 Task: Research Airbnb accommodation in Mungaa, Tanzania from 17th December, 2023 to 21st December, 2023 for 2 adults.1  bedroom having 2 beds and 1 bathroom. Property type can be flat. Booking option can be shelf check-in. Look for 5 properties as per requirement.
Action: Mouse moved to (562, 164)
Screenshot: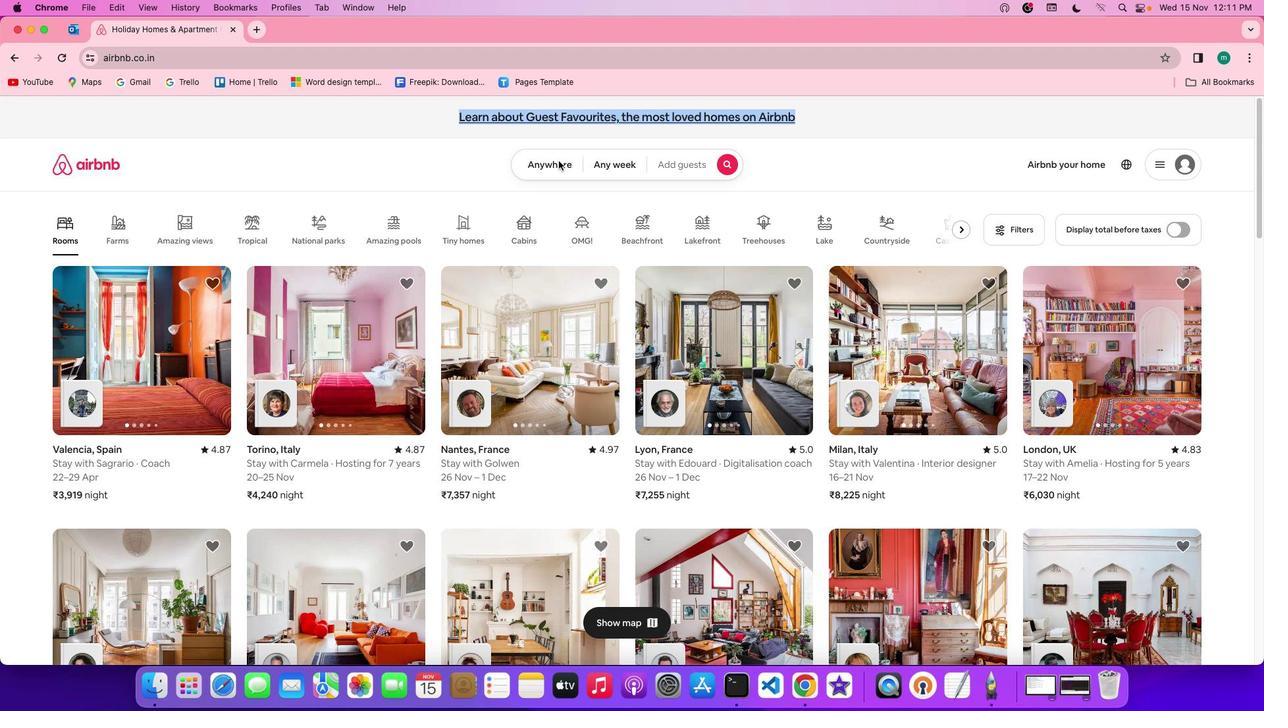 
Action: Mouse pressed left at (562, 164)
Screenshot: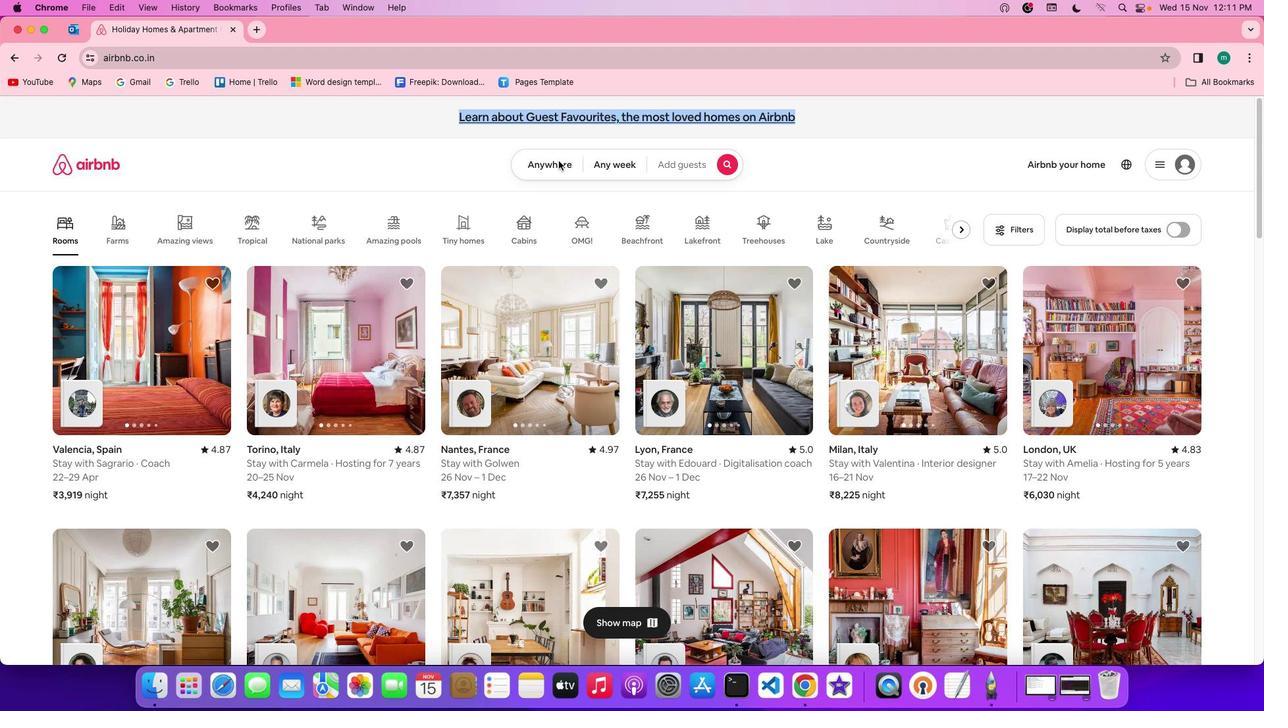 
Action: Mouse pressed left at (562, 164)
Screenshot: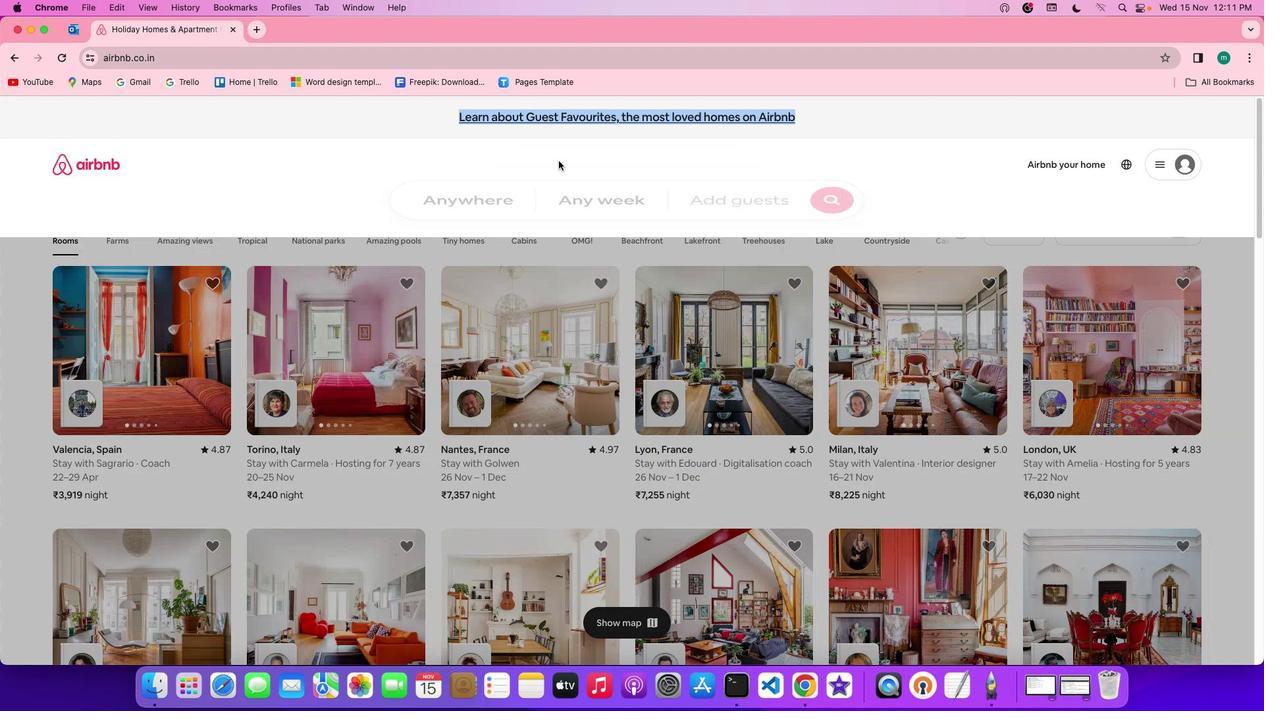 
Action: Mouse moved to (483, 210)
Screenshot: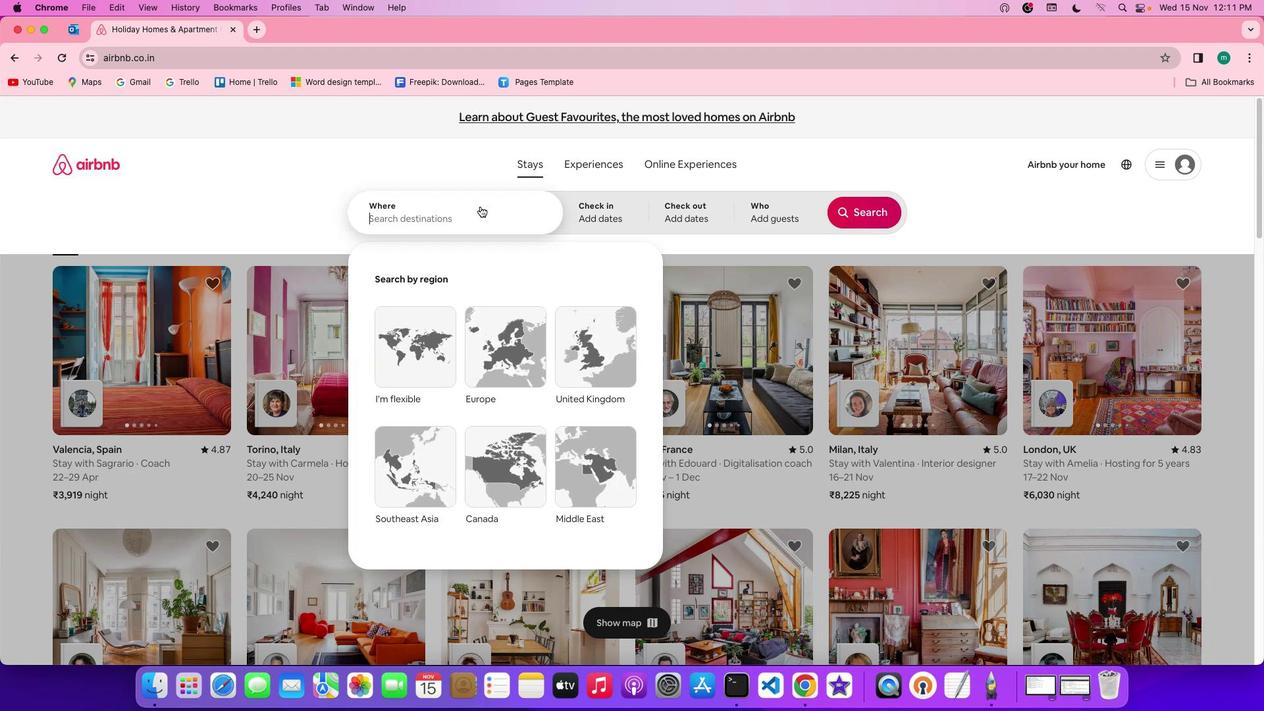 
Action: Mouse pressed left at (483, 210)
Screenshot: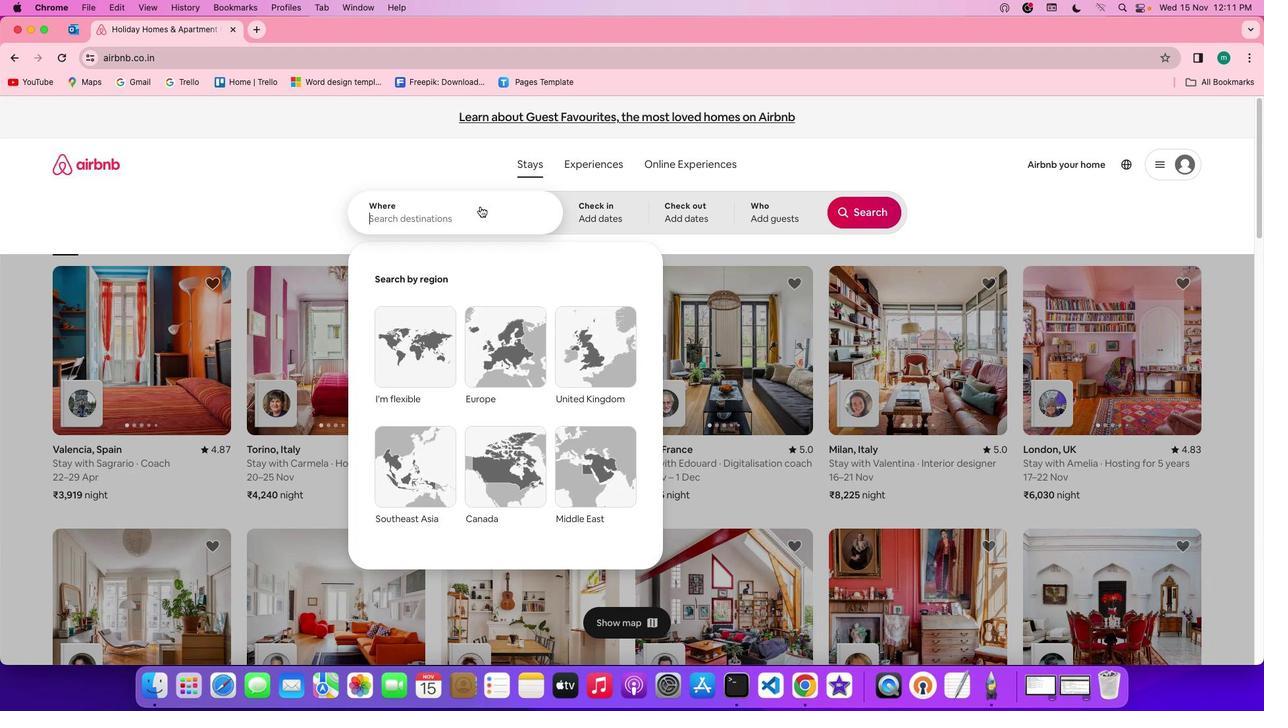 
Action: Key pressed Key.shift'M''u''n''g''a''a'','Key.spaceKey.shift't''a''n''z''a''n''i''a'
Screenshot: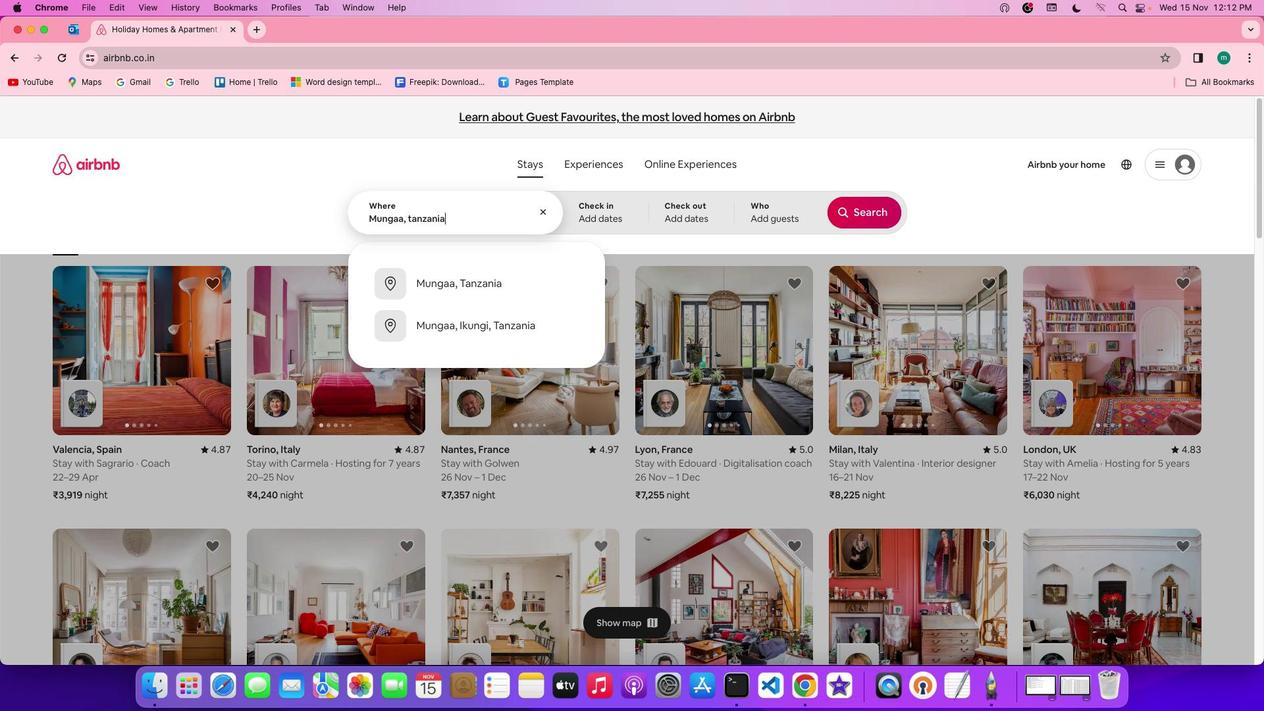 
Action: Mouse moved to (590, 205)
Screenshot: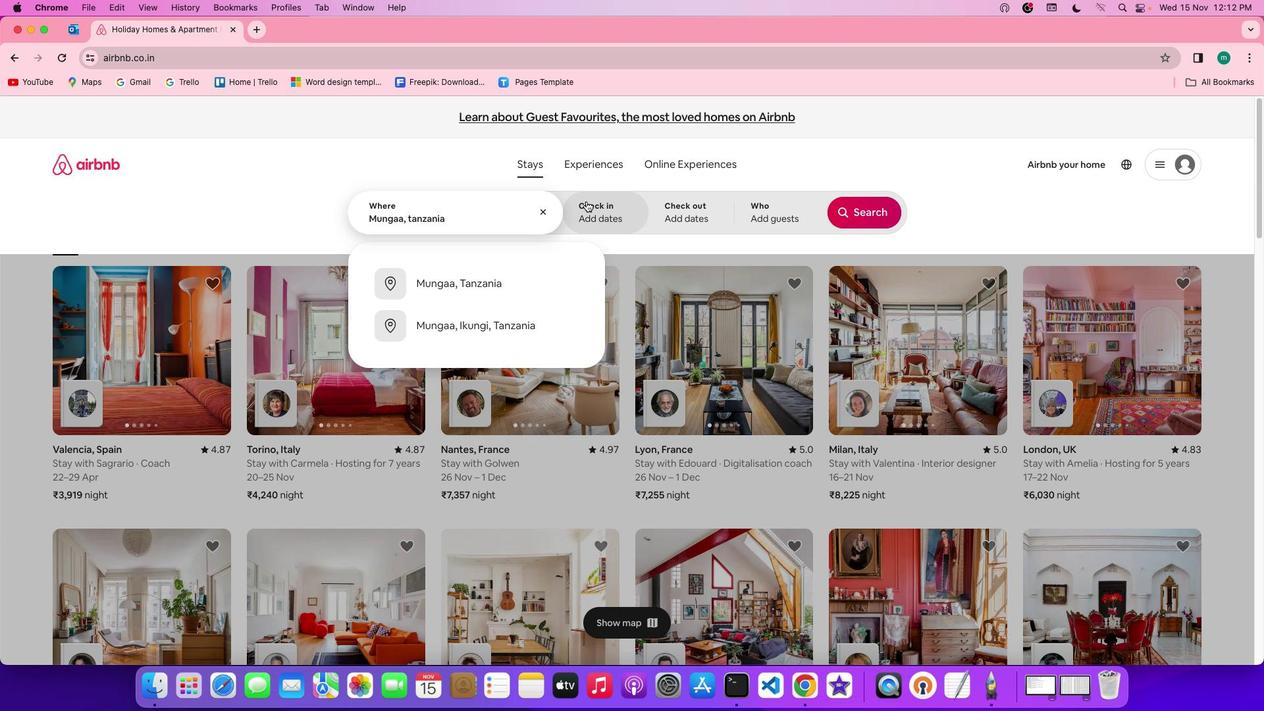 
Action: Mouse pressed left at (590, 205)
Screenshot: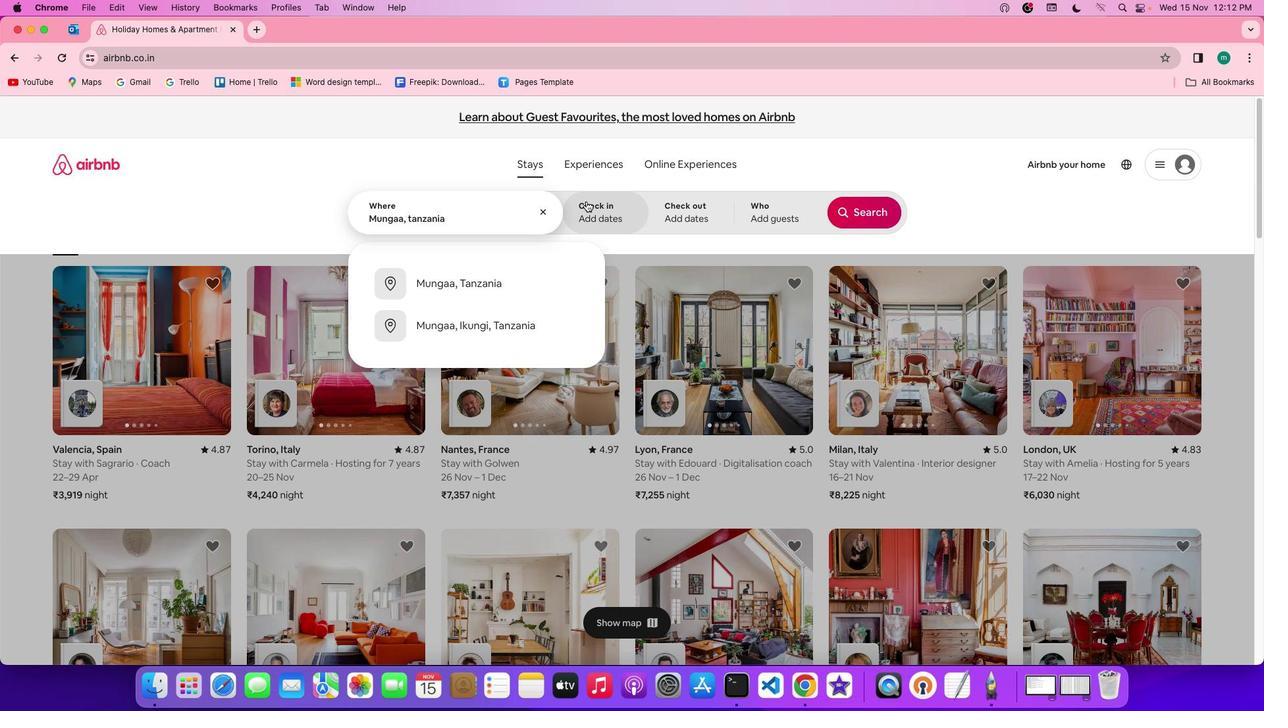 
Action: Mouse moved to (654, 469)
Screenshot: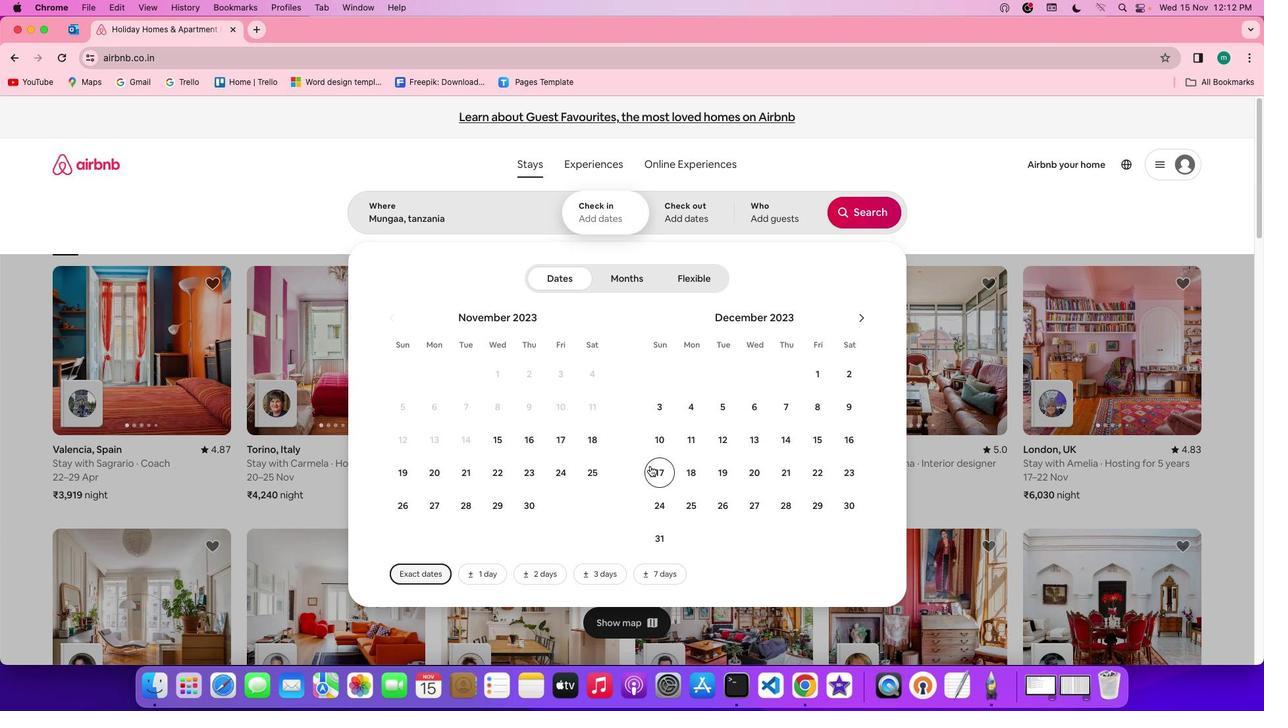 
Action: Mouse pressed left at (654, 469)
Screenshot: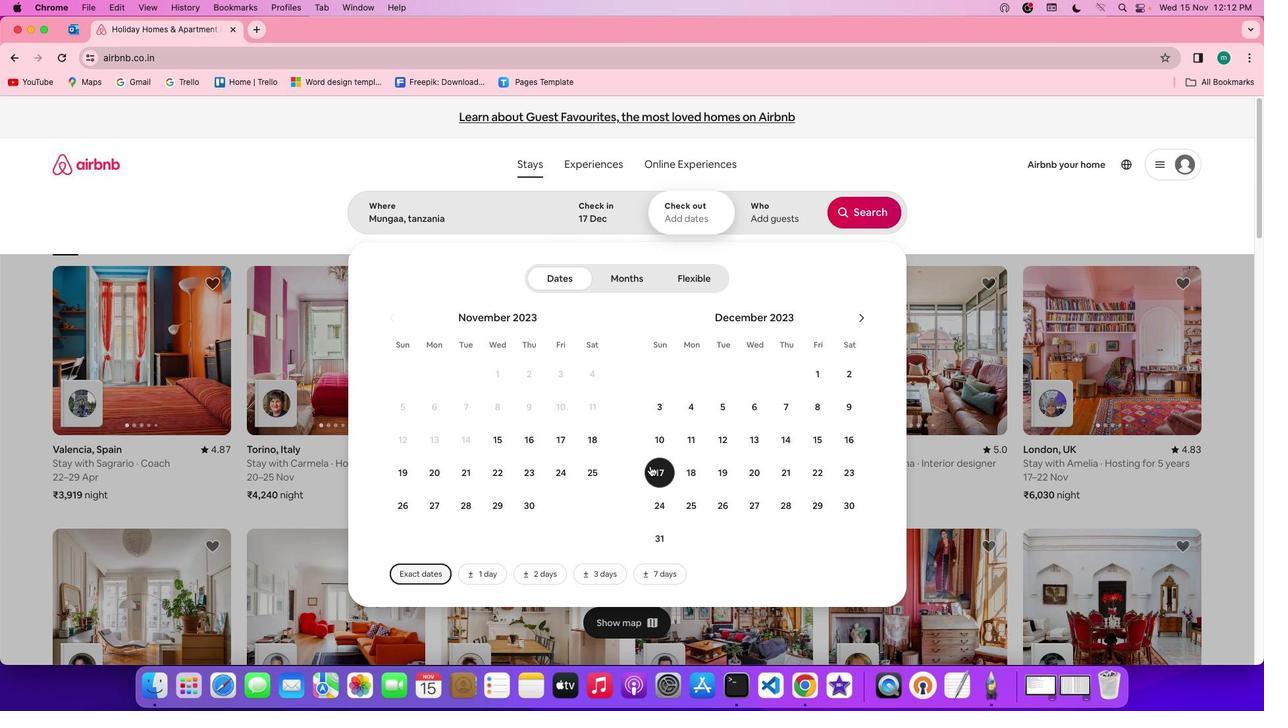 
Action: Mouse moved to (794, 477)
Screenshot: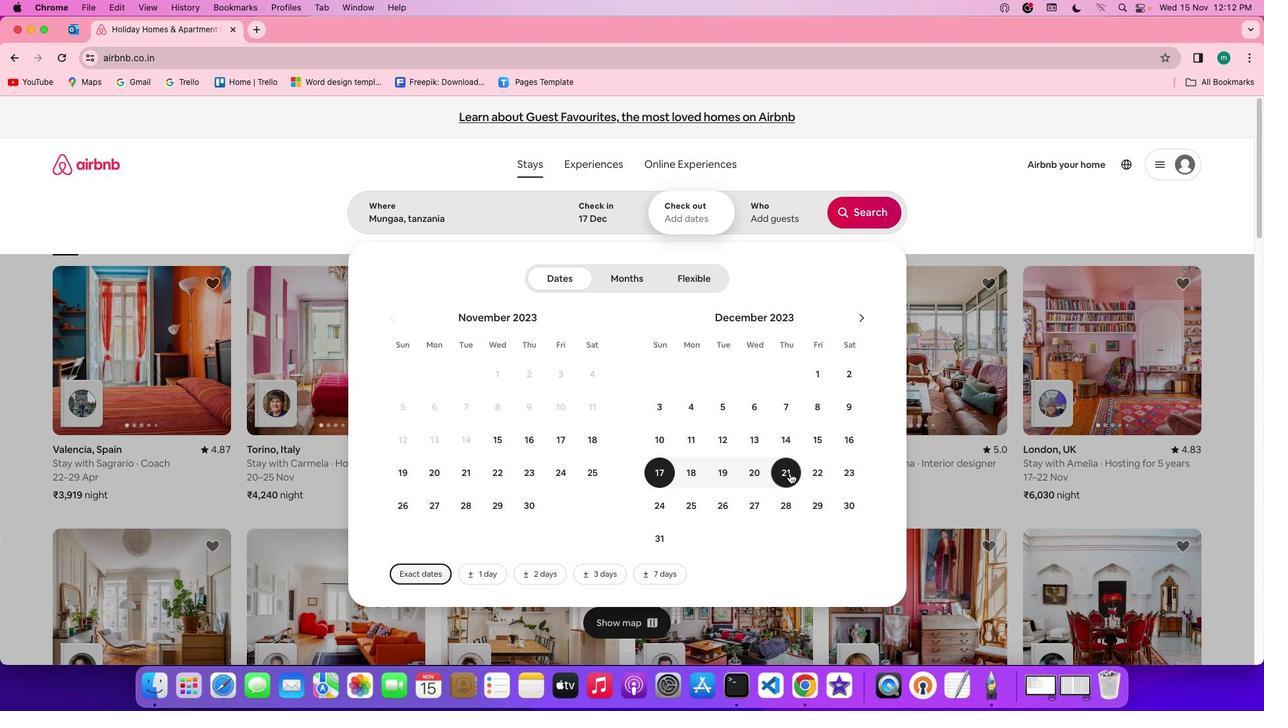 
Action: Mouse pressed left at (794, 477)
Screenshot: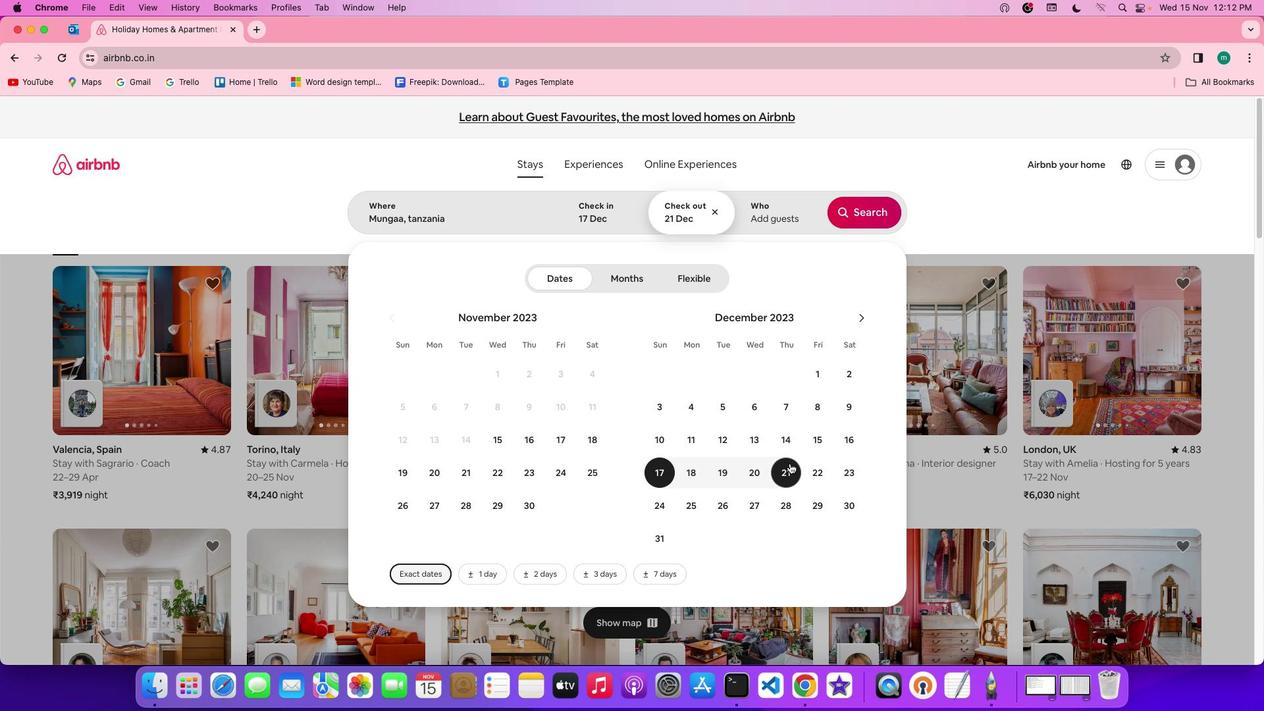 
Action: Mouse moved to (773, 231)
Screenshot: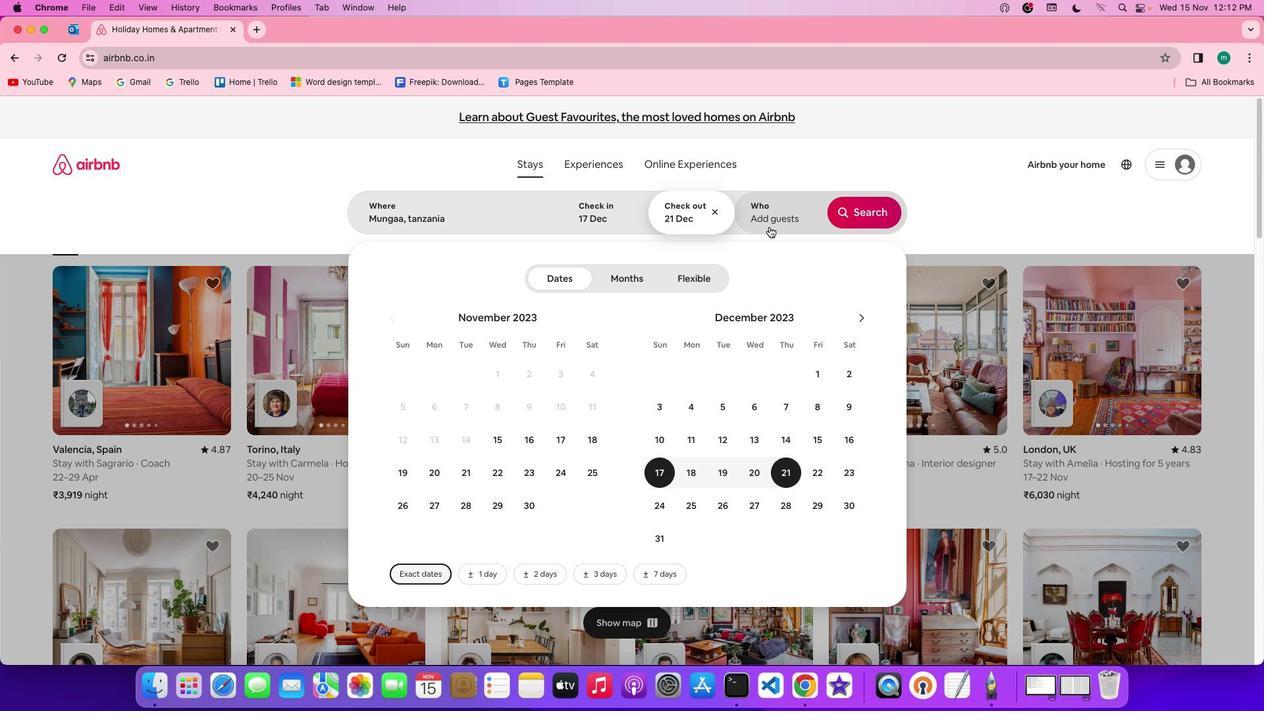 
Action: Mouse pressed left at (773, 231)
Screenshot: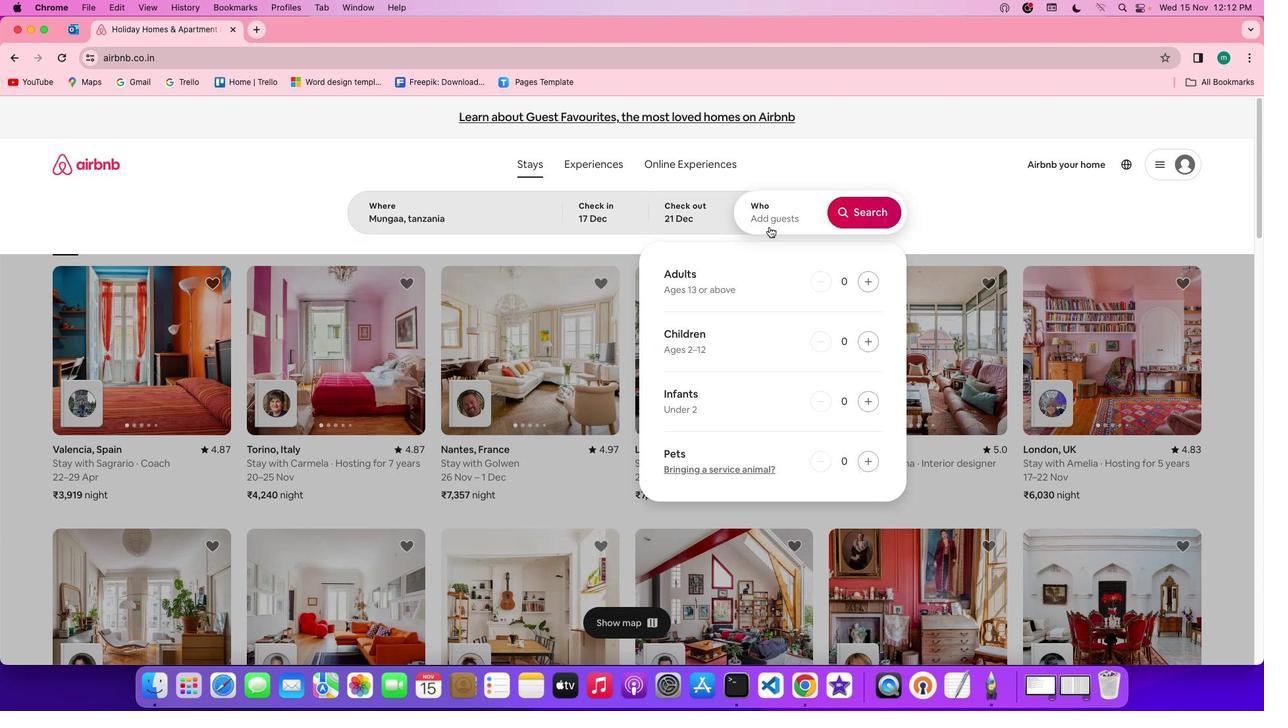 
Action: Mouse moved to (875, 283)
Screenshot: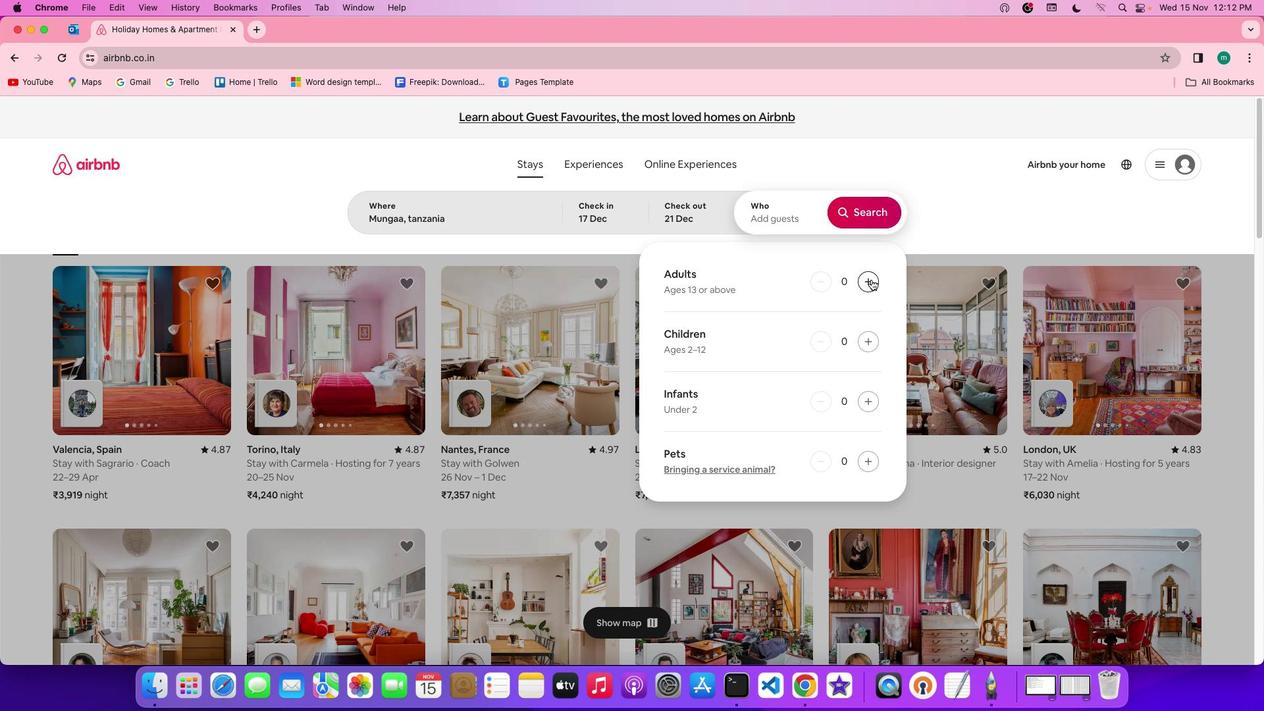 
Action: Mouse pressed left at (875, 283)
Screenshot: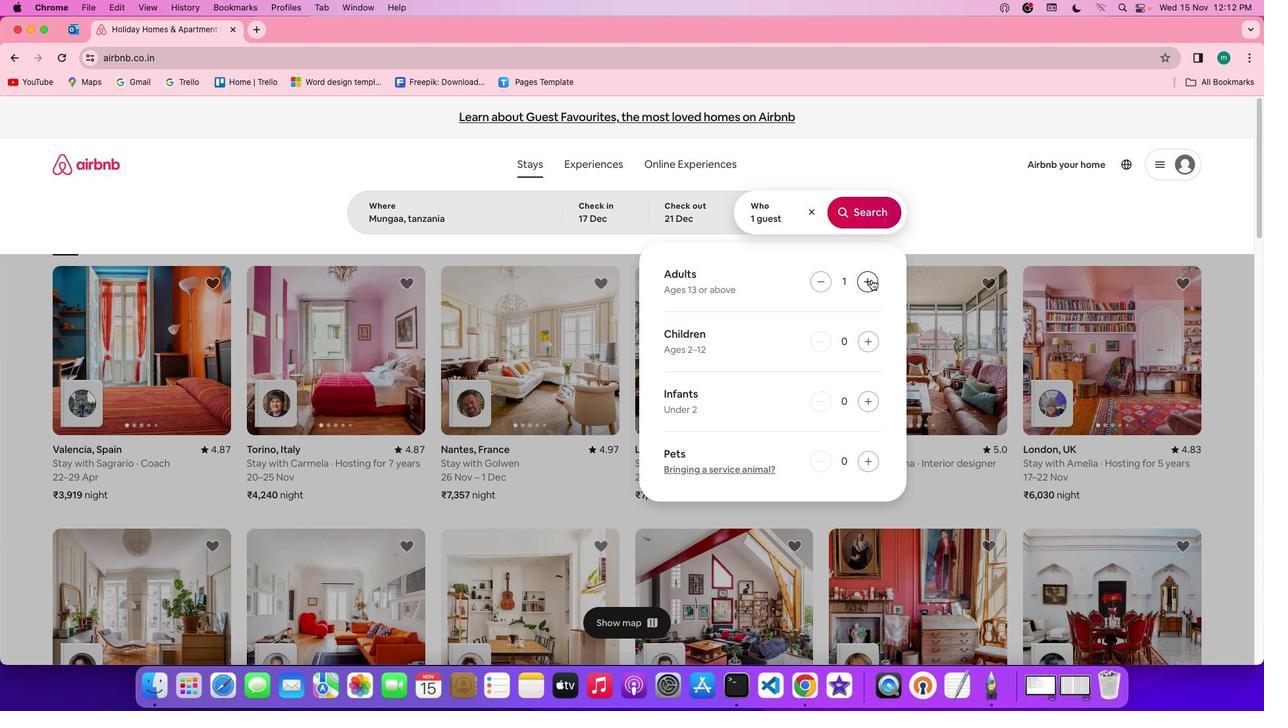 
Action: Mouse pressed left at (875, 283)
Screenshot: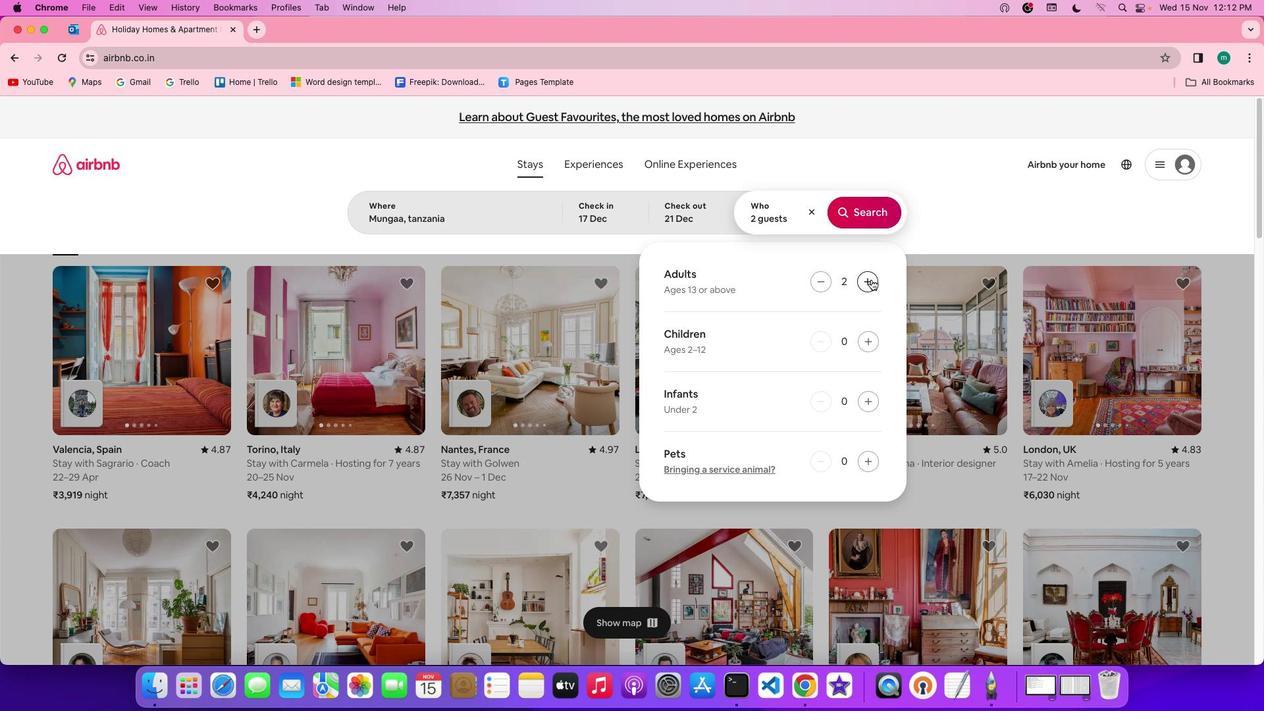 
Action: Mouse moved to (875, 212)
Screenshot: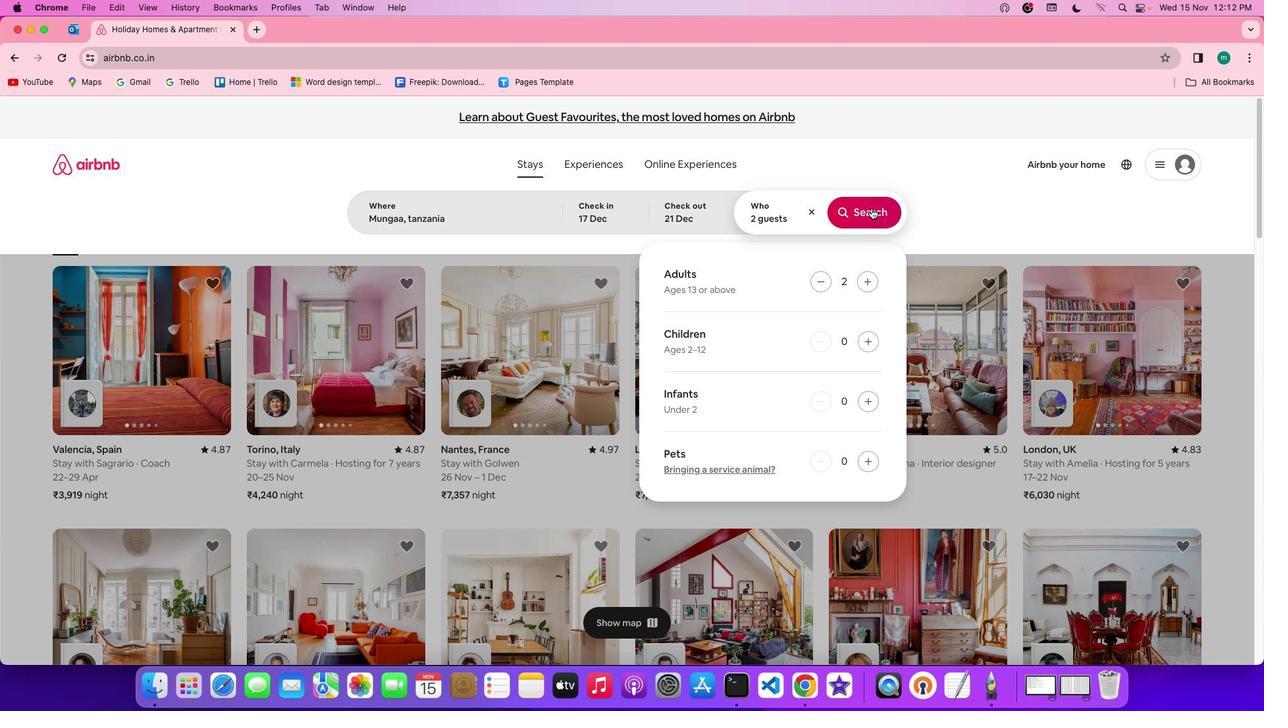 
Action: Mouse pressed left at (875, 212)
Screenshot: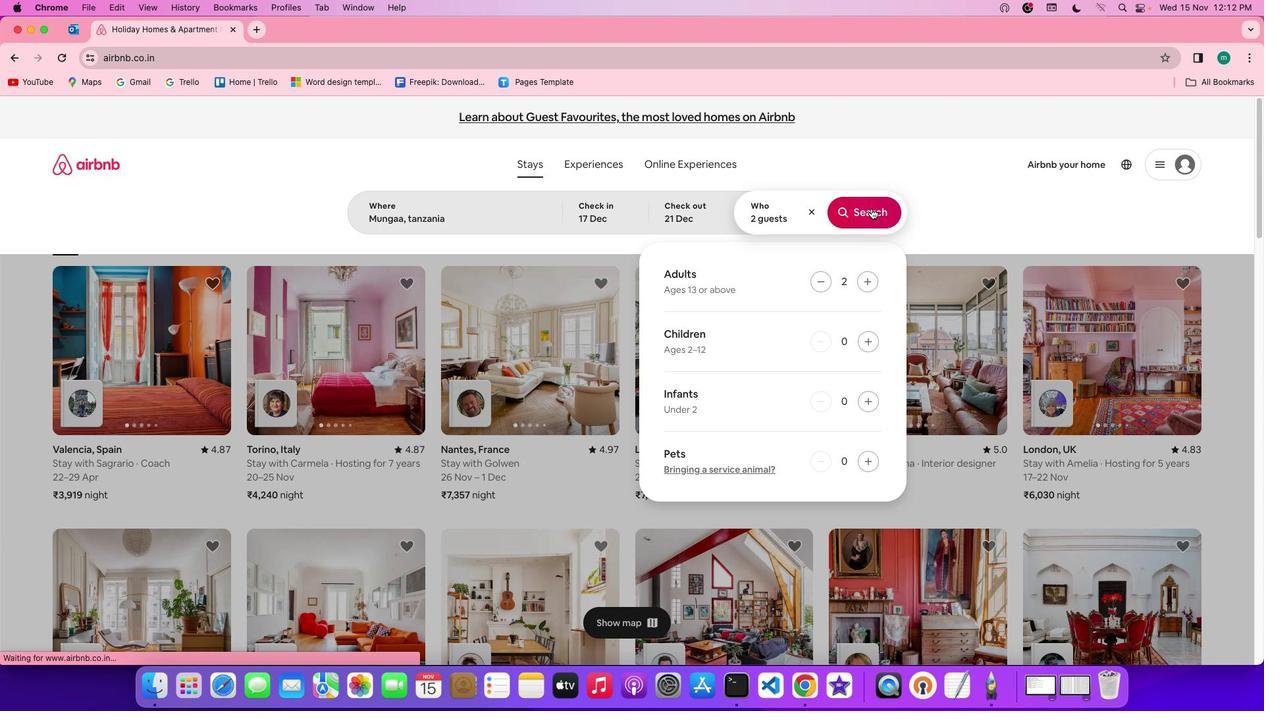 
Action: Mouse moved to (1058, 179)
Screenshot: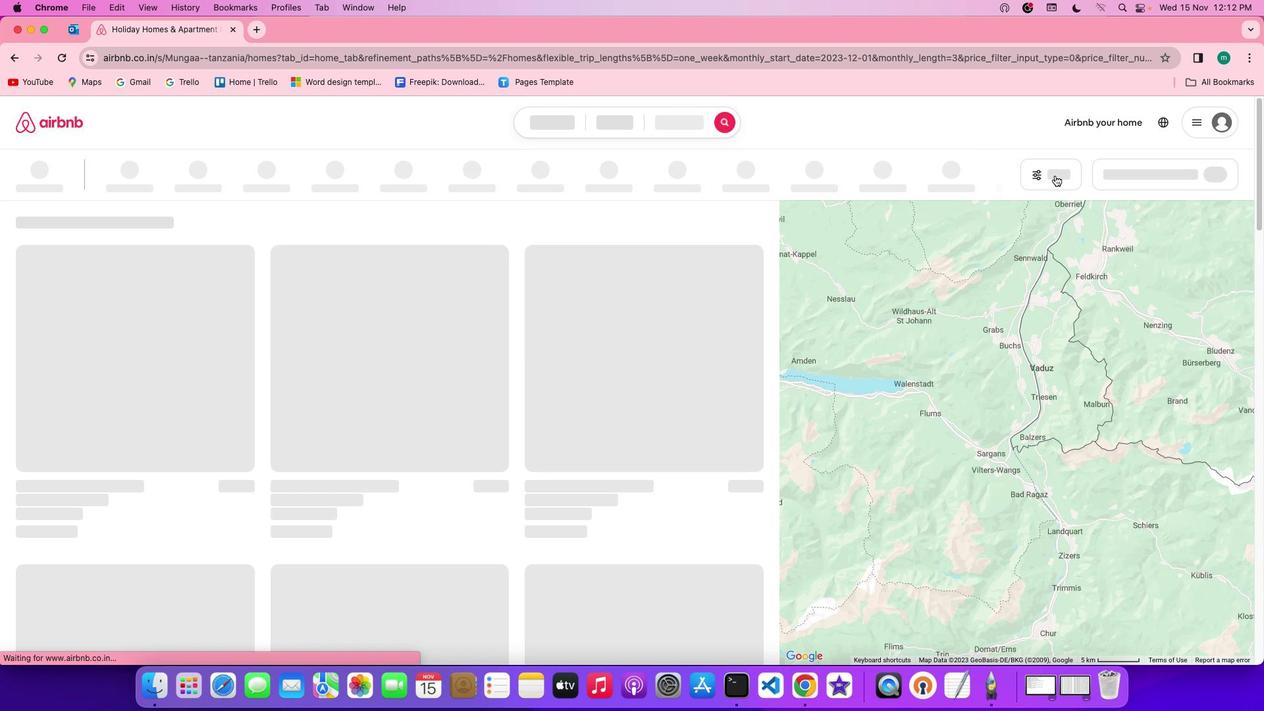 
Action: Mouse pressed left at (1058, 179)
Screenshot: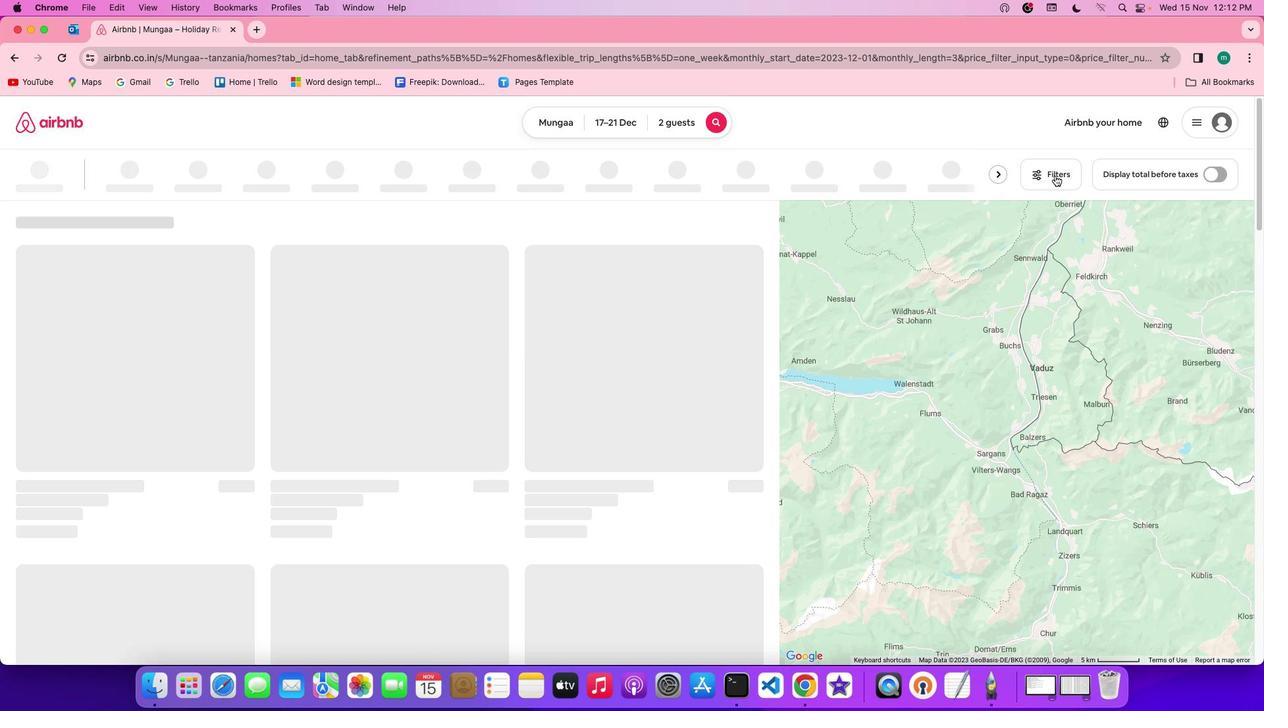 
Action: Mouse moved to (712, 393)
Screenshot: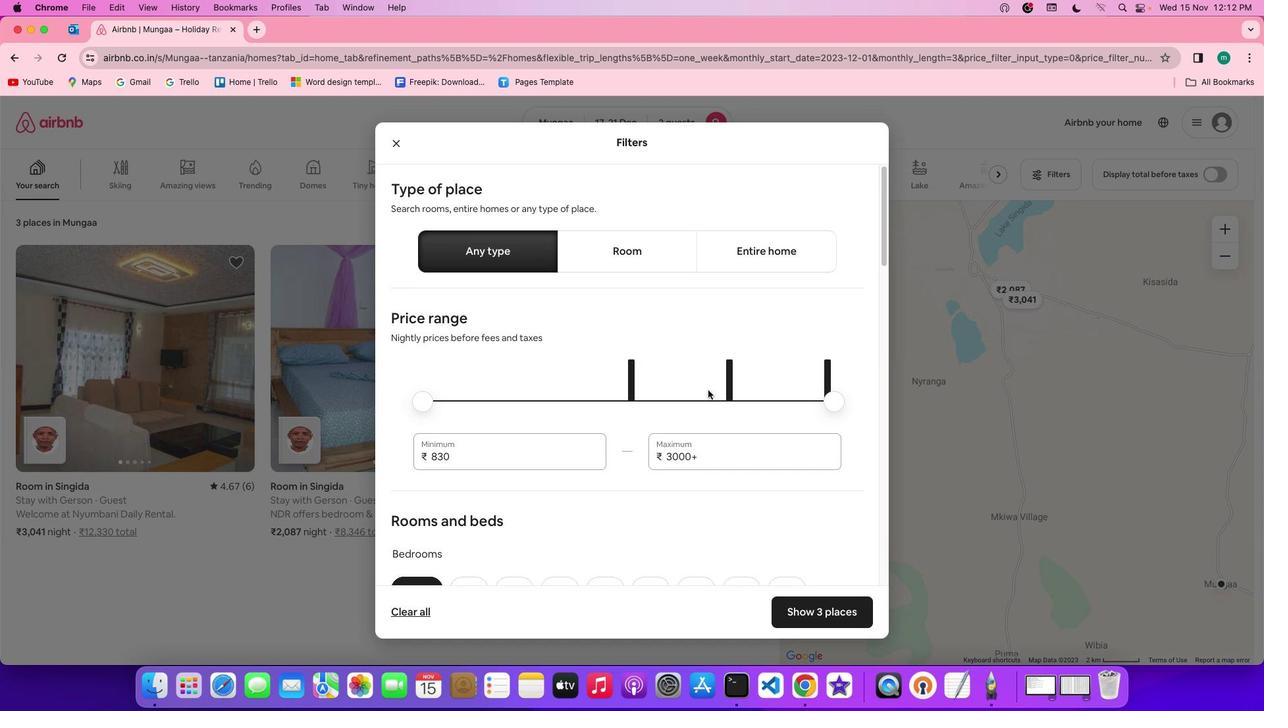 
Action: Mouse scrolled (712, 393) with delta (3, 3)
Screenshot: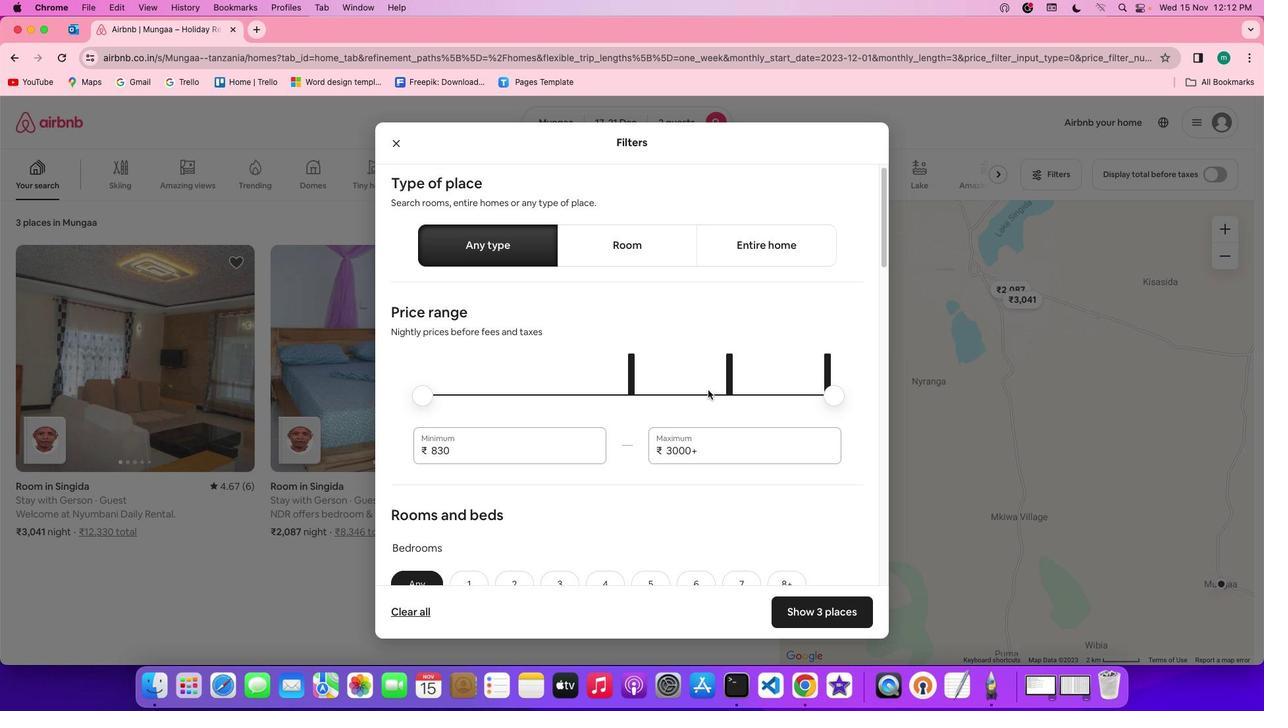 
Action: Mouse scrolled (712, 393) with delta (3, 3)
Screenshot: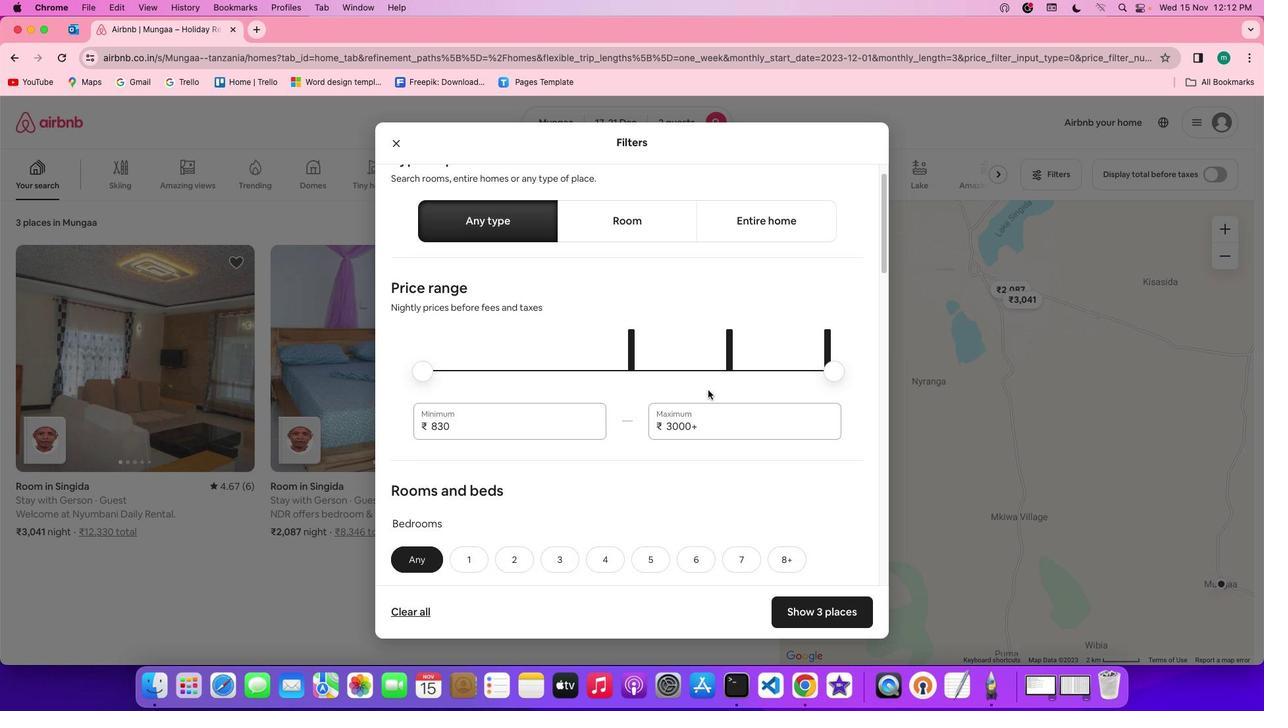 
Action: Mouse scrolled (712, 393) with delta (3, 3)
Screenshot: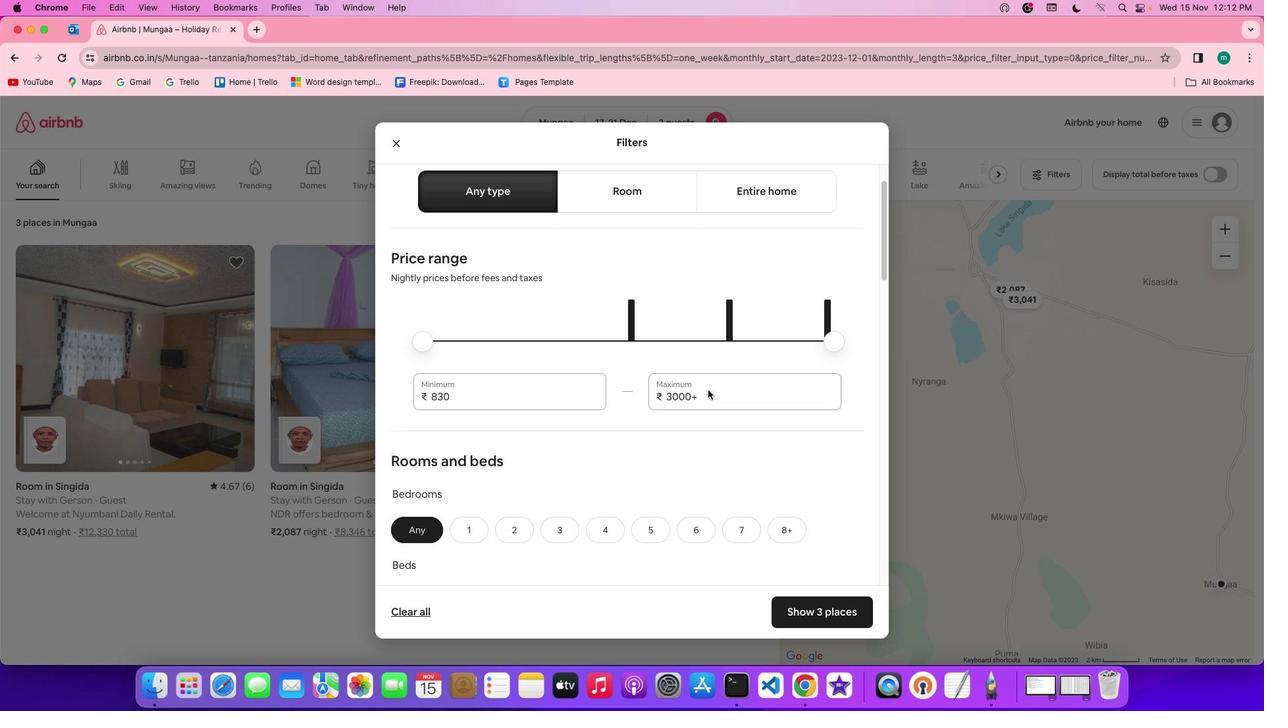 
Action: Mouse scrolled (712, 393) with delta (3, 3)
Screenshot: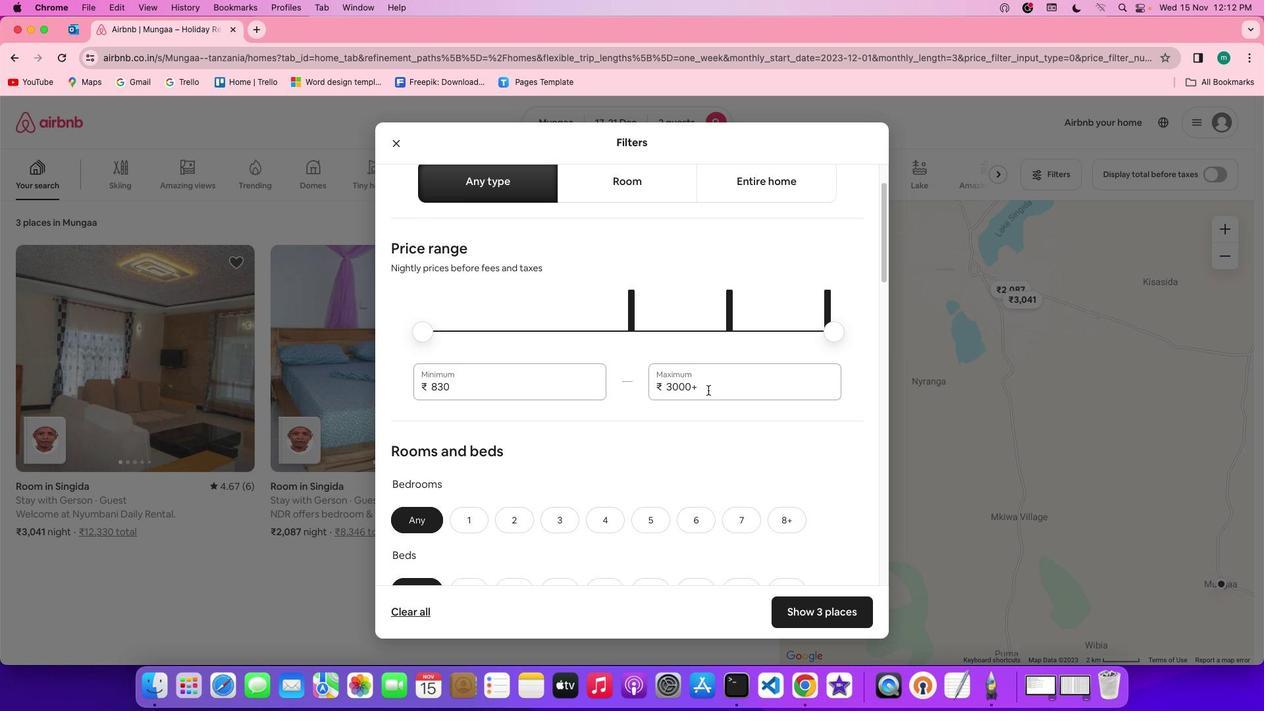 
Action: Mouse scrolled (712, 393) with delta (3, 3)
Screenshot: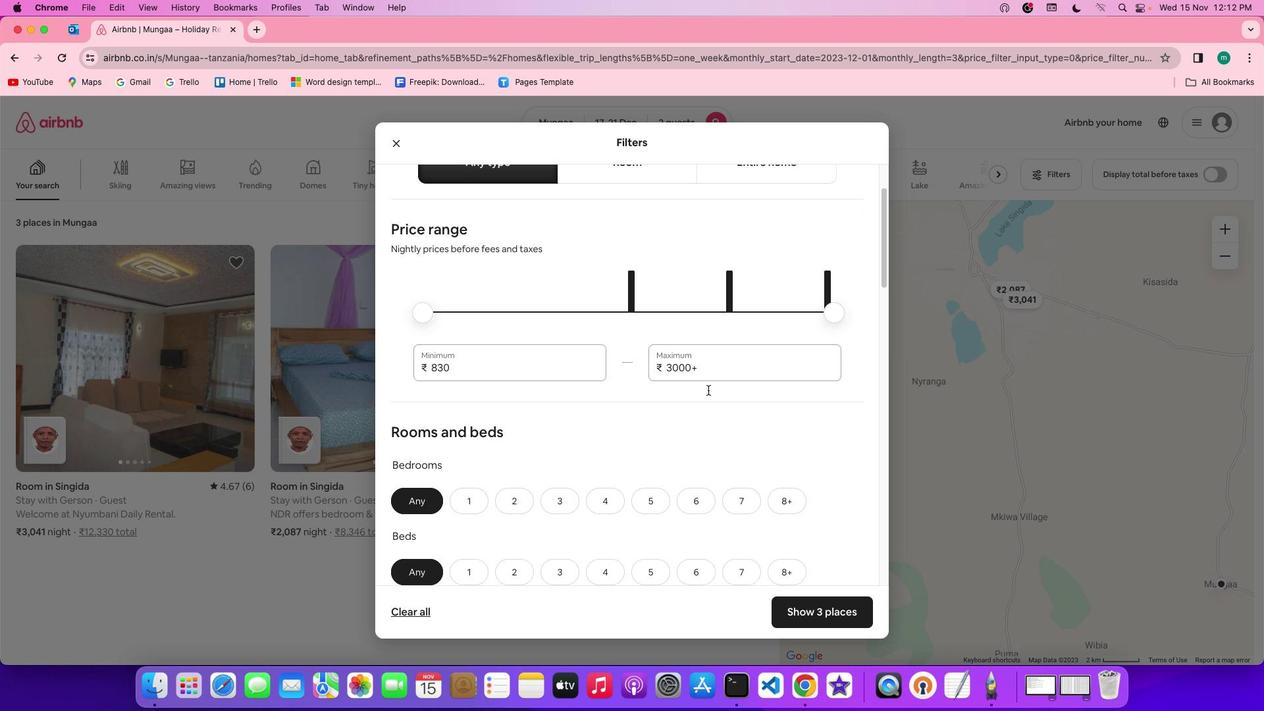
Action: Mouse scrolled (712, 393) with delta (3, 3)
Screenshot: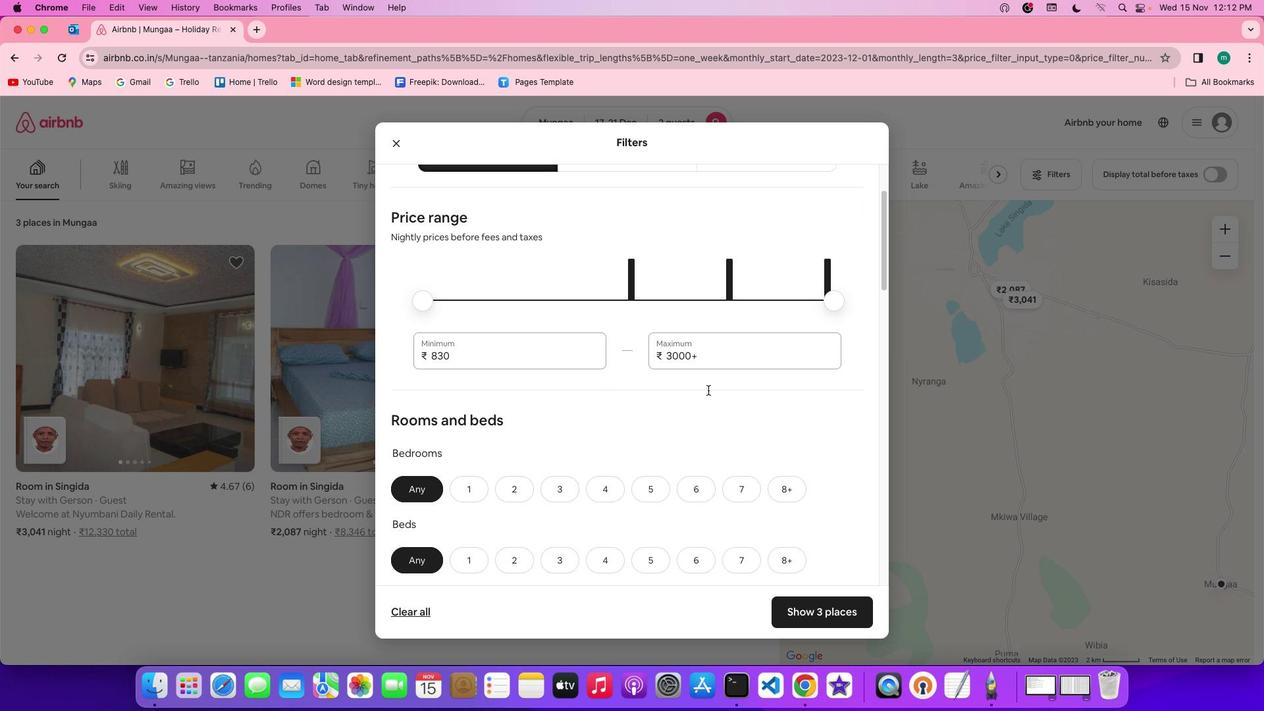 
Action: Mouse scrolled (712, 393) with delta (3, 3)
Screenshot: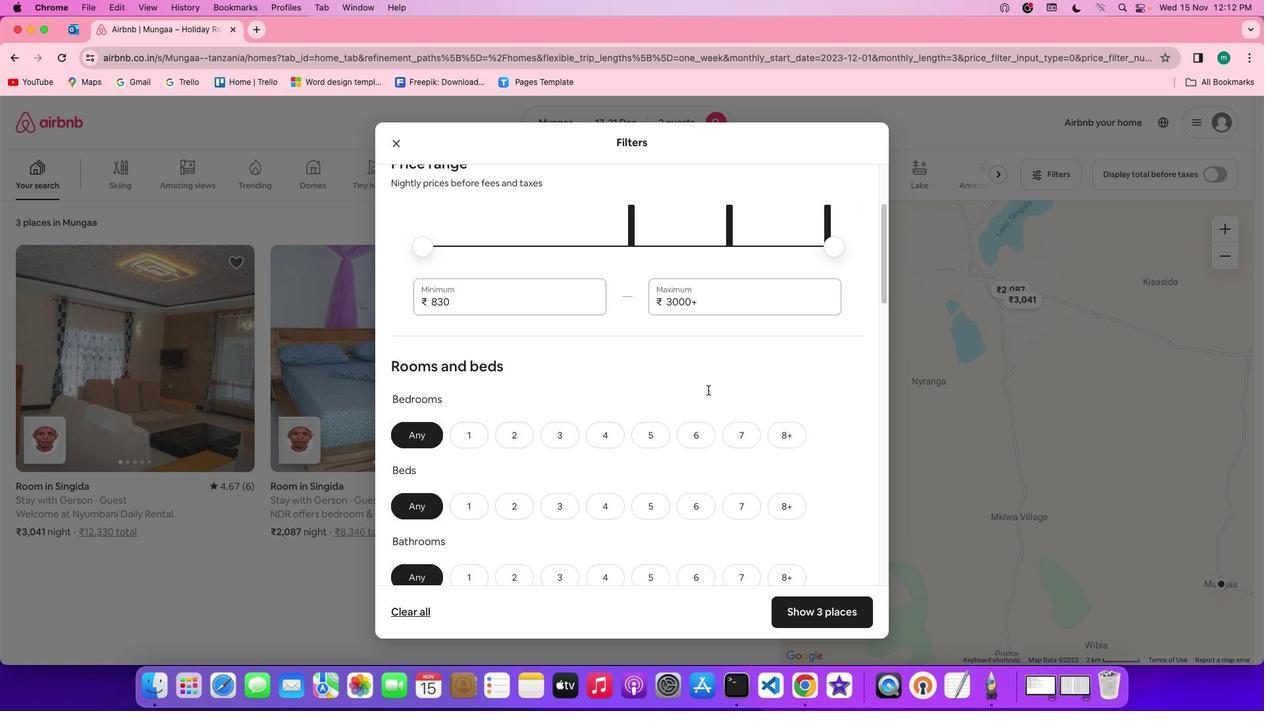 
Action: Mouse scrolled (712, 393) with delta (3, 3)
Screenshot: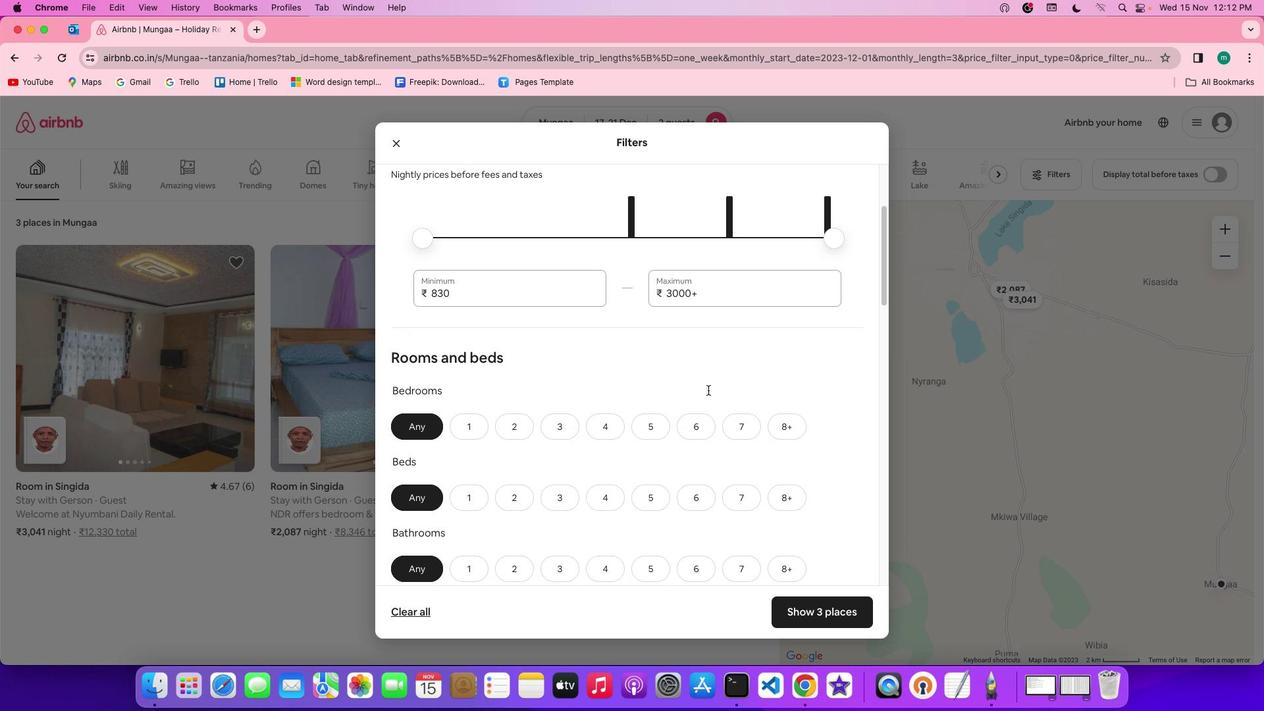 
Action: Mouse scrolled (712, 393) with delta (3, 3)
Screenshot: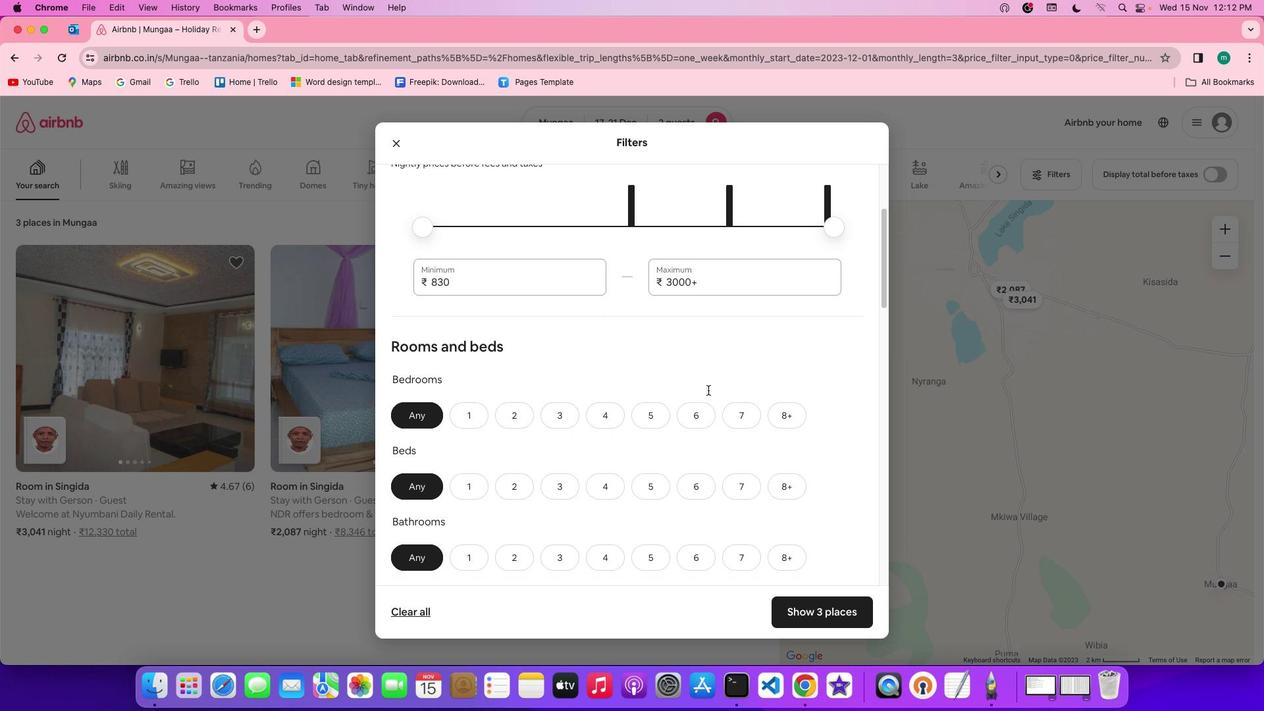 
Action: Mouse scrolled (712, 393) with delta (3, 3)
Screenshot: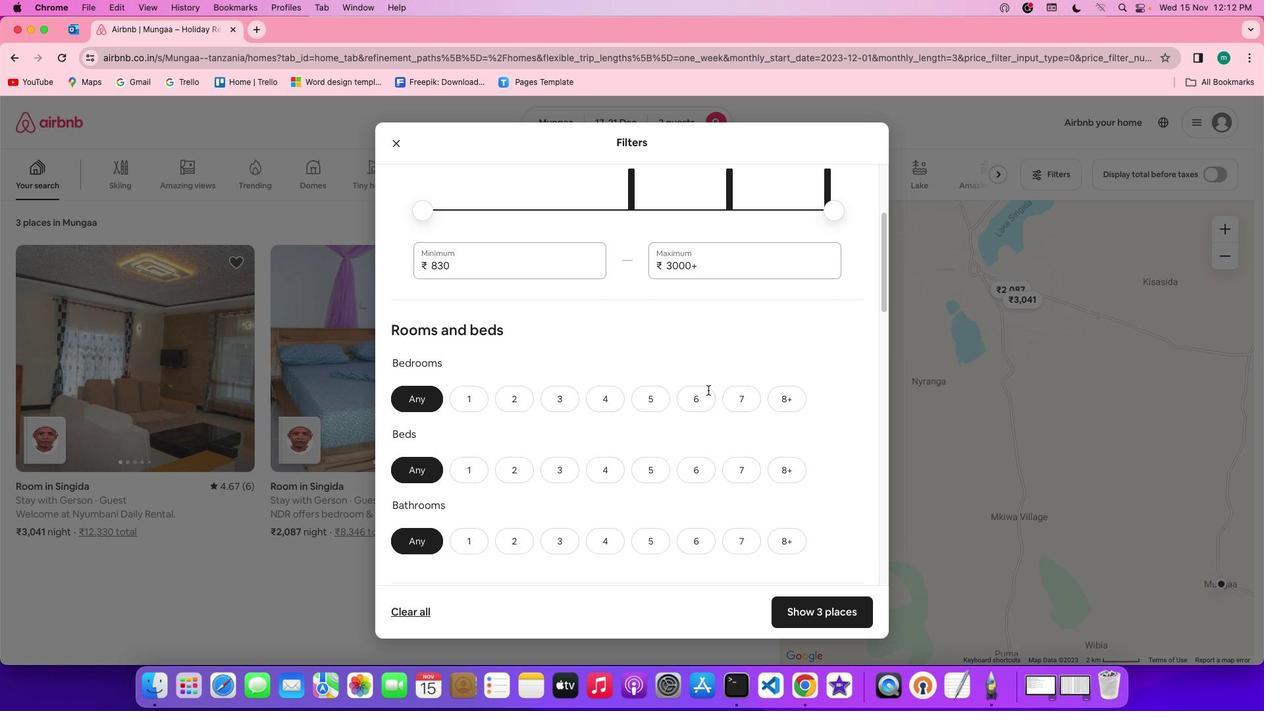 
Action: Mouse moved to (485, 395)
Screenshot: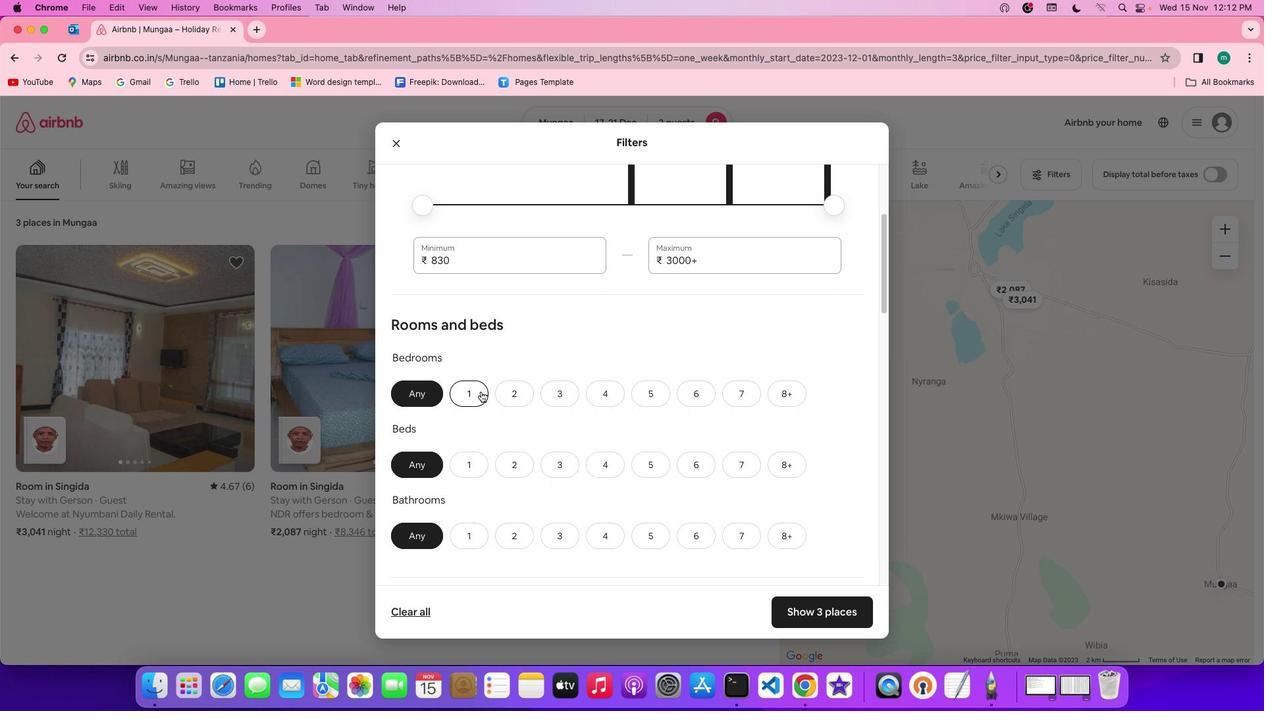 
Action: Mouse pressed left at (485, 395)
Screenshot: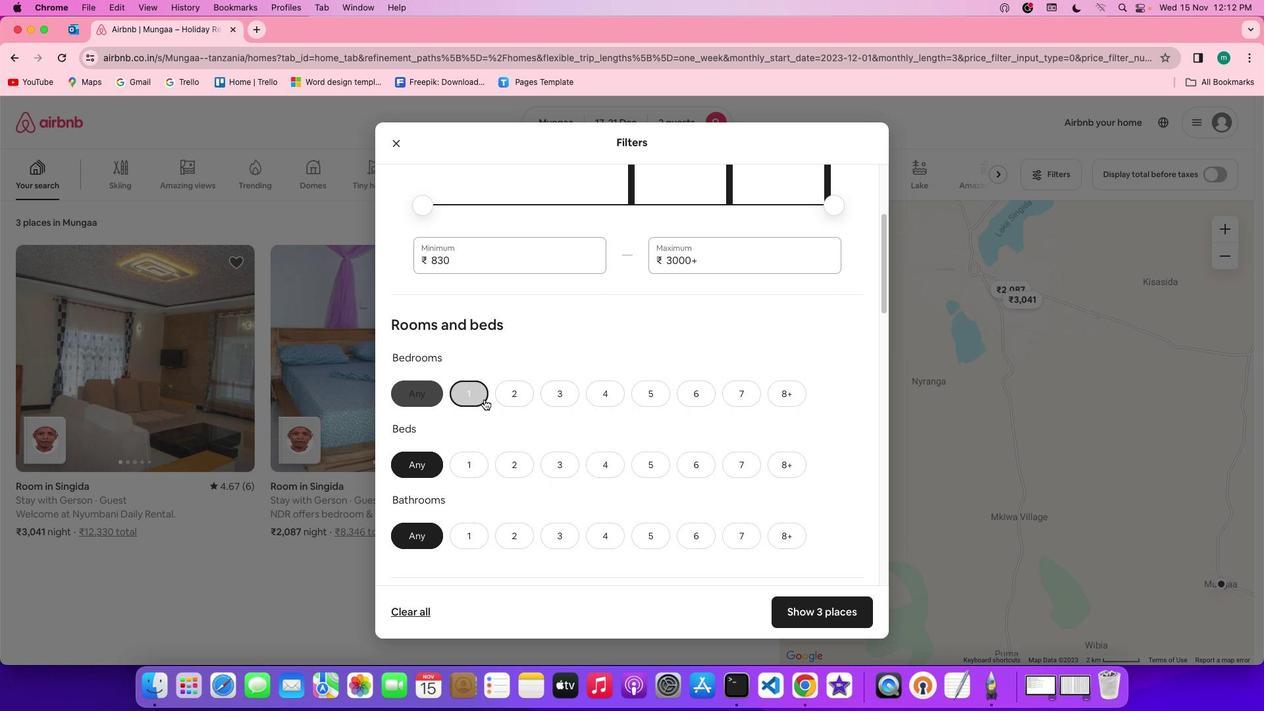 
Action: Mouse moved to (515, 465)
Screenshot: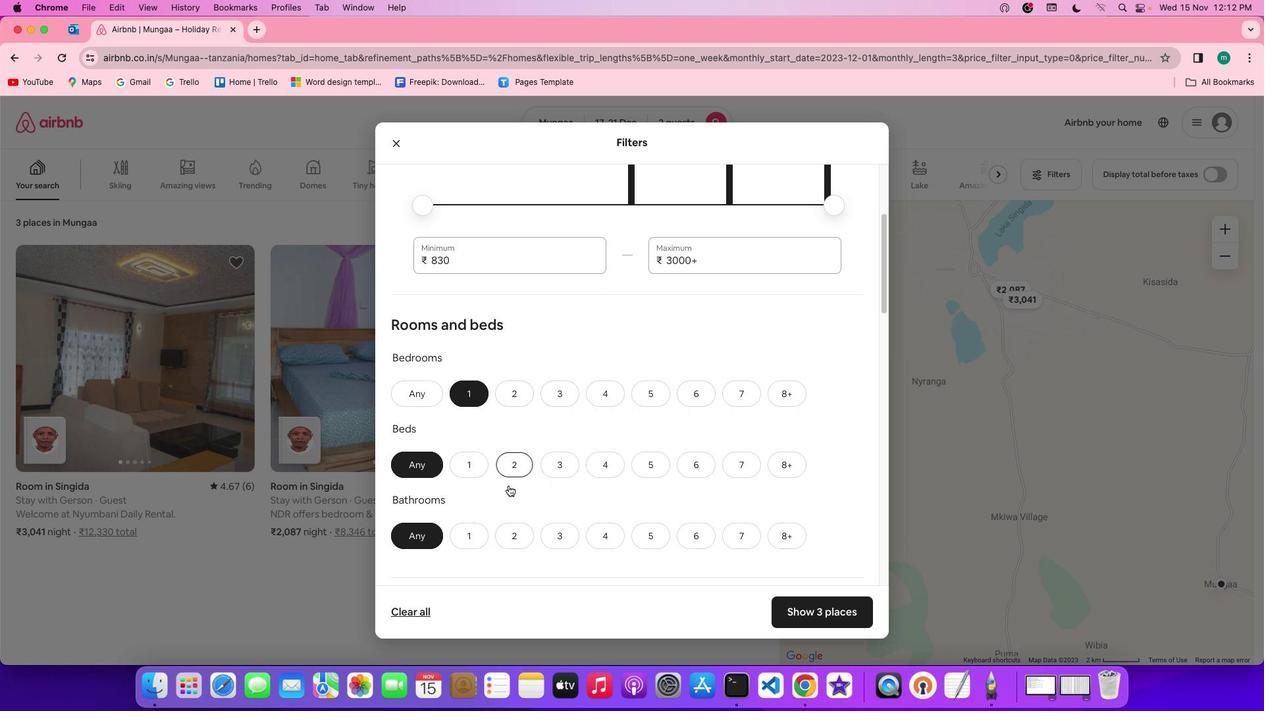 
Action: Mouse pressed left at (515, 465)
Screenshot: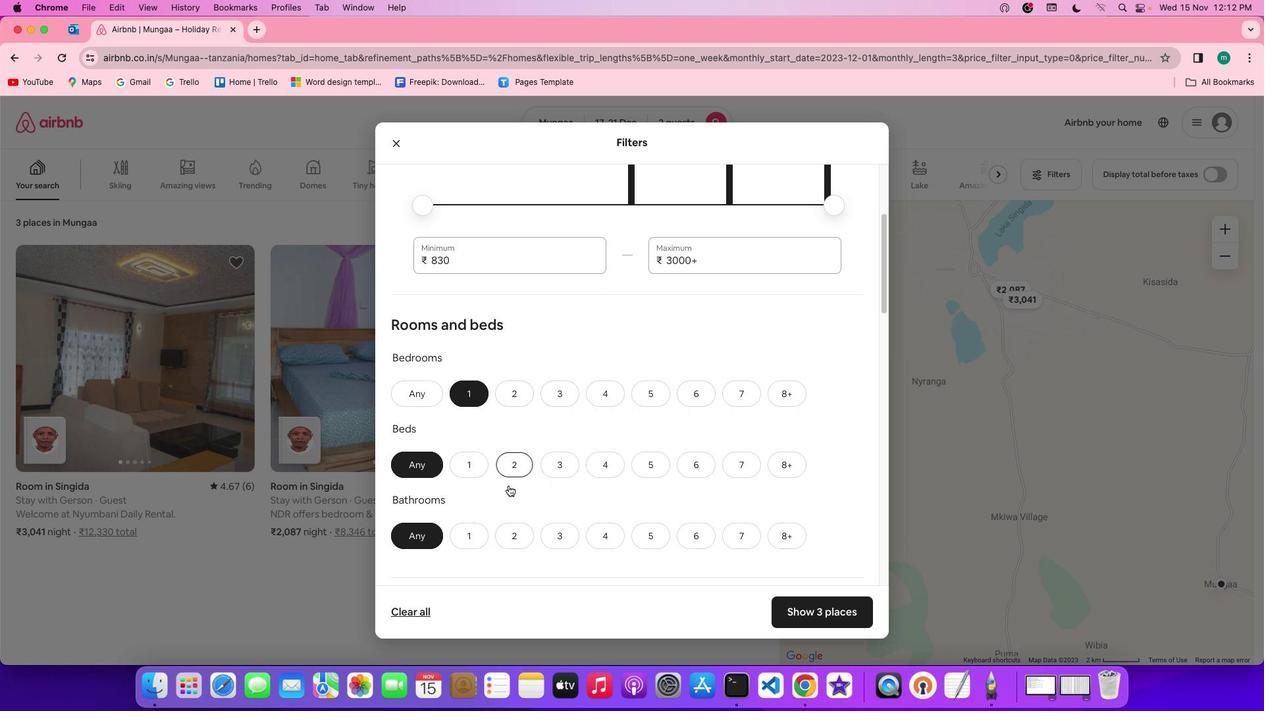 
Action: Mouse moved to (480, 525)
Screenshot: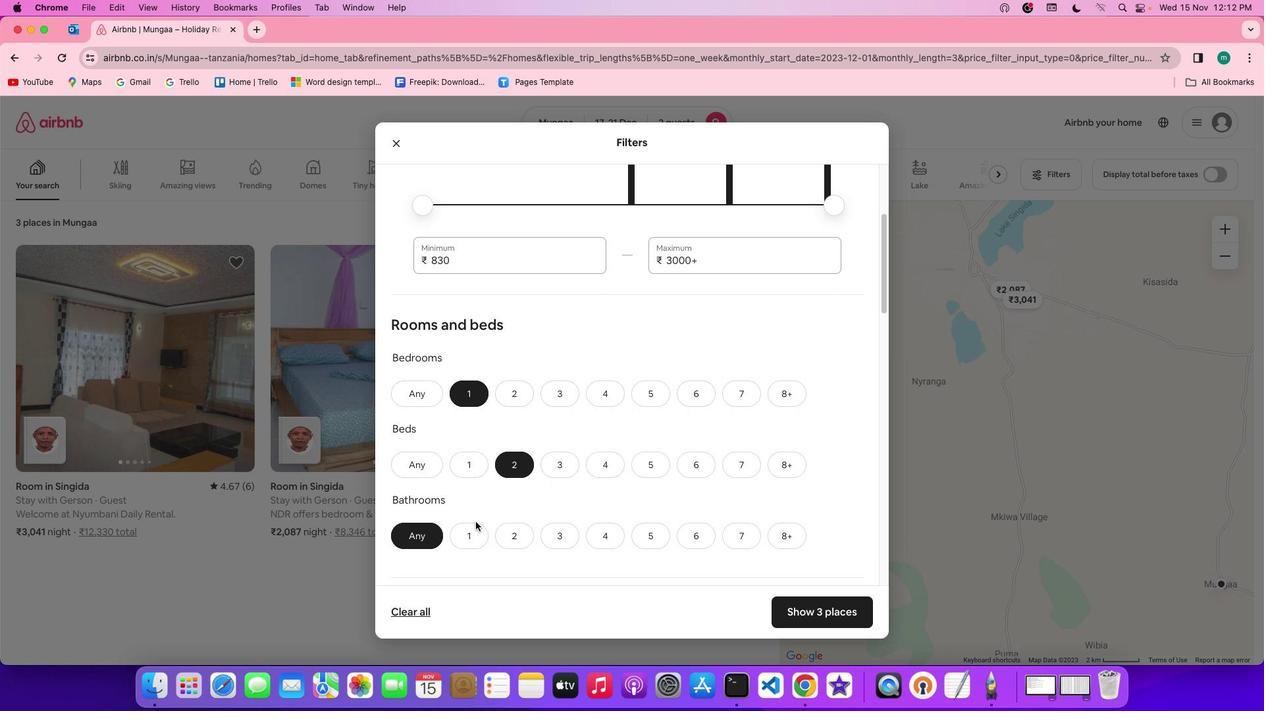 
Action: Mouse pressed left at (480, 525)
Screenshot: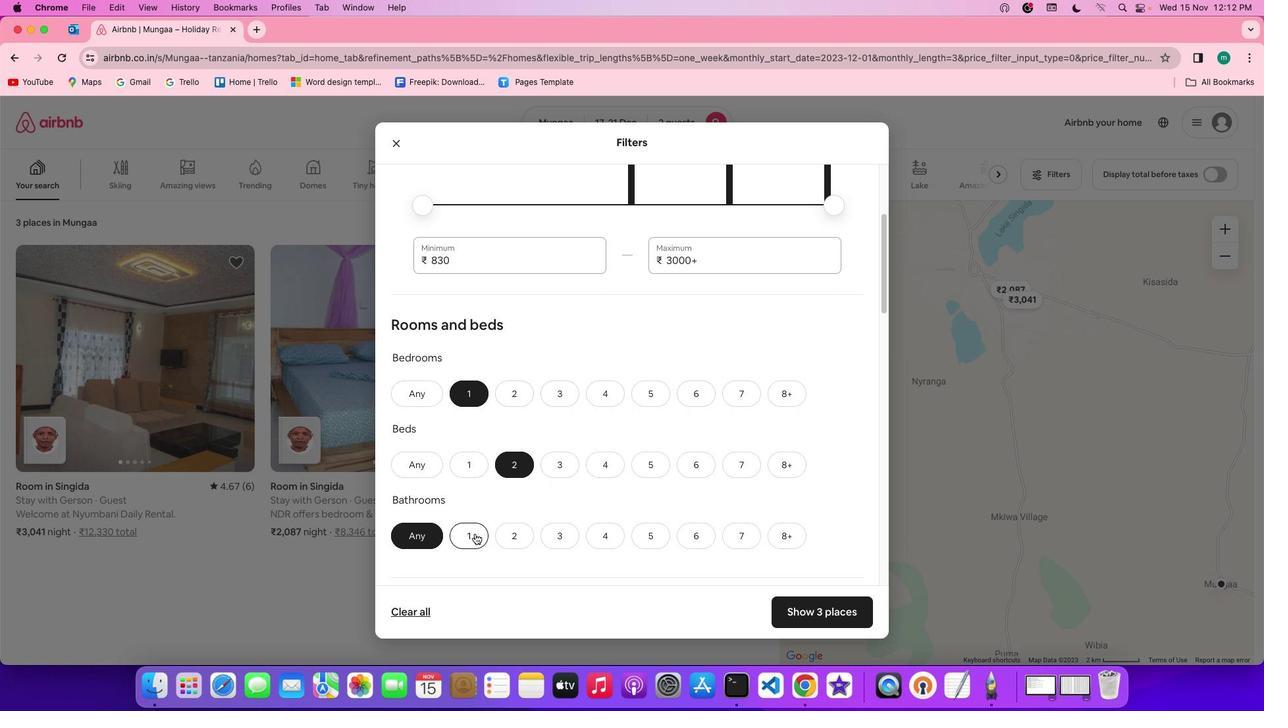 
Action: Mouse moved to (479, 537)
Screenshot: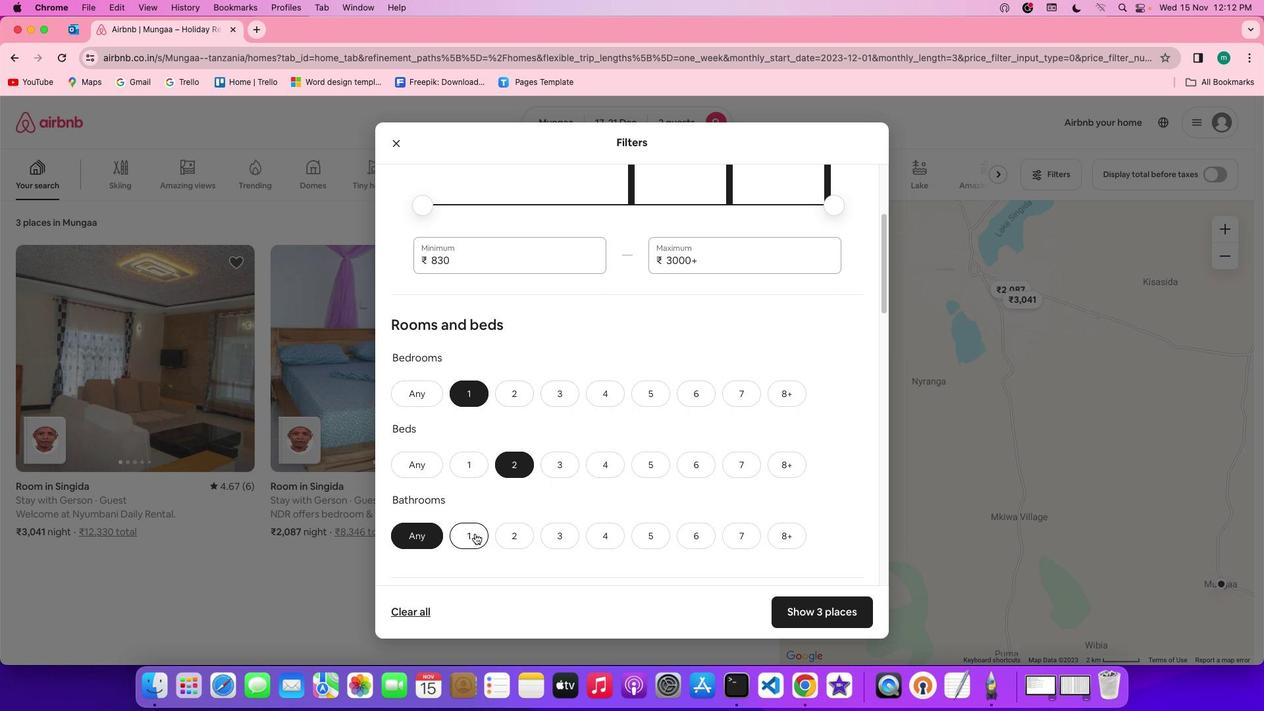 
Action: Mouse pressed left at (479, 537)
Screenshot: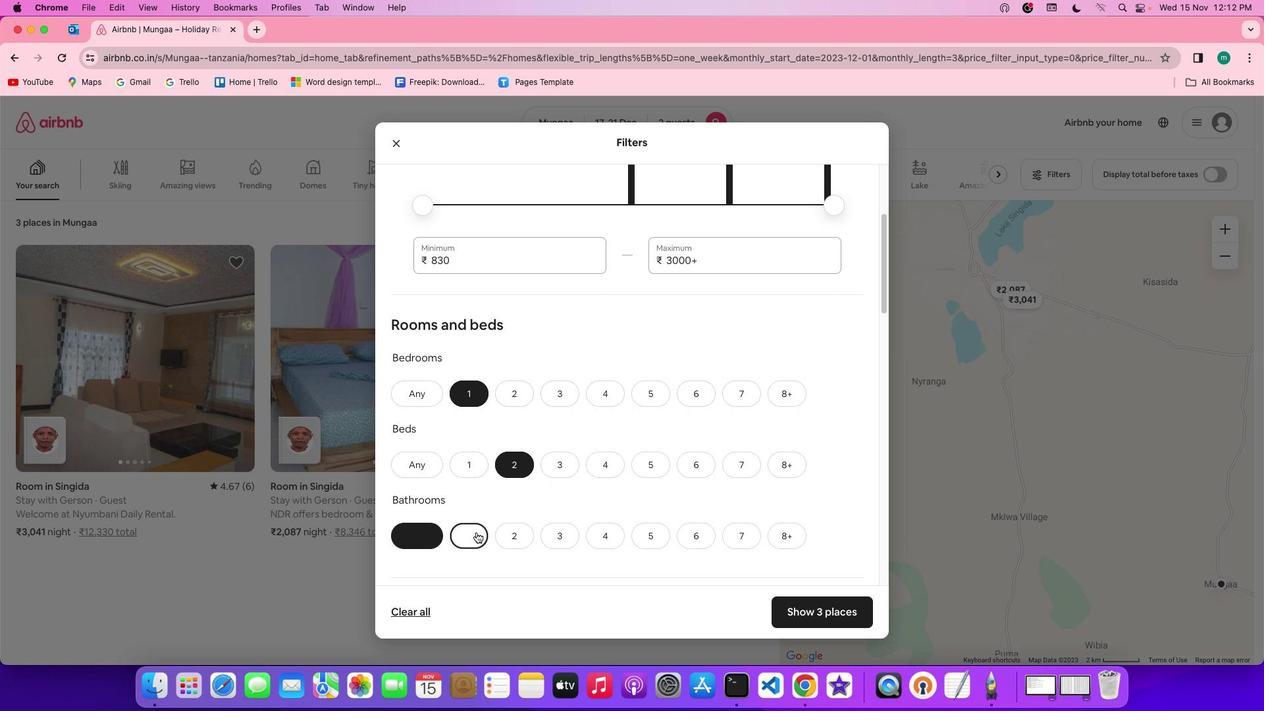 
Action: Mouse moved to (601, 527)
Screenshot: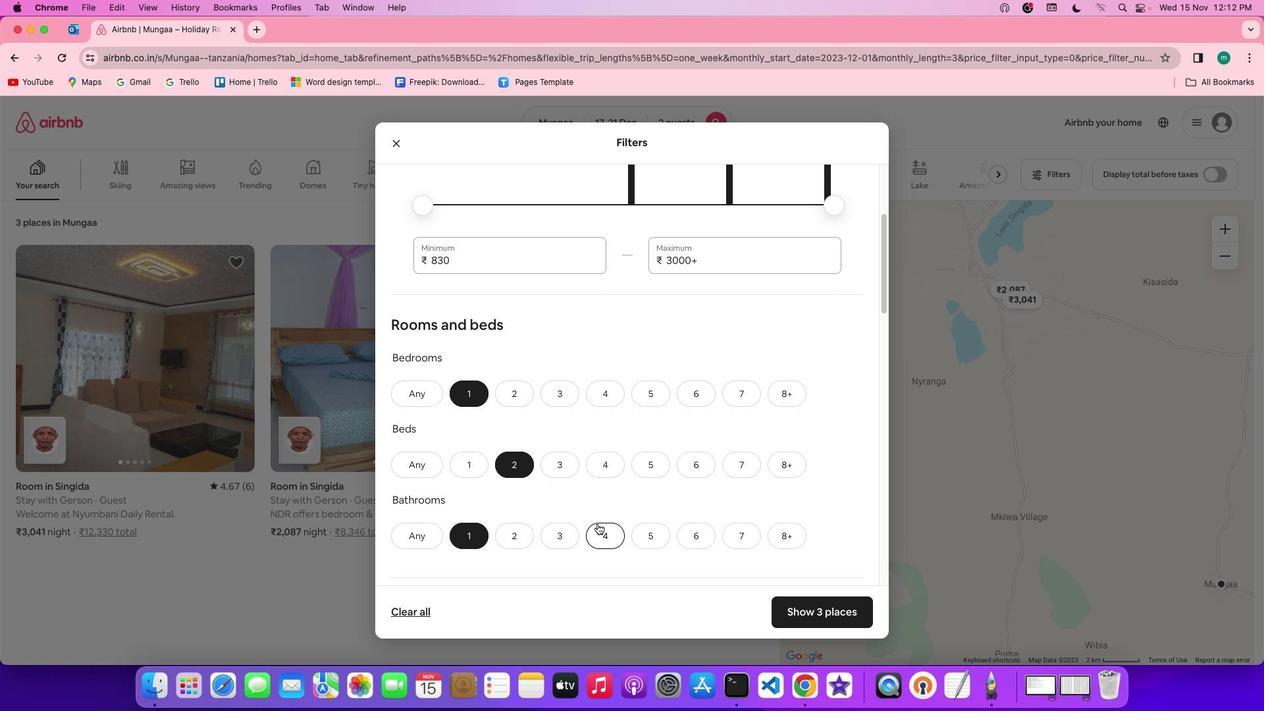 
Action: Mouse scrolled (601, 527) with delta (3, 3)
Screenshot: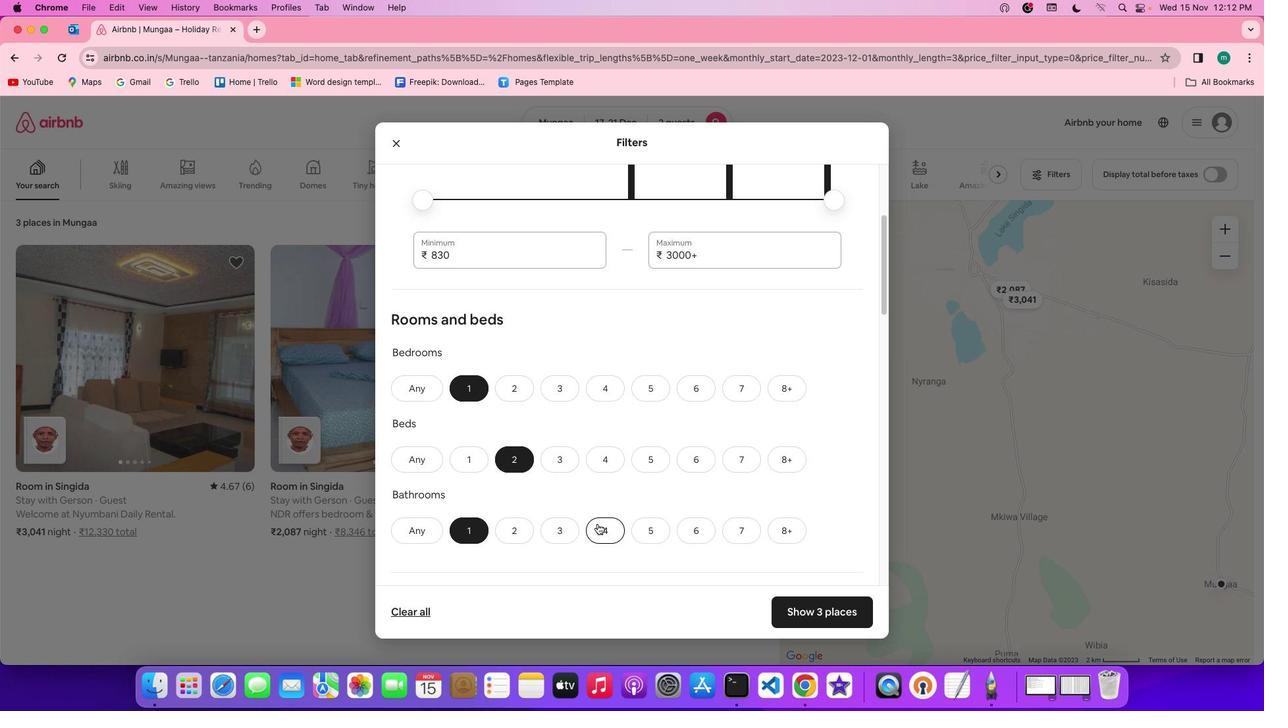 
Action: Mouse scrolled (601, 527) with delta (3, 3)
Screenshot: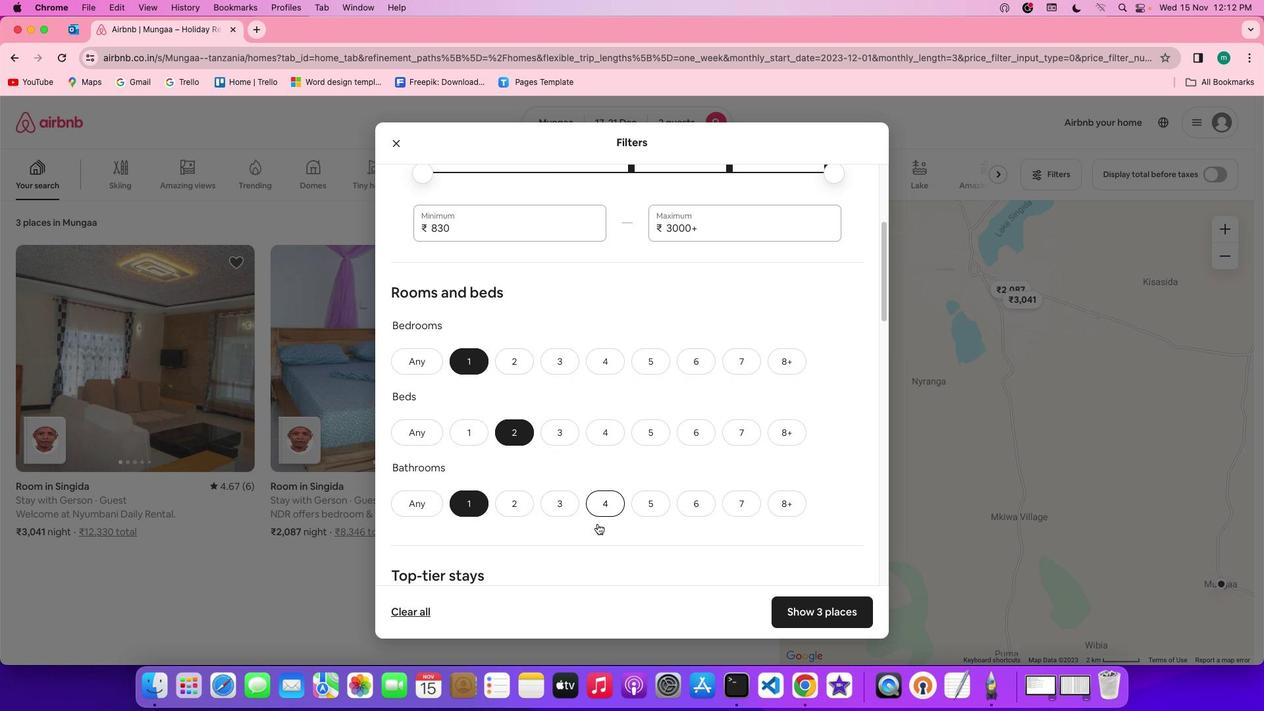 
Action: Mouse scrolled (601, 527) with delta (3, 2)
Screenshot: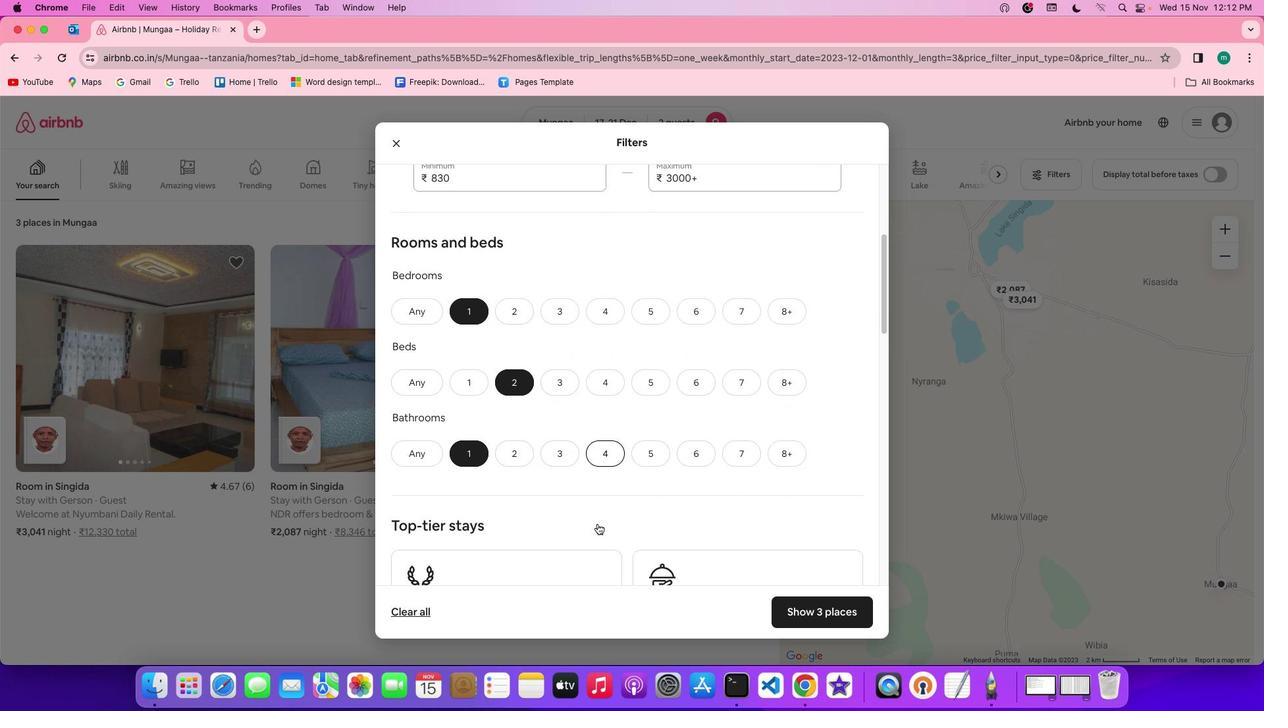 
Action: Mouse scrolled (601, 527) with delta (3, 2)
Screenshot: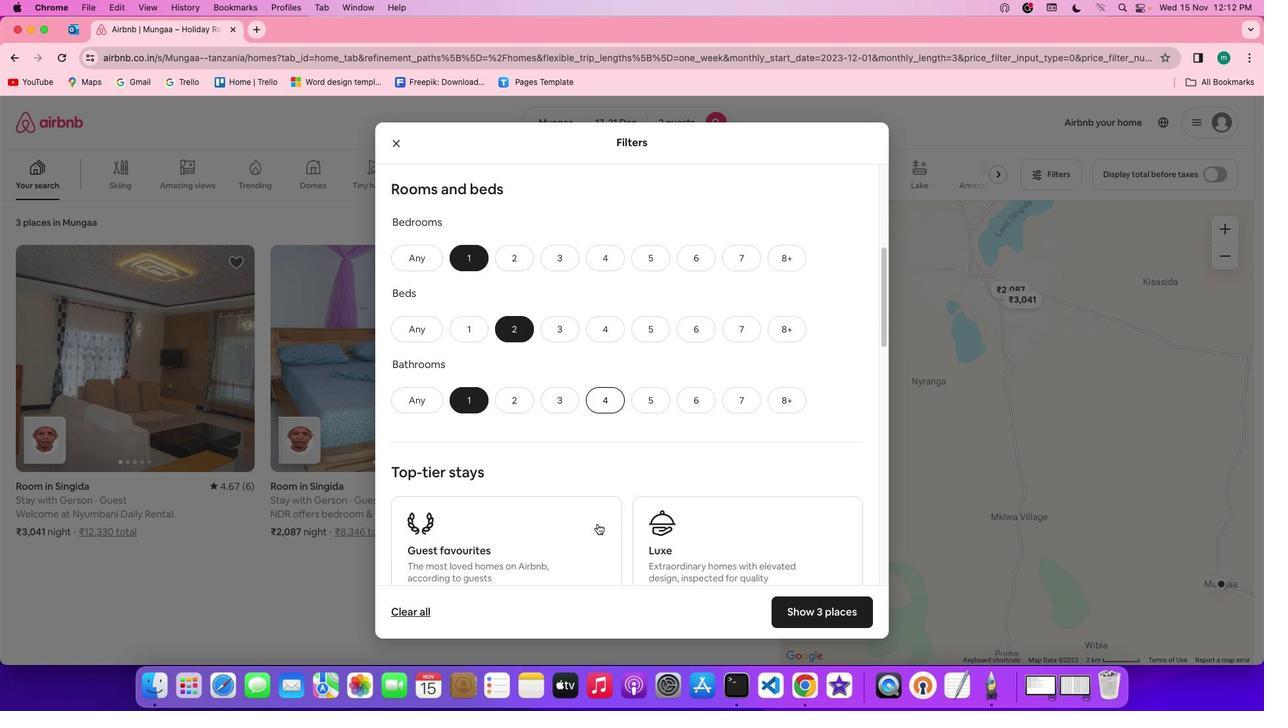 
Action: Mouse scrolled (601, 527) with delta (3, 3)
Screenshot: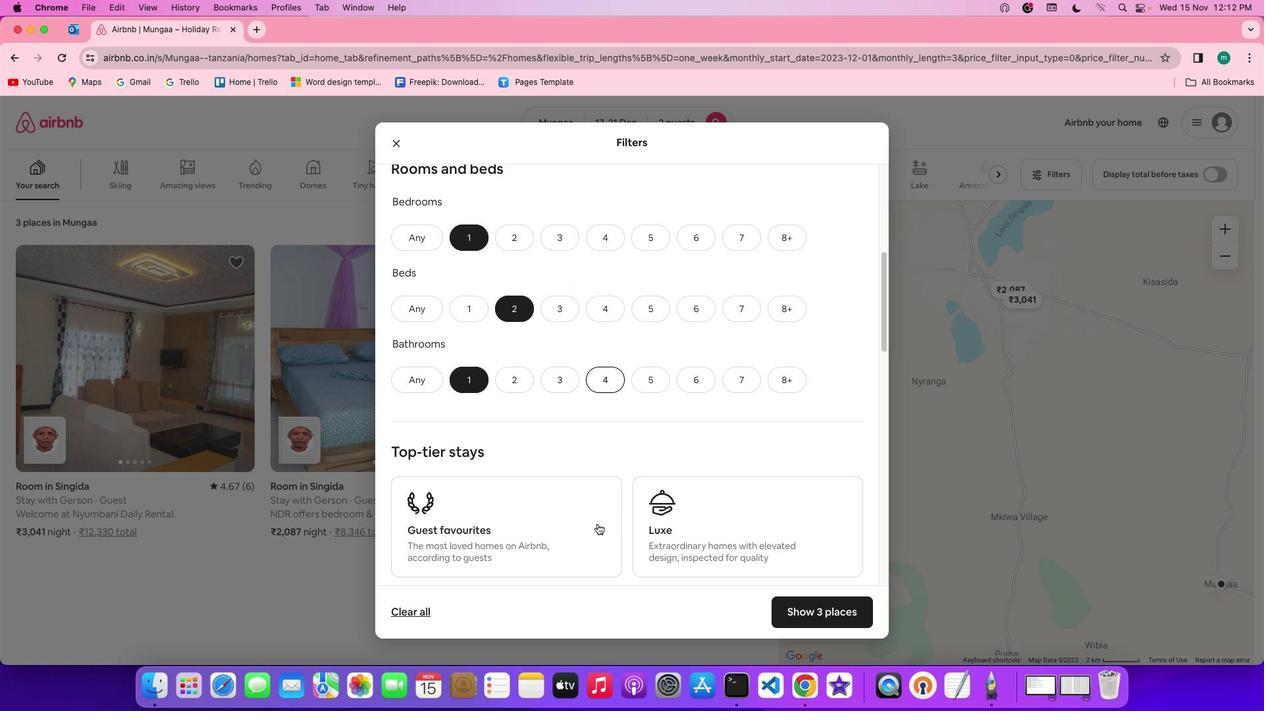 
Action: Mouse scrolled (601, 527) with delta (3, 3)
Screenshot: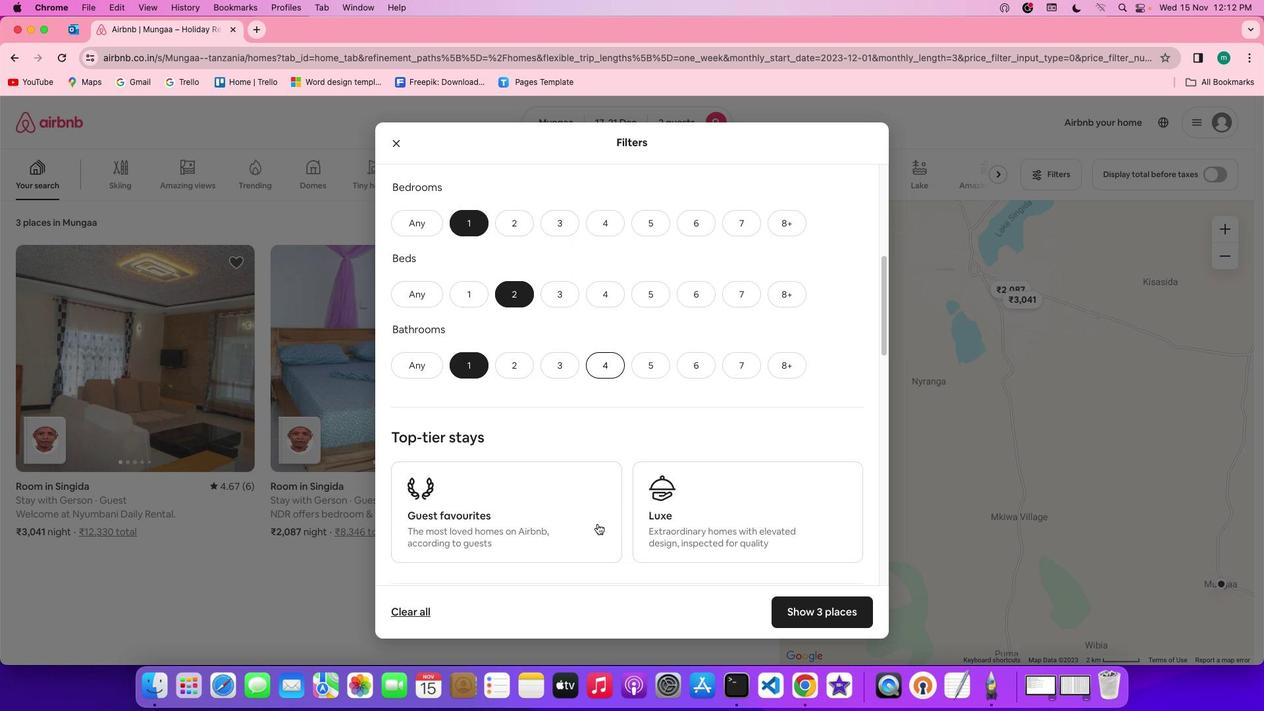 
Action: Mouse scrolled (601, 527) with delta (3, 3)
Screenshot: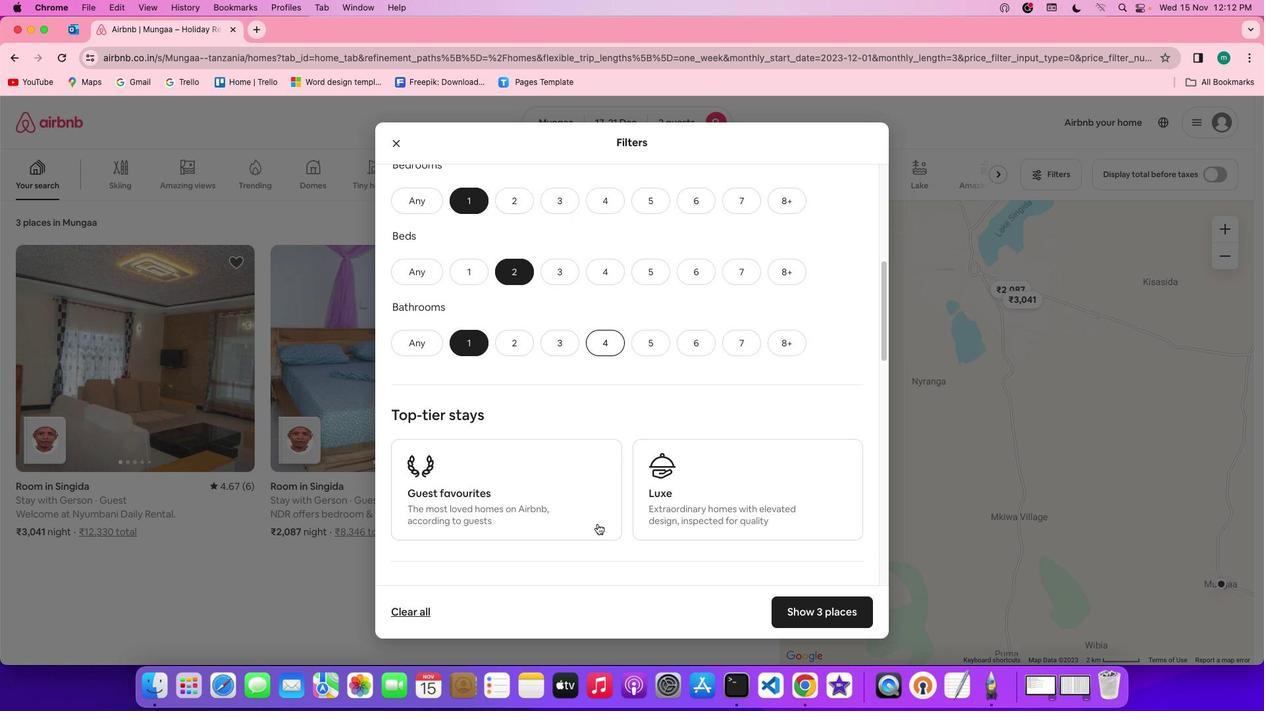 
Action: Mouse scrolled (601, 527) with delta (3, 3)
Screenshot: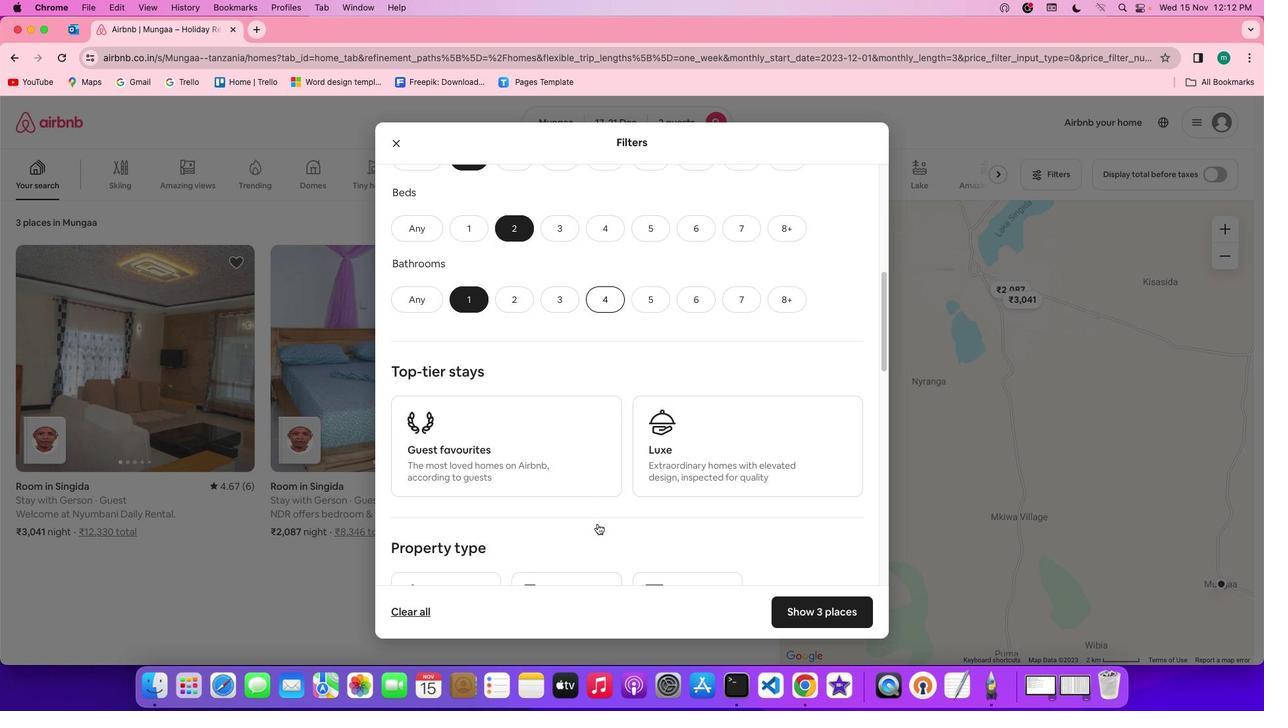 
Action: Mouse scrolled (601, 527) with delta (3, 3)
Screenshot: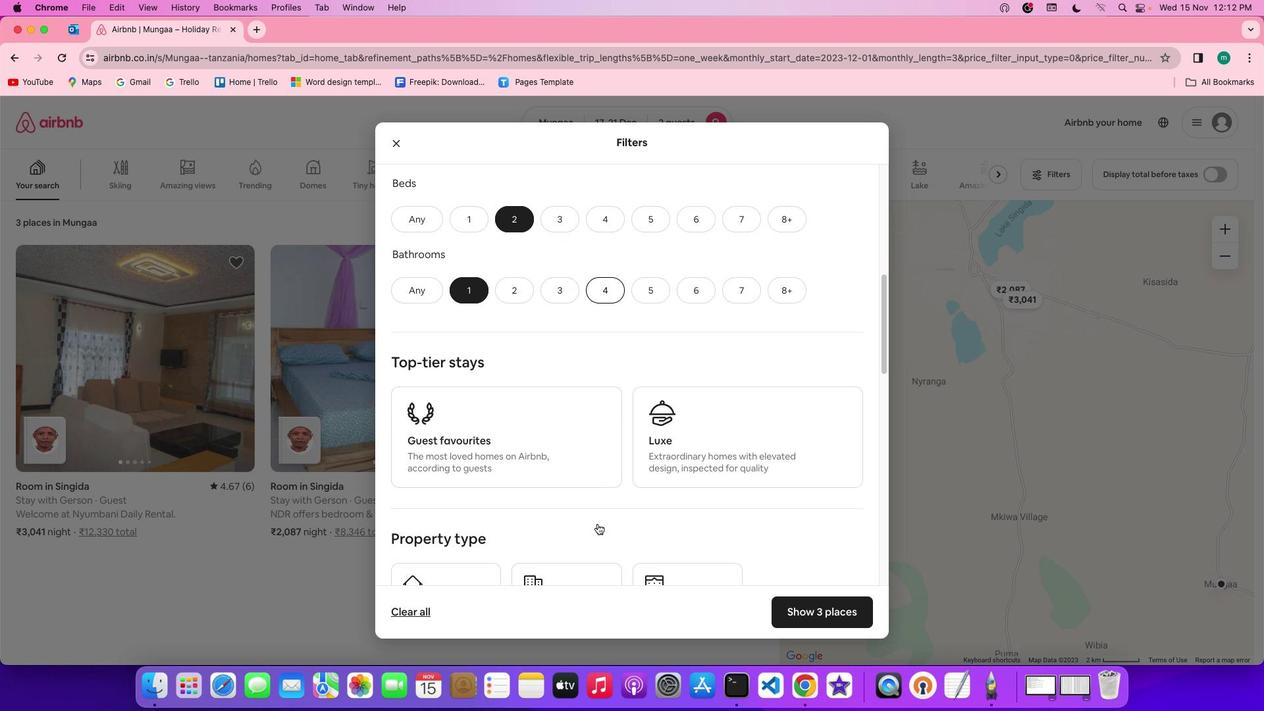 
Action: Mouse scrolled (601, 527) with delta (3, 3)
Screenshot: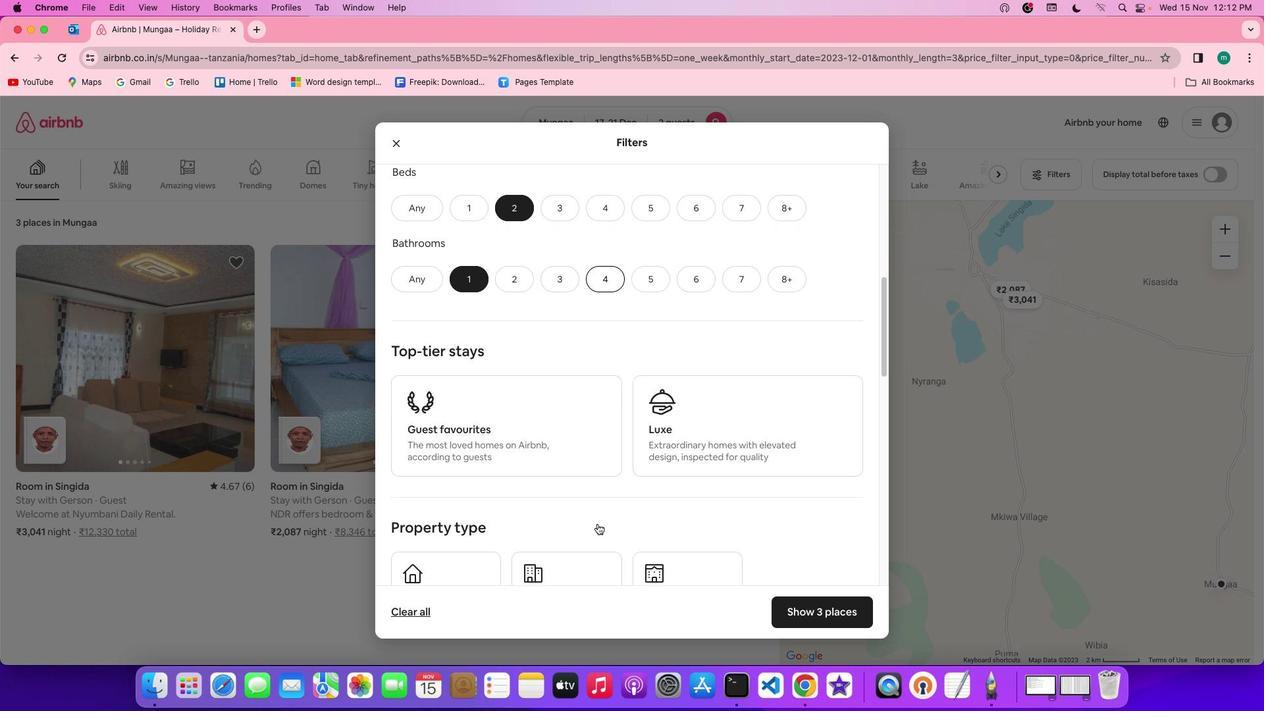 
Action: Mouse scrolled (601, 527) with delta (3, 3)
Screenshot: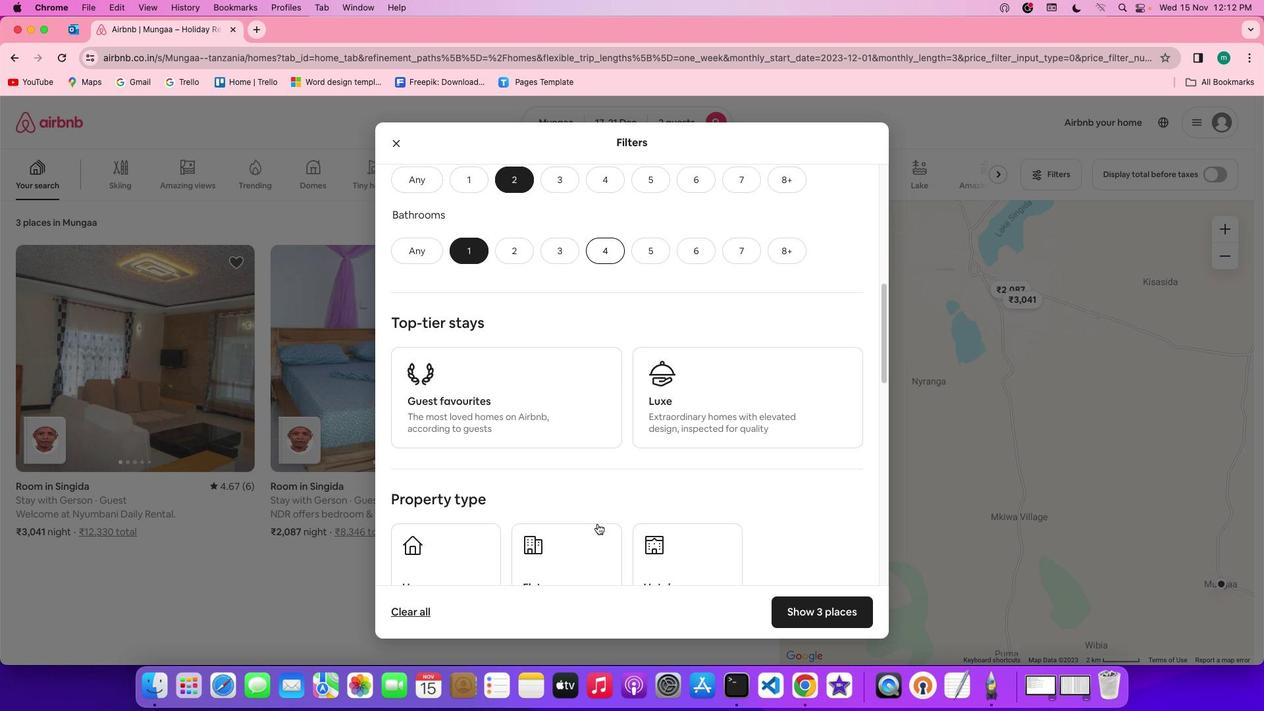
Action: Mouse scrolled (601, 527) with delta (3, 3)
Screenshot: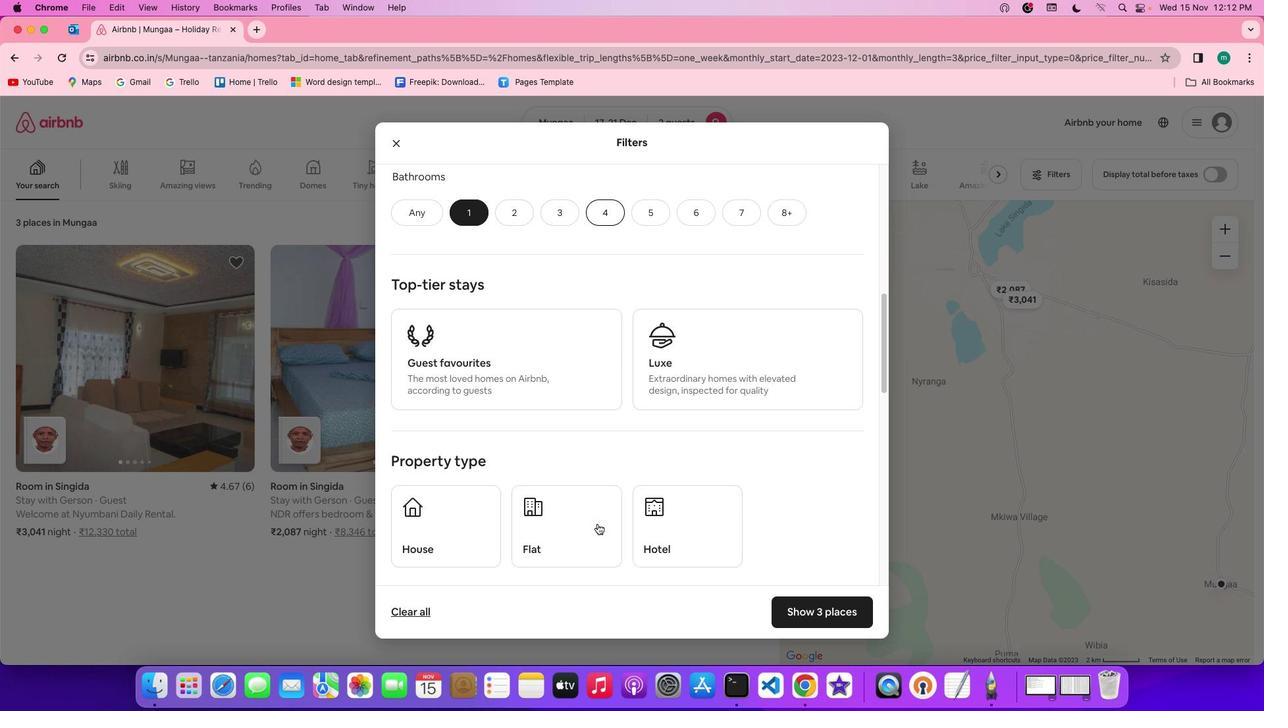 
Action: Mouse scrolled (601, 527) with delta (3, 3)
Screenshot: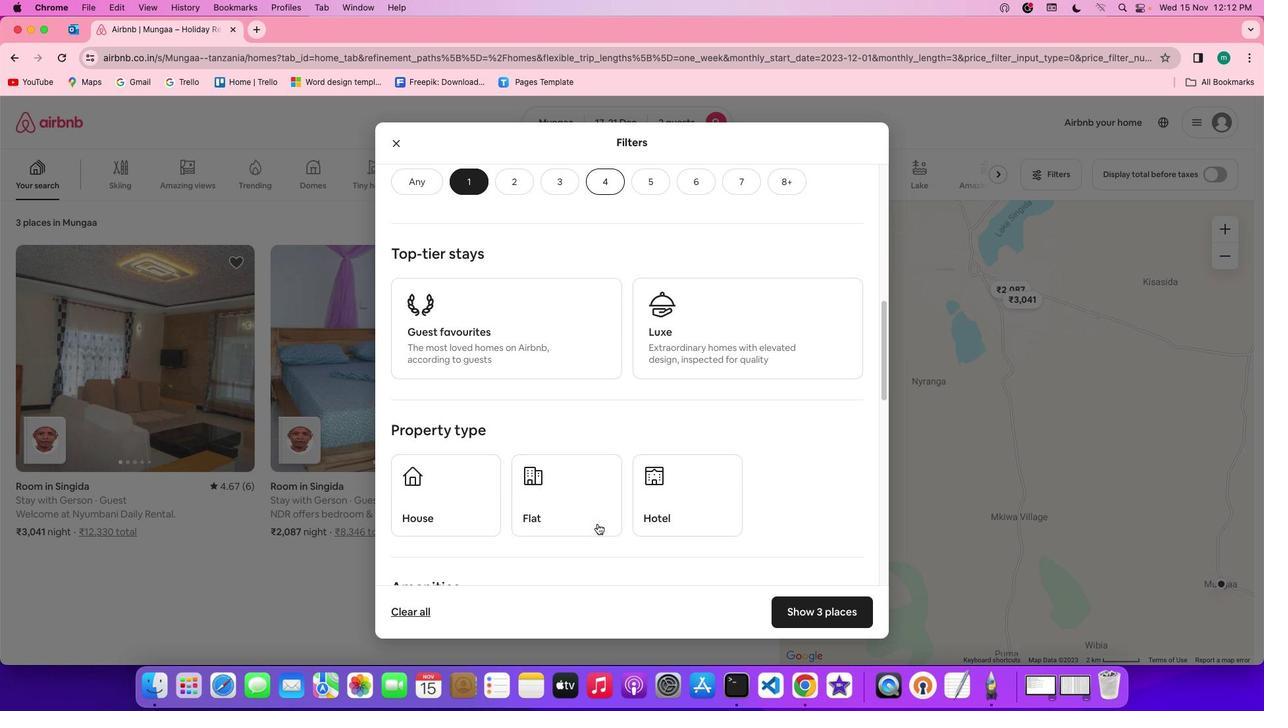 
Action: Mouse scrolled (601, 527) with delta (3, 1)
Screenshot: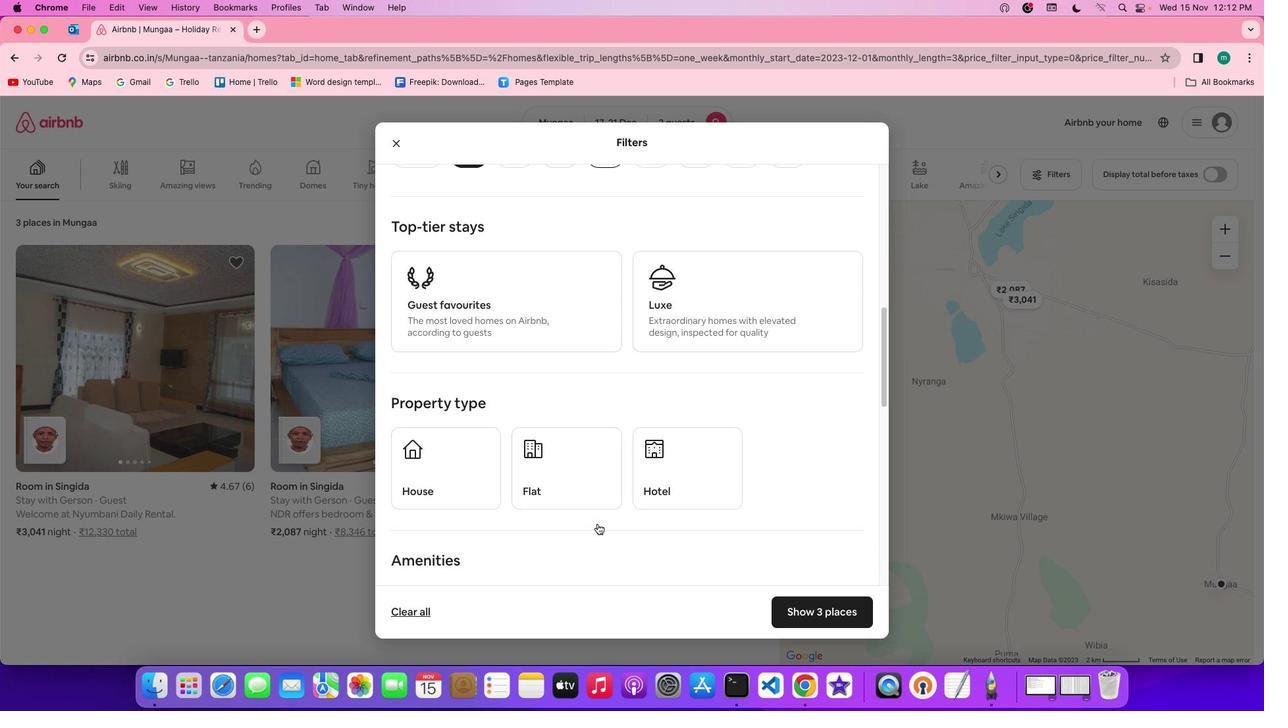 
Action: Mouse moved to (536, 447)
Screenshot: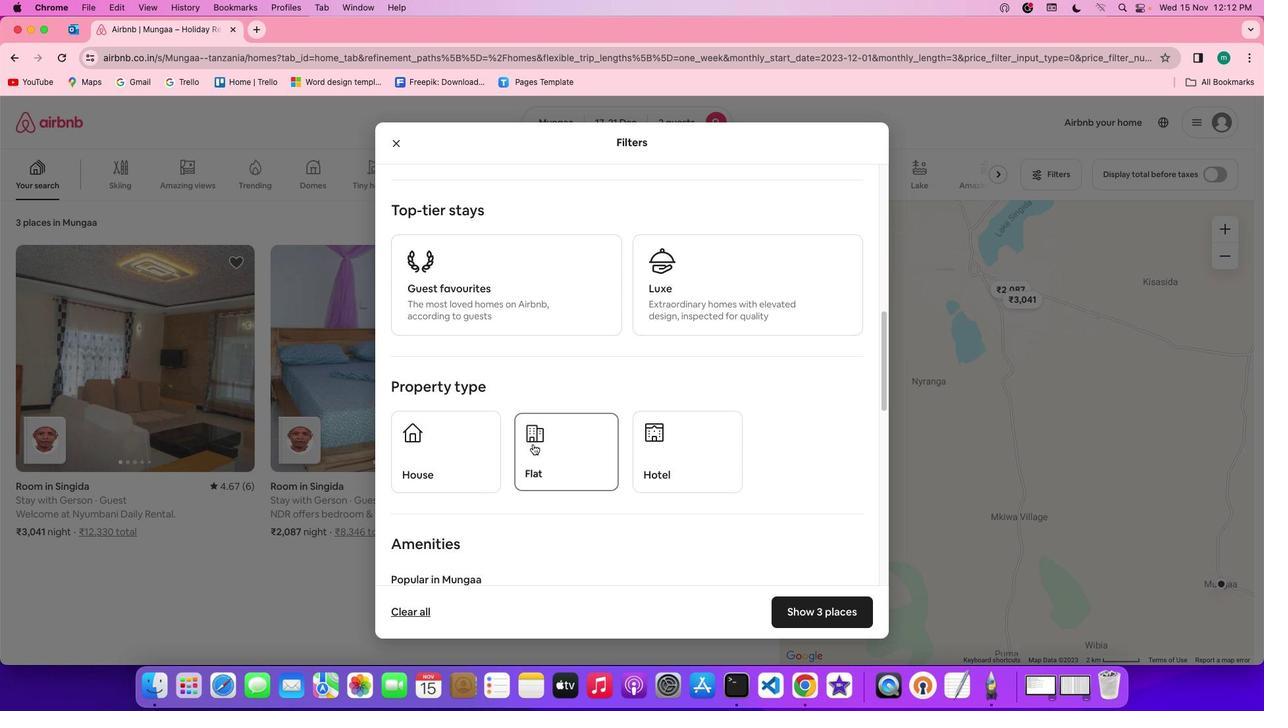 
Action: Mouse pressed left at (536, 447)
Screenshot: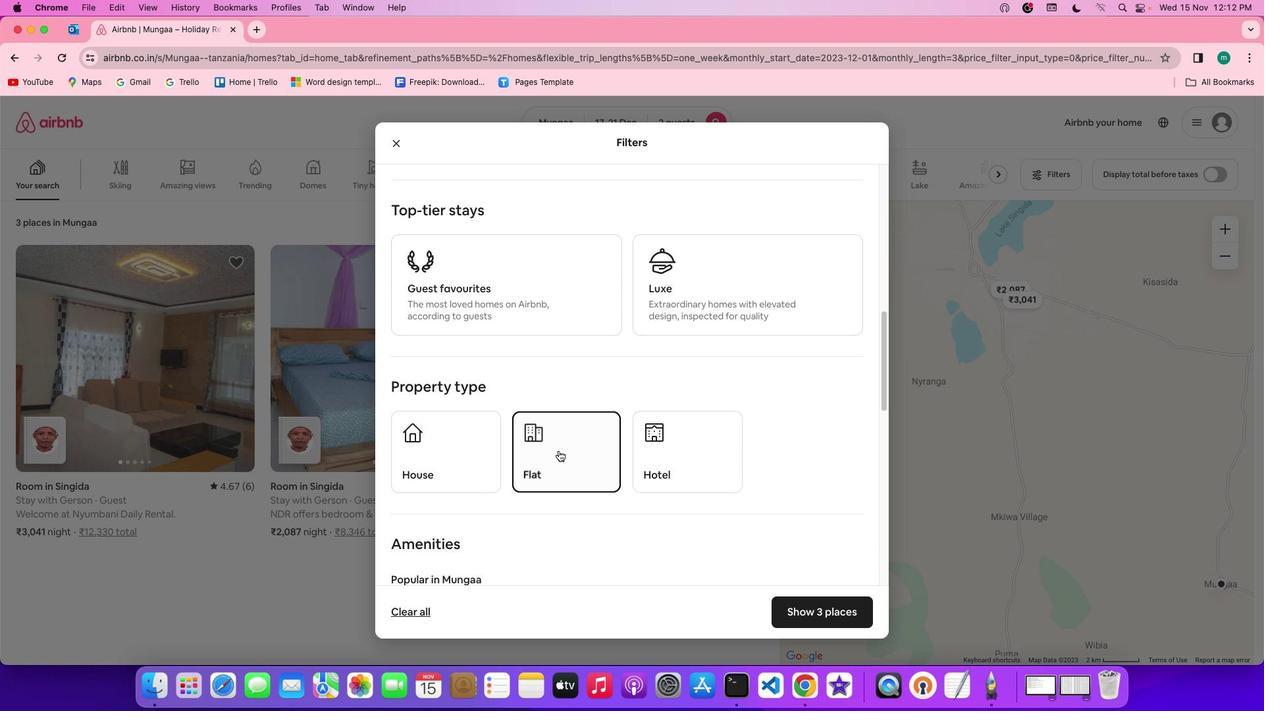 
Action: Mouse moved to (787, 495)
Screenshot: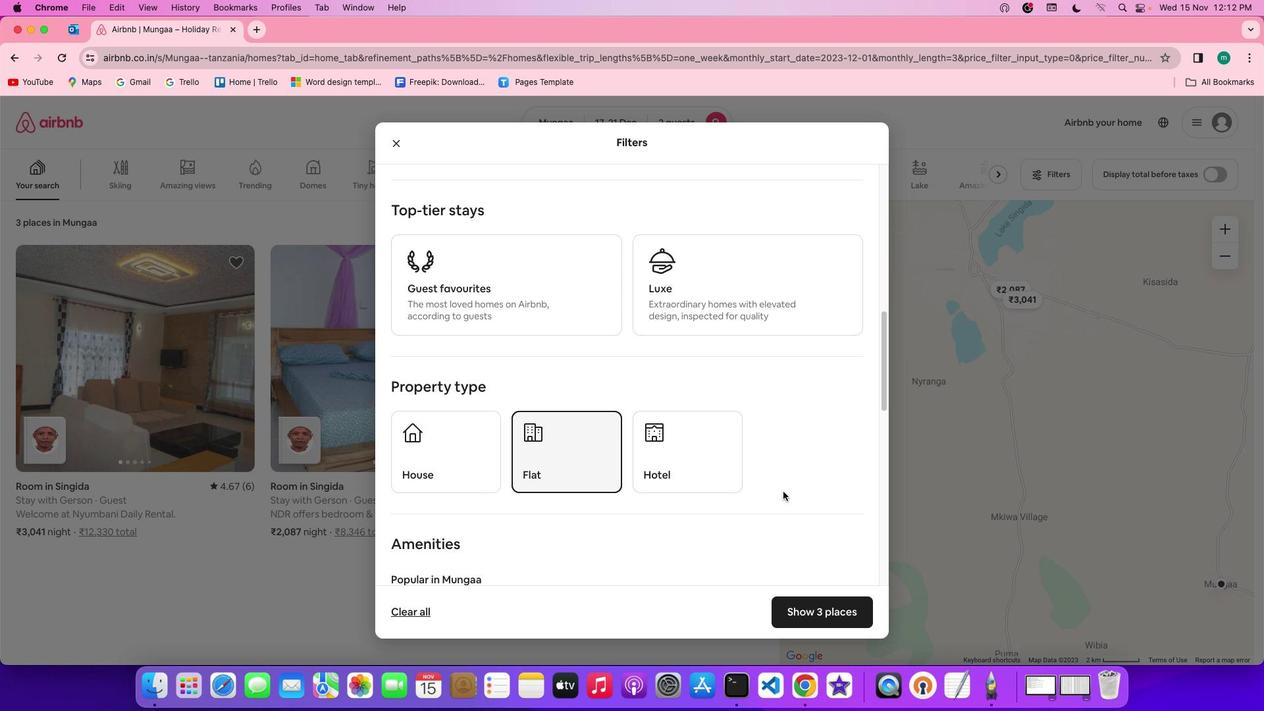 
Action: Mouse scrolled (787, 495) with delta (3, 3)
Screenshot: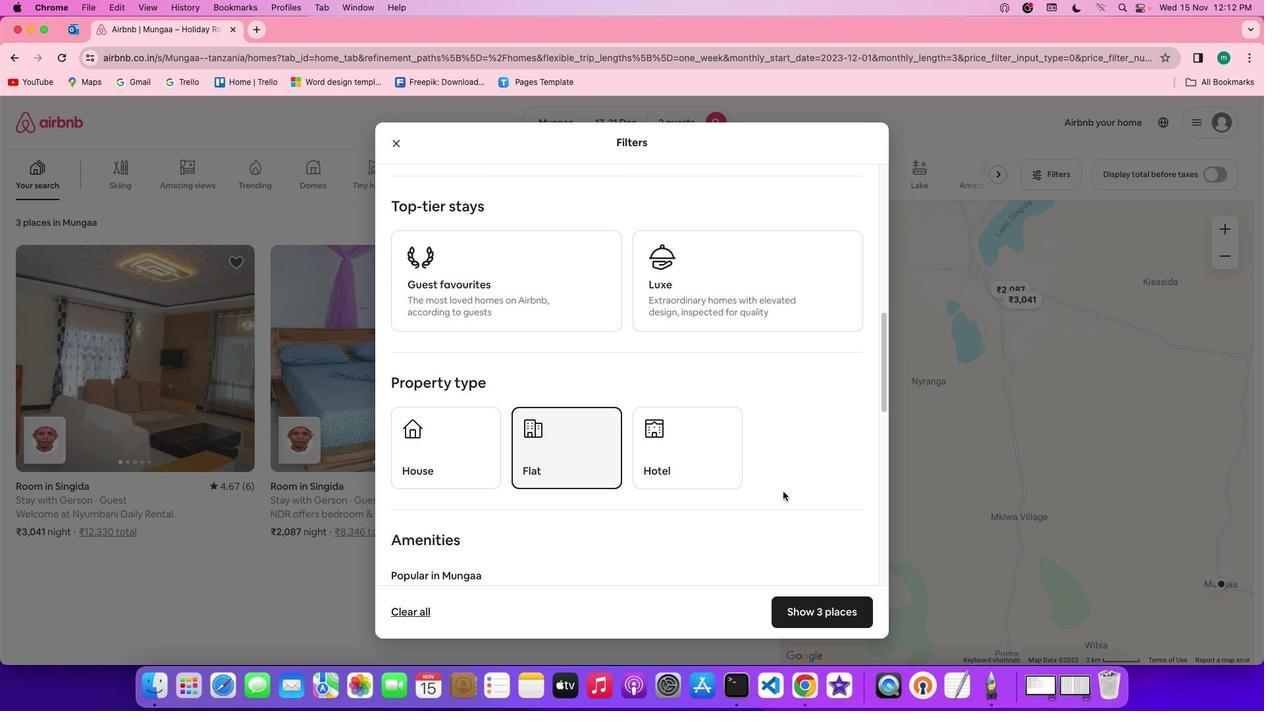 
Action: Mouse scrolled (787, 495) with delta (3, 3)
Screenshot: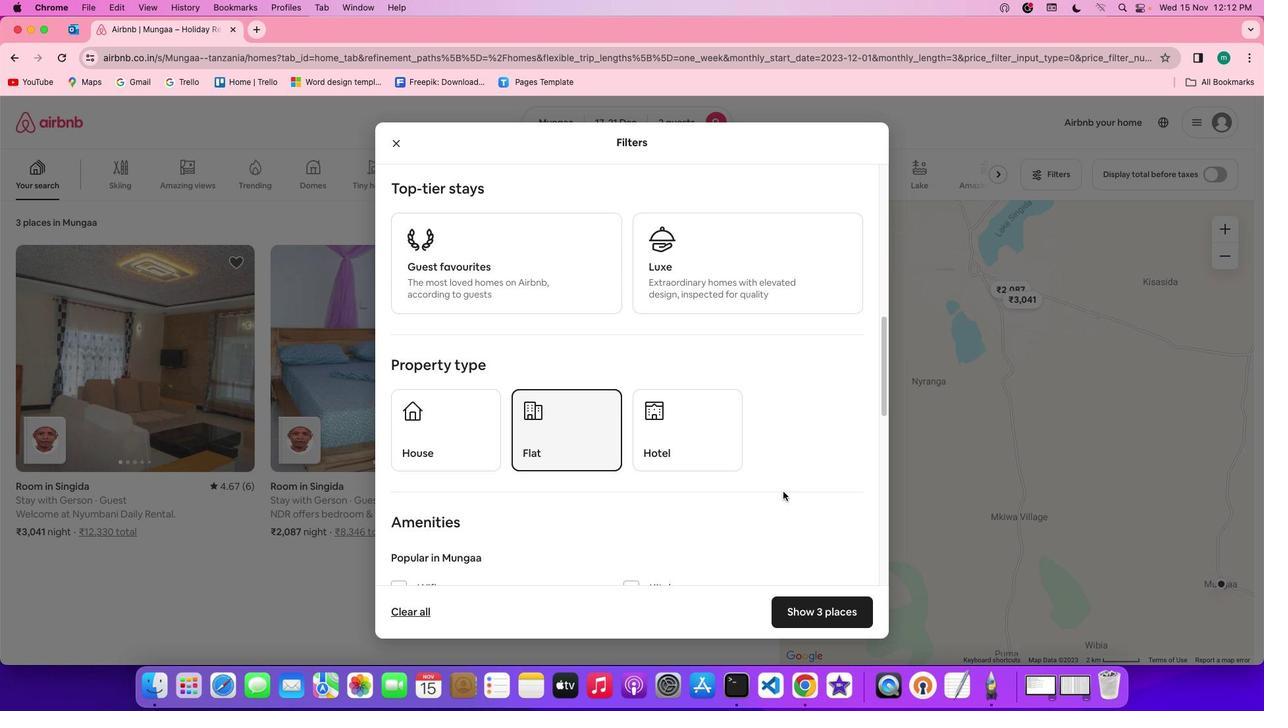 
Action: Mouse scrolled (787, 495) with delta (3, 3)
Screenshot: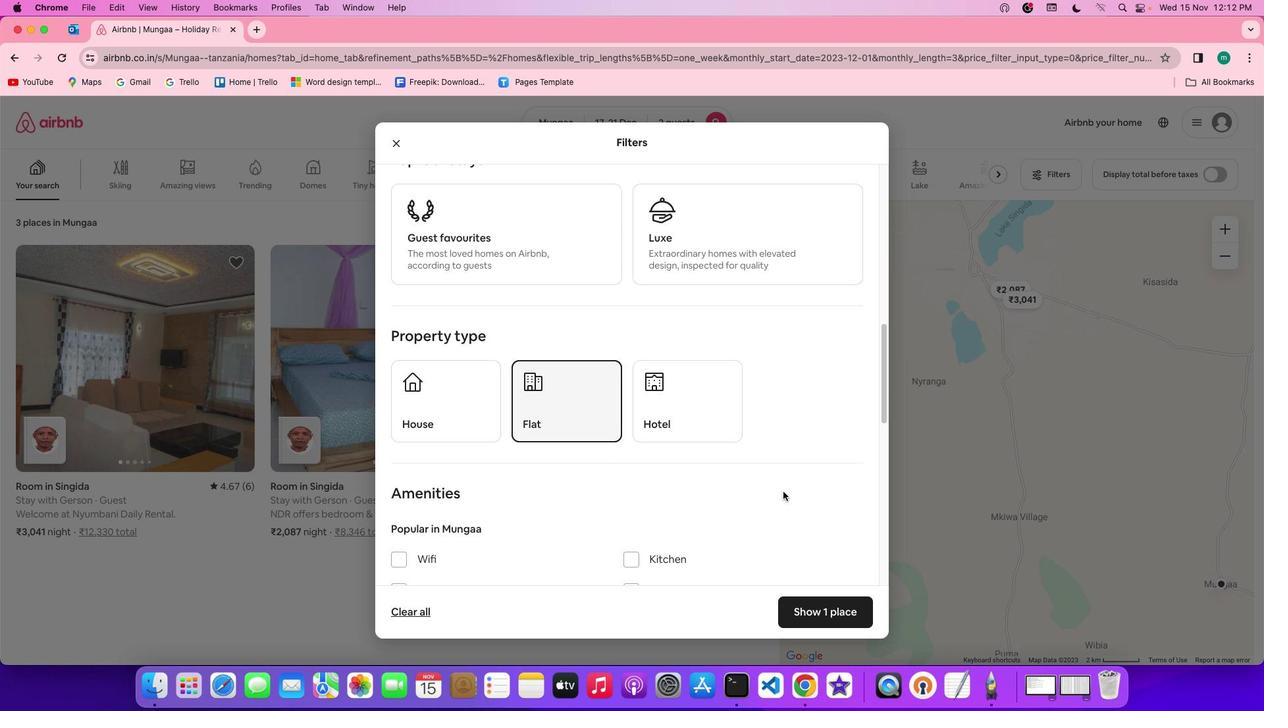 
Action: Mouse scrolled (787, 495) with delta (3, 3)
Screenshot: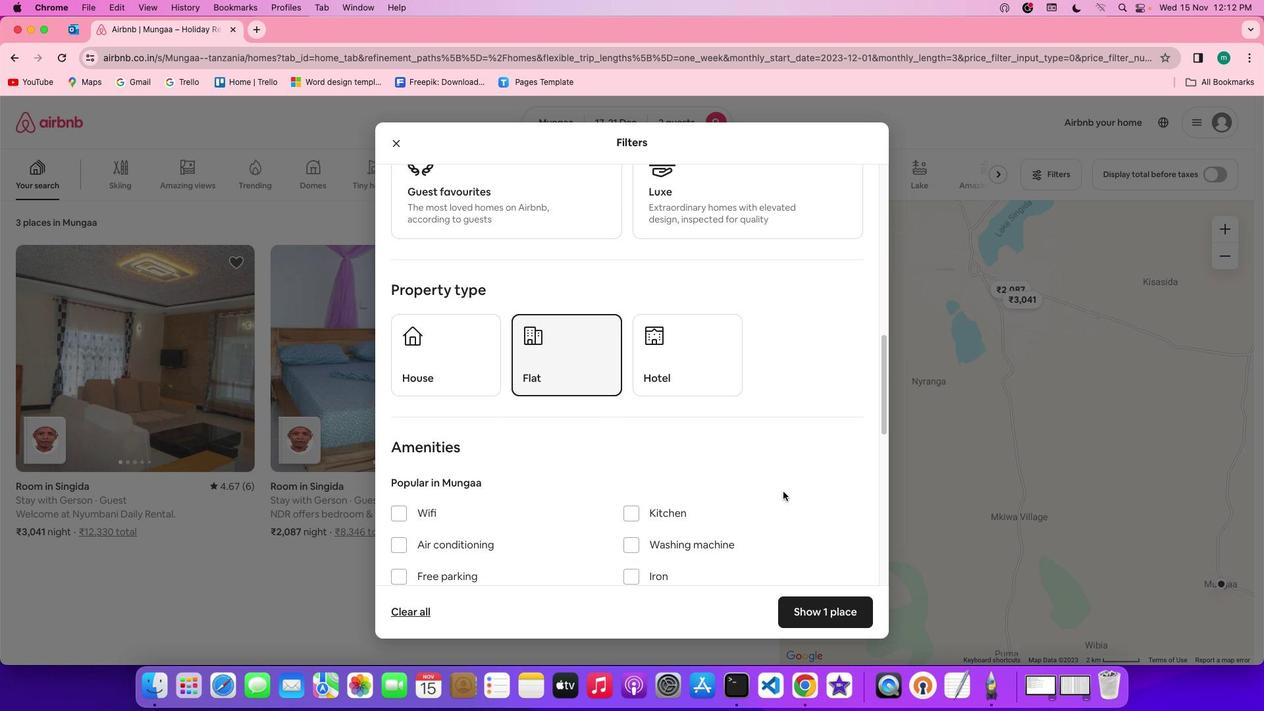 
Action: Mouse scrolled (787, 495) with delta (3, 3)
Screenshot: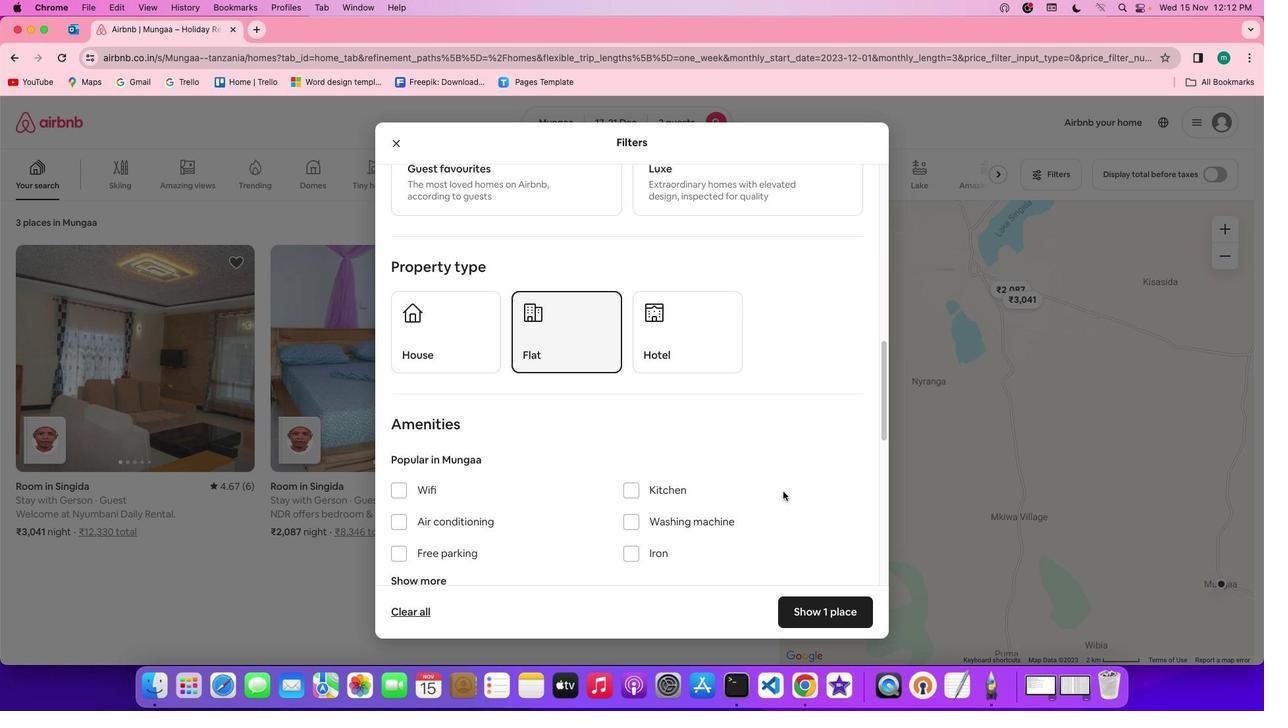
Action: Mouse scrolled (787, 495) with delta (3, 3)
Screenshot: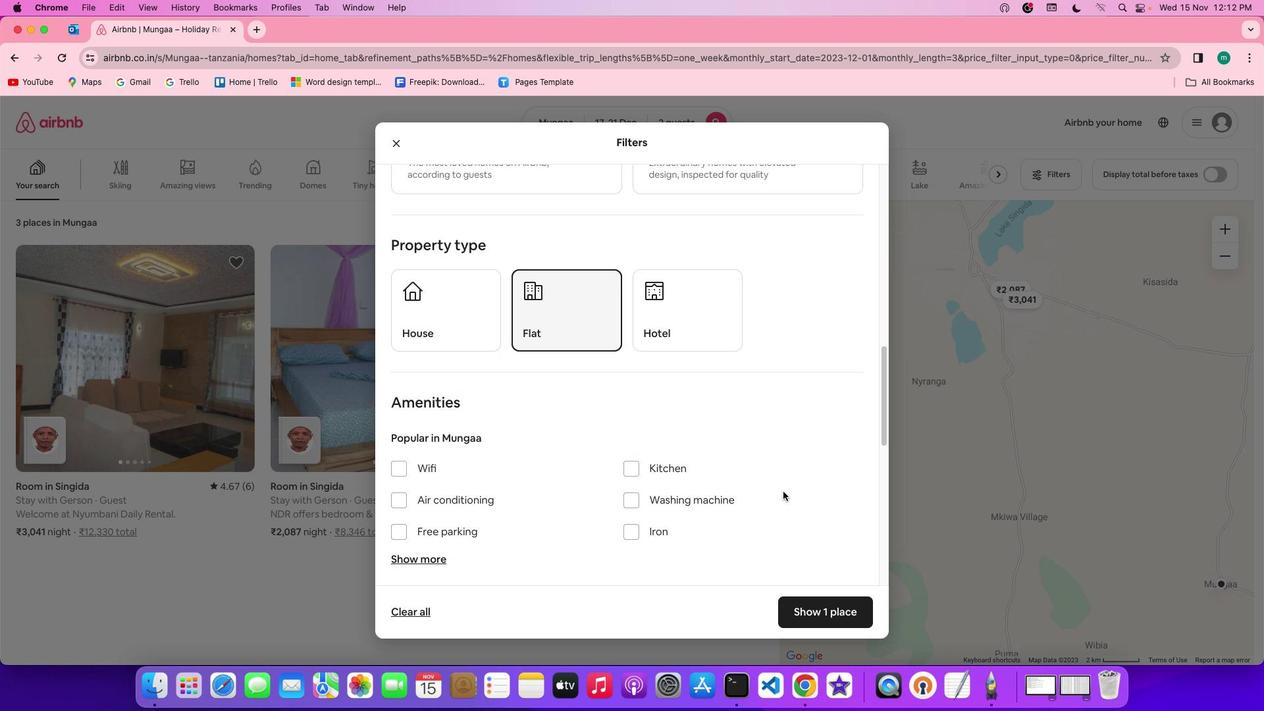 
Action: Mouse scrolled (787, 495) with delta (3, 2)
Screenshot: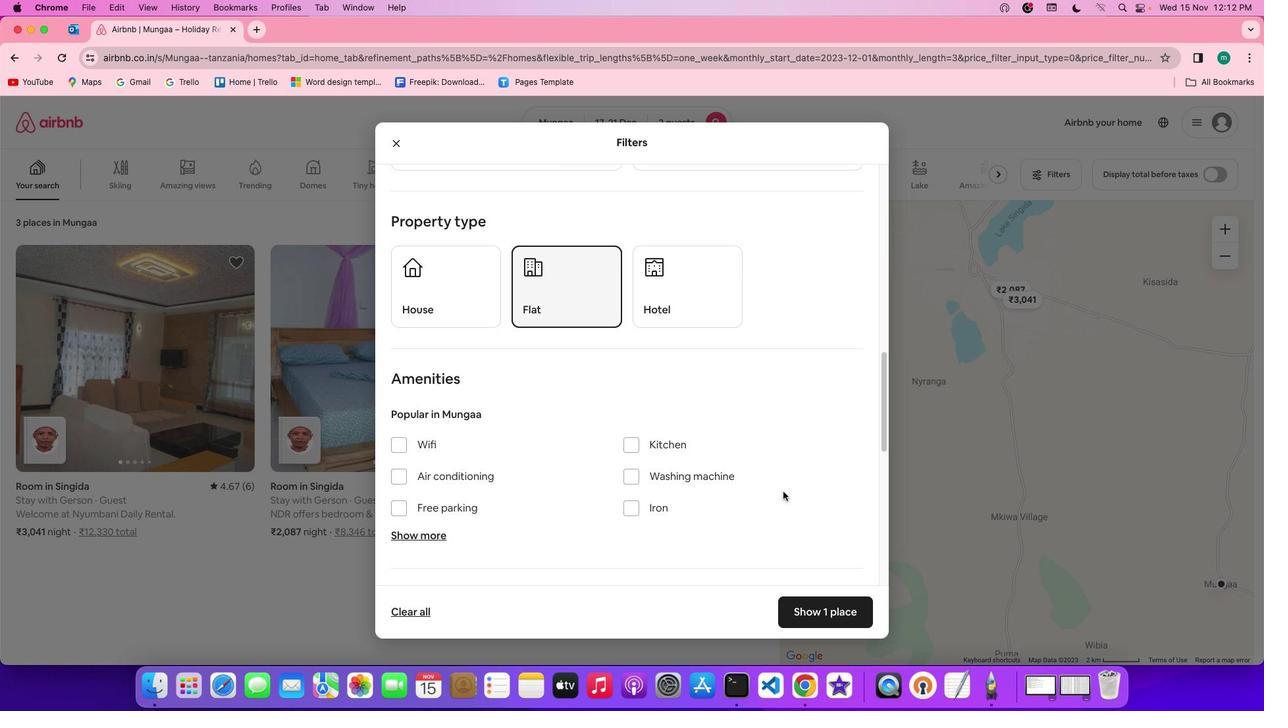 
Action: Mouse scrolled (787, 495) with delta (3, 3)
Screenshot: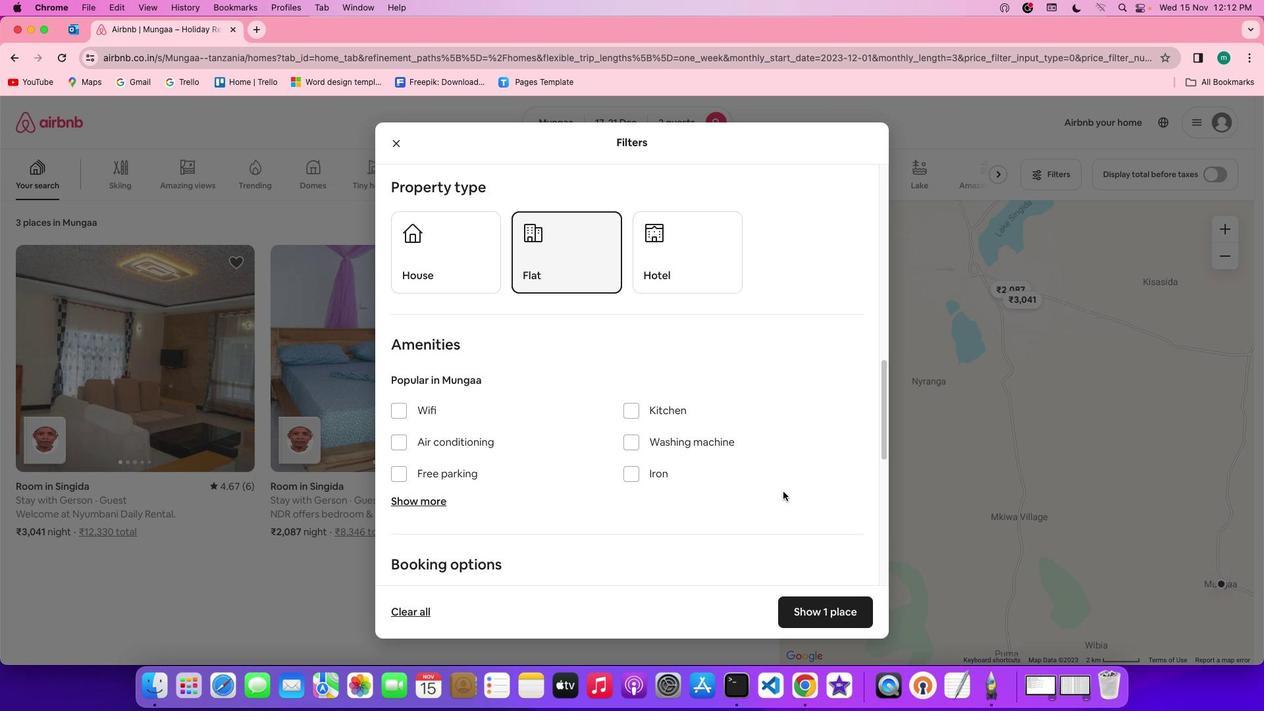 
Action: Mouse scrolled (787, 495) with delta (3, 3)
Screenshot: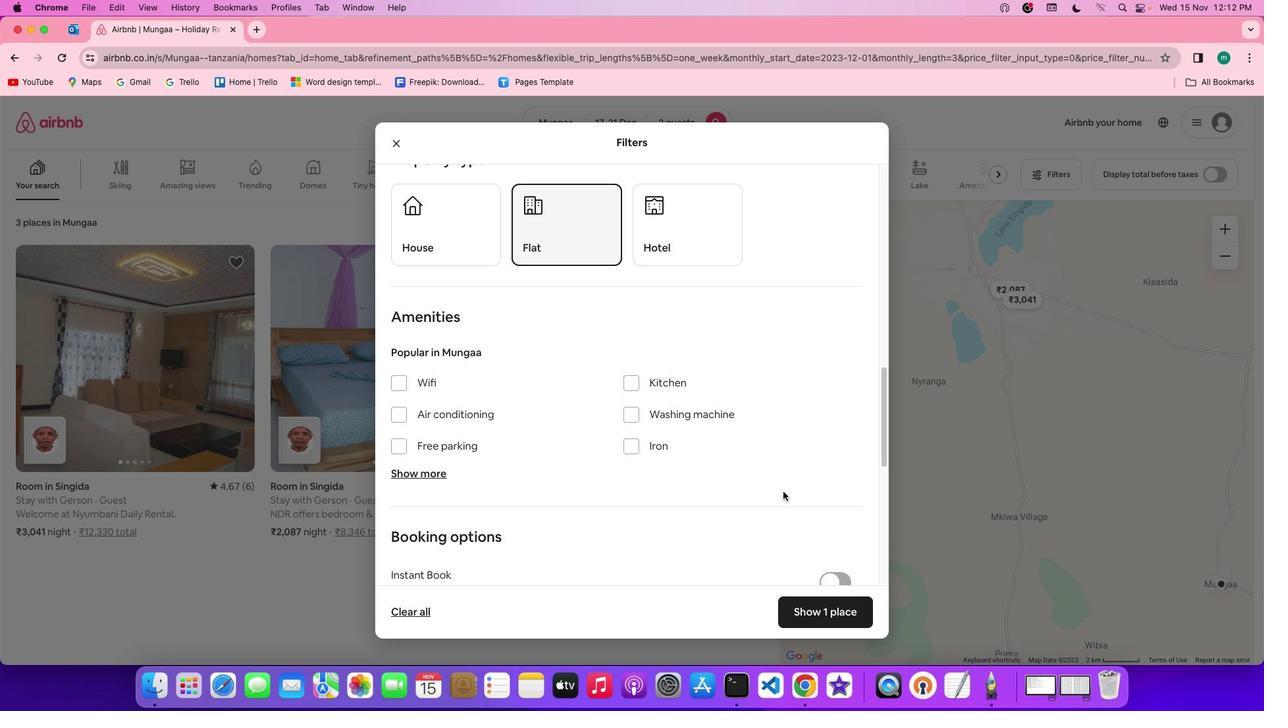 
Action: Mouse scrolled (787, 495) with delta (3, 2)
Screenshot: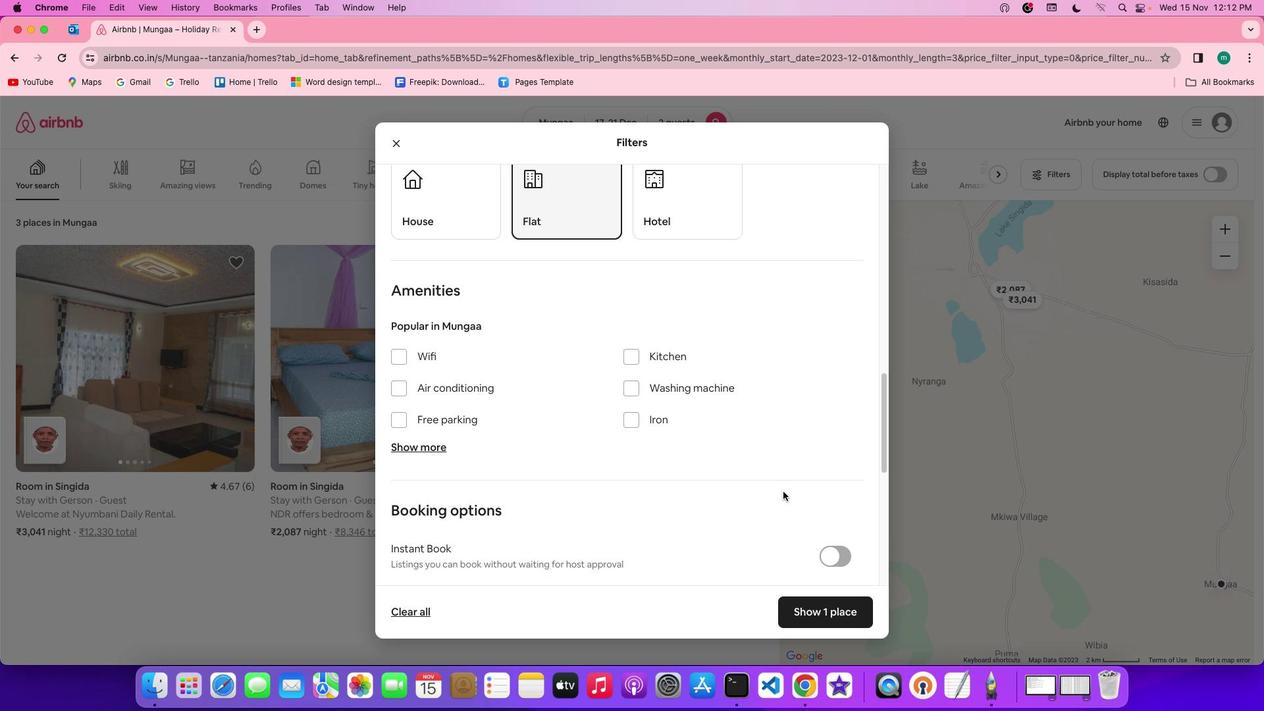 
Action: Mouse moved to (816, 492)
Screenshot: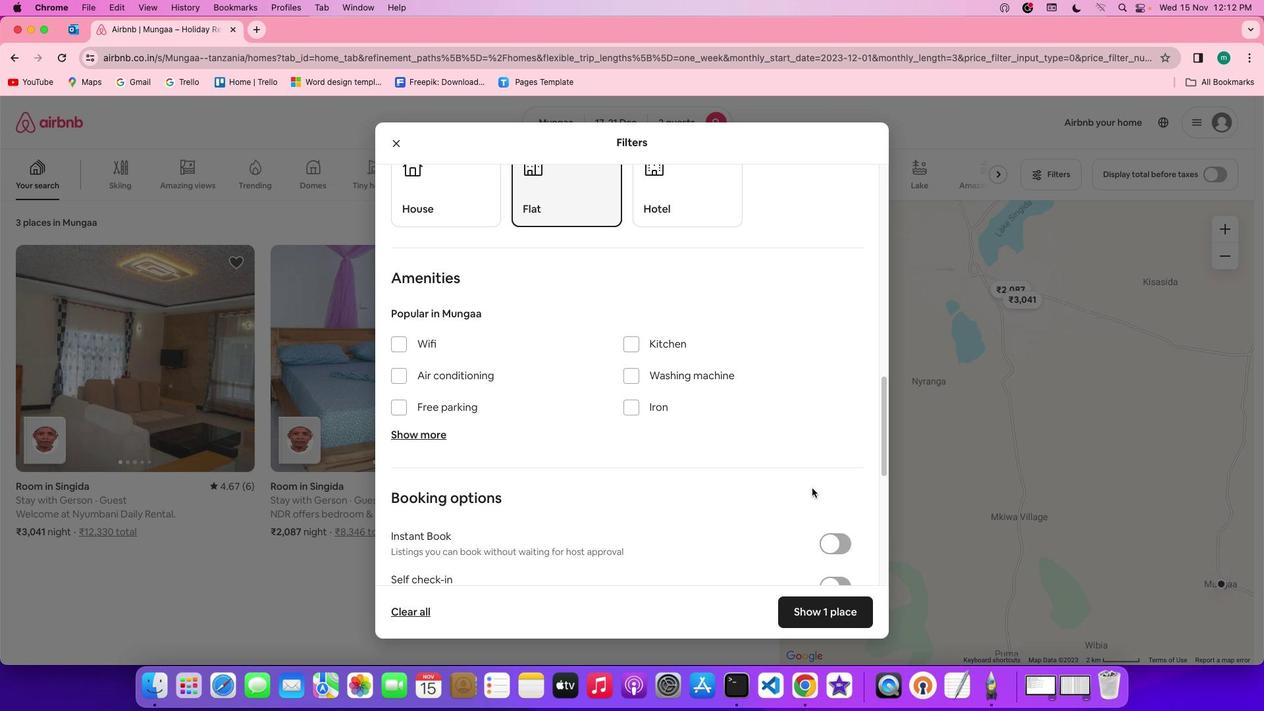 
Action: Mouse scrolled (816, 492) with delta (3, 3)
Screenshot: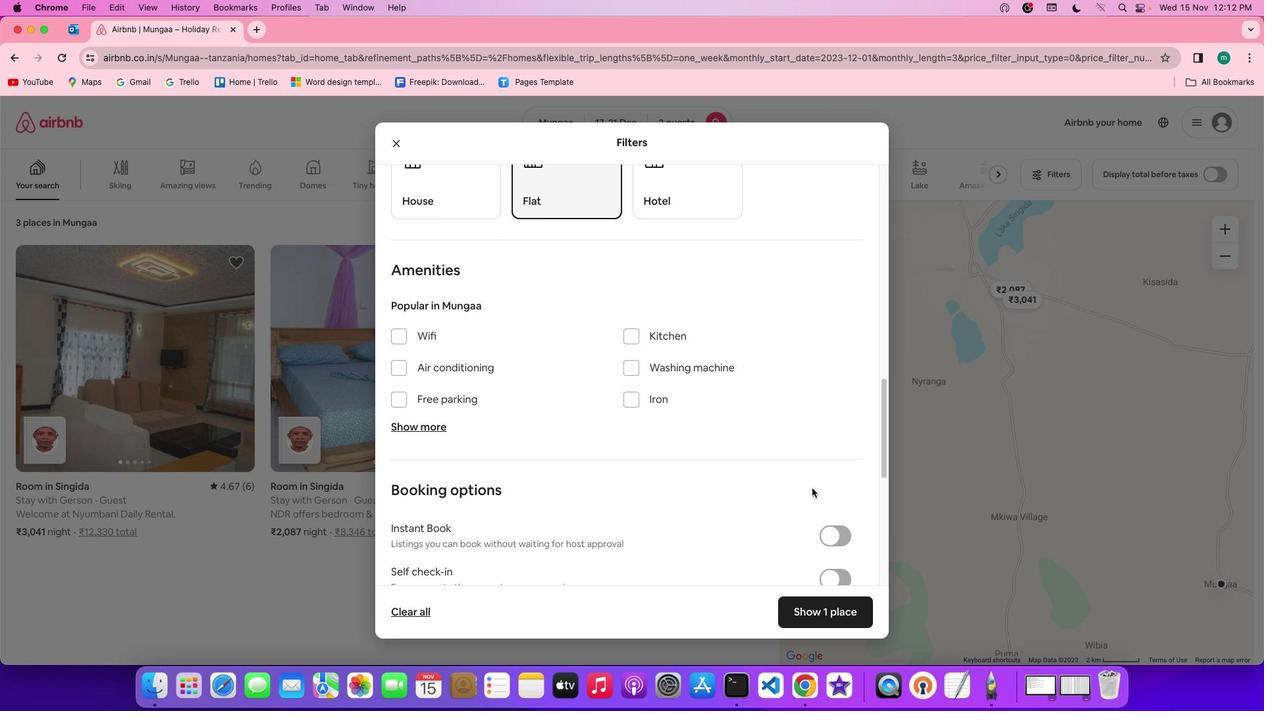 
Action: Mouse scrolled (816, 492) with delta (3, 3)
Screenshot: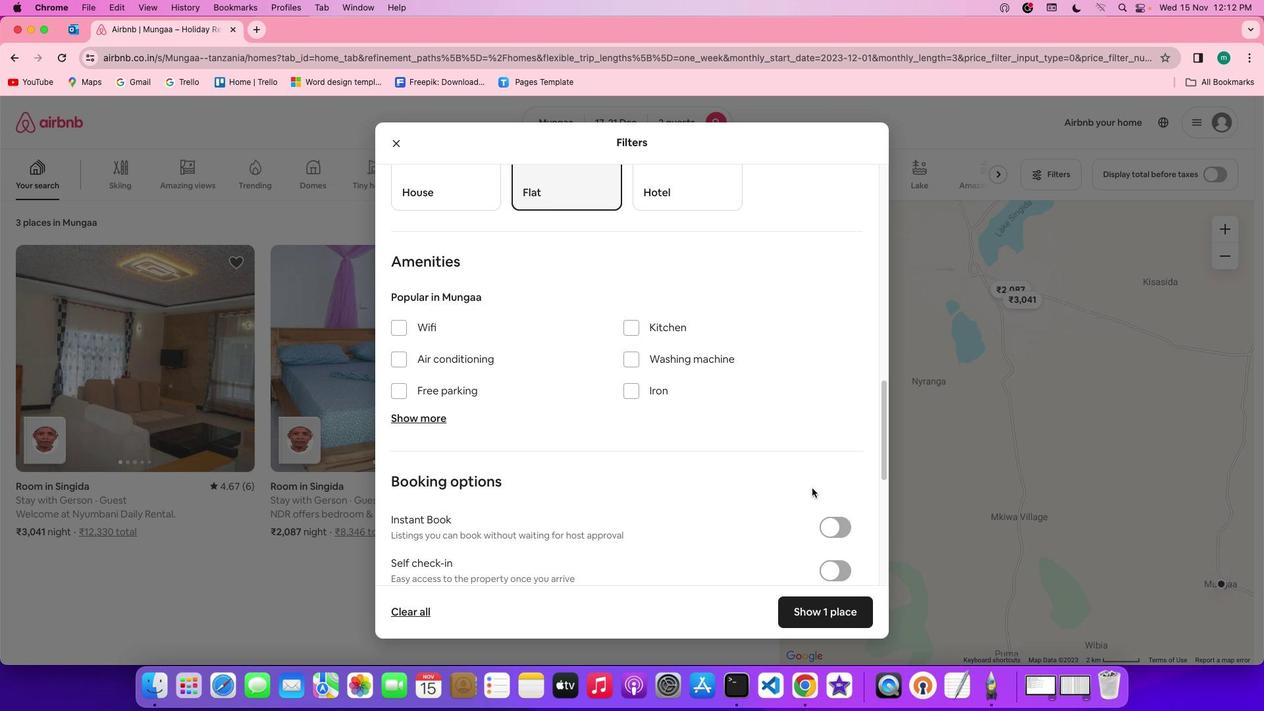 
Action: Mouse scrolled (816, 492) with delta (3, 3)
Screenshot: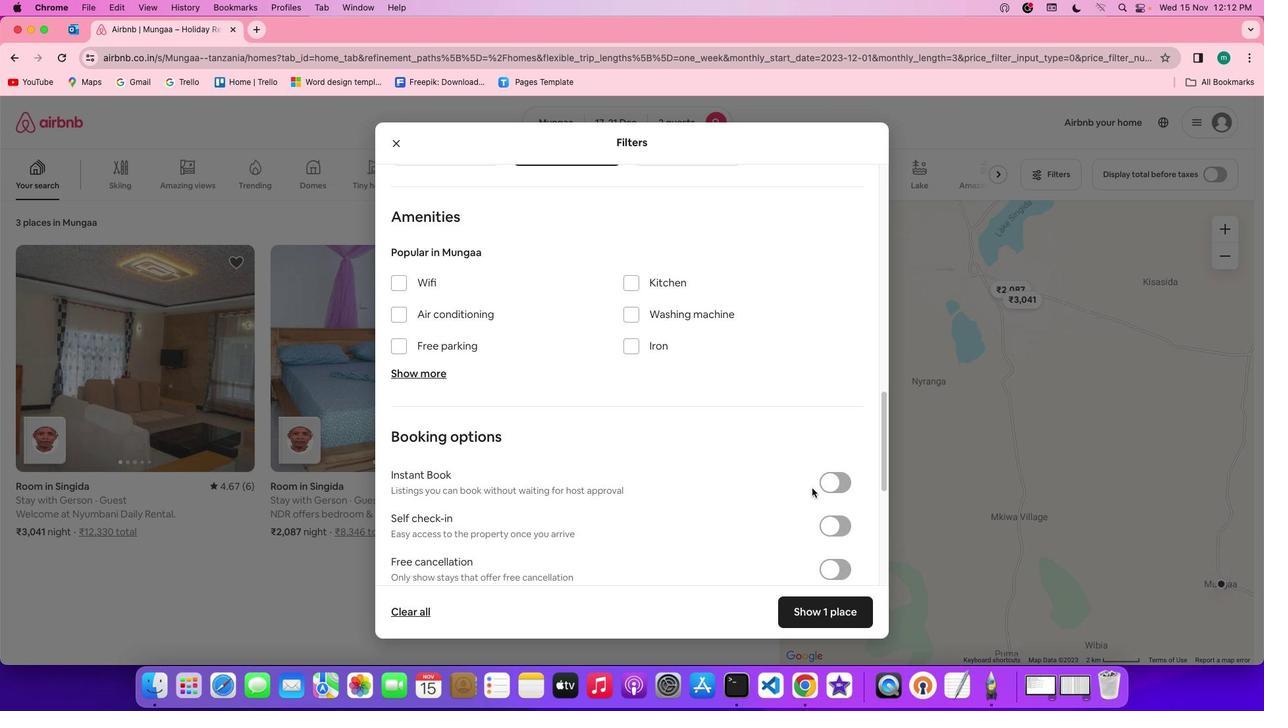 
Action: Mouse scrolled (816, 492) with delta (3, 3)
Screenshot: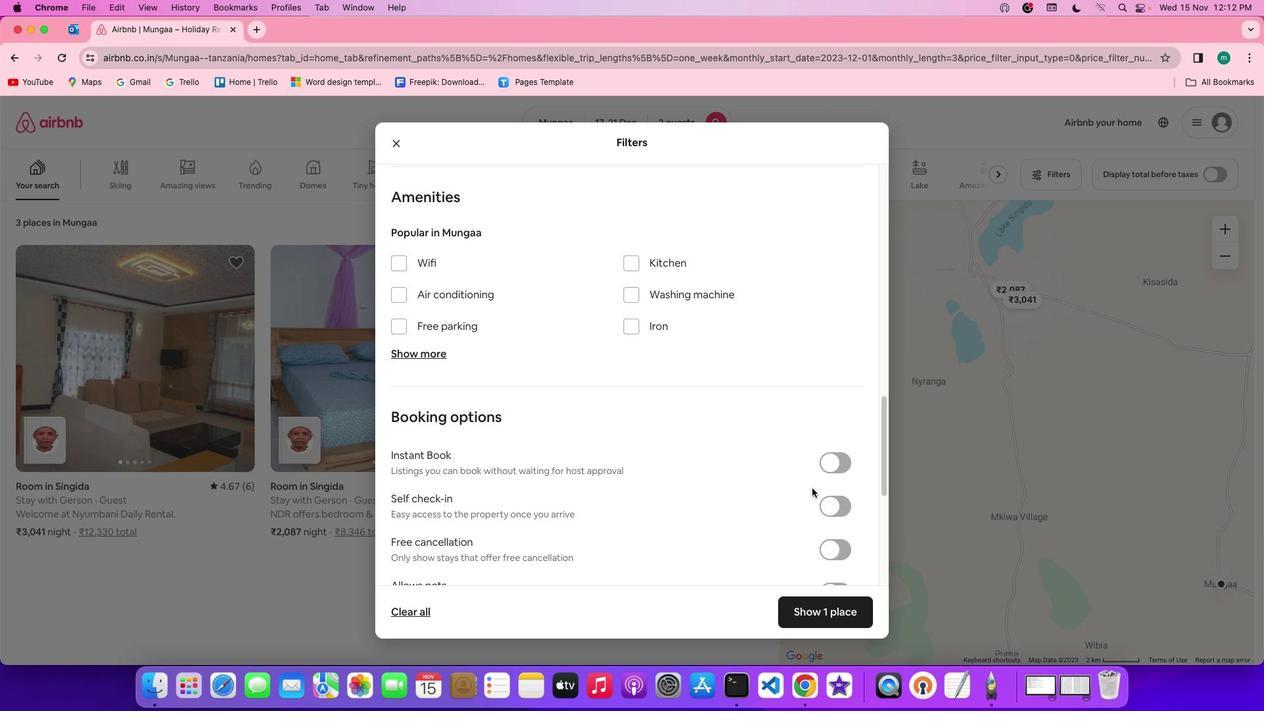 
Action: Mouse scrolled (816, 492) with delta (3, 3)
Screenshot: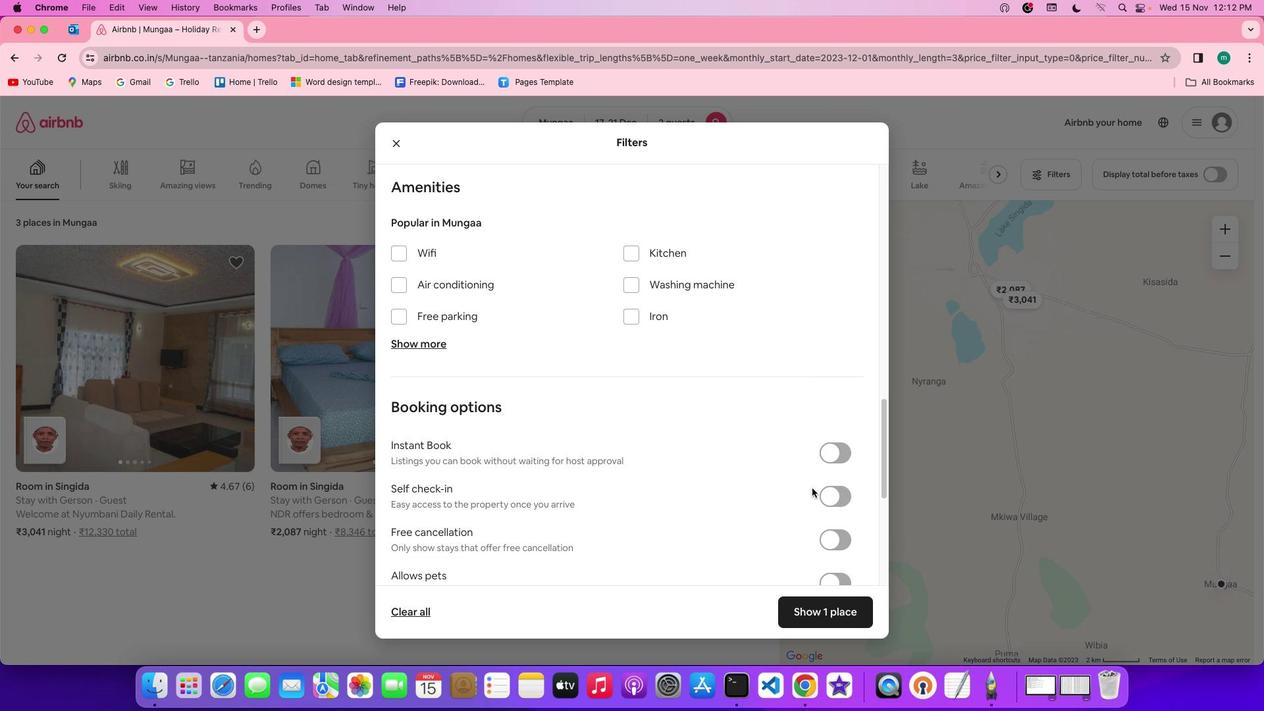 
Action: Mouse scrolled (816, 492) with delta (3, 3)
Screenshot: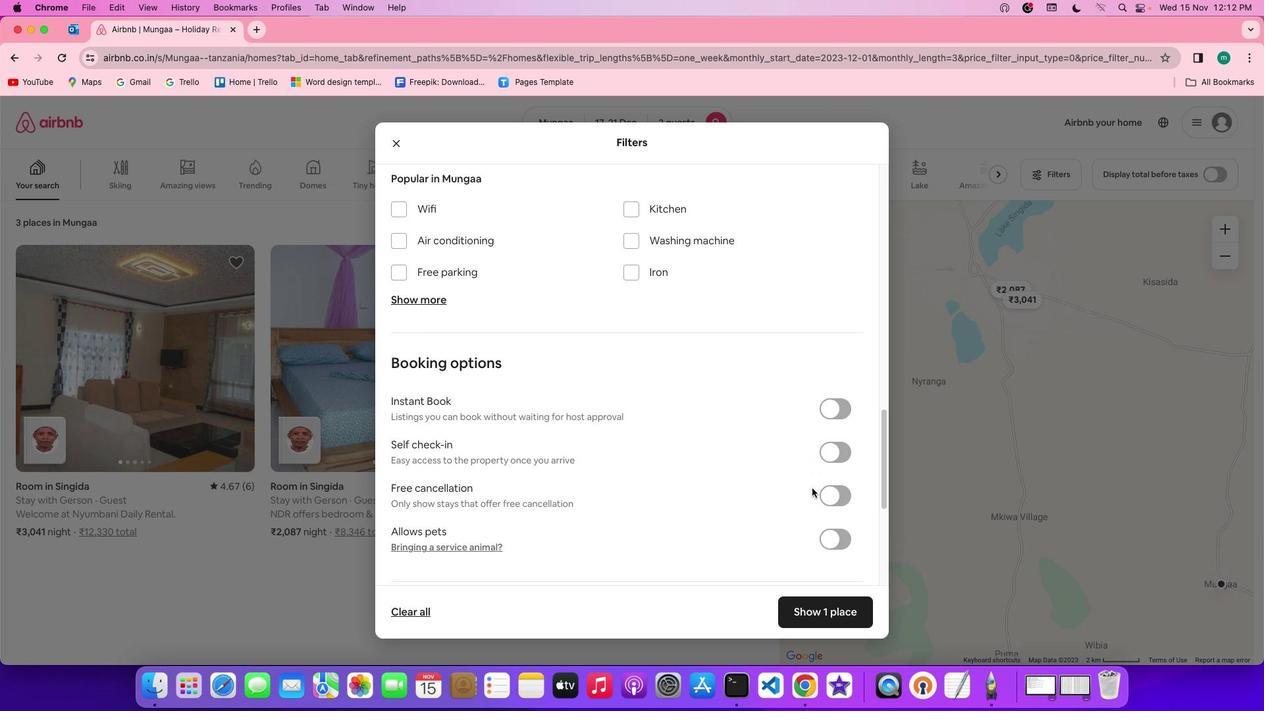 
Action: Mouse moved to (844, 451)
Screenshot: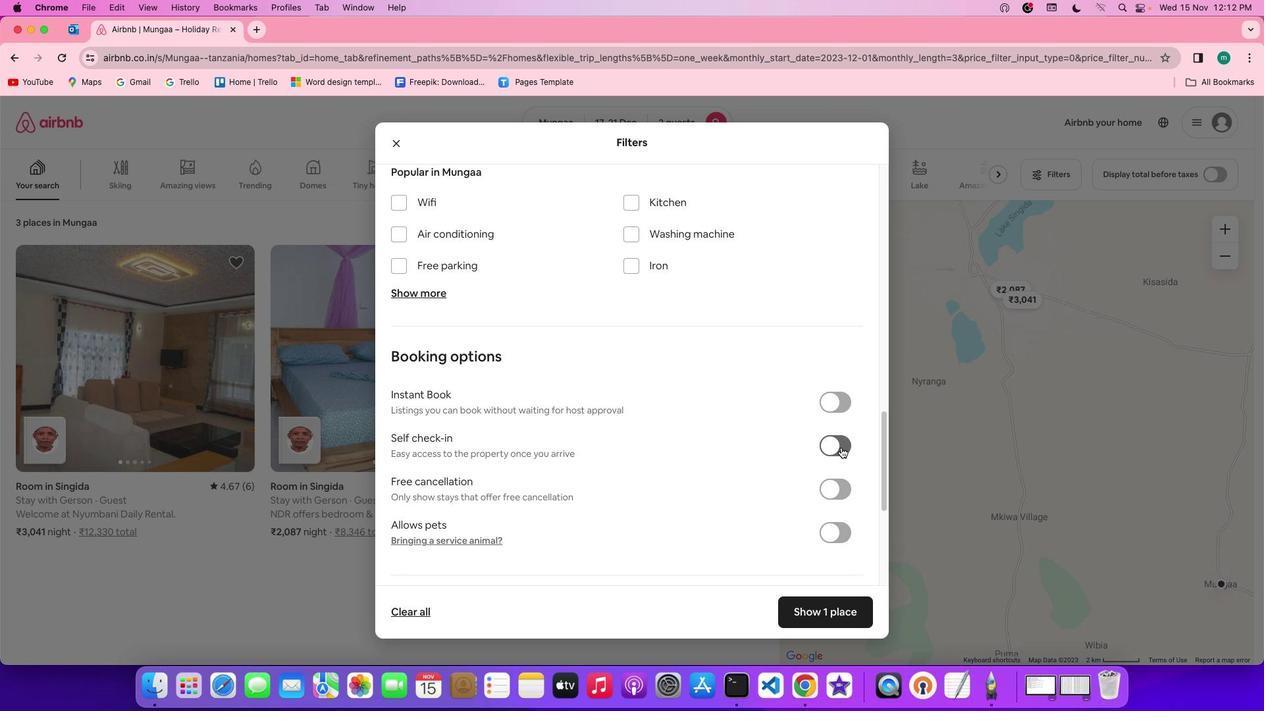 
Action: Mouse pressed left at (844, 451)
Screenshot: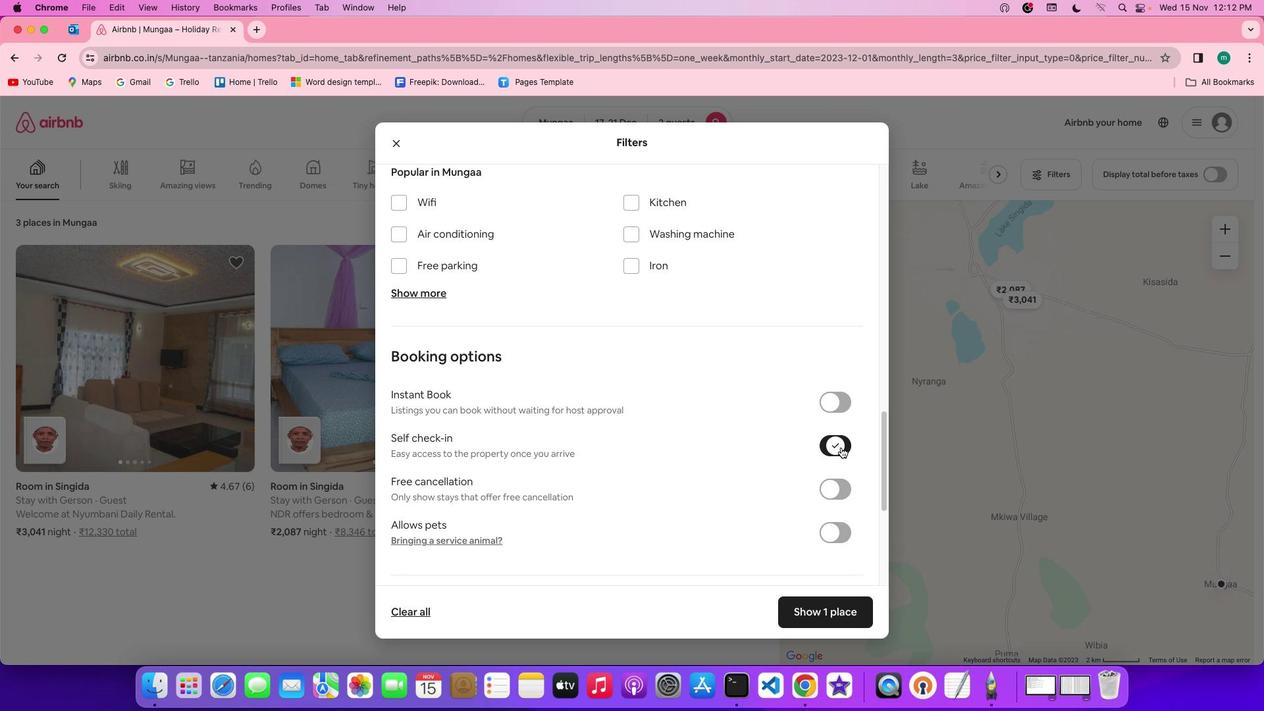 
Action: Mouse moved to (760, 512)
Screenshot: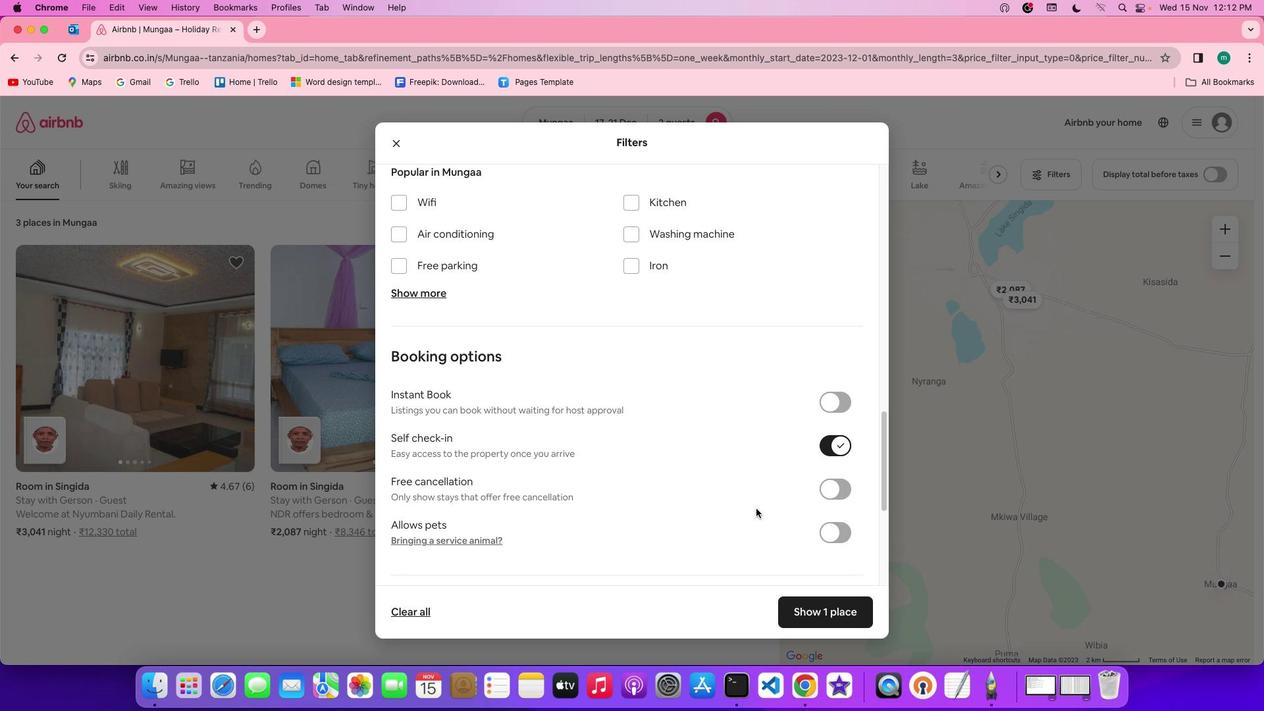 
Action: Mouse scrolled (760, 512) with delta (3, 3)
Screenshot: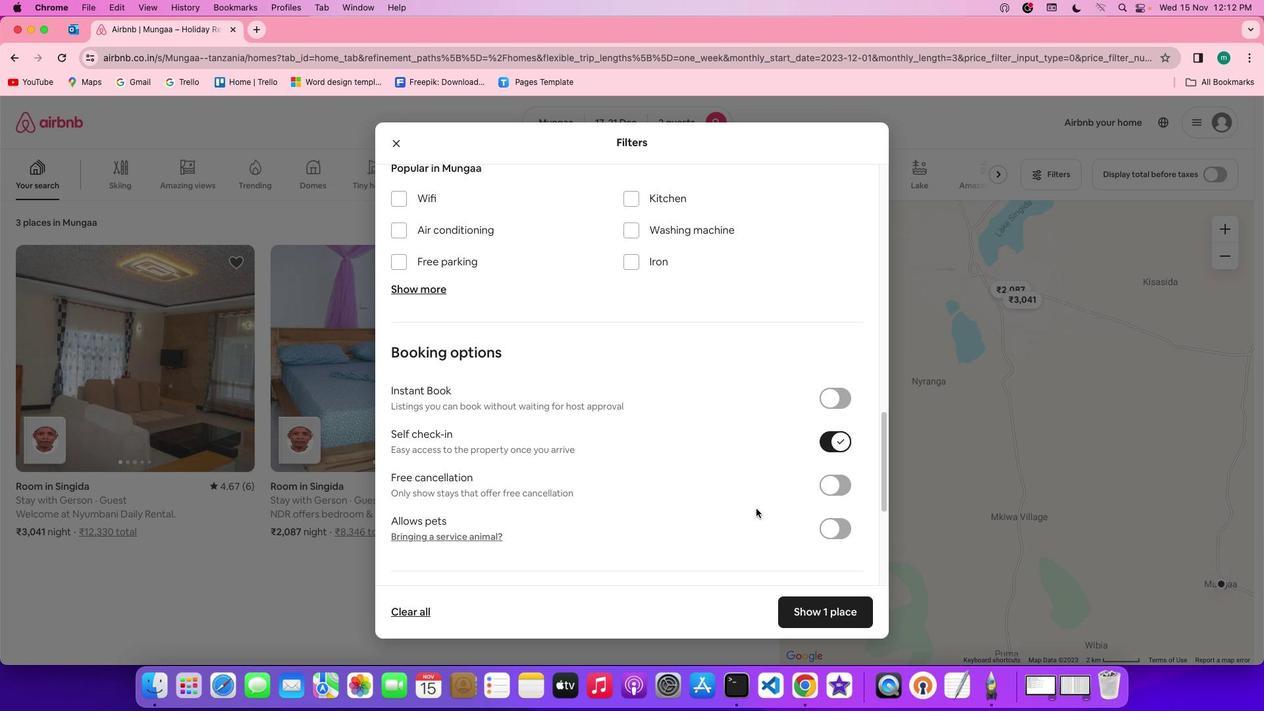 
Action: Mouse scrolled (760, 512) with delta (3, 3)
Screenshot: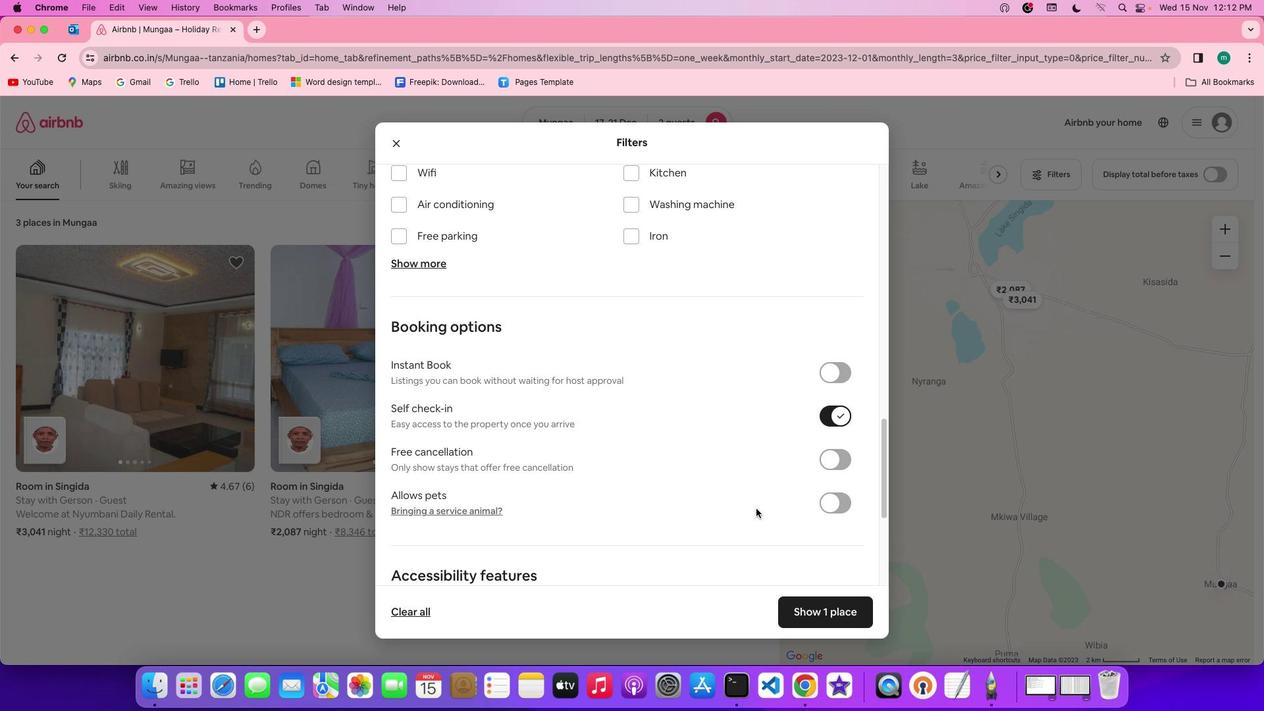 
Action: Mouse scrolled (760, 512) with delta (3, 3)
Screenshot: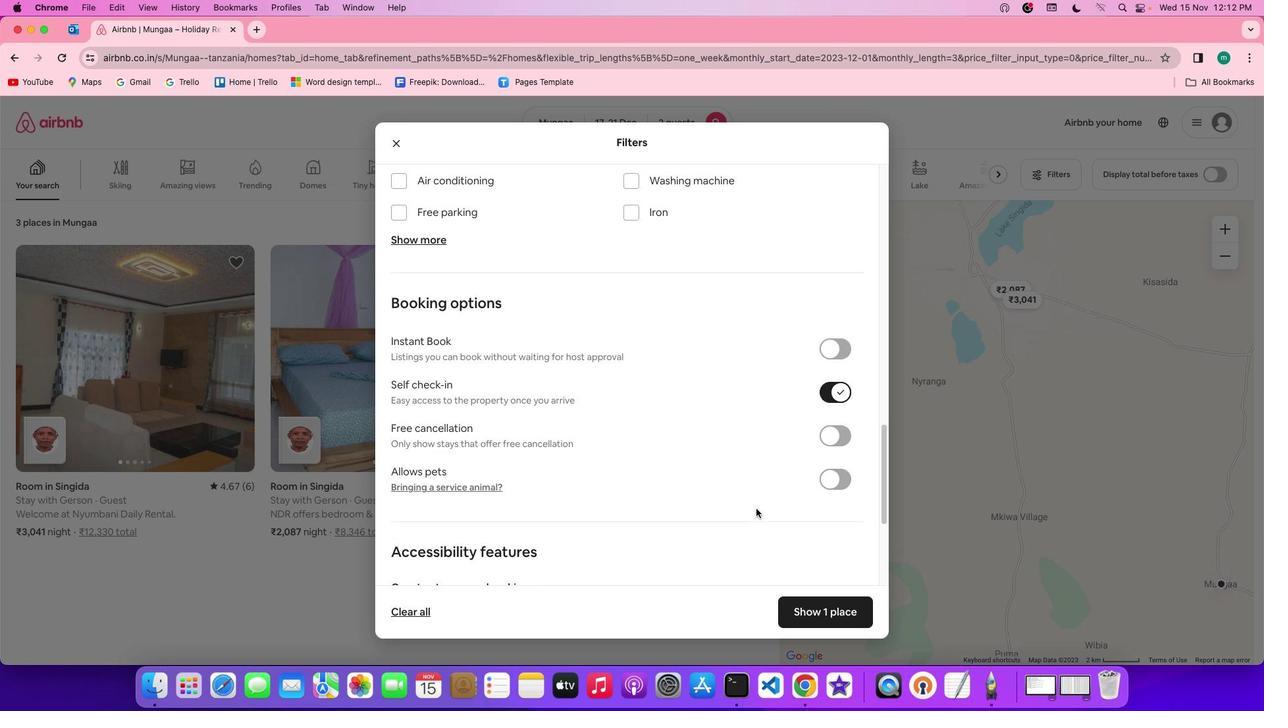 
Action: Mouse scrolled (760, 512) with delta (3, 2)
Screenshot: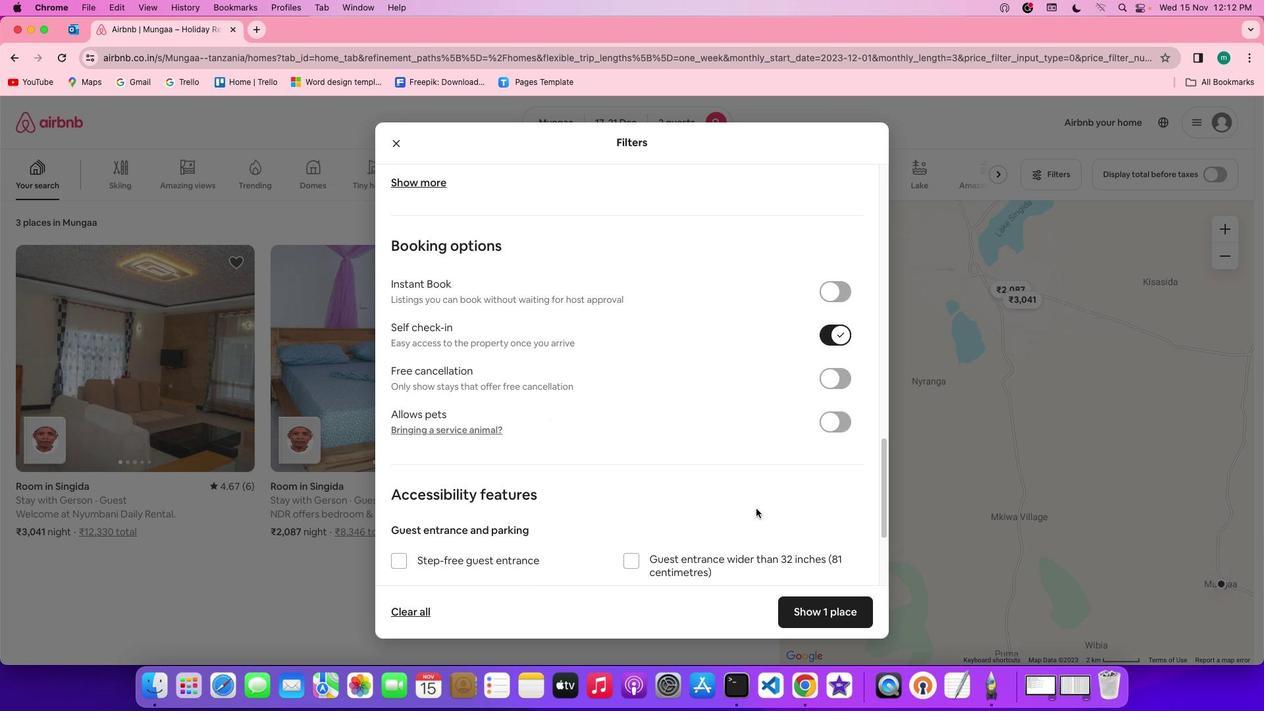
Action: Mouse scrolled (760, 512) with delta (3, 3)
Screenshot: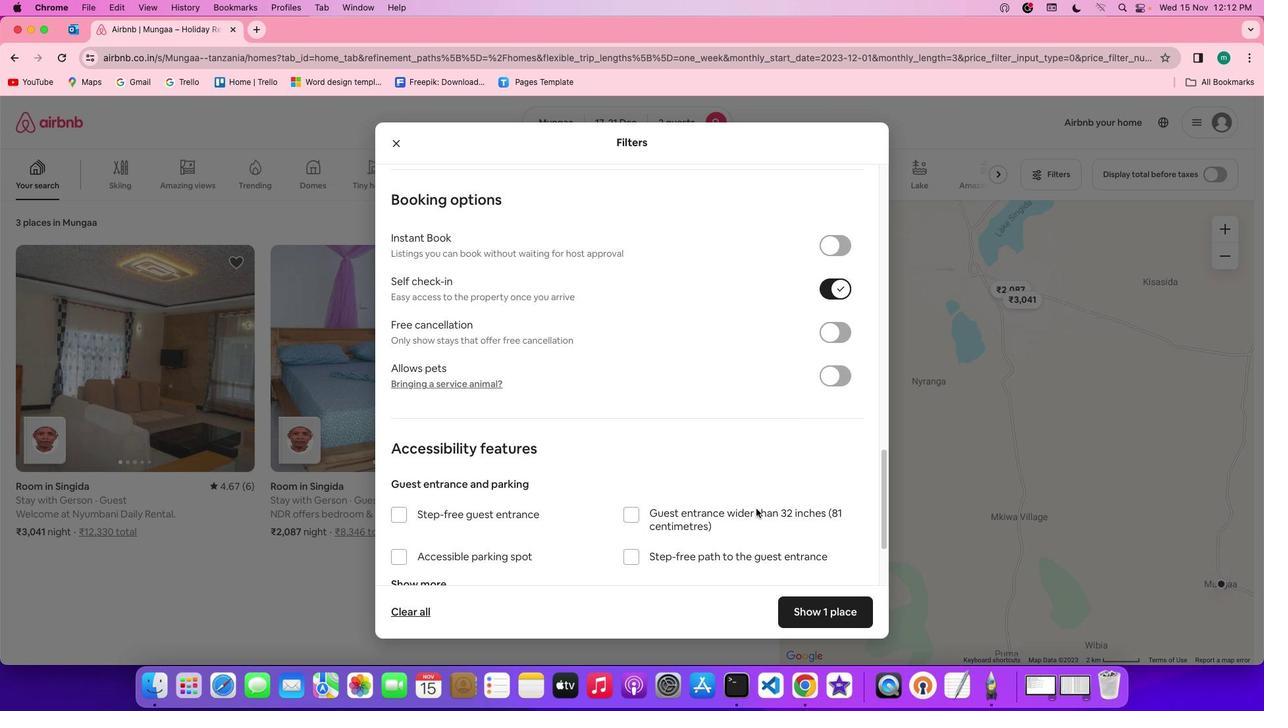 
Action: Mouse scrolled (760, 512) with delta (3, 3)
Screenshot: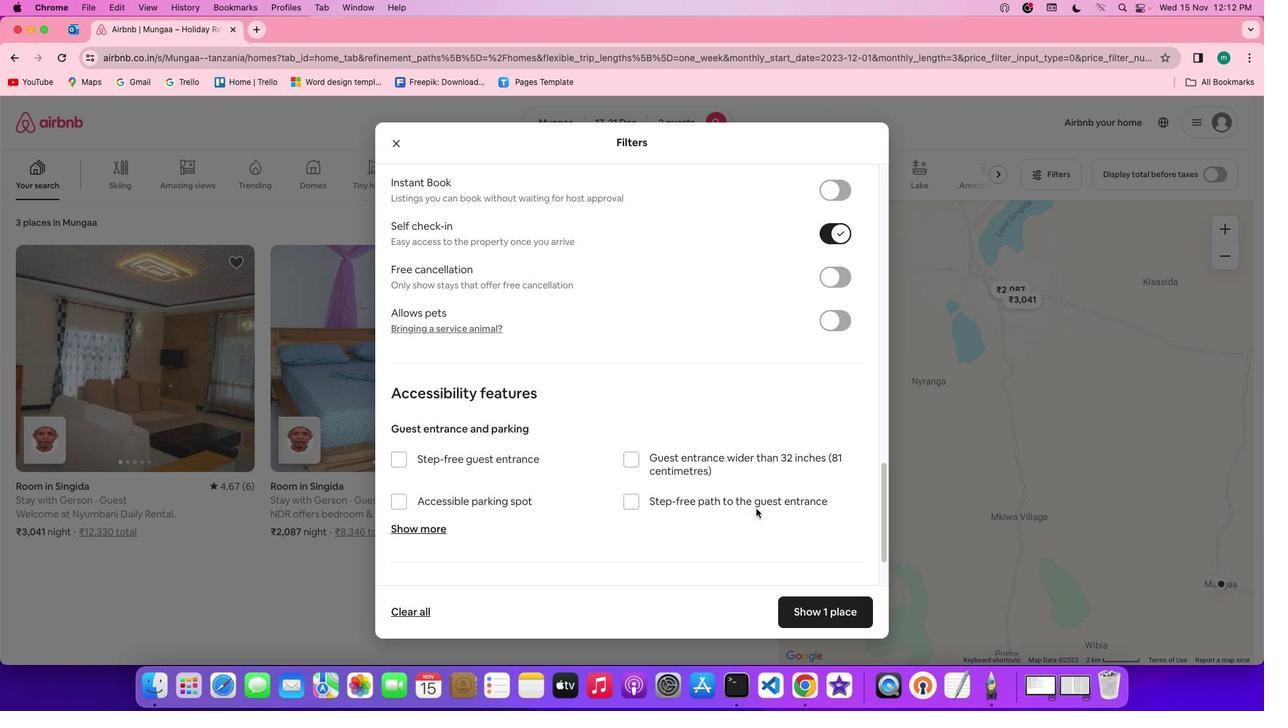
Action: Mouse scrolled (760, 512) with delta (3, 2)
Screenshot: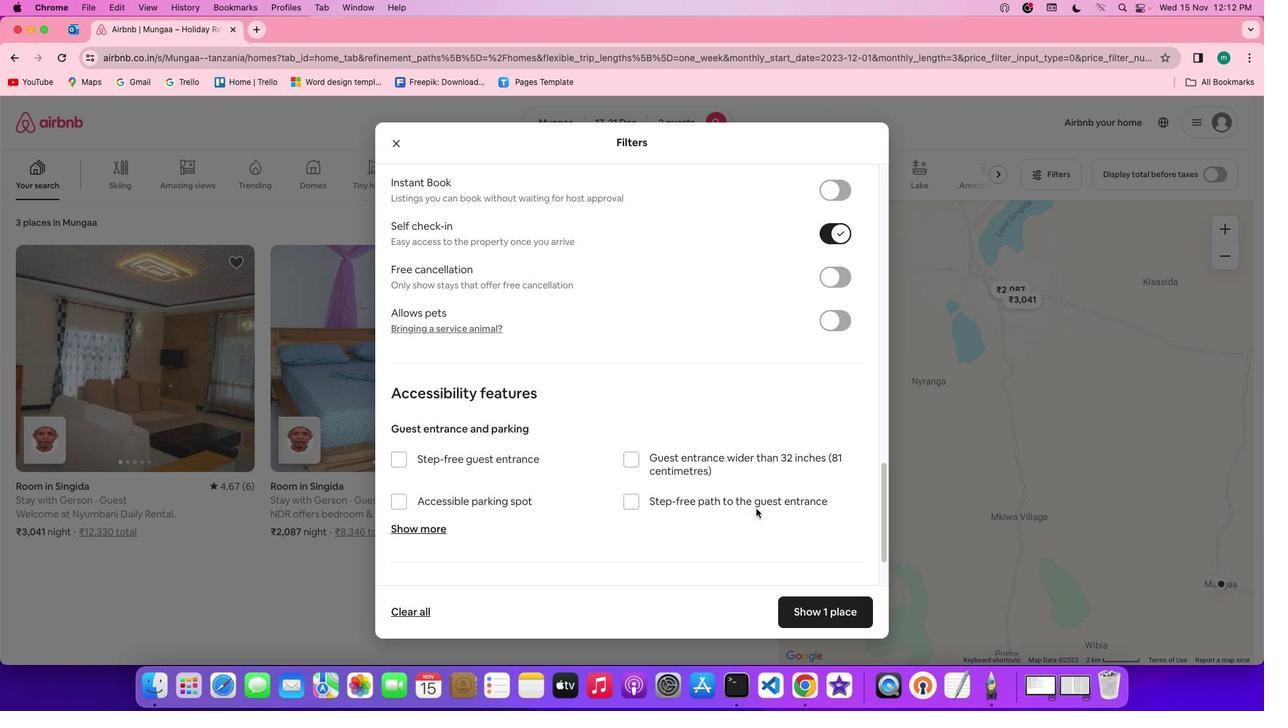 
Action: Mouse scrolled (760, 512) with delta (3, 1)
Screenshot: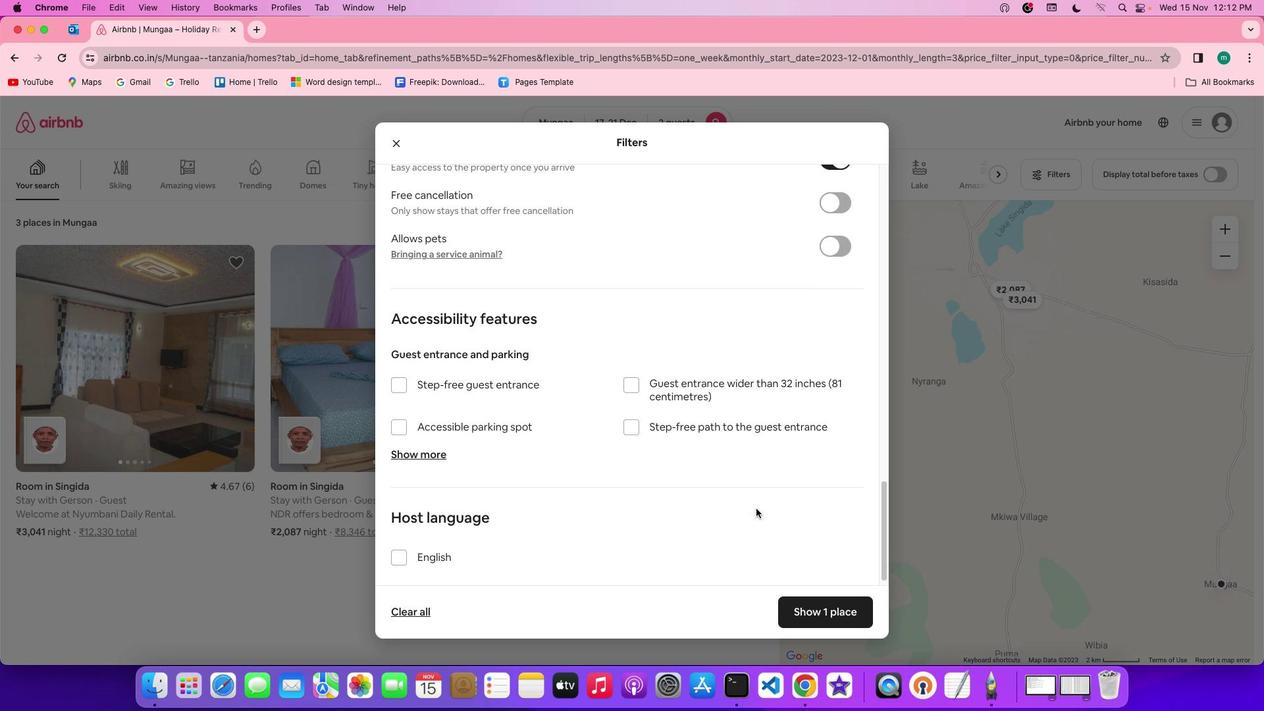 
Action: Mouse scrolled (760, 512) with delta (3, 3)
Screenshot: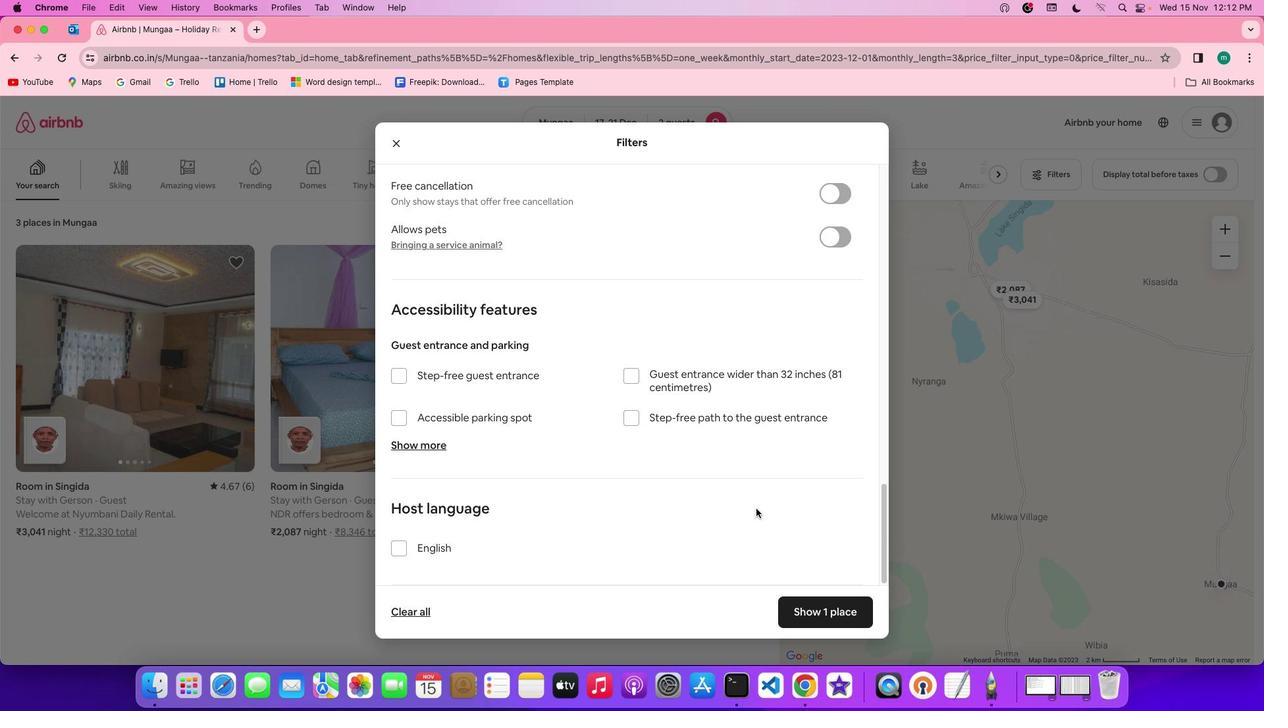 
Action: Mouse scrolled (760, 512) with delta (3, 3)
Screenshot: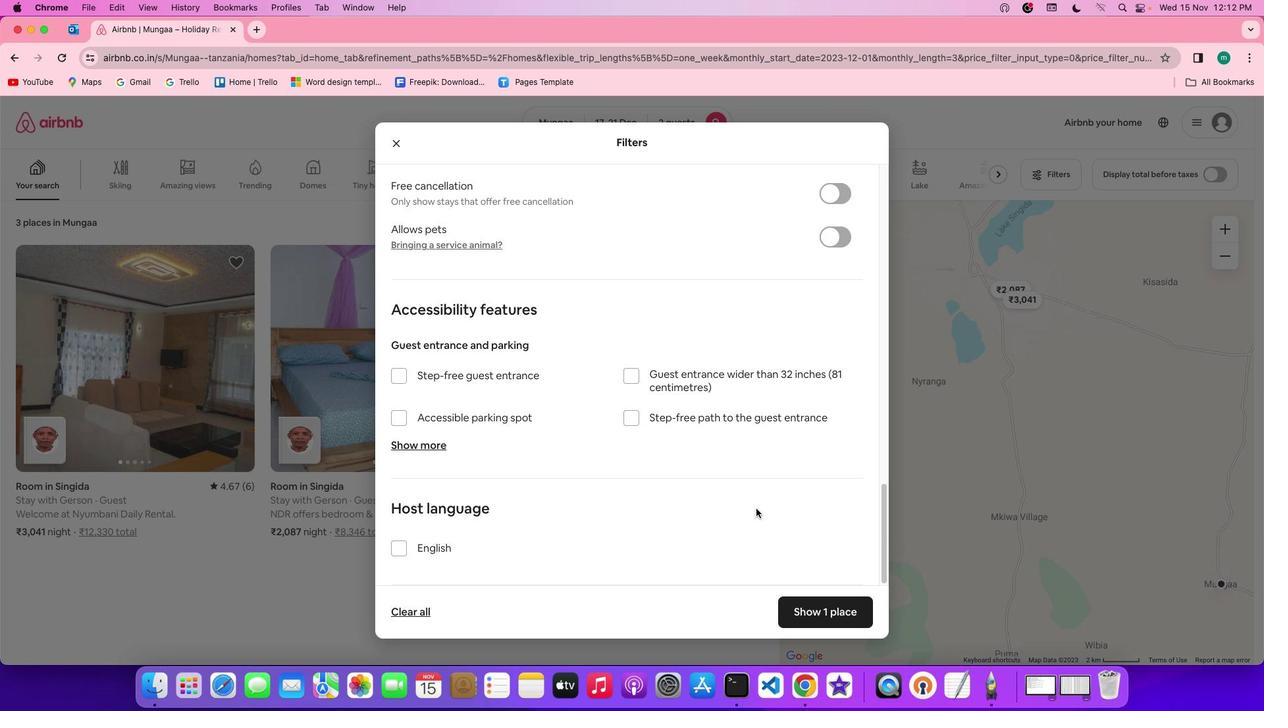 
Action: Mouse scrolled (760, 512) with delta (3, 1)
Screenshot: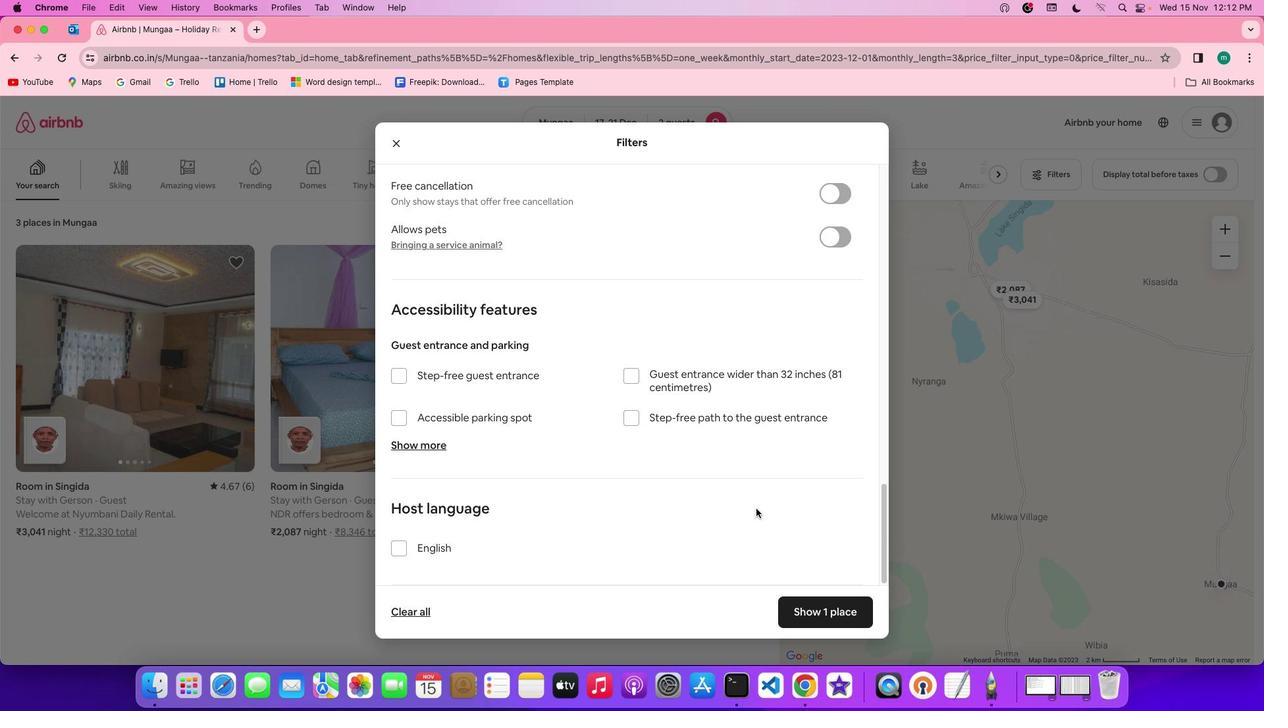 
Action: Mouse scrolled (760, 512) with delta (3, 0)
Screenshot: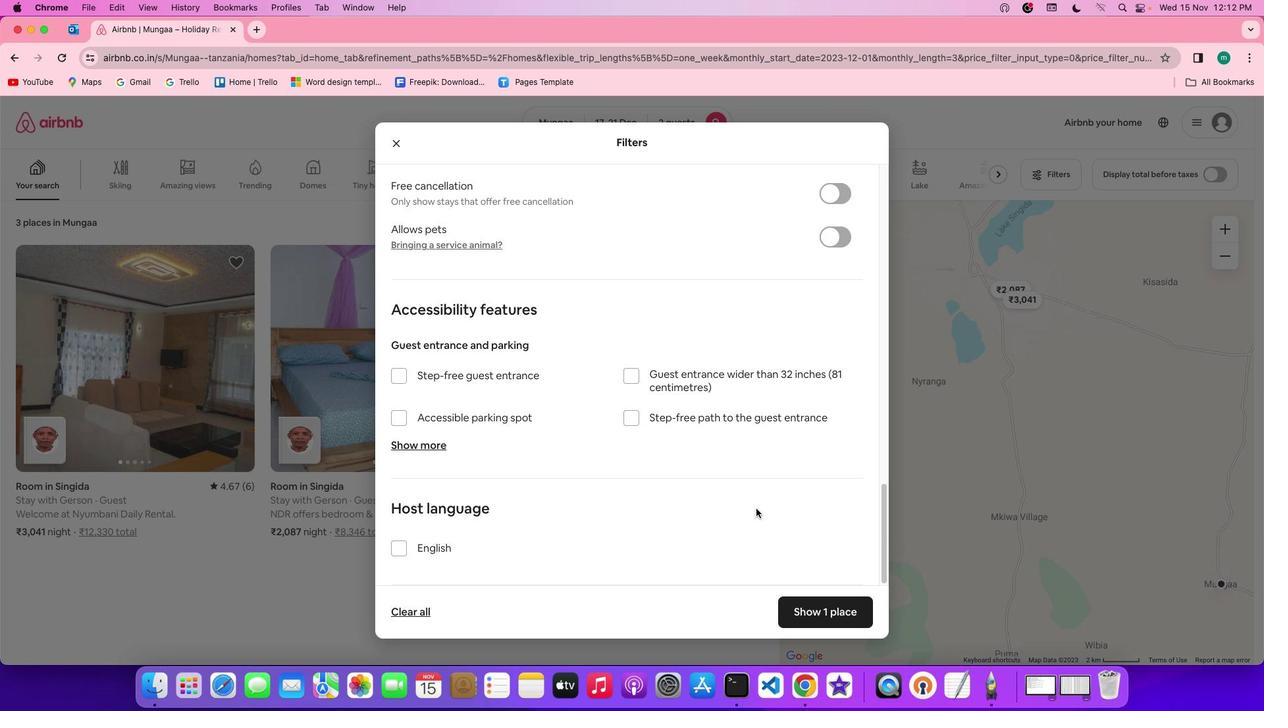 
Action: Mouse scrolled (760, 512) with delta (3, 0)
Screenshot: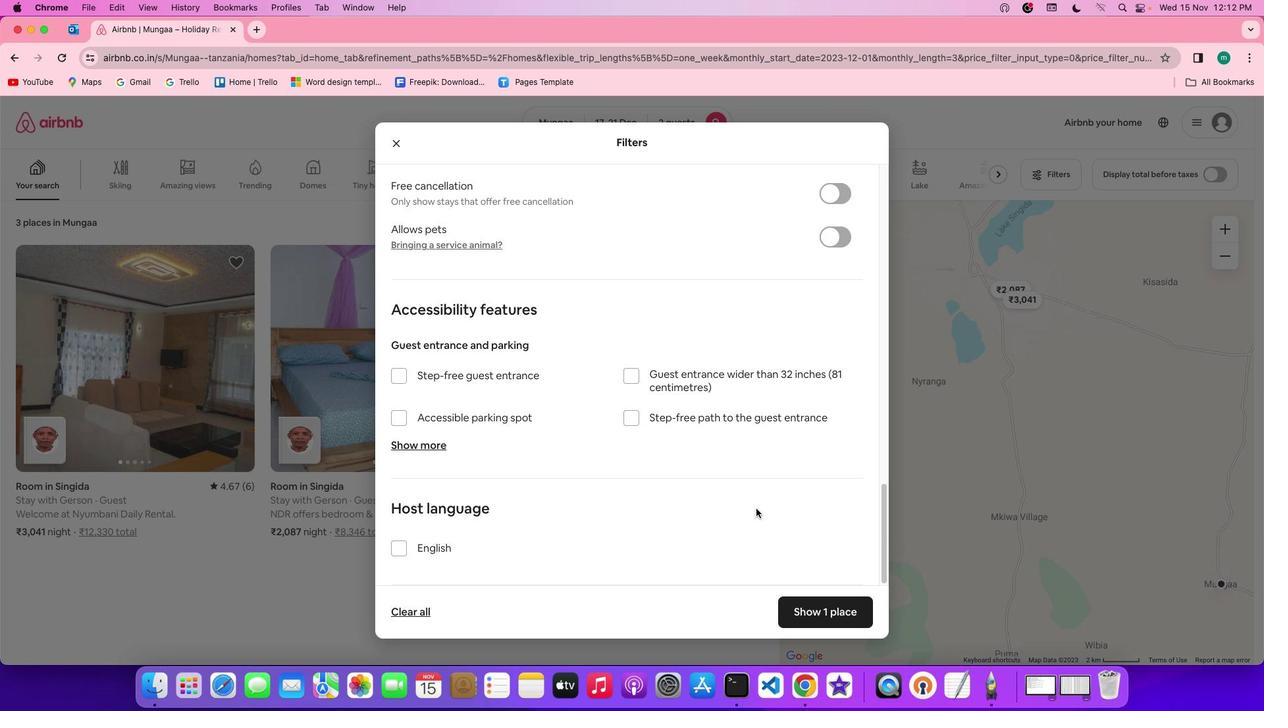 
Action: Mouse scrolled (760, 512) with delta (3, 0)
Screenshot: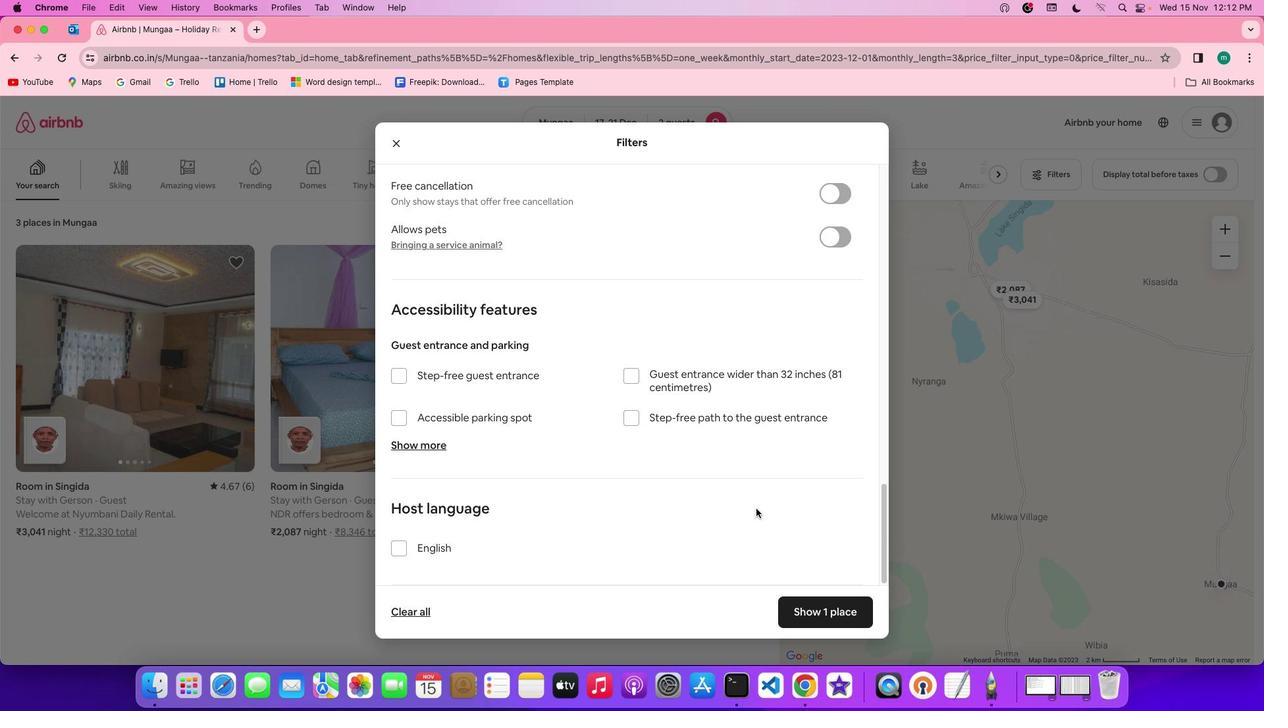
Action: Mouse scrolled (760, 512) with delta (3, 3)
Screenshot: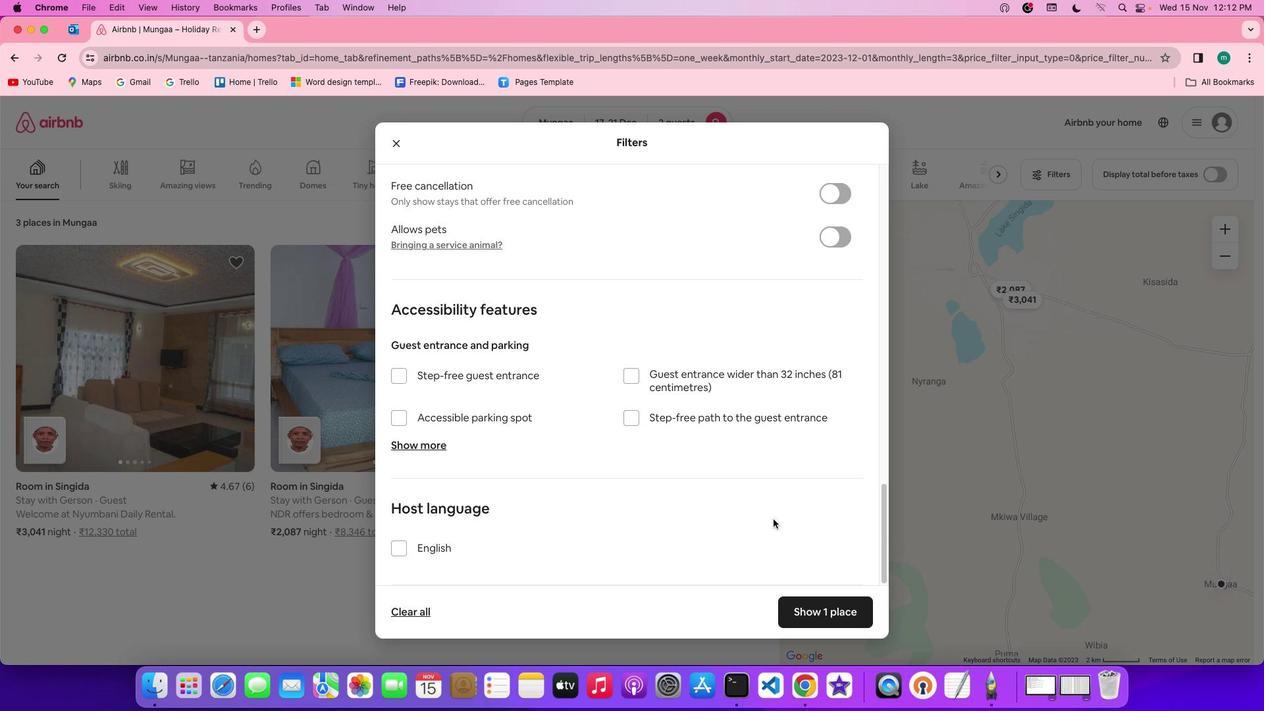 
Action: Mouse scrolled (760, 512) with delta (3, 3)
Screenshot: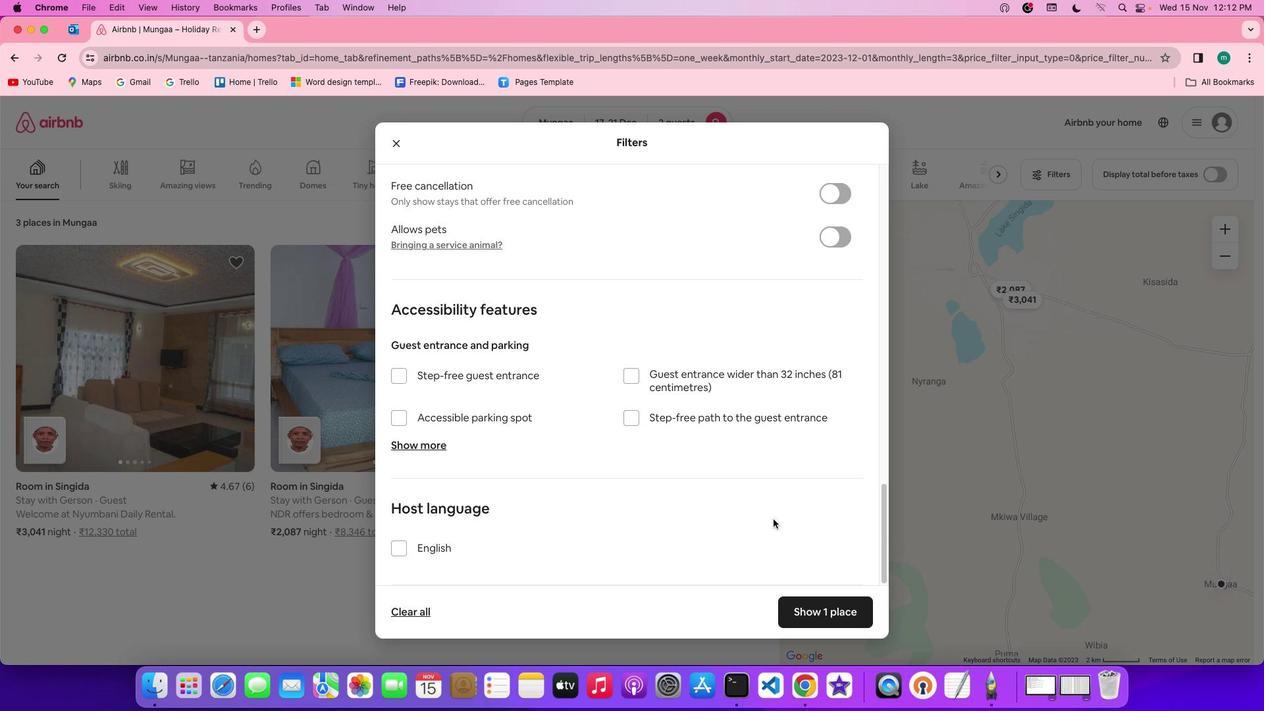 
Action: Mouse scrolled (760, 512) with delta (3, 1)
Screenshot: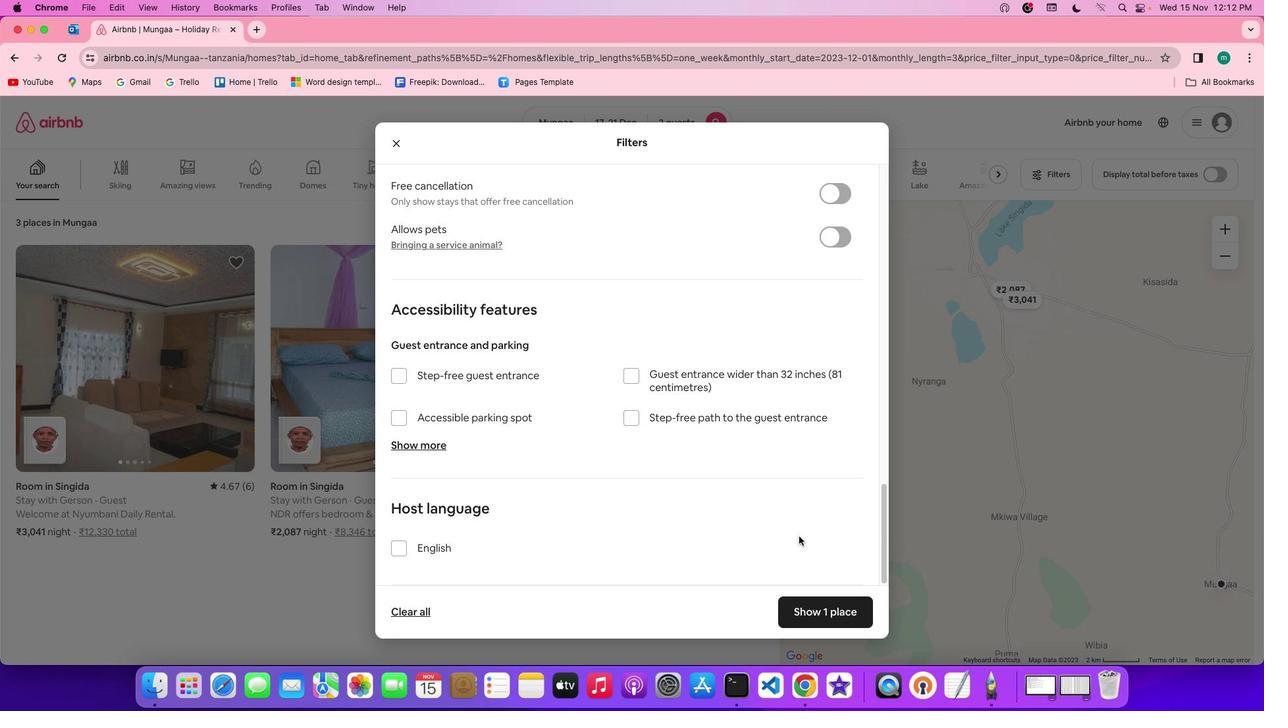 
Action: Mouse scrolled (760, 512) with delta (3, 0)
Screenshot: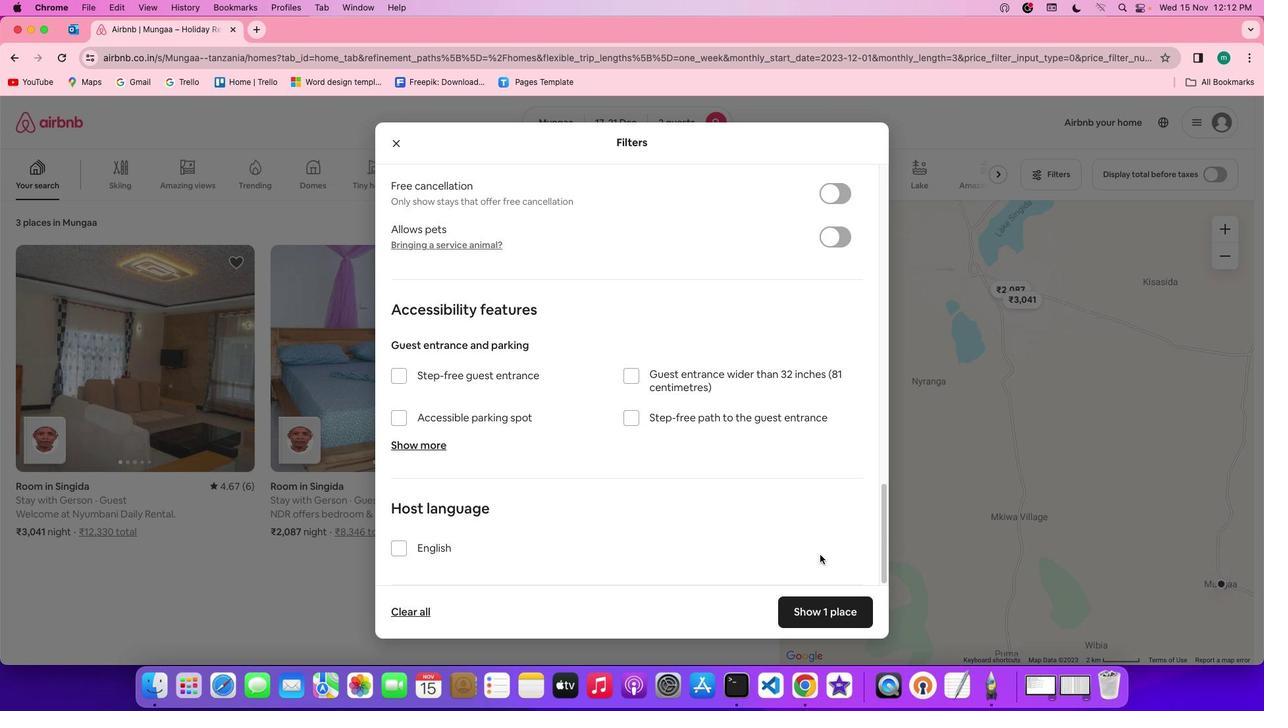 
Action: Mouse moved to (842, 617)
Screenshot: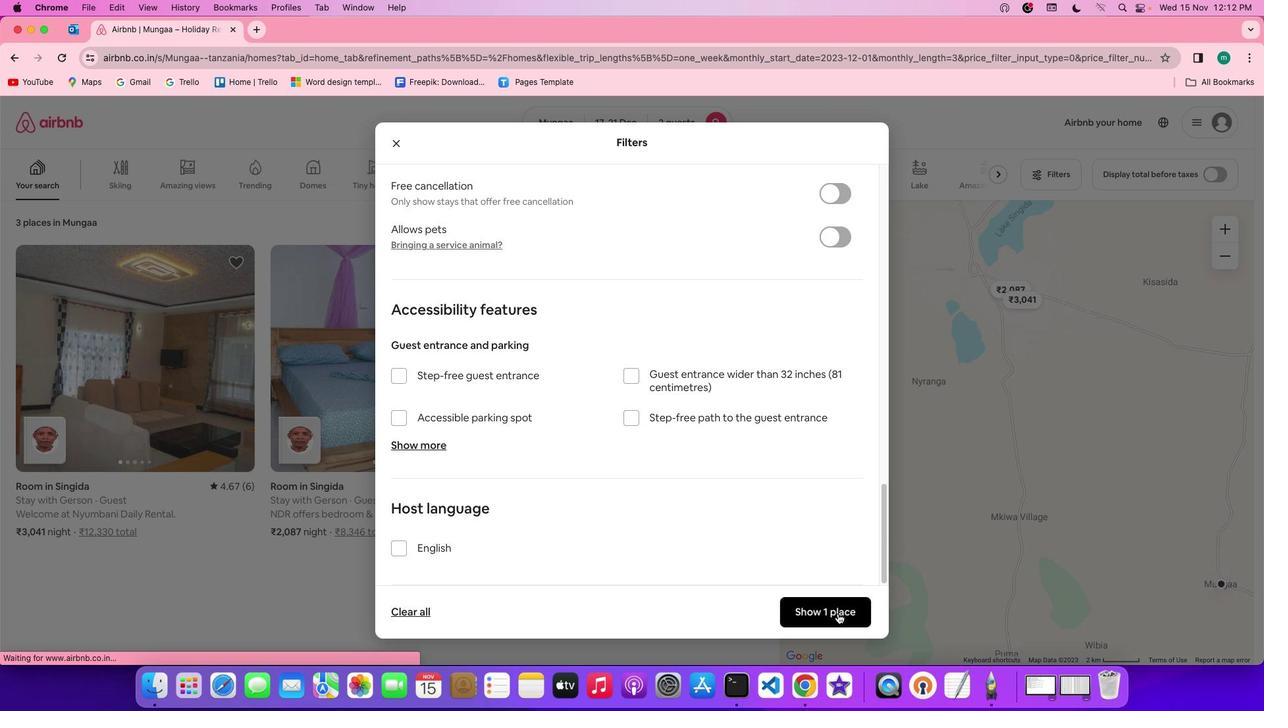 
Action: Mouse pressed left at (842, 617)
Screenshot: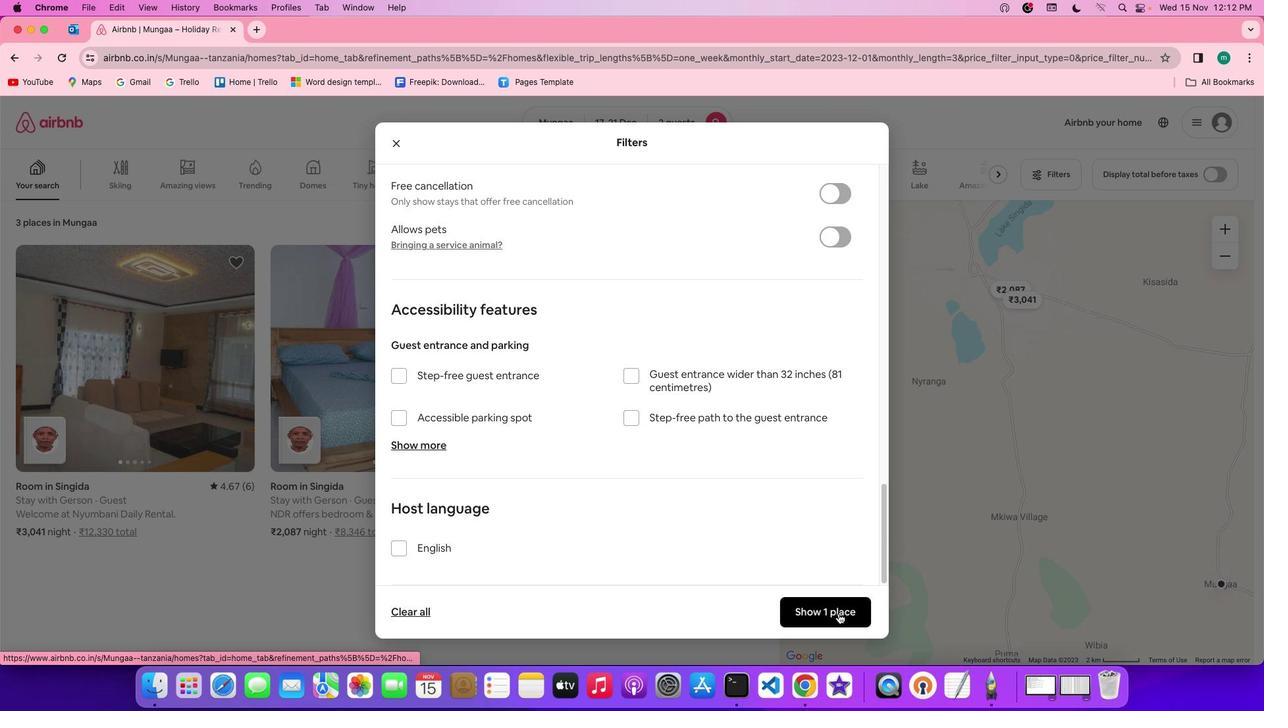 
Action: Mouse moved to (166, 413)
Screenshot: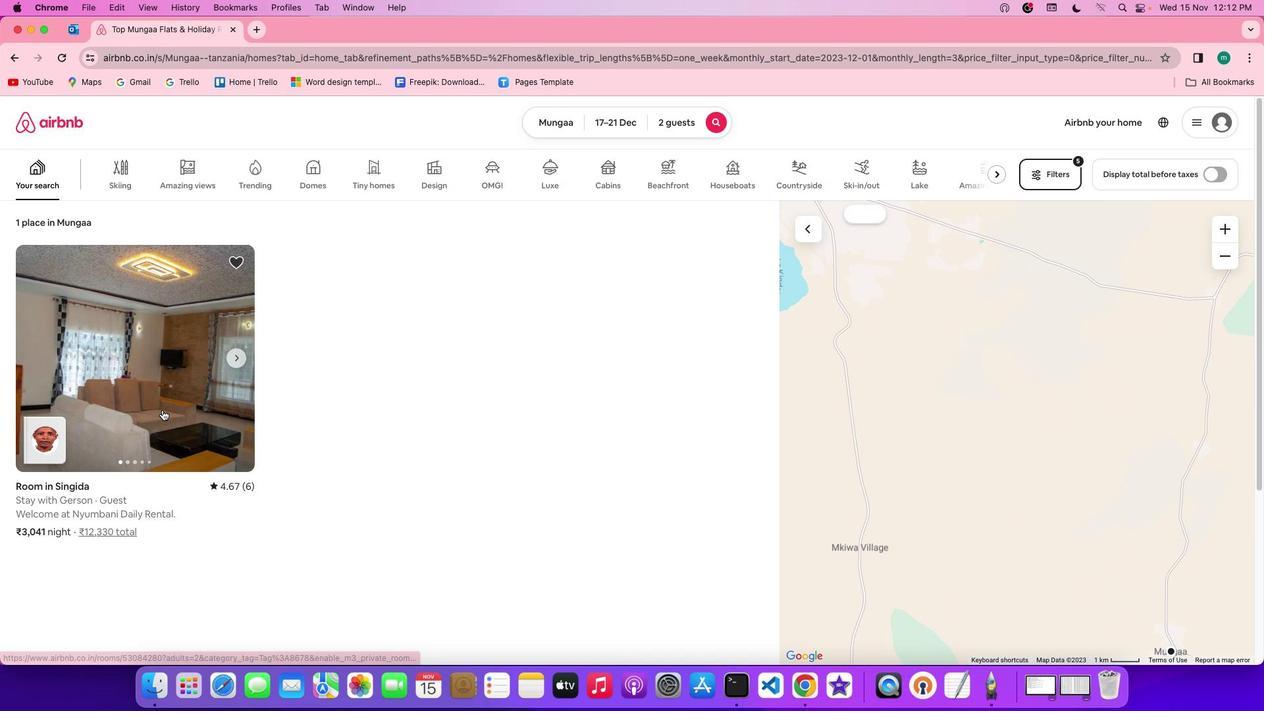 
Action: Mouse pressed left at (166, 413)
Screenshot: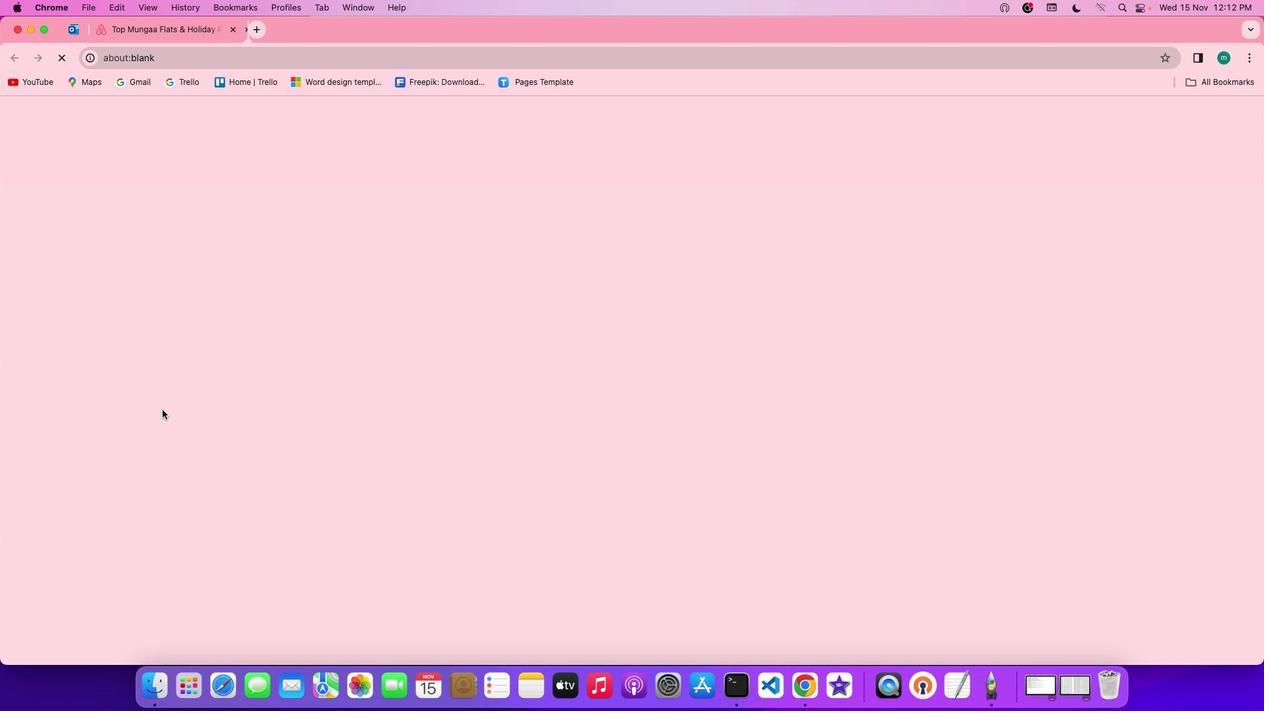 
Action: Mouse moved to (948, 489)
Screenshot: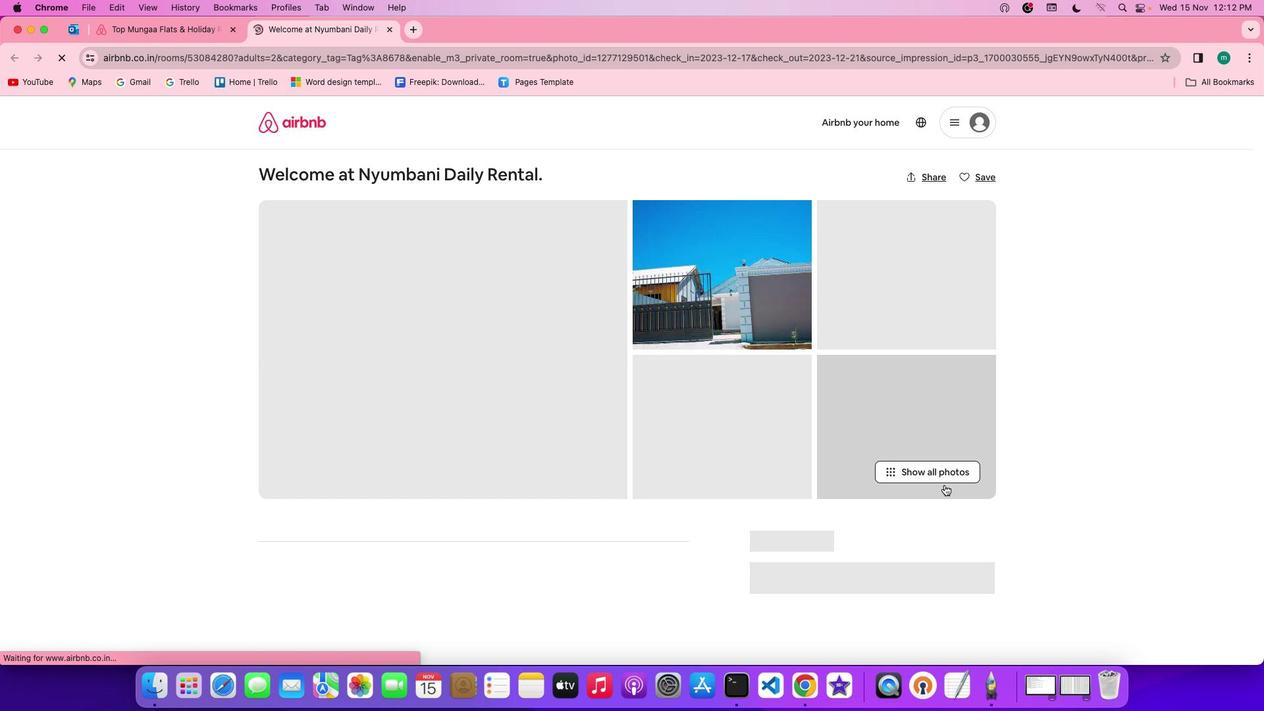 
Action: Mouse pressed left at (948, 489)
Screenshot: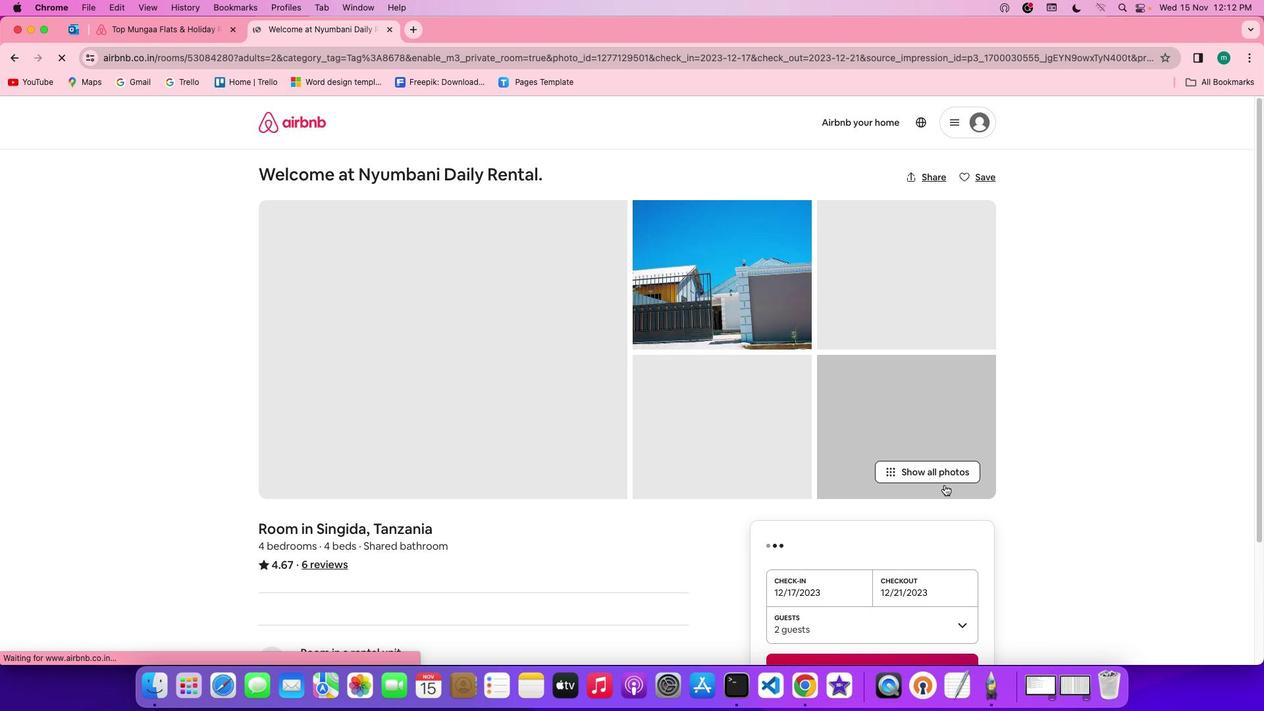 
Action: Mouse moved to (793, 595)
Screenshot: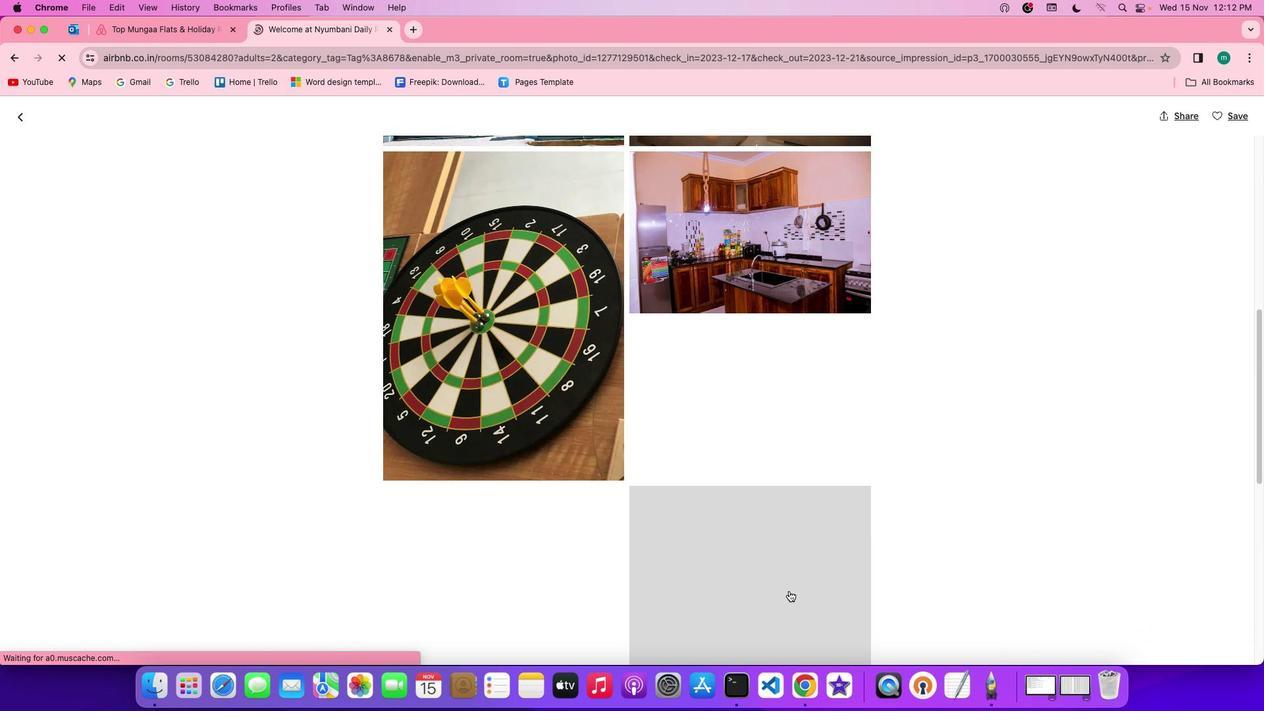 
Action: Mouse scrolled (793, 595) with delta (3, 4)
Screenshot: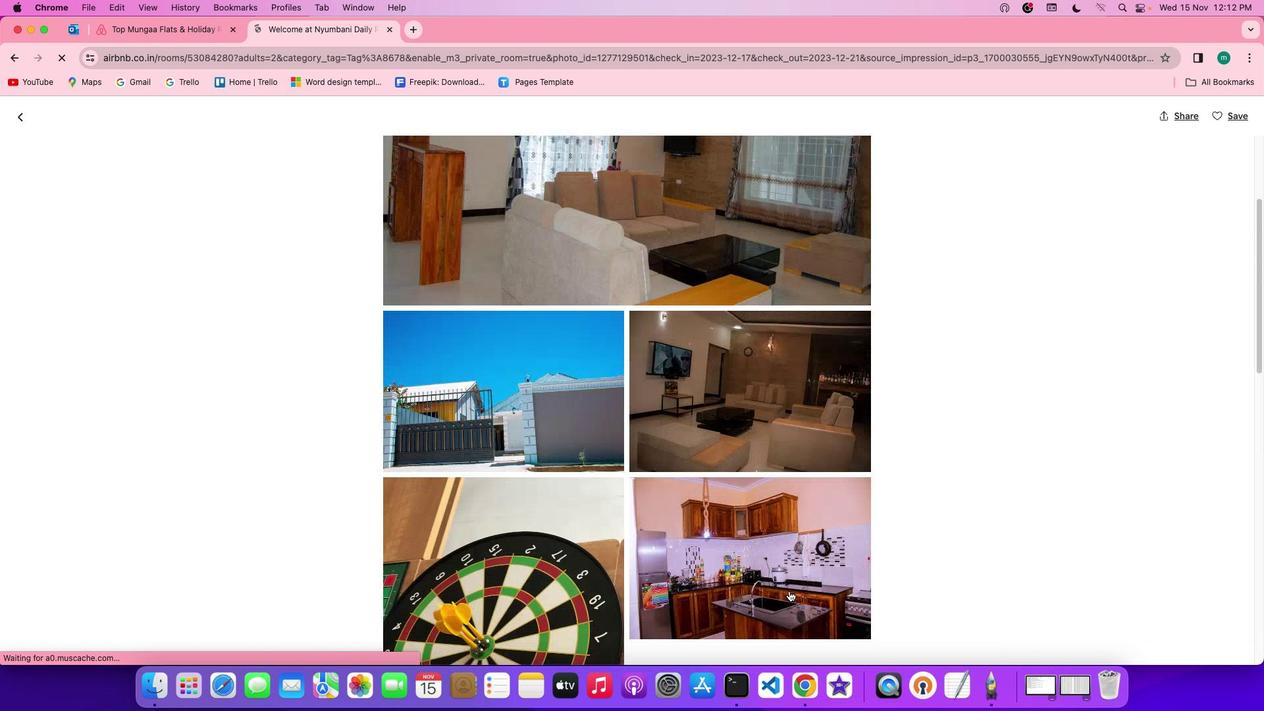 
Action: Mouse scrolled (793, 595) with delta (3, 4)
Screenshot: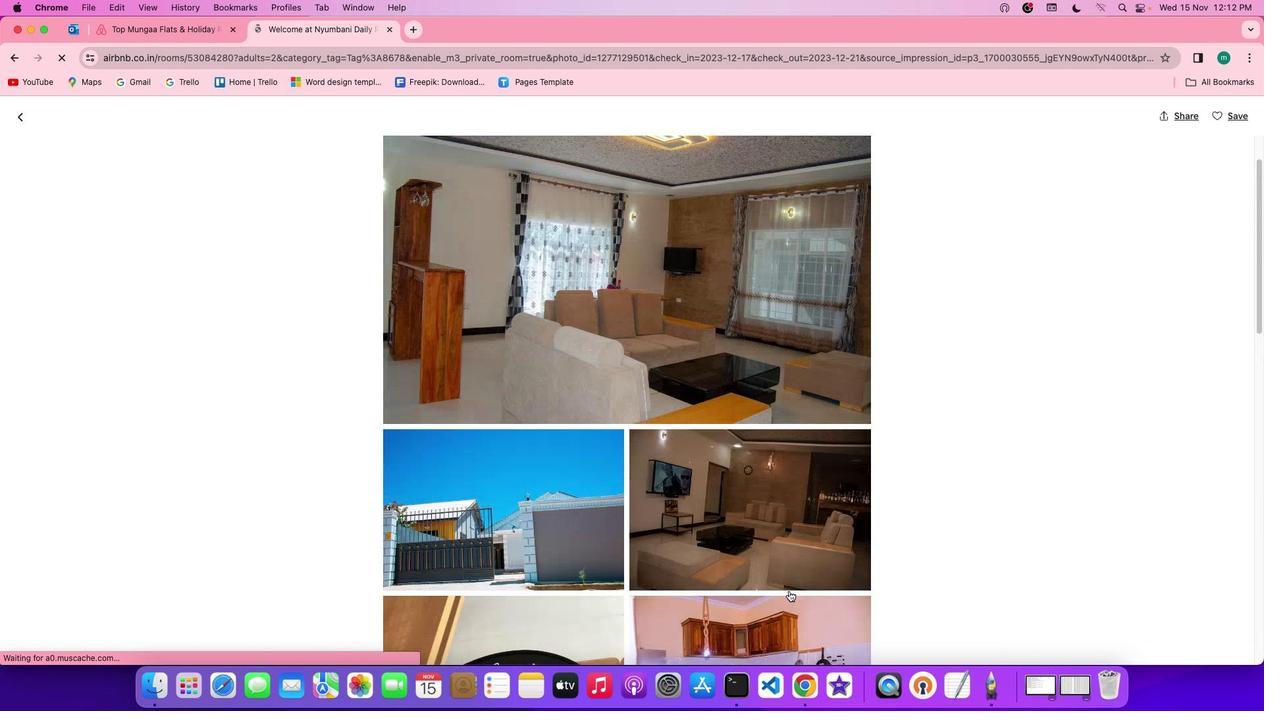 
Action: Mouse scrolled (793, 595) with delta (3, 5)
Screenshot: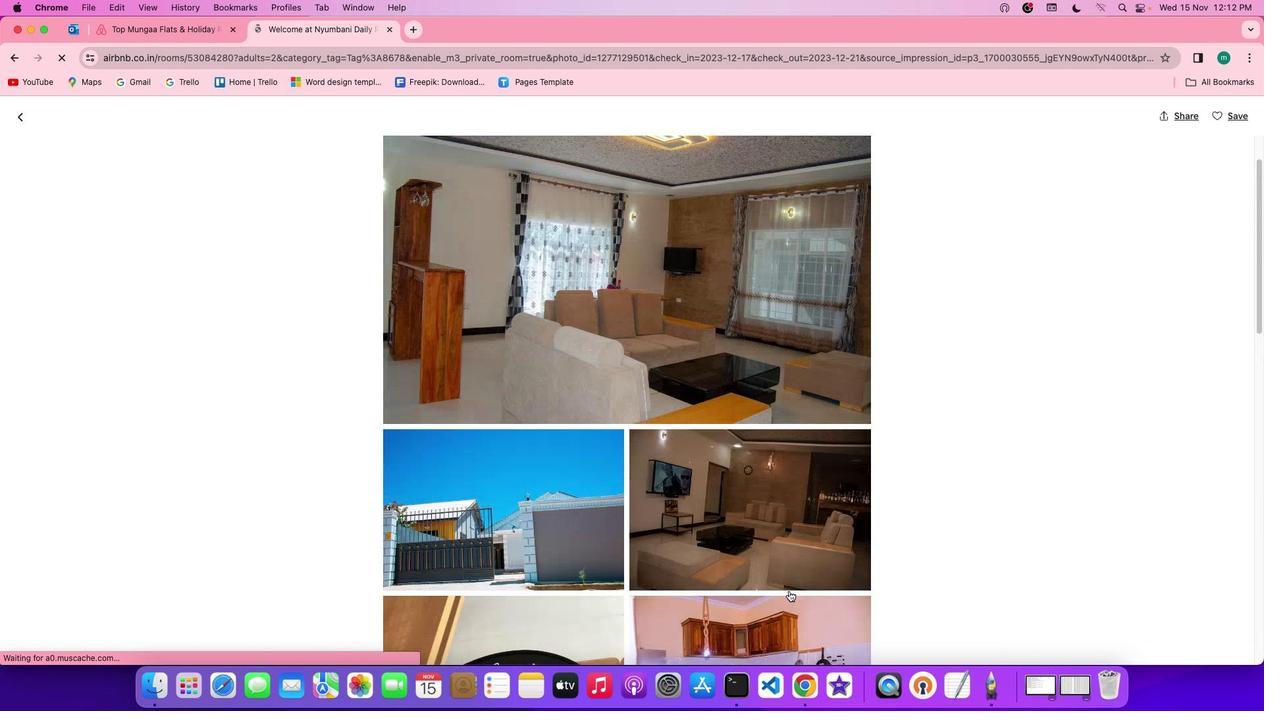 
Action: Mouse scrolled (793, 595) with delta (3, 7)
Screenshot: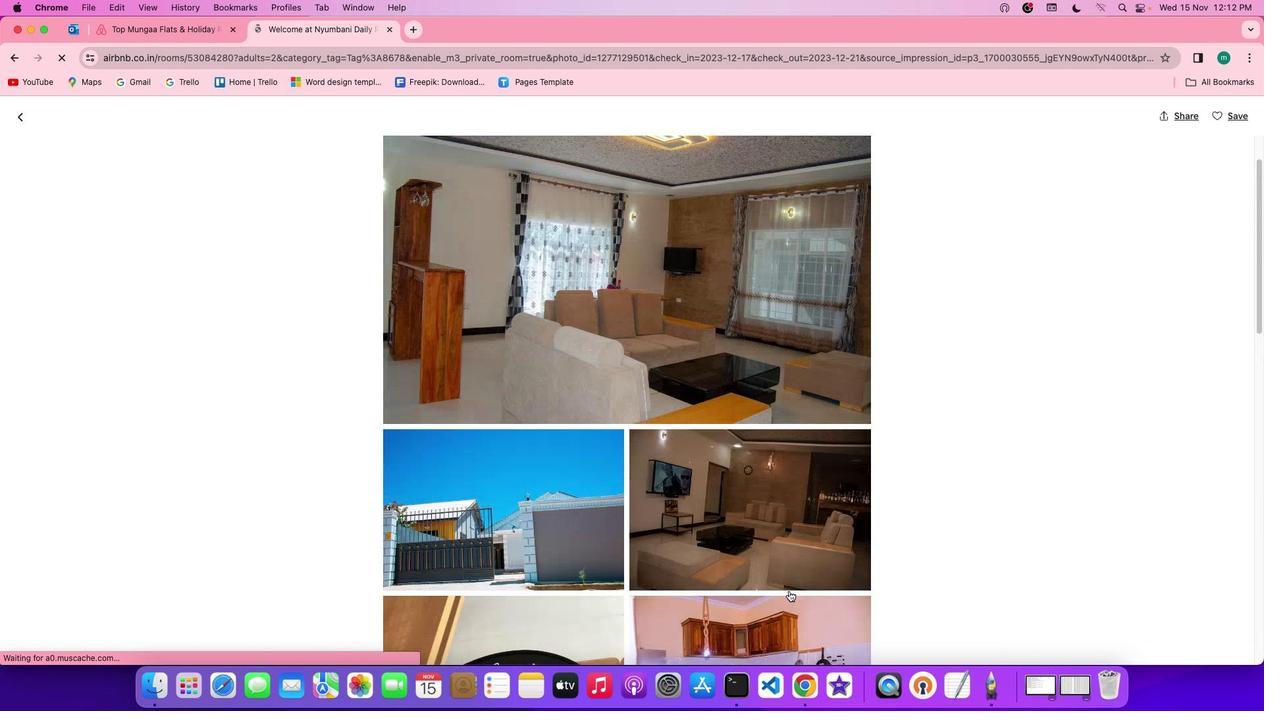 
Action: Mouse scrolled (793, 595) with delta (3, 7)
Screenshot: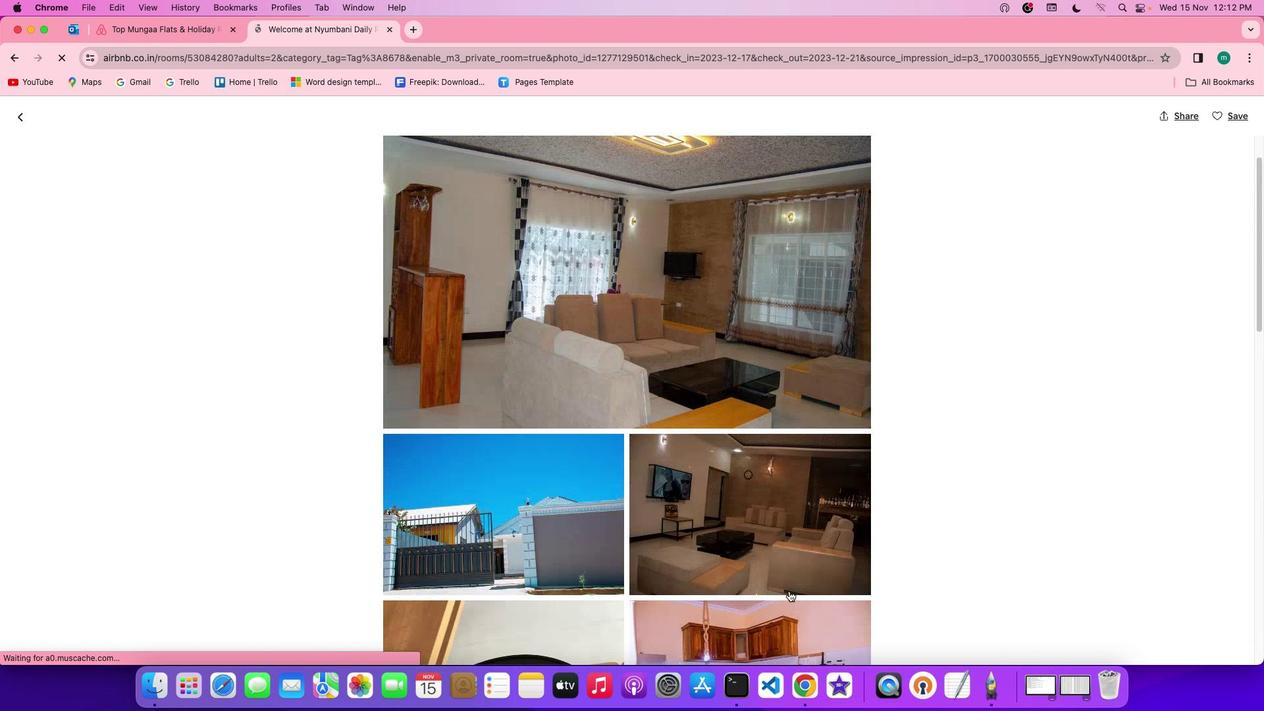 
Action: Mouse scrolled (793, 595) with delta (3, 4)
Screenshot: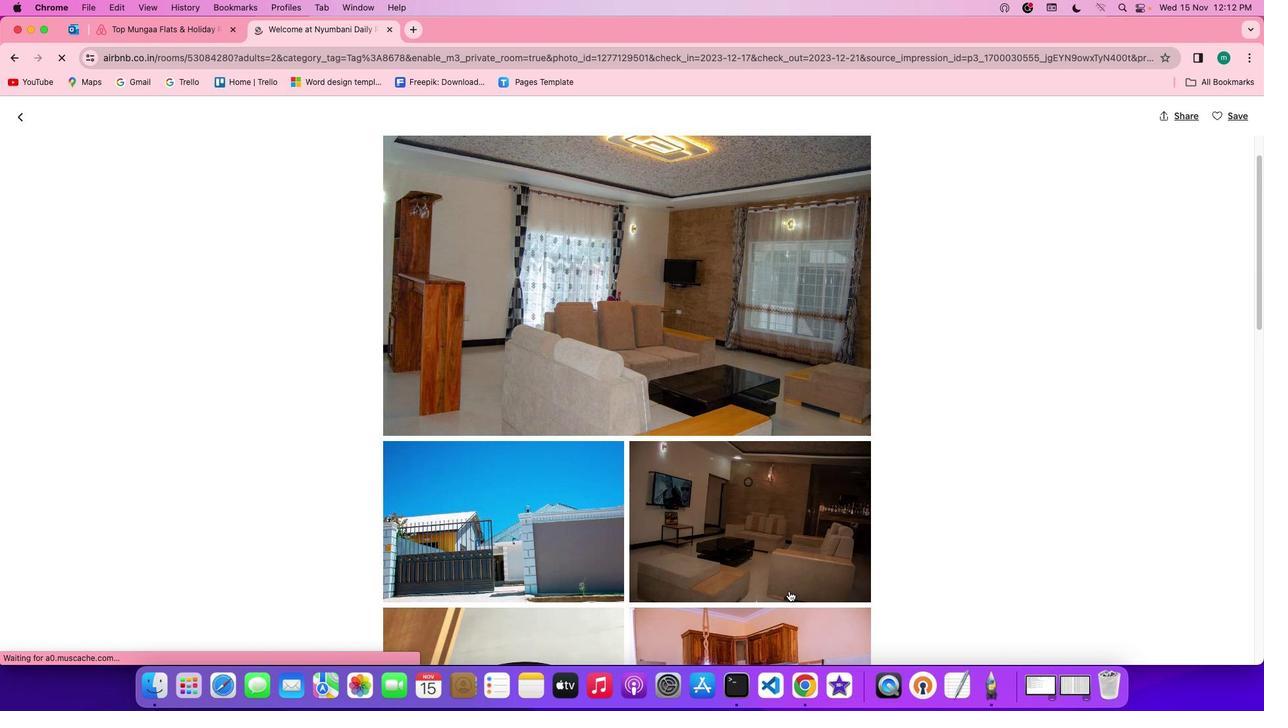 
Action: Mouse scrolled (793, 595) with delta (3, 4)
Screenshot: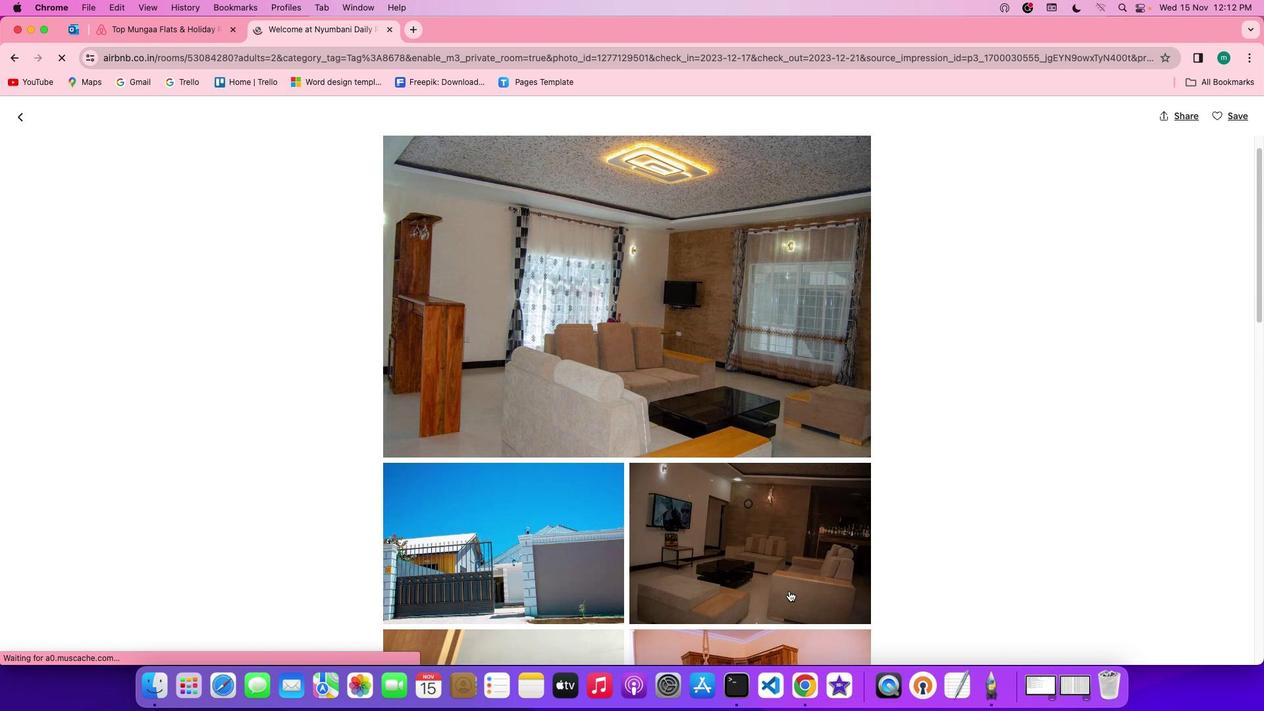 
Action: Mouse scrolled (793, 595) with delta (3, 5)
Screenshot: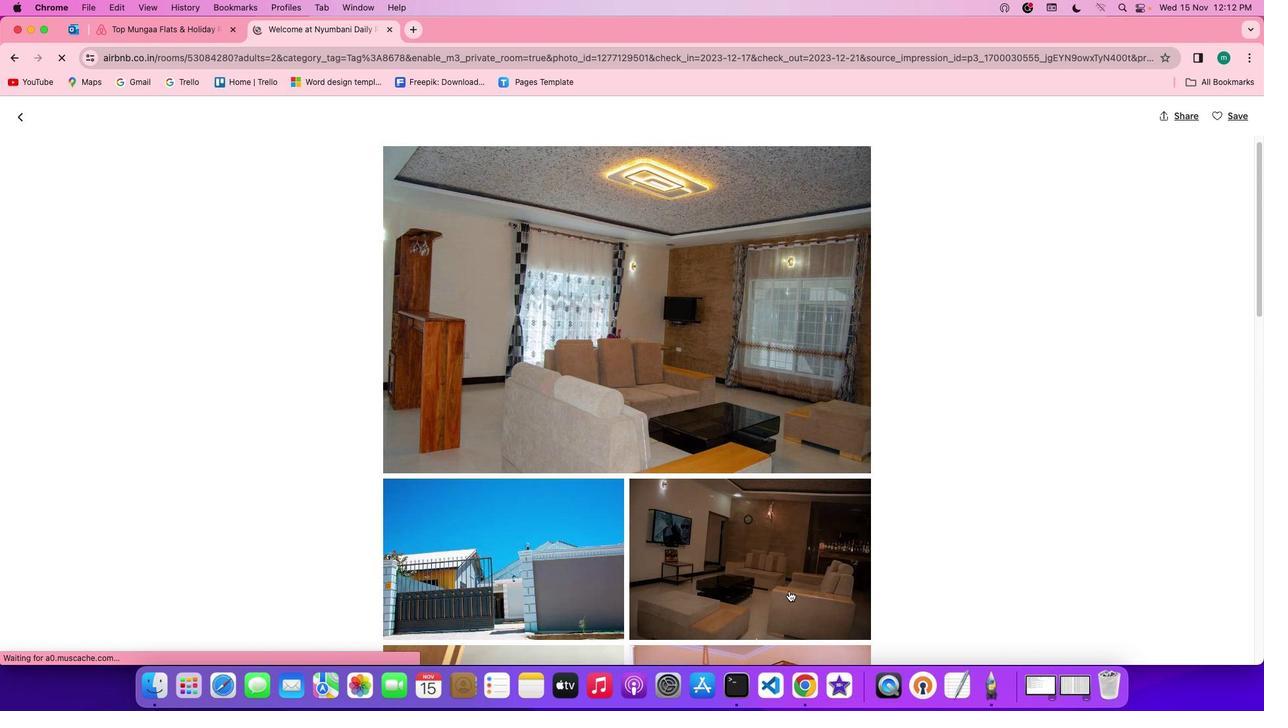 
Action: Mouse scrolled (793, 595) with delta (3, 7)
Screenshot: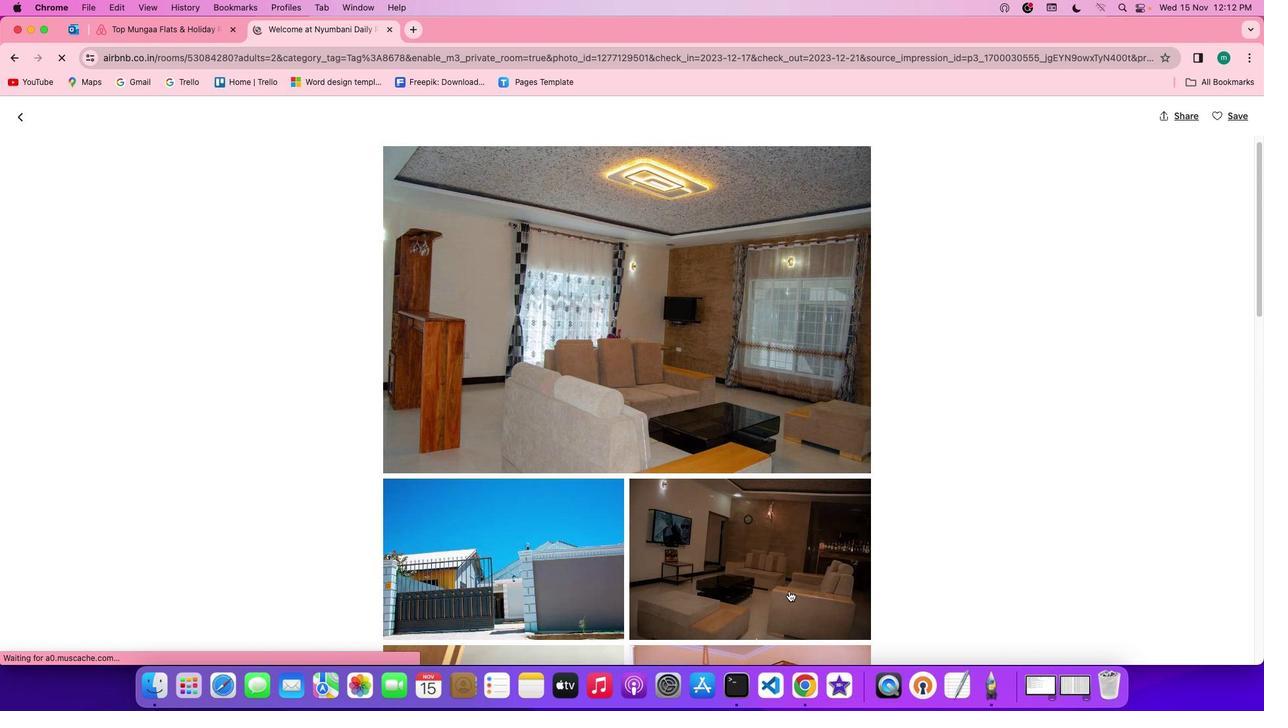 
Action: Mouse scrolled (793, 595) with delta (3, 7)
Screenshot: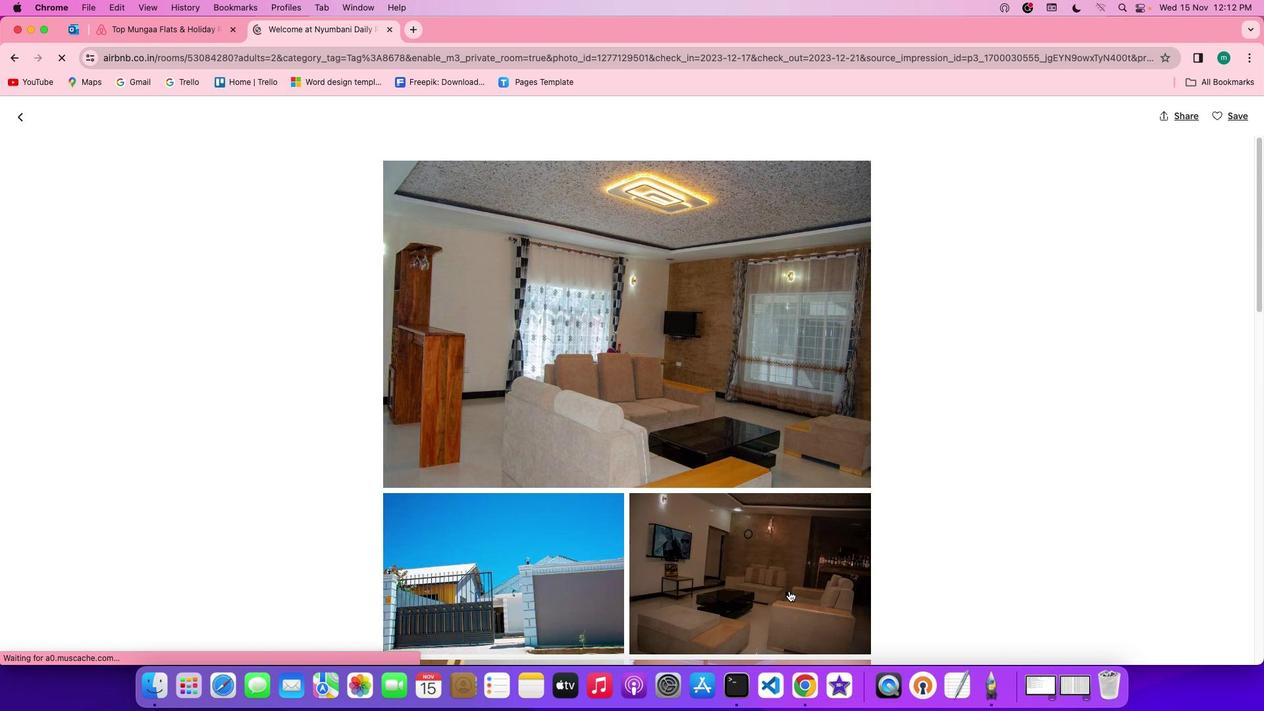 
Action: Mouse scrolled (793, 595) with delta (3, 7)
Screenshot: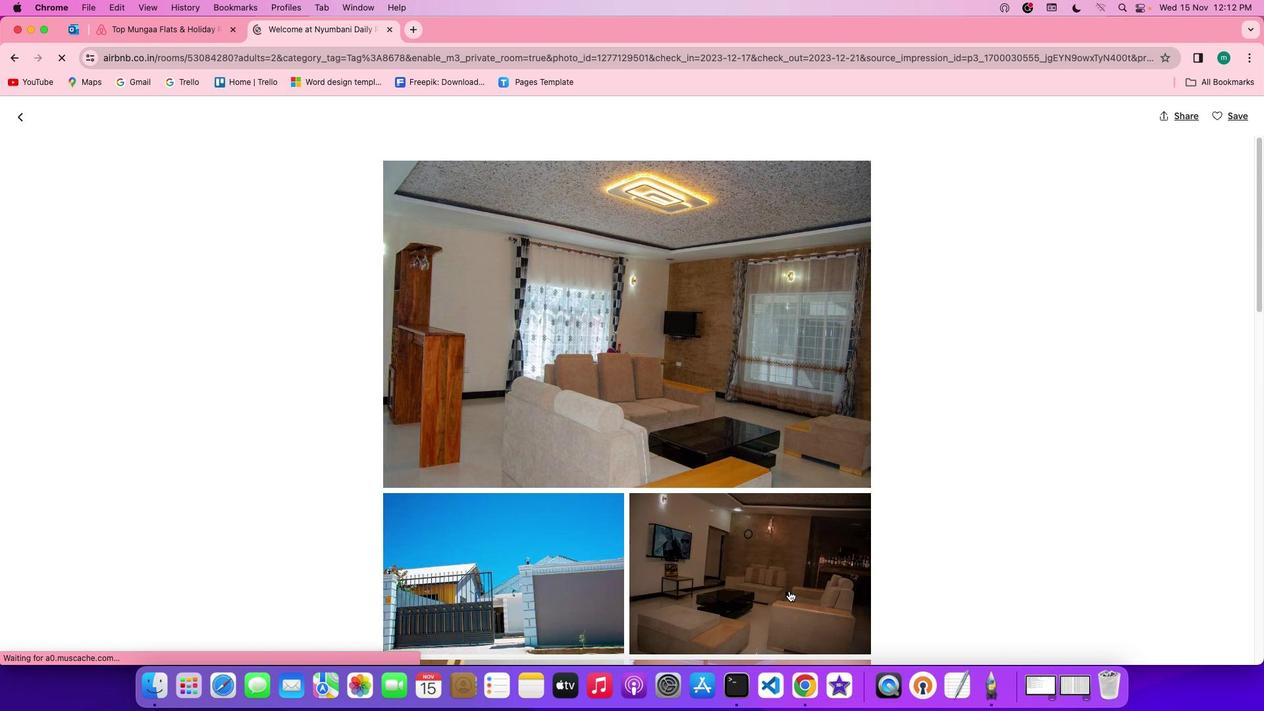 
Action: Mouse scrolled (793, 595) with delta (3, 3)
Screenshot: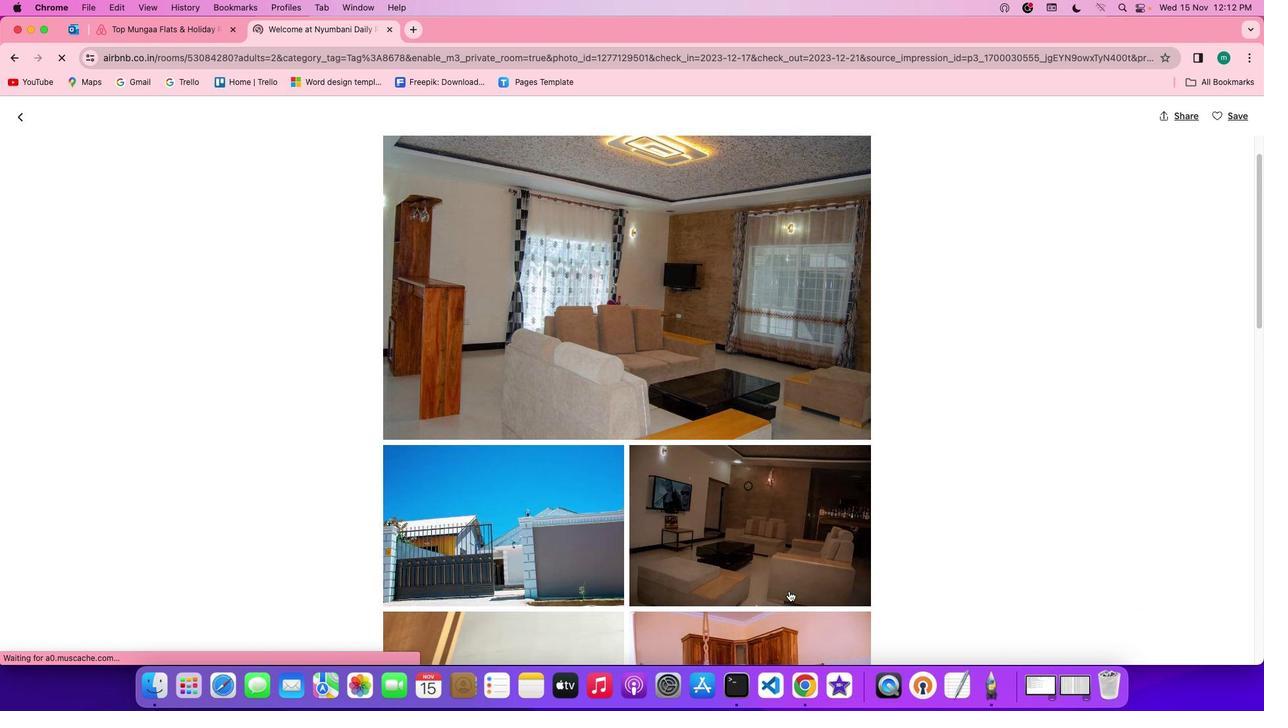 
Action: Mouse scrolled (793, 595) with delta (3, 3)
Screenshot: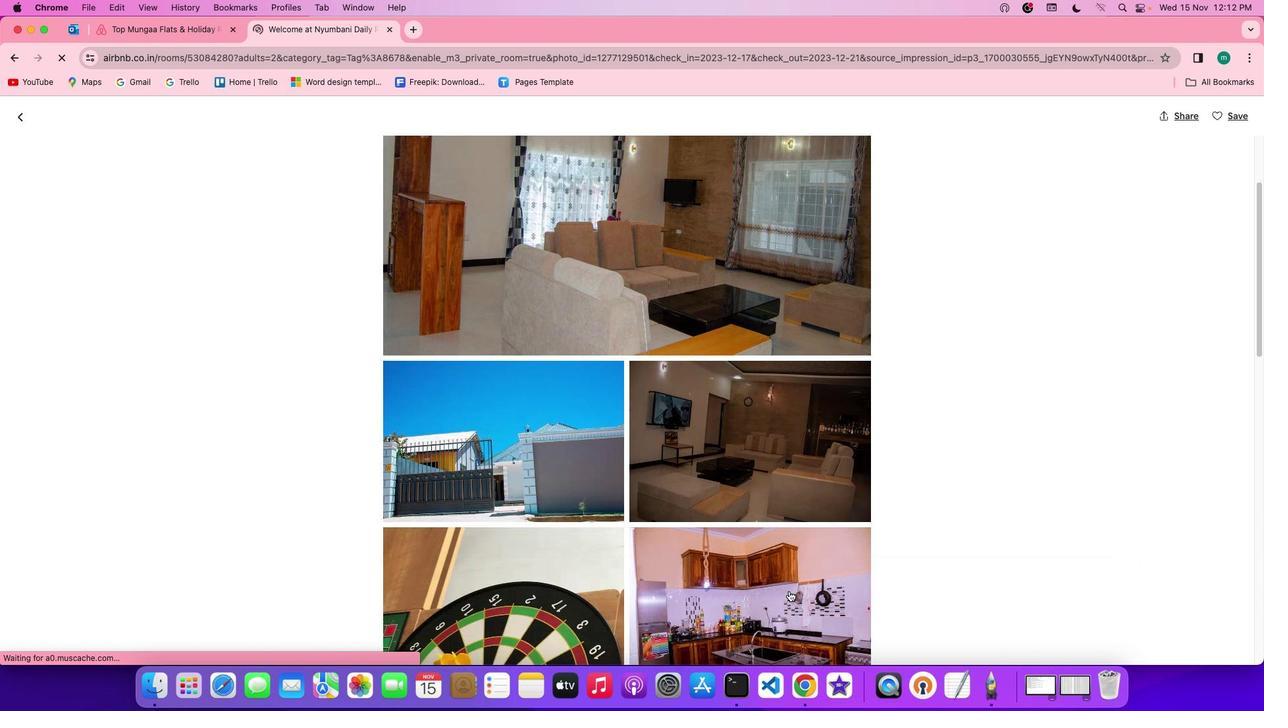 
Action: Mouse scrolled (793, 595) with delta (3, 1)
Screenshot: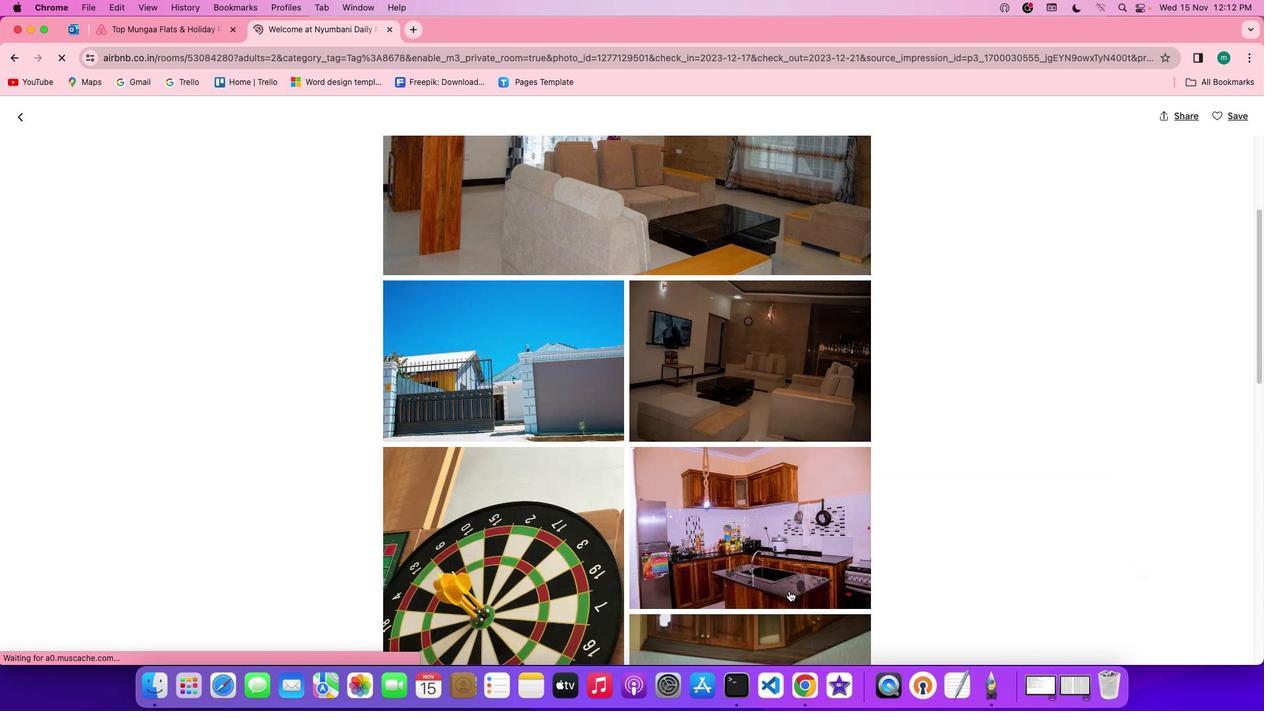 
Action: Mouse scrolled (793, 595) with delta (3, 1)
Screenshot: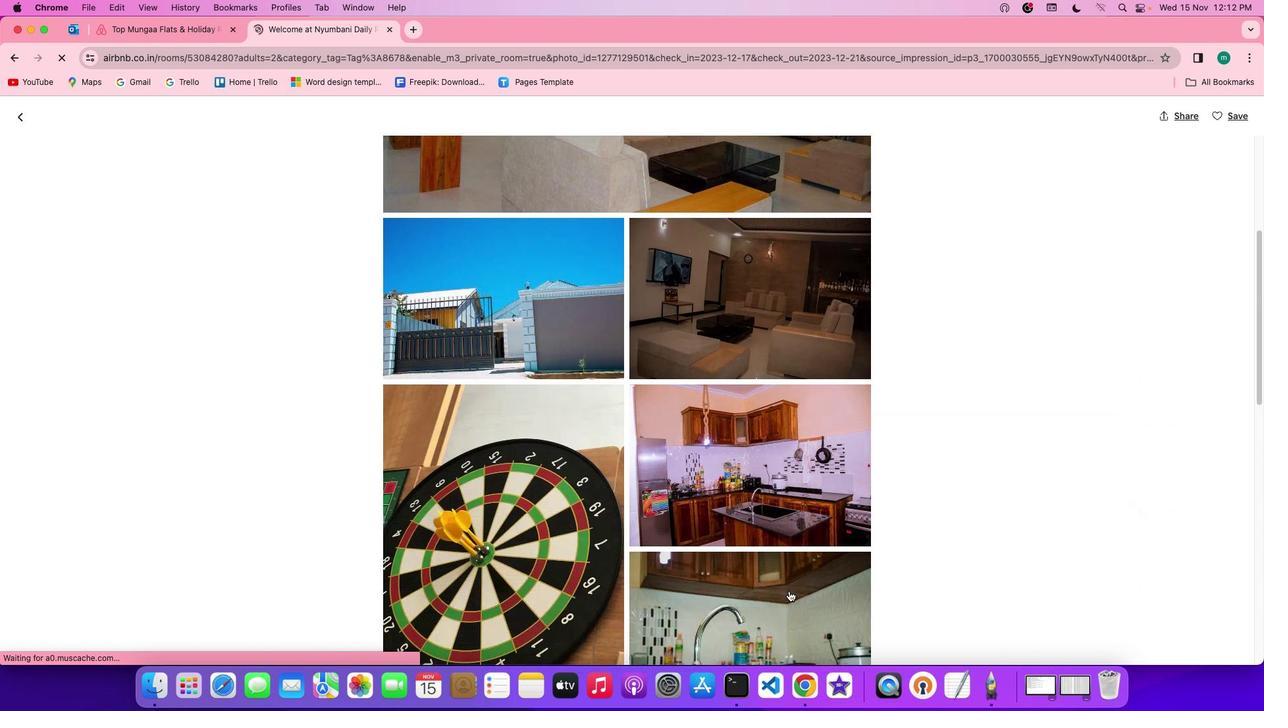 
Action: Mouse scrolled (793, 595) with delta (3, 1)
Screenshot: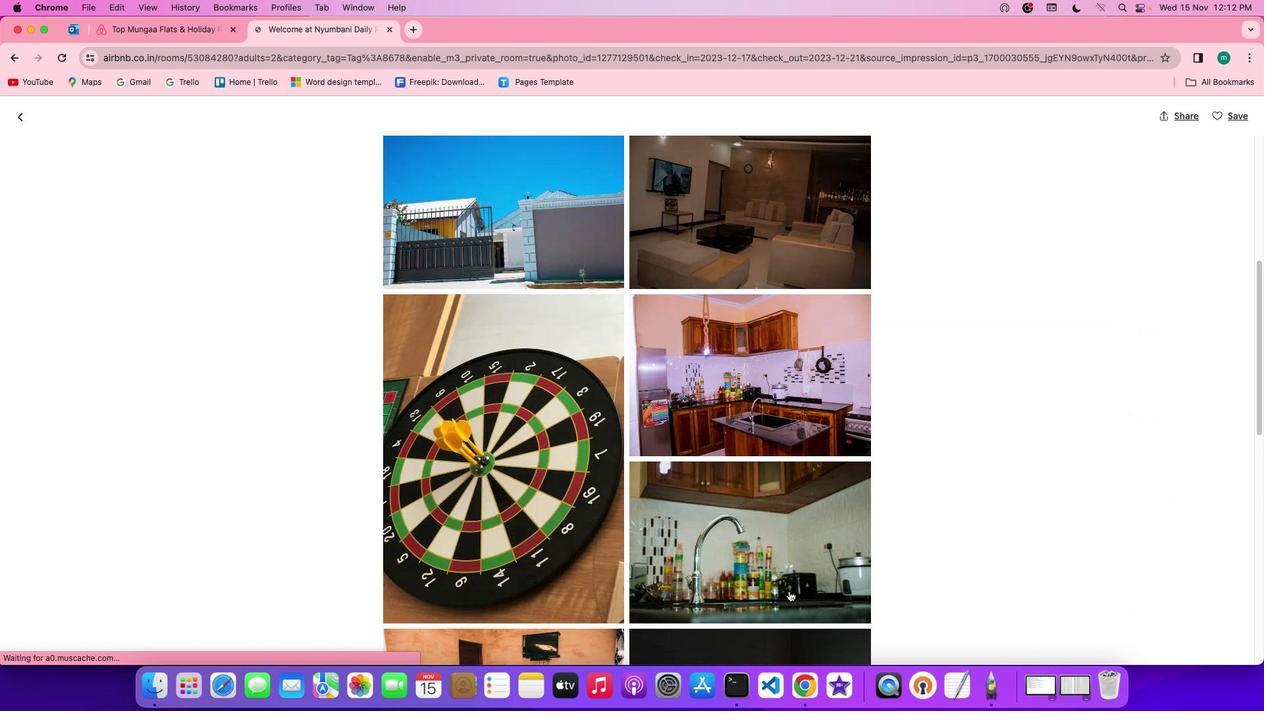 
Action: Mouse scrolled (793, 595) with delta (3, 3)
Screenshot: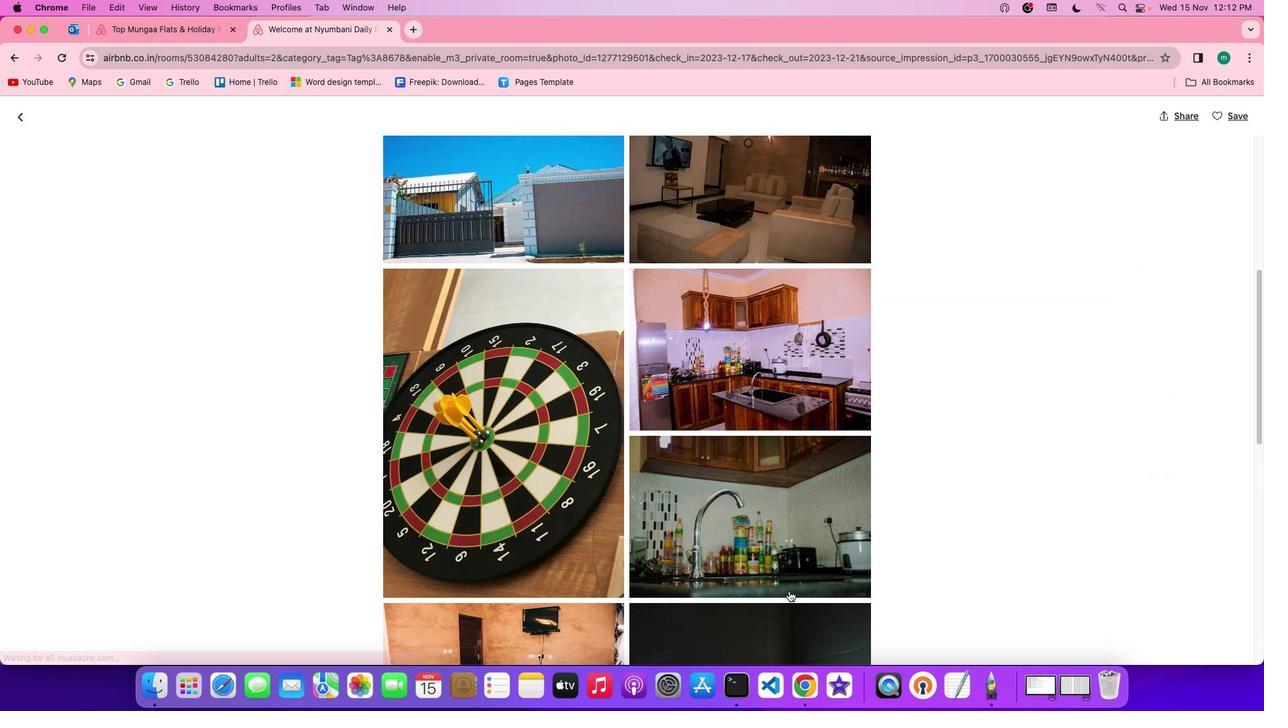
Action: Mouse scrolled (793, 595) with delta (3, 3)
Screenshot: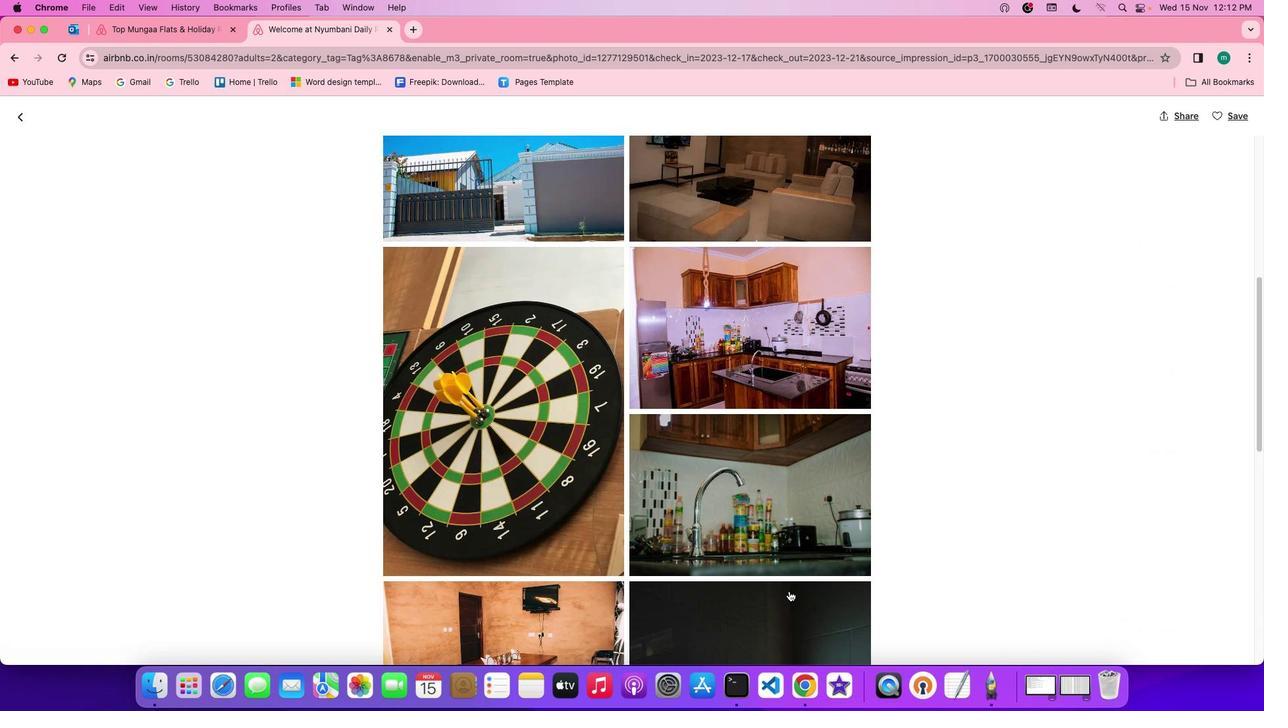
Action: Mouse scrolled (793, 595) with delta (3, 1)
Screenshot: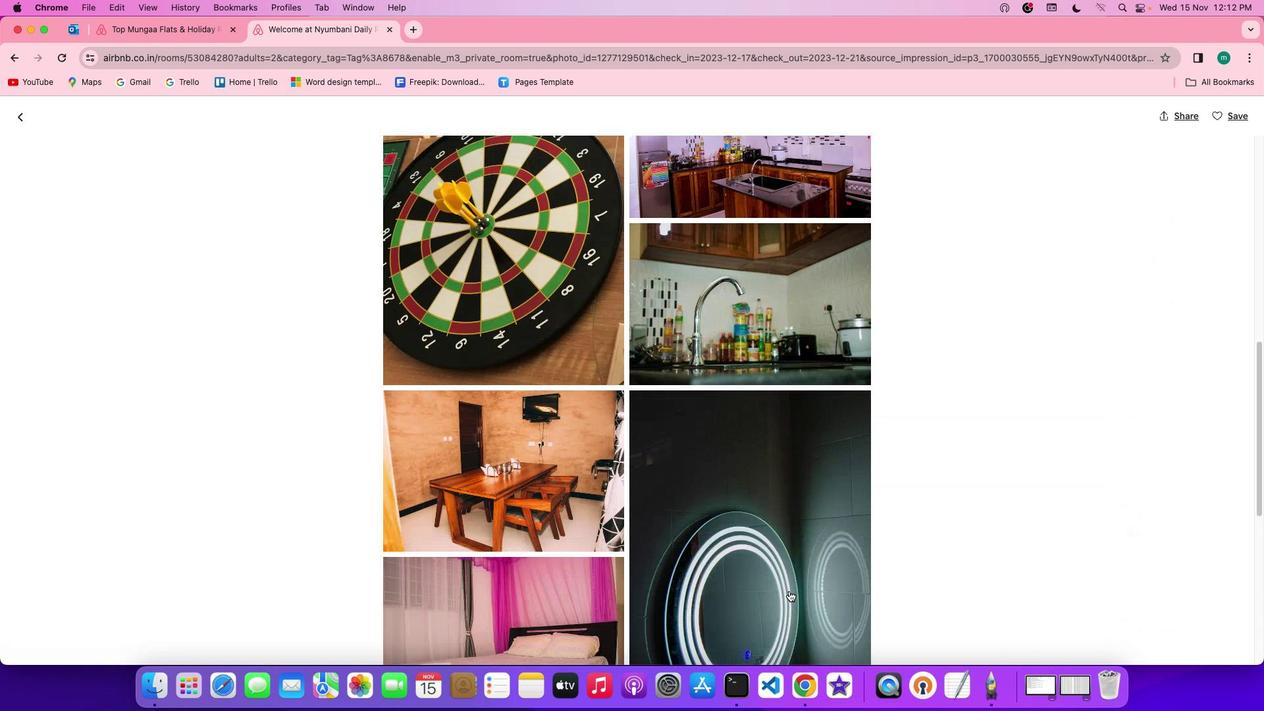 
Action: Mouse scrolled (793, 595) with delta (3, 1)
Screenshot: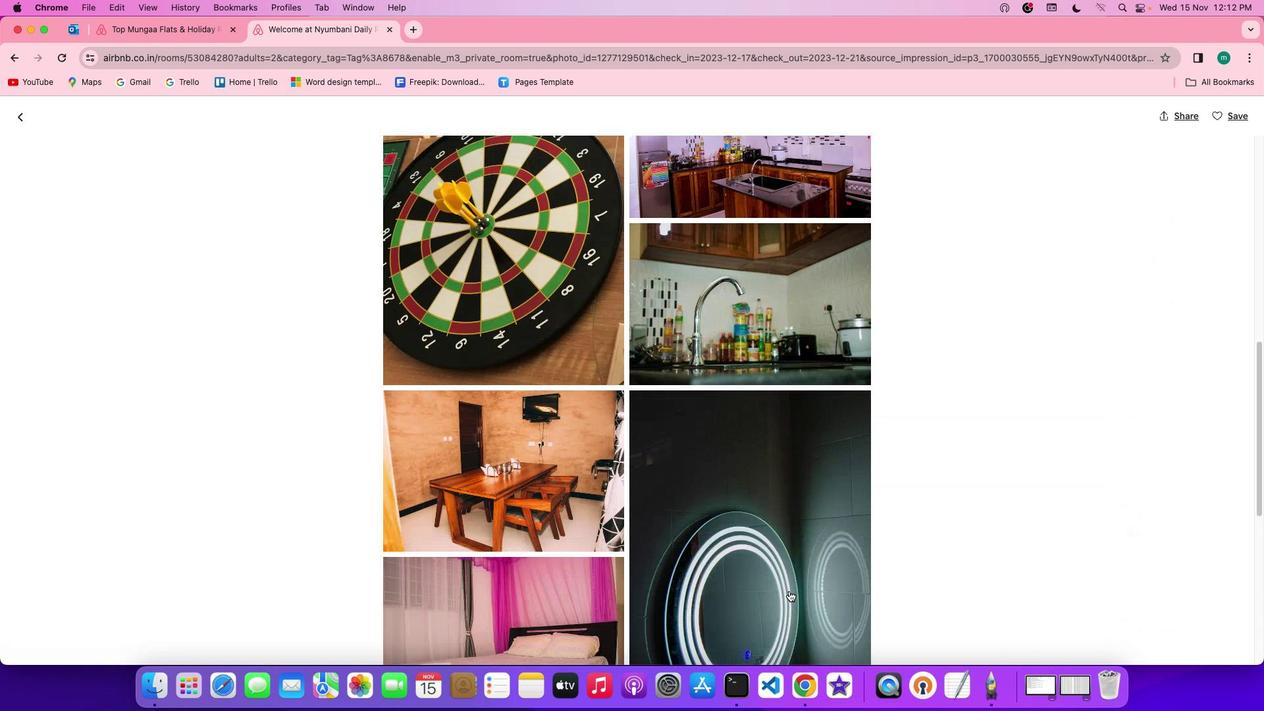 
Action: Mouse scrolled (793, 595) with delta (3, 0)
Screenshot: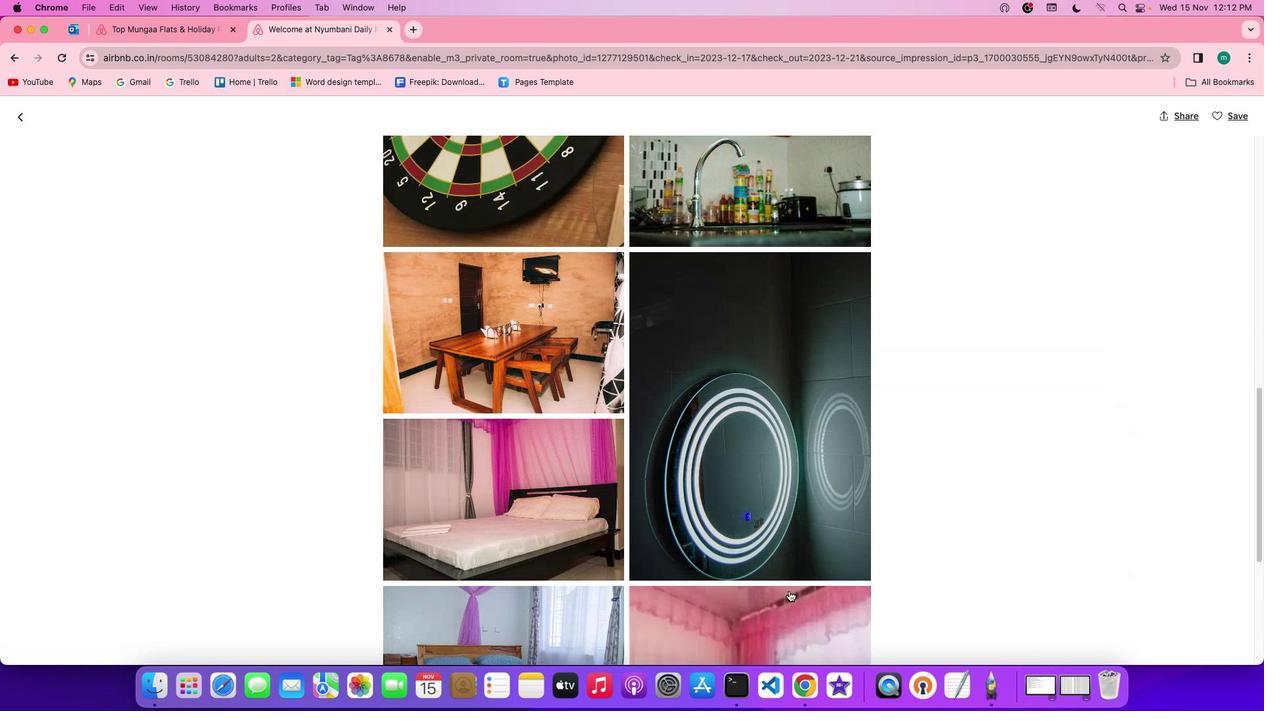 
Action: Mouse scrolled (793, 595) with delta (3, 3)
Screenshot: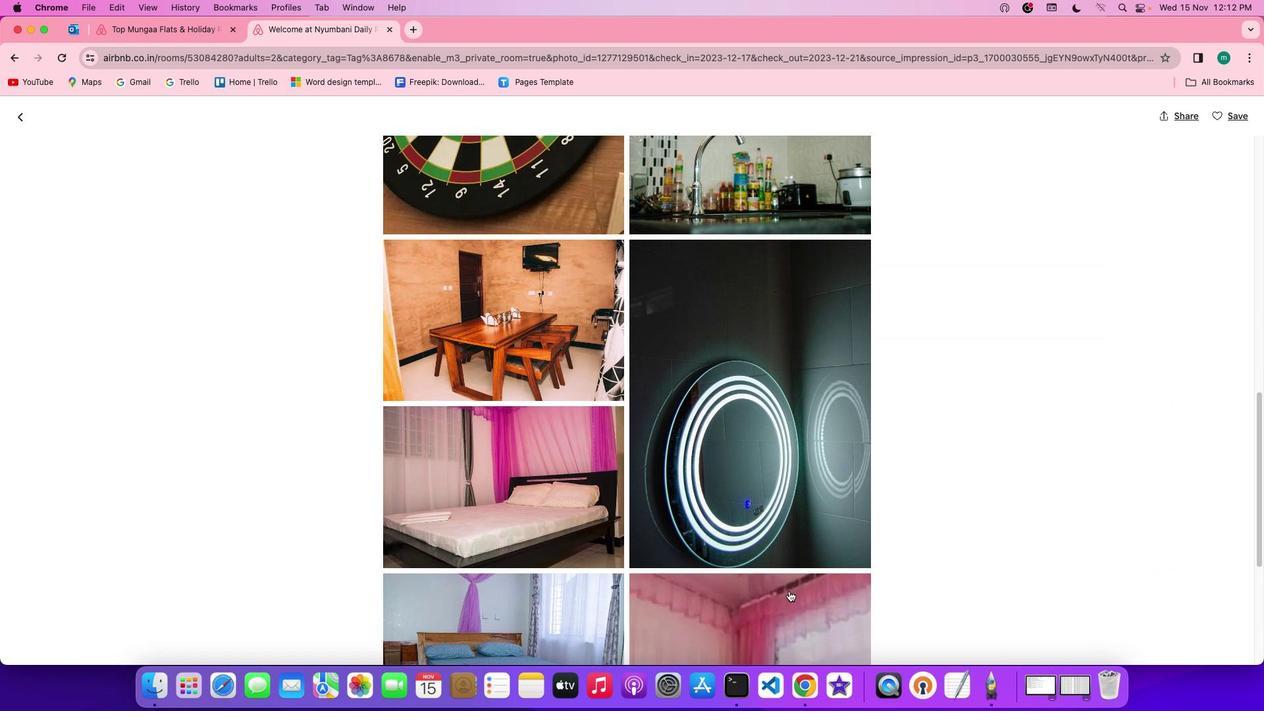 
Action: Mouse scrolled (793, 595) with delta (3, 3)
Screenshot: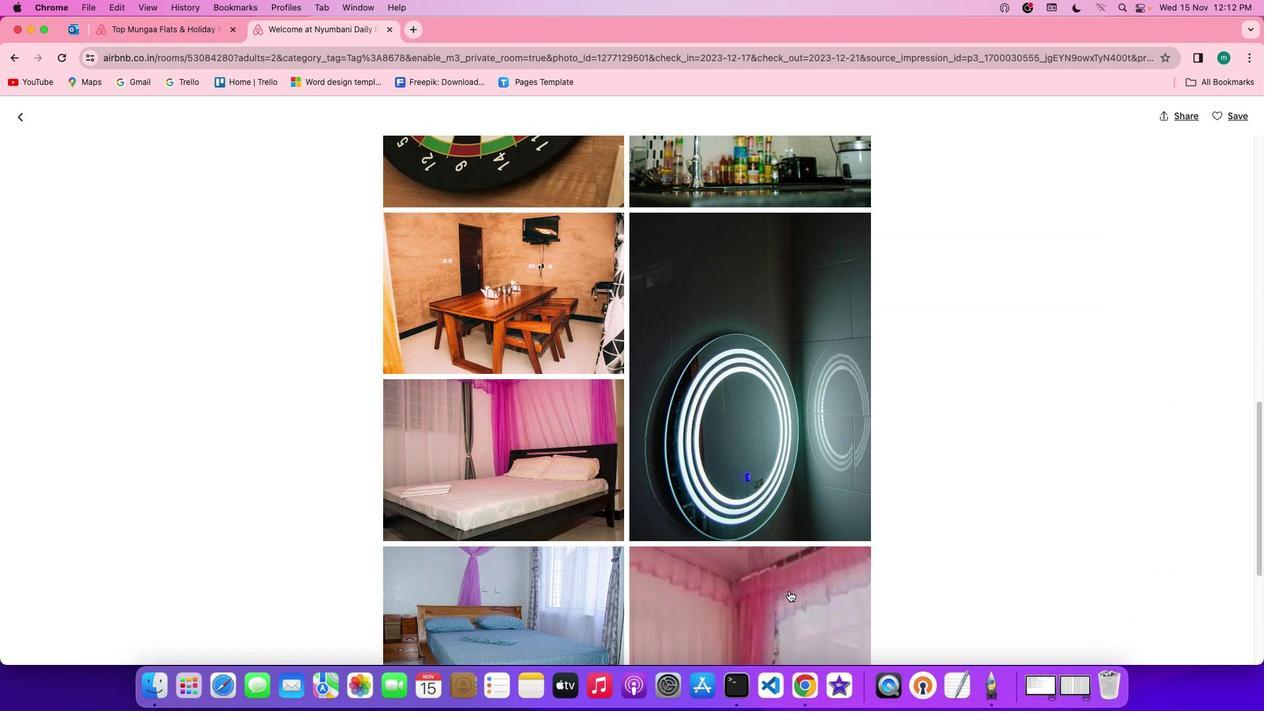 
Action: Mouse scrolled (793, 595) with delta (3, 2)
Screenshot: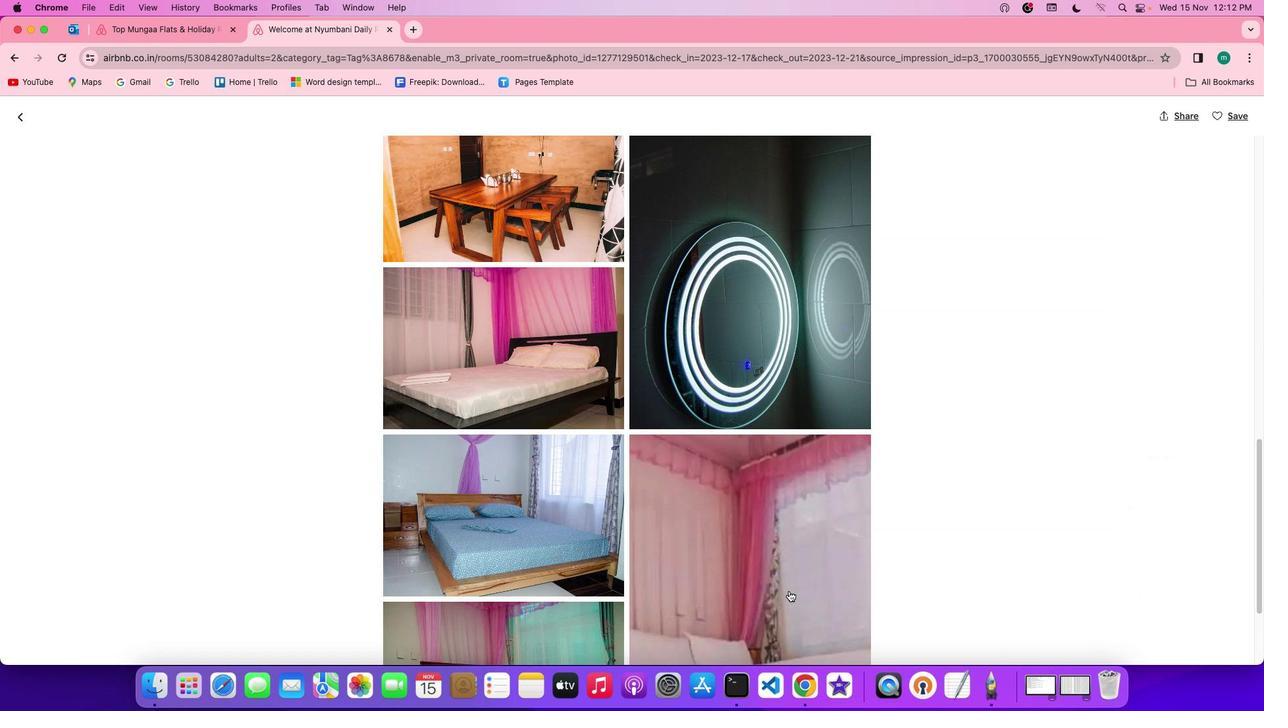 
Action: Mouse scrolled (793, 595) with delta (3, 1)
Screenshot: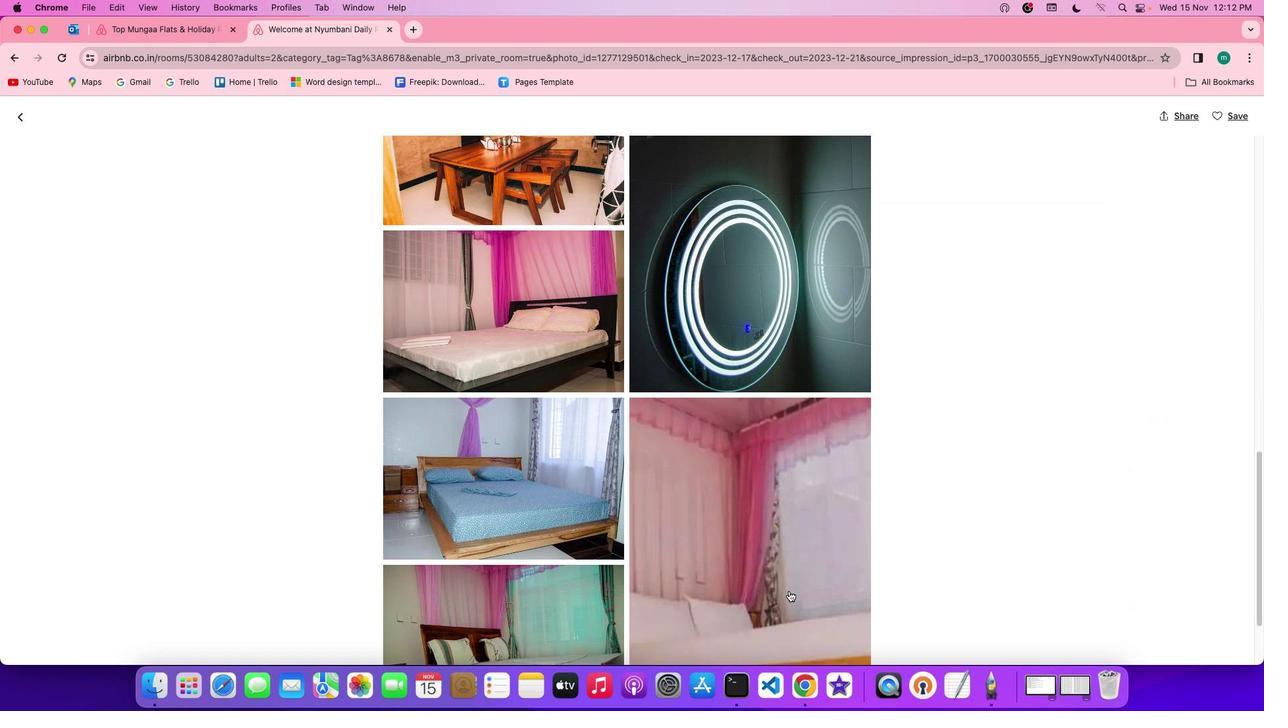 
Action: Mouse scrolled (793, 595) with delta (3, 3)
Screenshot: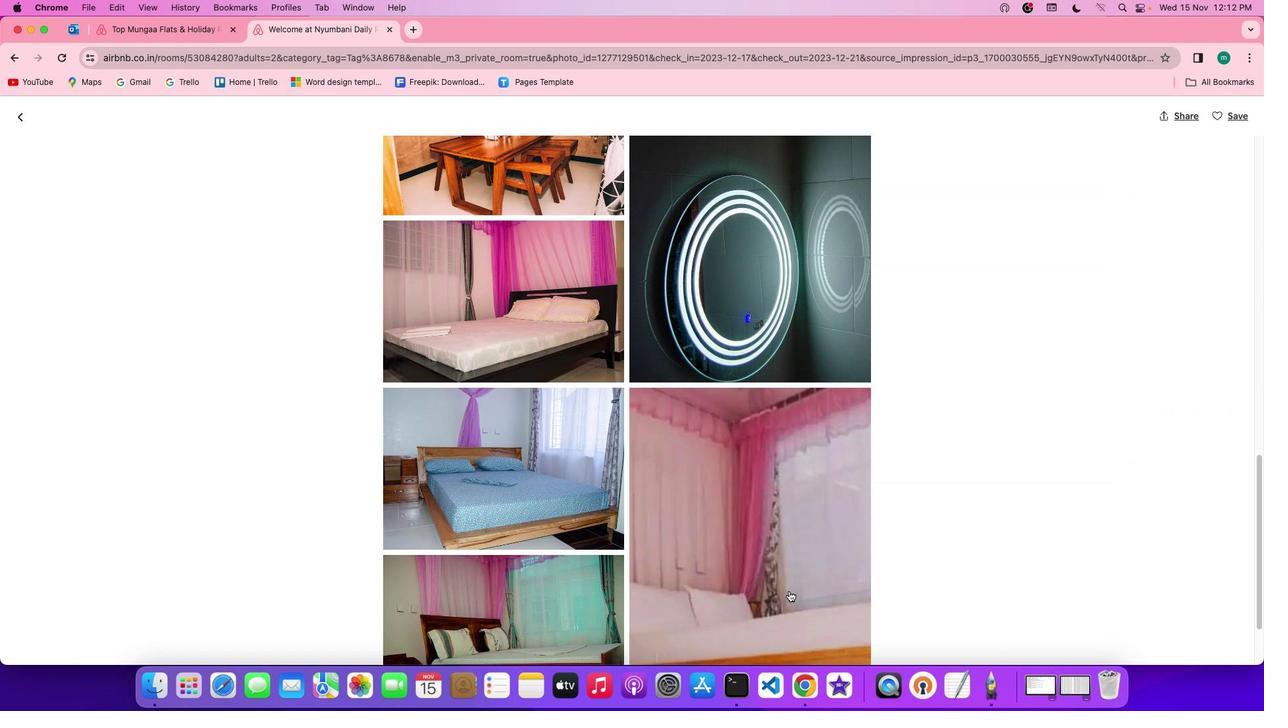
Action: Mouse scrolled (793, 595) with delta (3, 3)
Screenshot: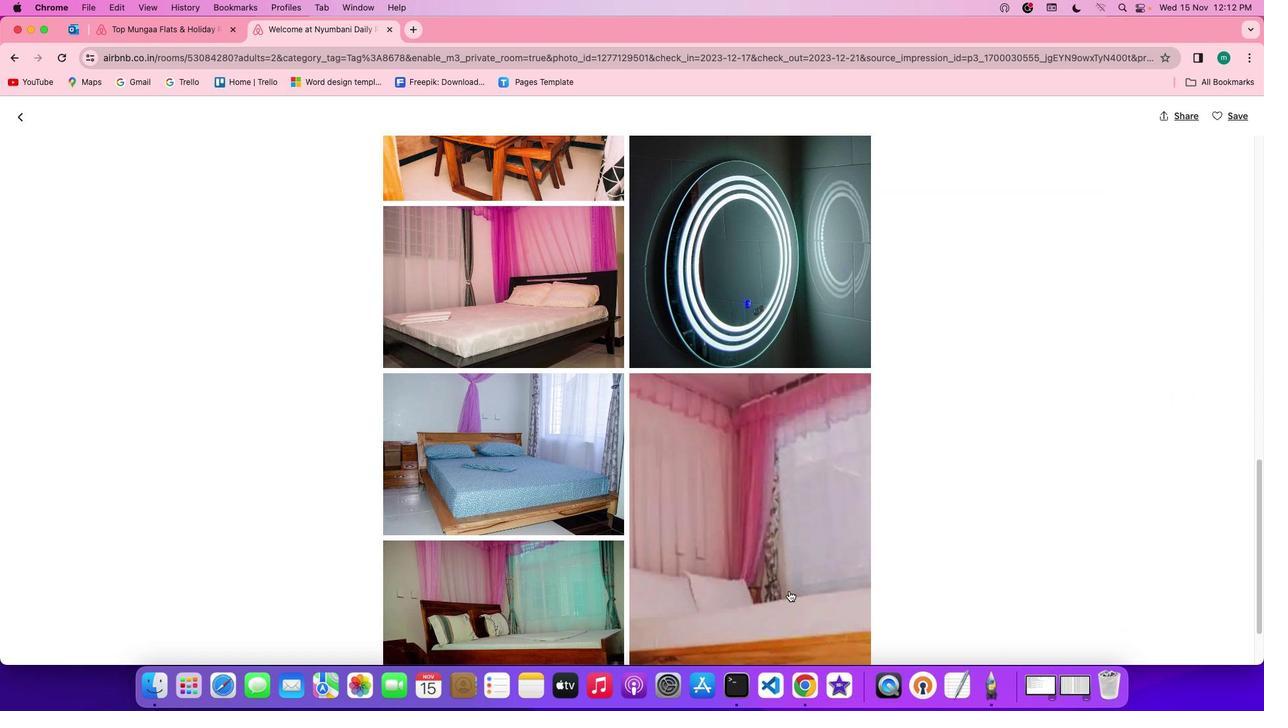 
Action: Mouse scrolled (793, 595) with delta (3, 3)
Screenshot: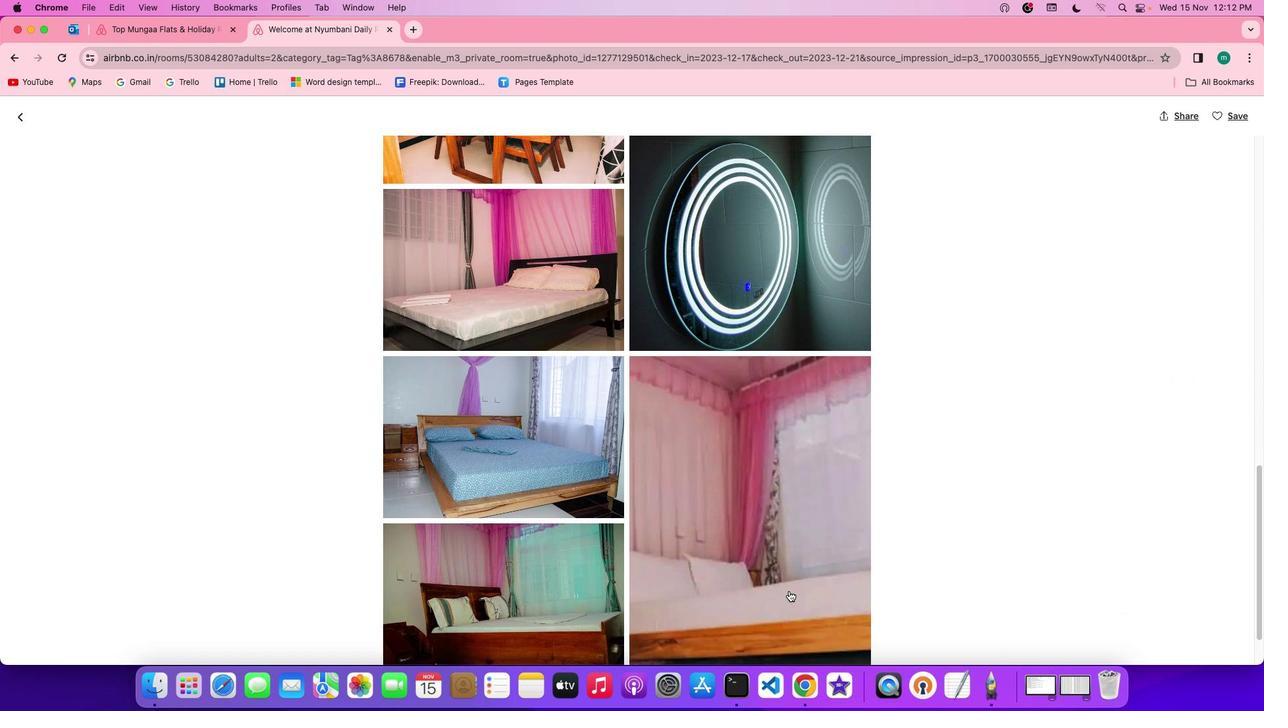 
Action: Mouse scrolled (793, 595) with delta (3, 2)
Screenshot: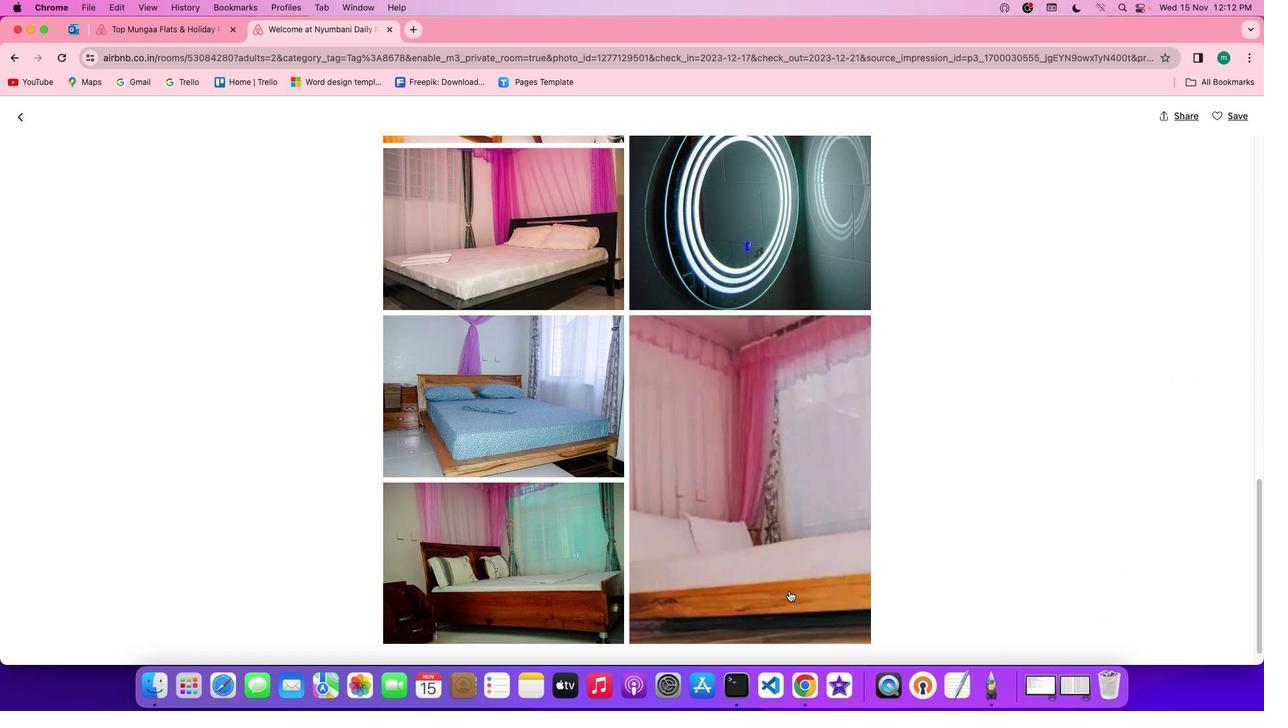 
Action: Mouse scrolled (793, 595) with delta (3, 1)
Screenshot: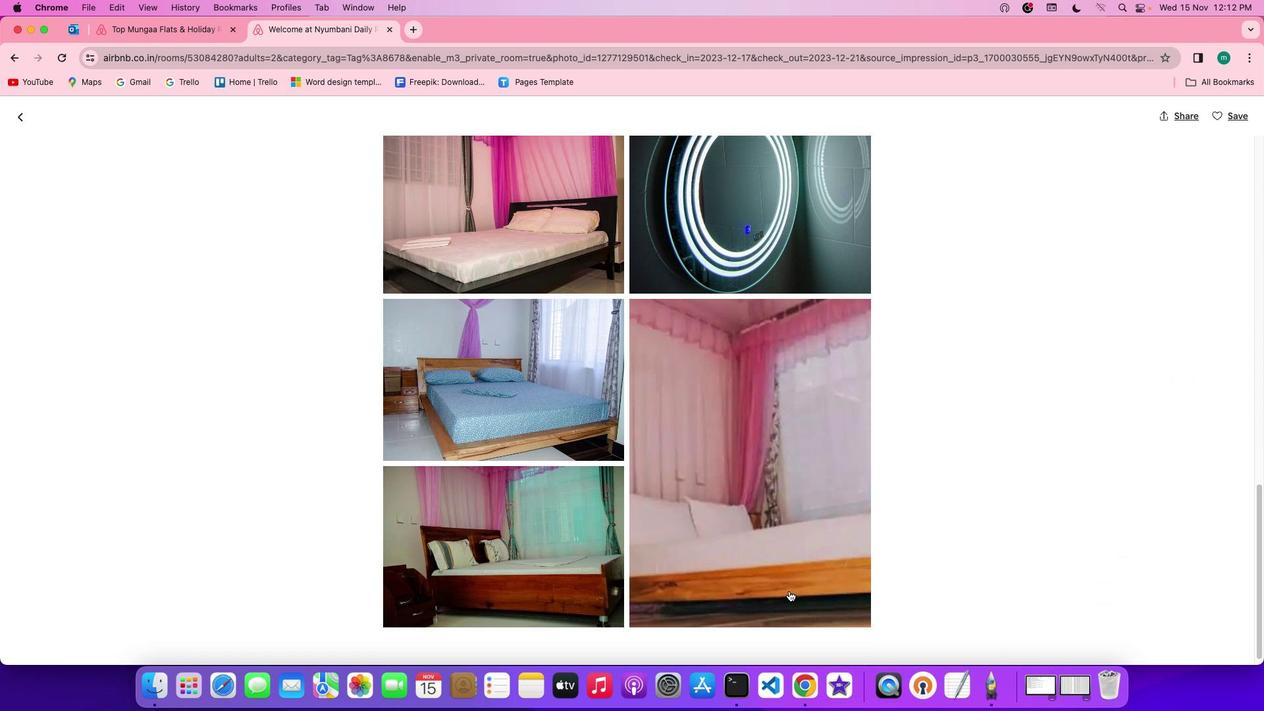 
Action: Mouse scrolled (793, 595) with delta (3, 3)
Screenshot: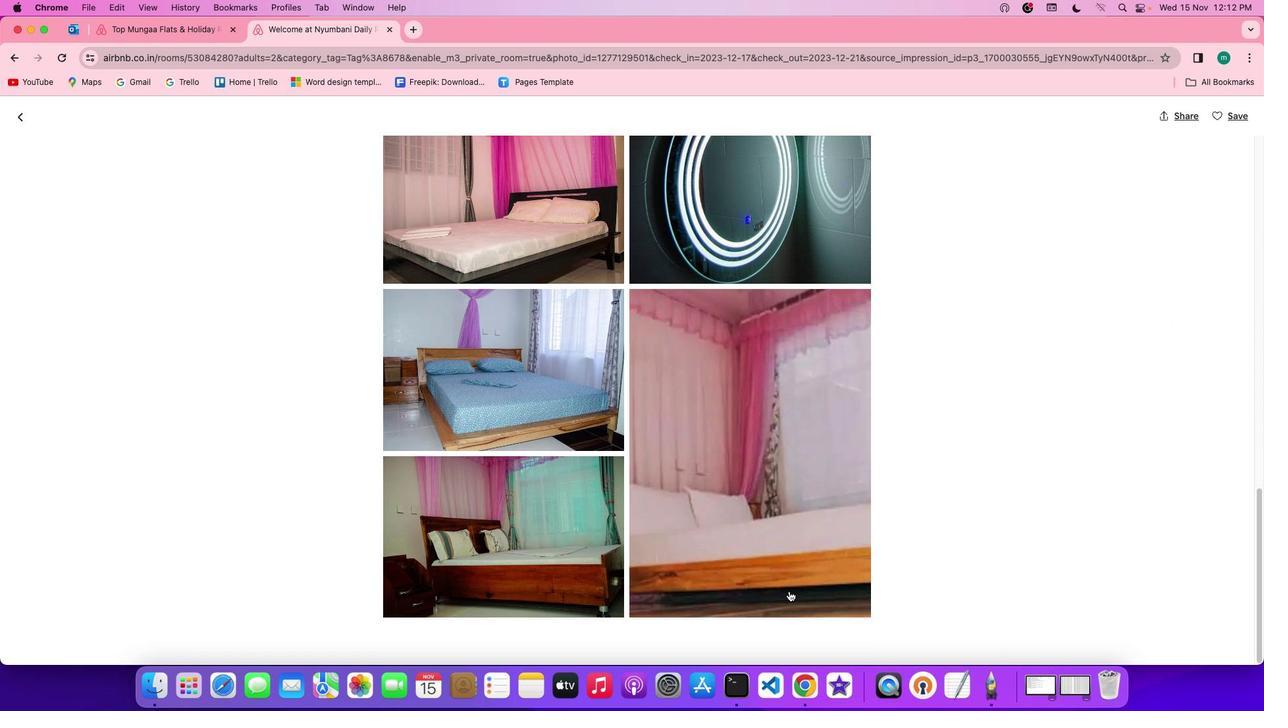 
Action: Mouse scrolled (793, 595) with delta (3, 3)
Screenshot: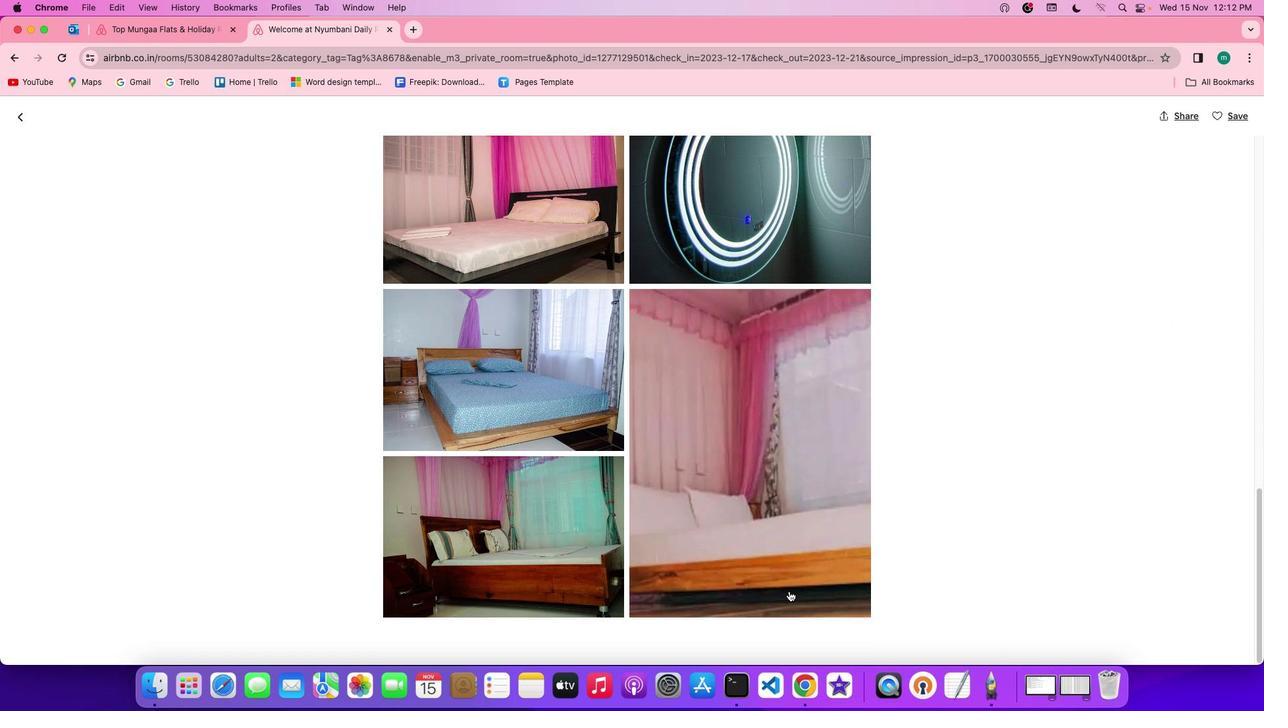 
Action: Mouse scrolled (793, 595) with delta (3, 3)
Screenshot: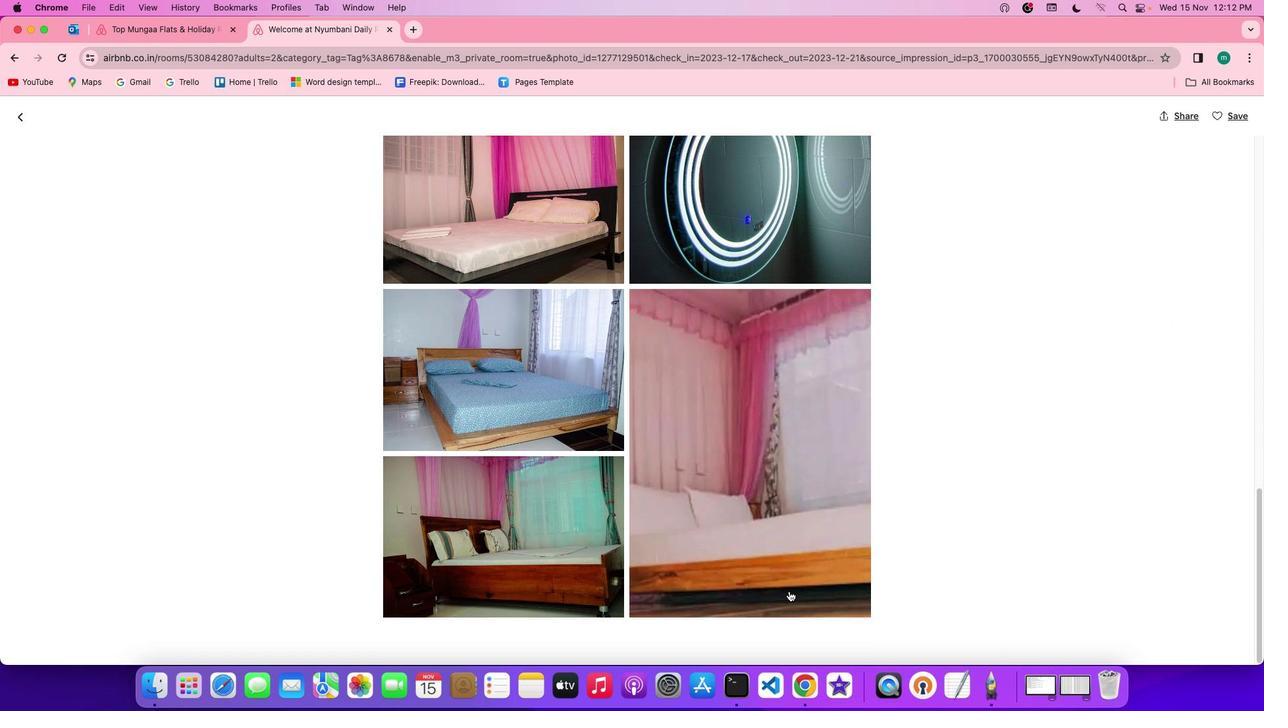 
Action: Mouse scrolled (793, 595) with delta (3, 2)
Screenshot: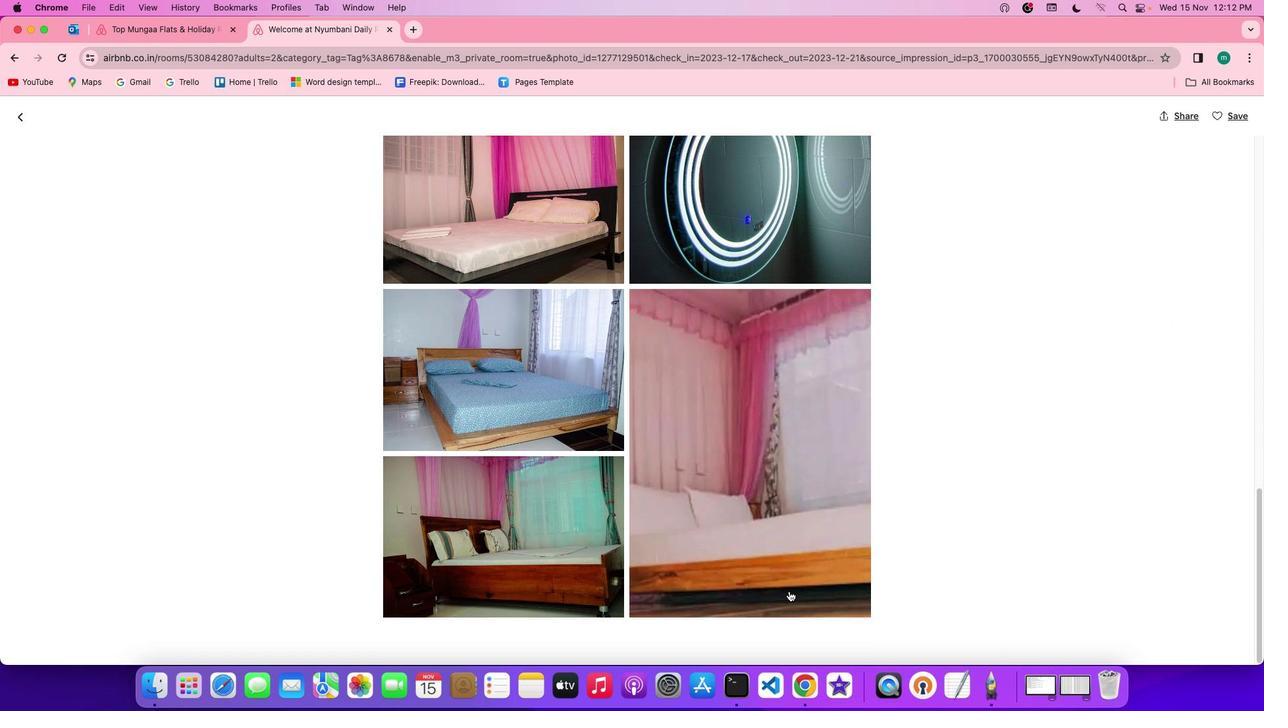 
Action: Mouse scrolled (793, 595) with delta (3, 1)
Screenshot: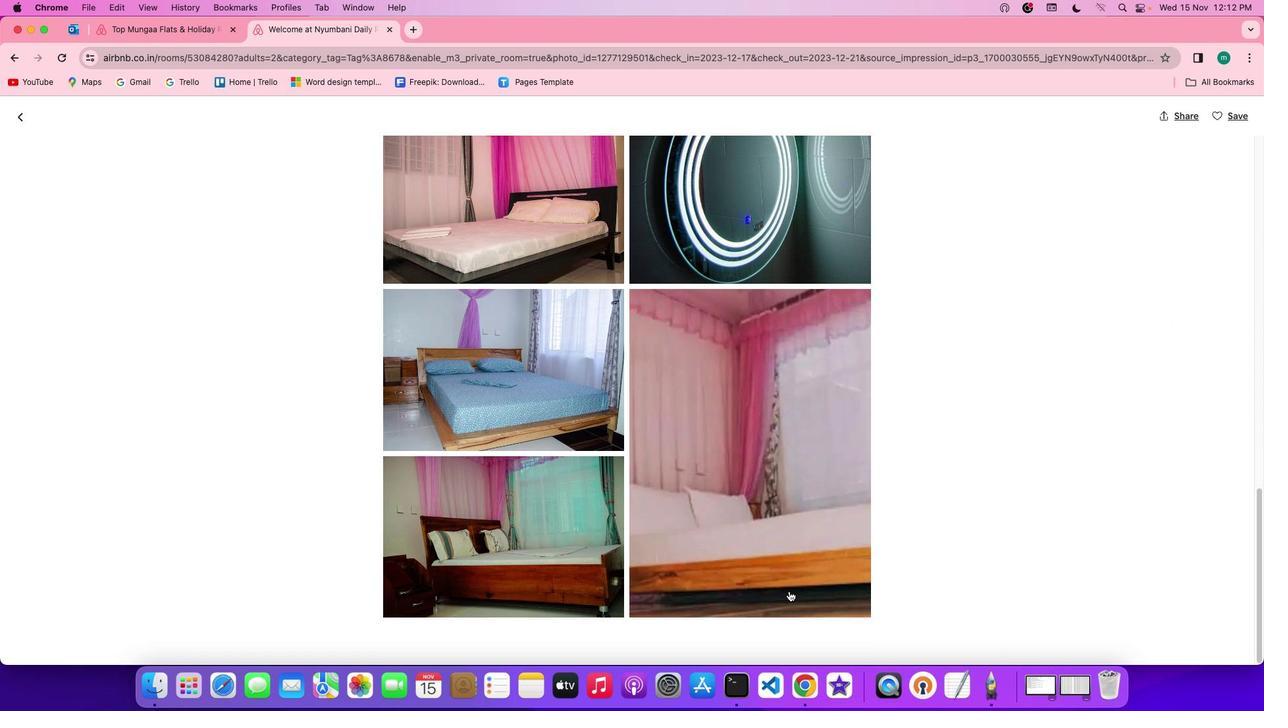 
Action: Mouse scrolled (793, 595) with delta (3, 0)
Screenshot: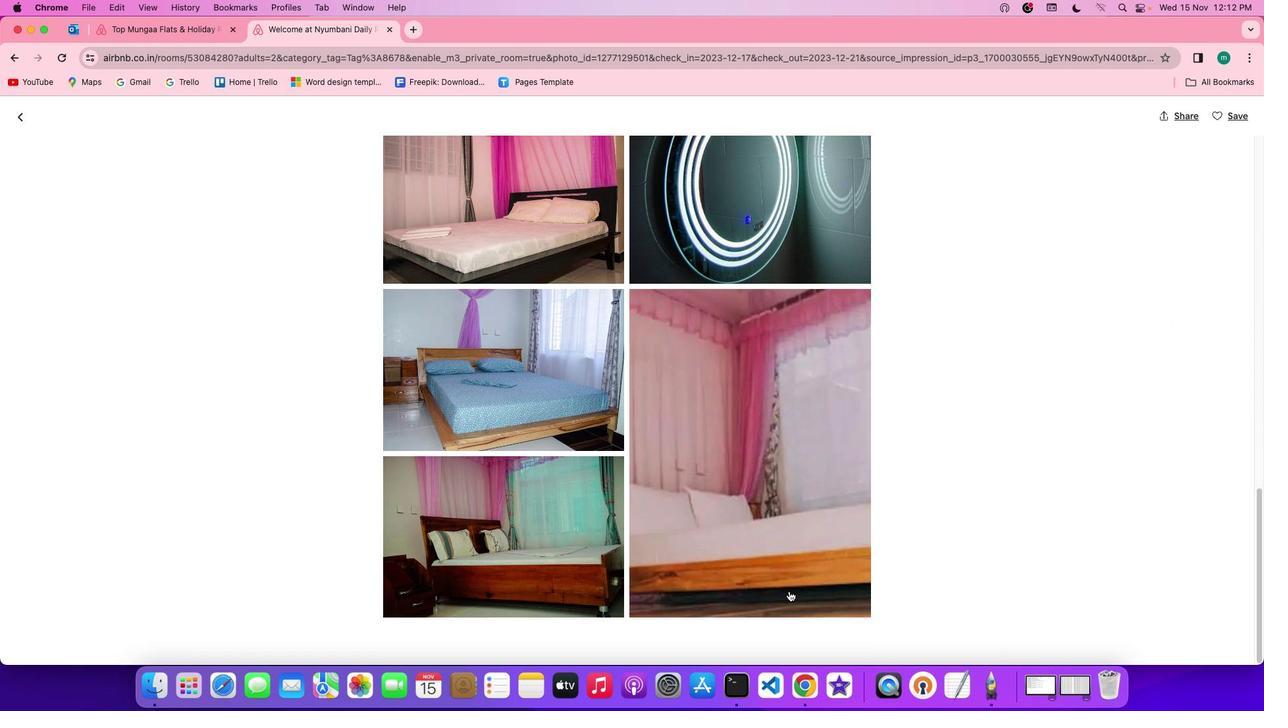 
Action: Mouse scrolled (793, 595) with delta (3, 3)
Screenshot: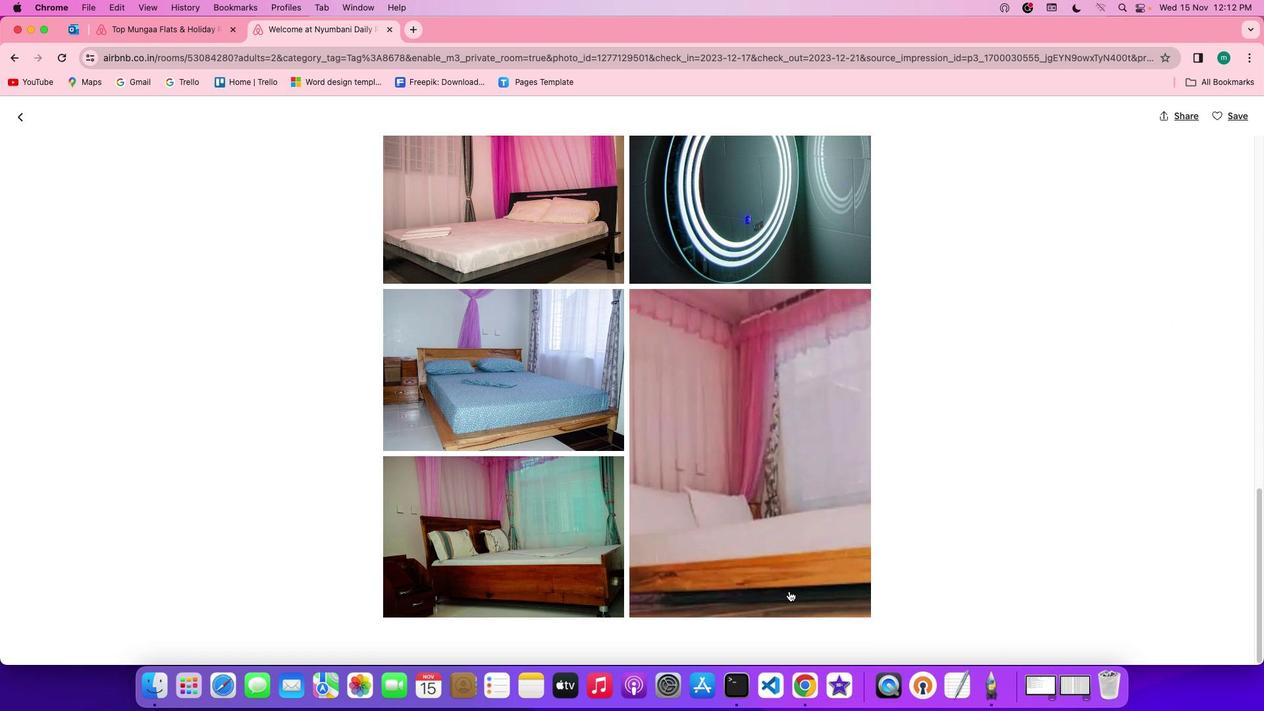 
Action: Mouse scrolled (793, 595) with delta (3, 3)
Screenshot: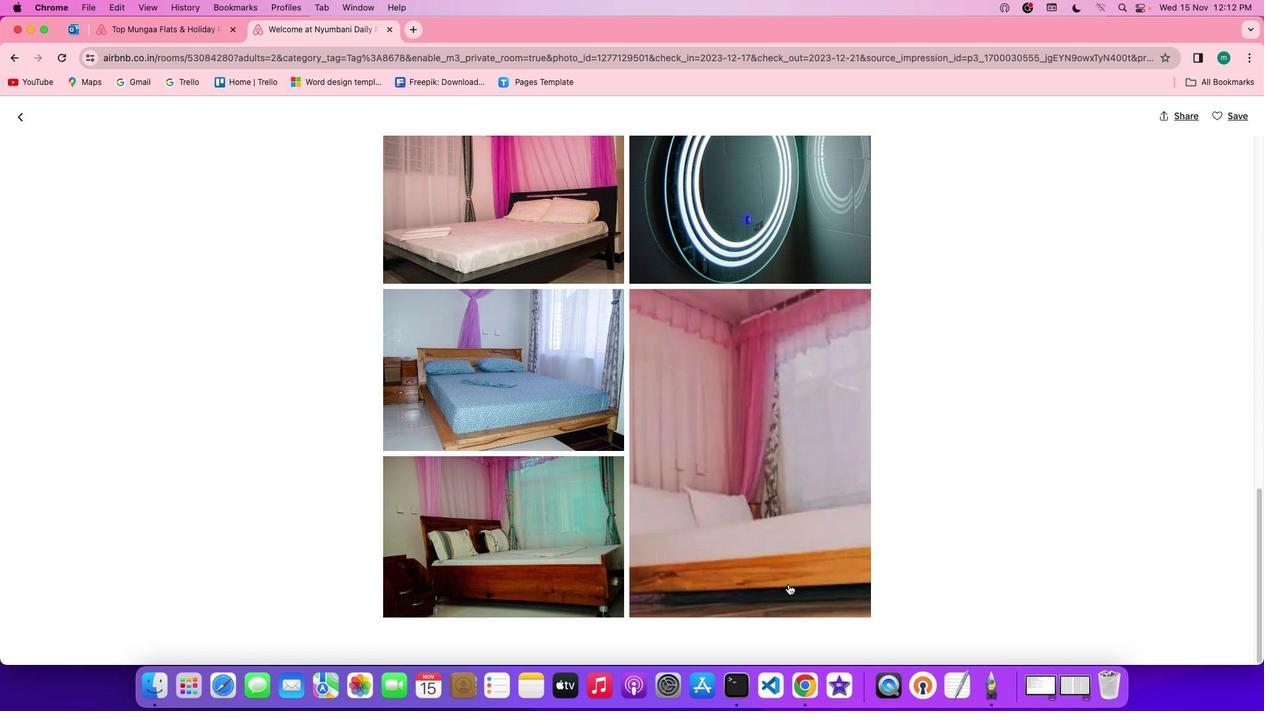 
Action: Mouse scrolled (793, 595) with delta (3, 1)
Screenshot: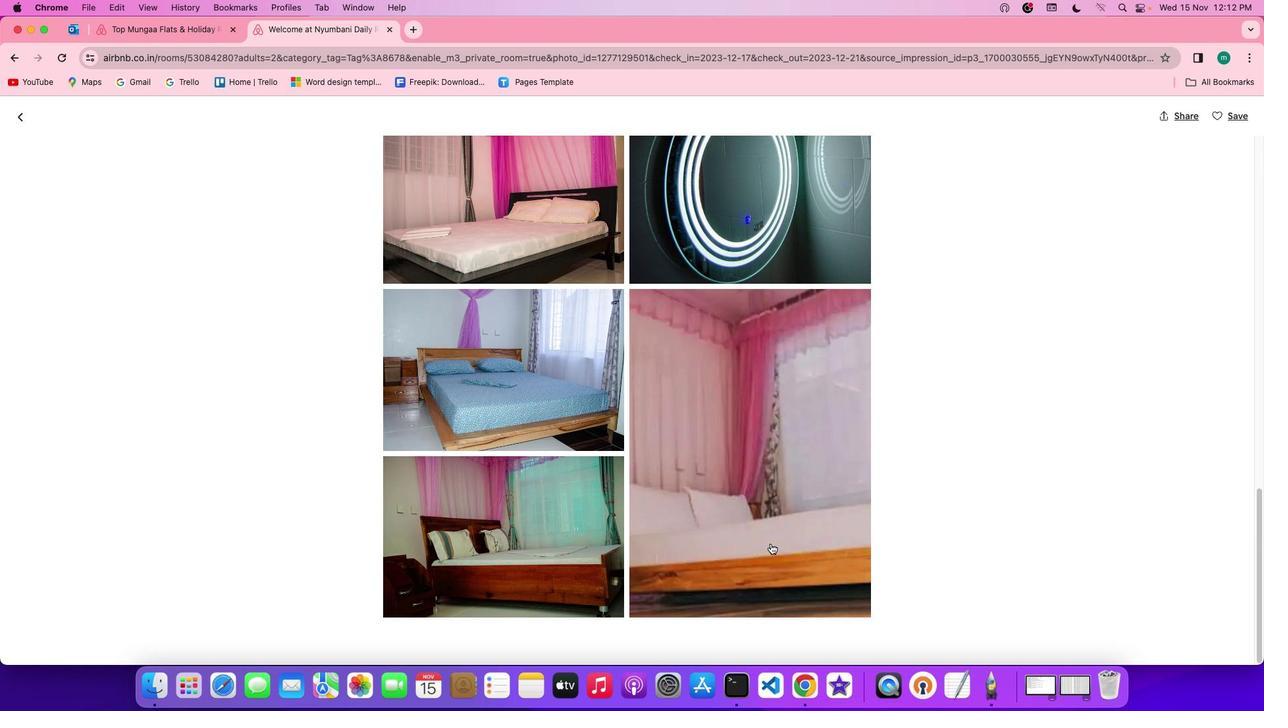 
Action: Mouse scrolled (793, 595) with delta (3, 0)
Screenshot: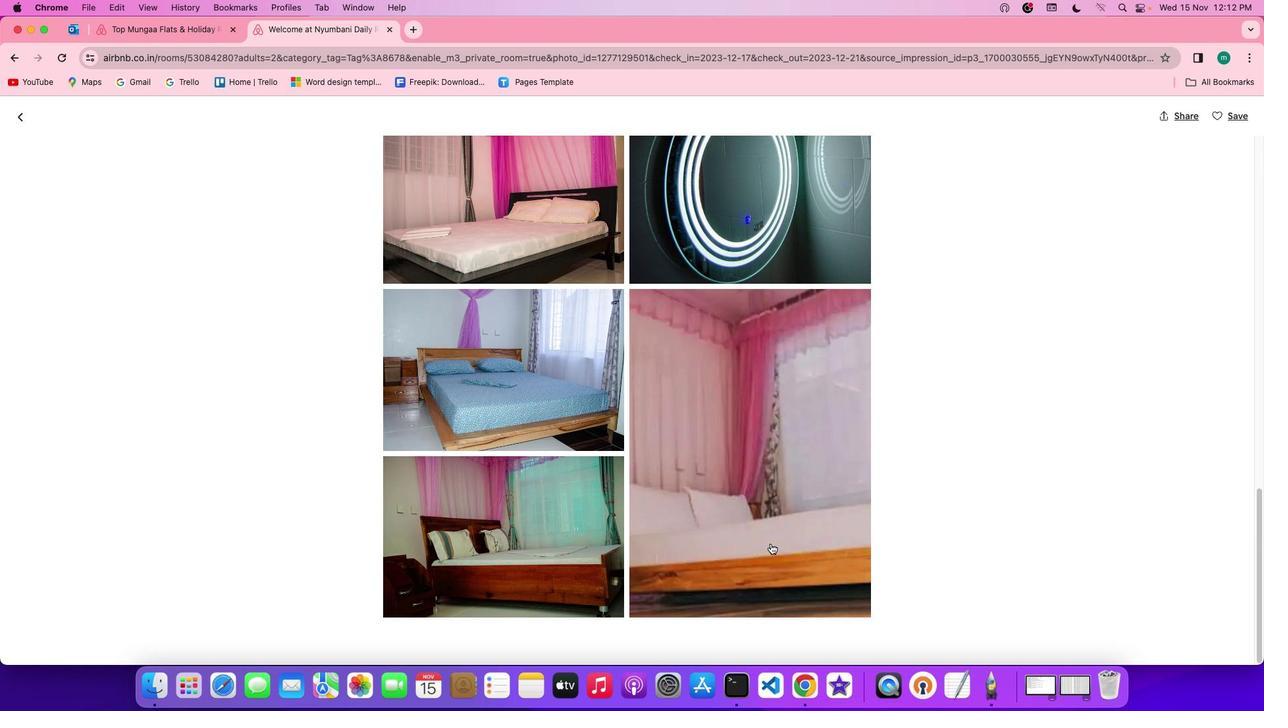 
Action: Mouse scrolled (793, 595) with delta (3, 0)
Screenshot: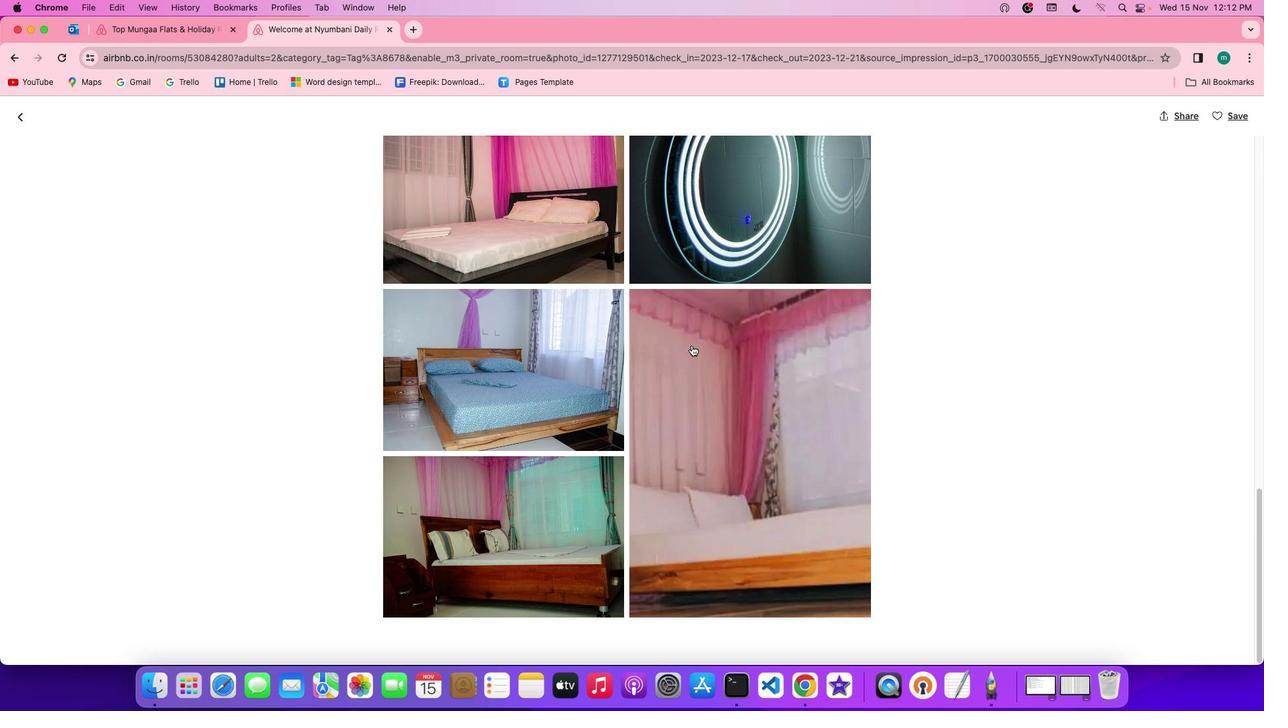 
Action: Mouse moved to (15, 117)
Screenshot: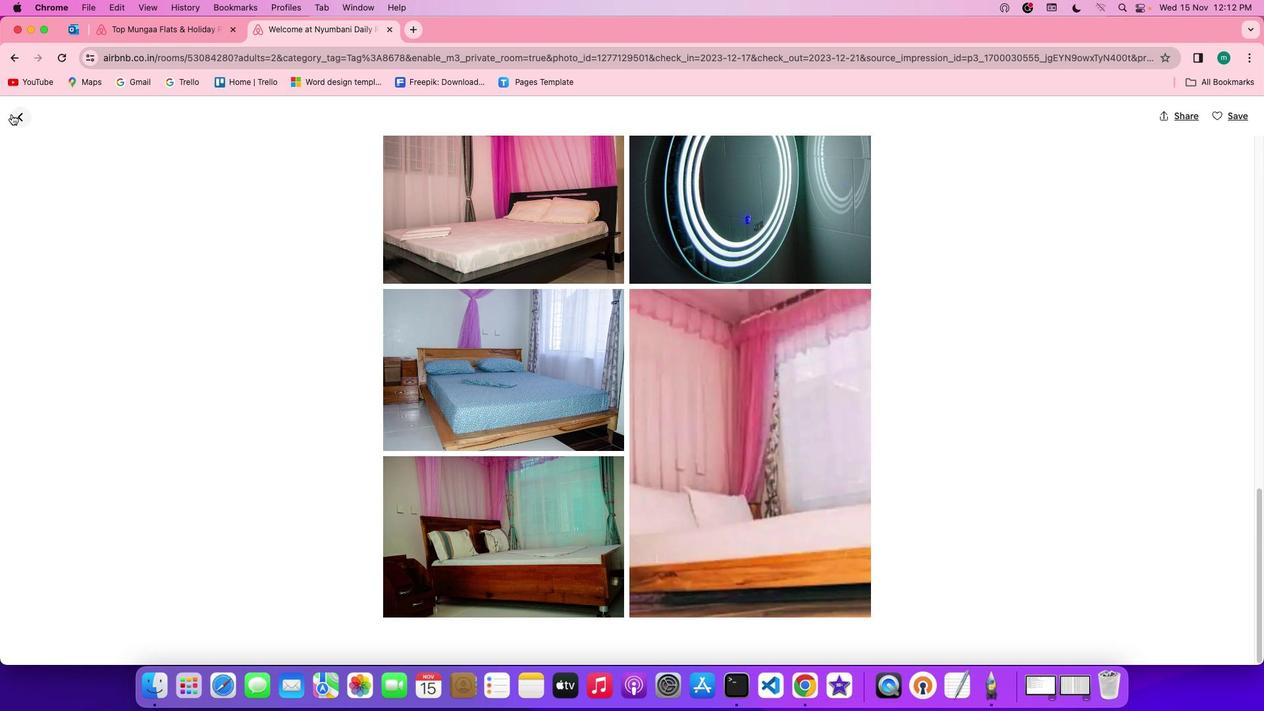 
Action: Mouse pressed left at (15, 117)
Screenshot: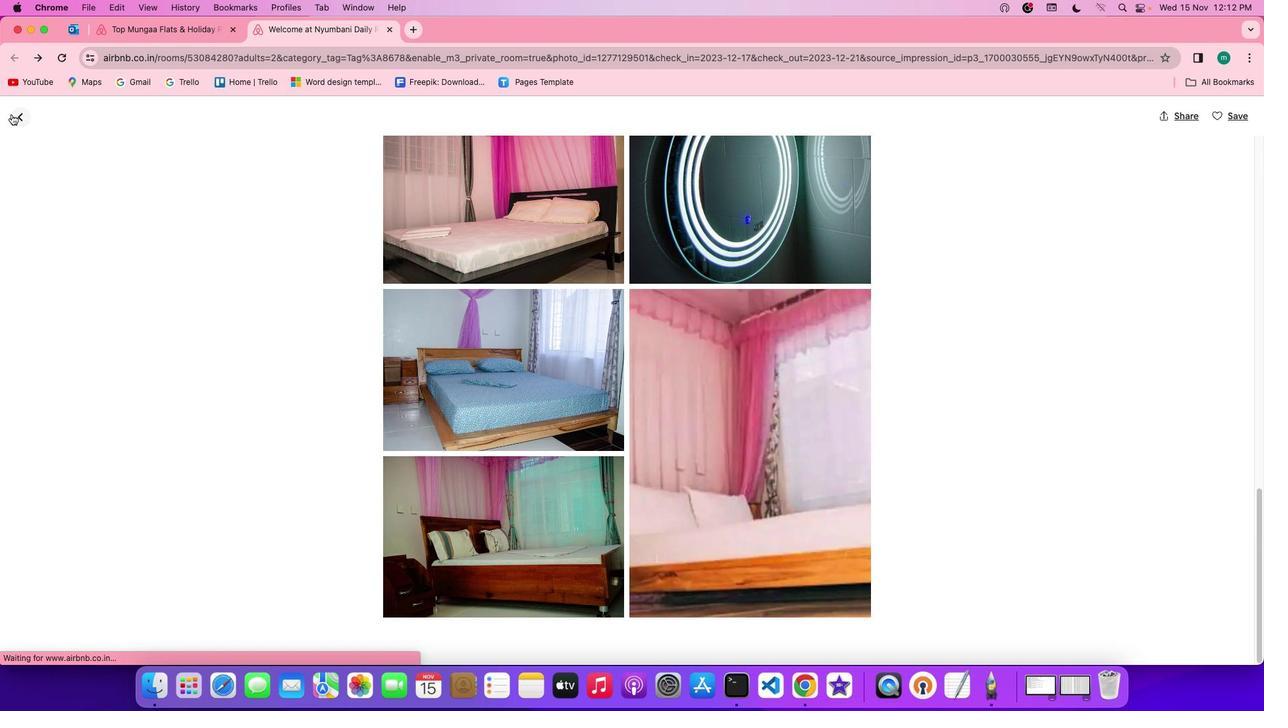 
Action: Mouse moved to (415, 420)
Screenshot: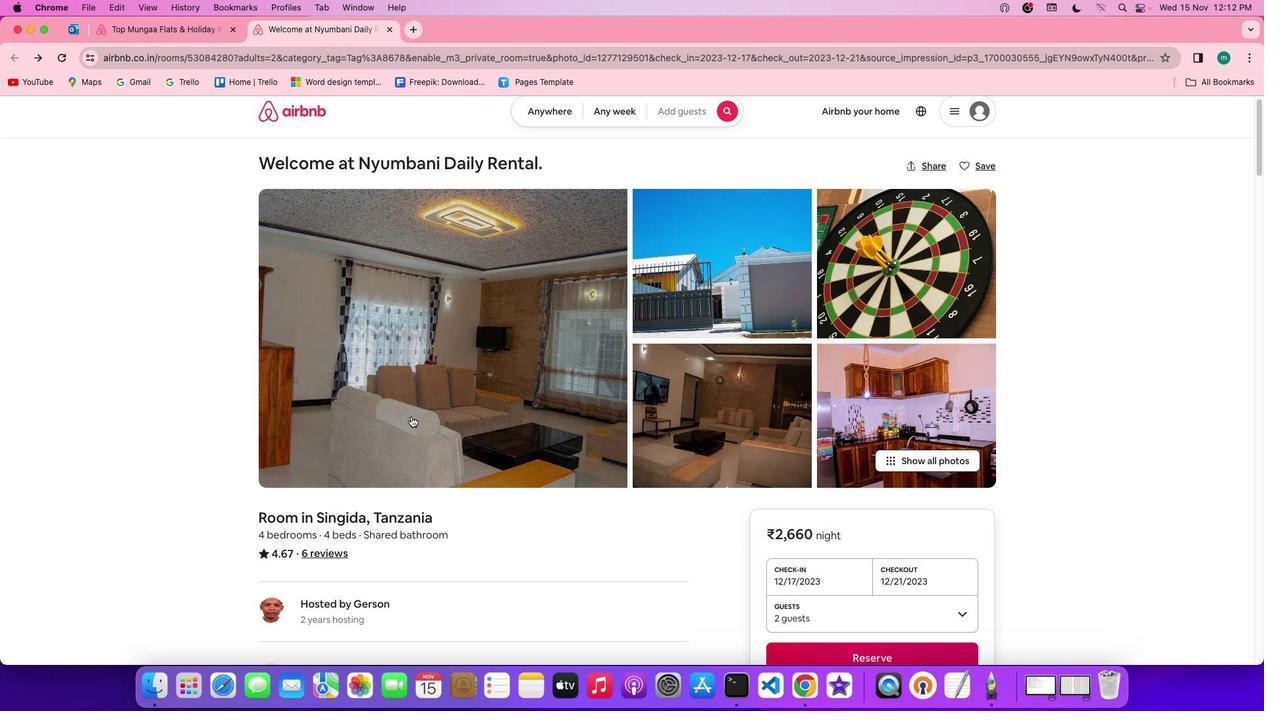 
Action: Mouse scrolled (415, 420) with delta (3, 3)
Screenshot: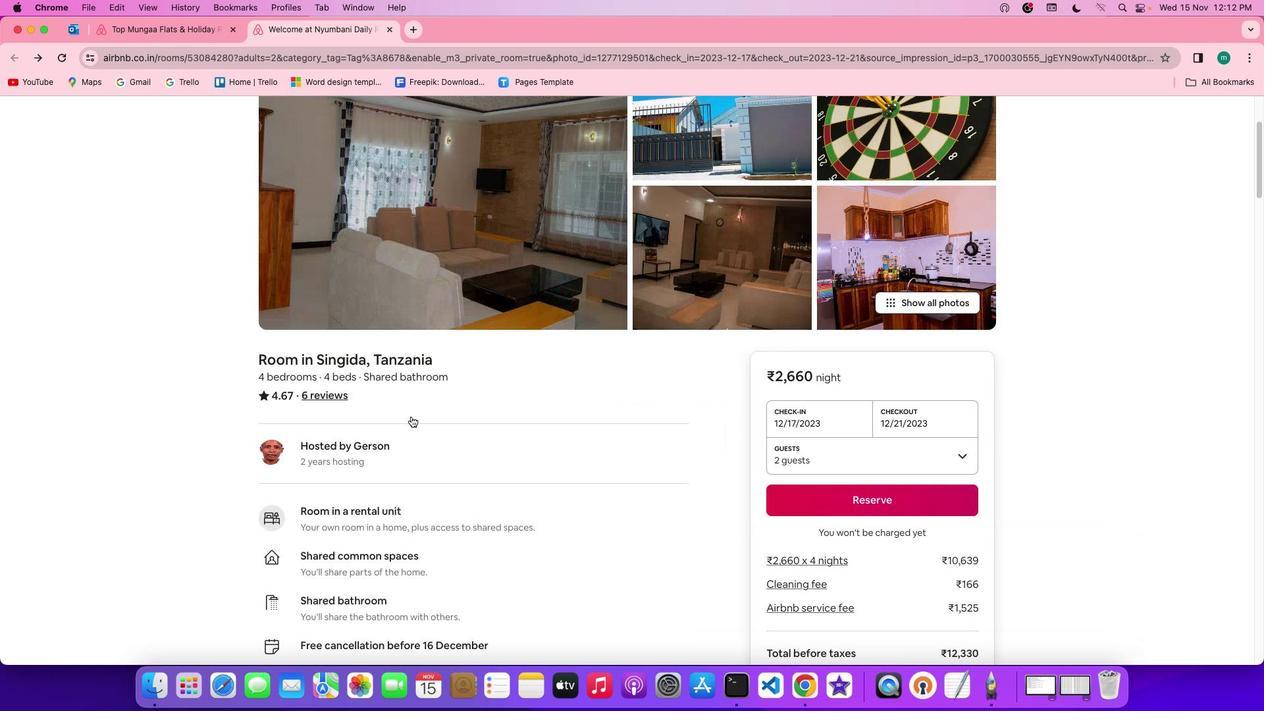 
Action: Mouse scrolled (415, 420) with delta (3, 3)
Screenshot: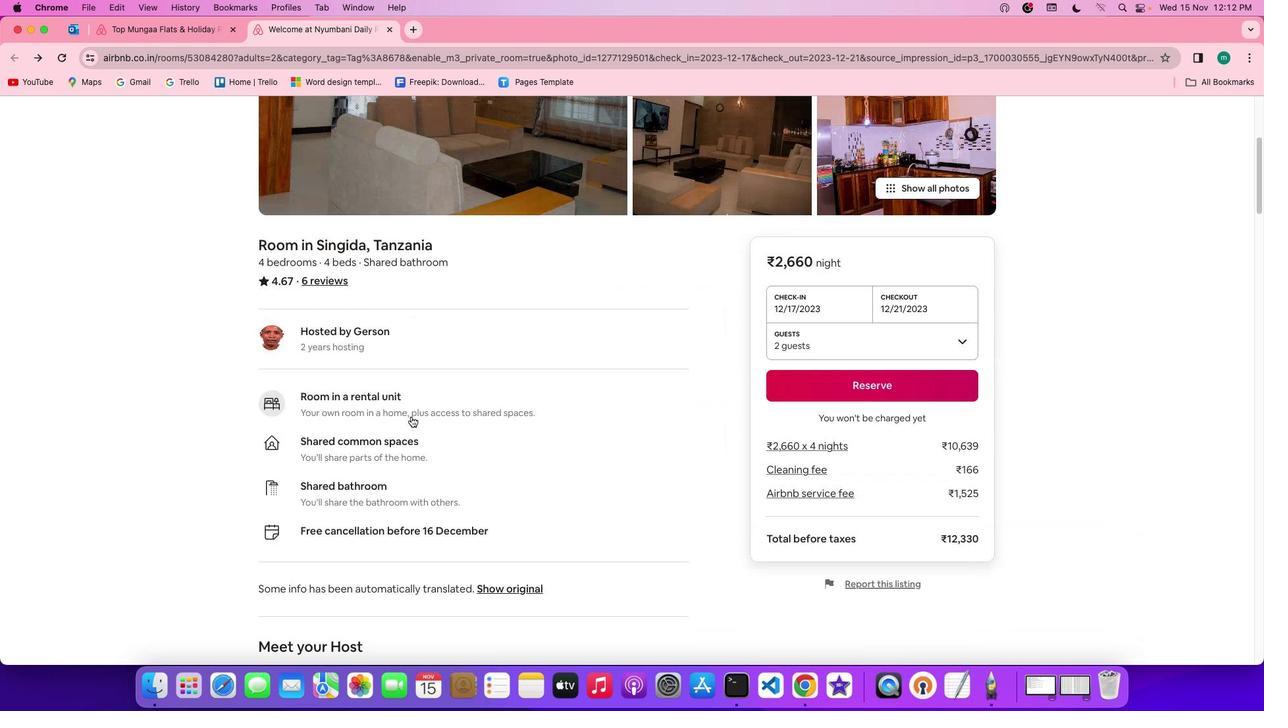 
Action: Mouse scrolled (415, 420) with delta (3, 1)
Screenshot: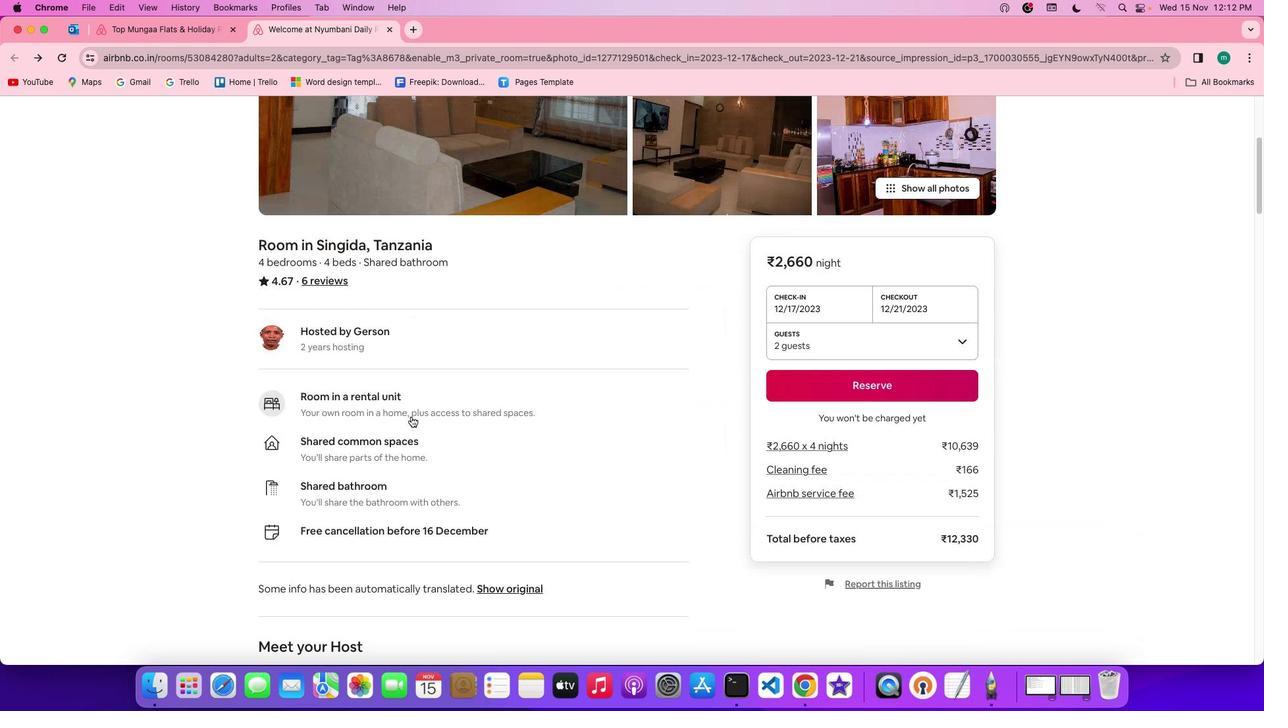 
Action: Mouse scrolled (415, 420) with delta (3, 0)
Screenshot: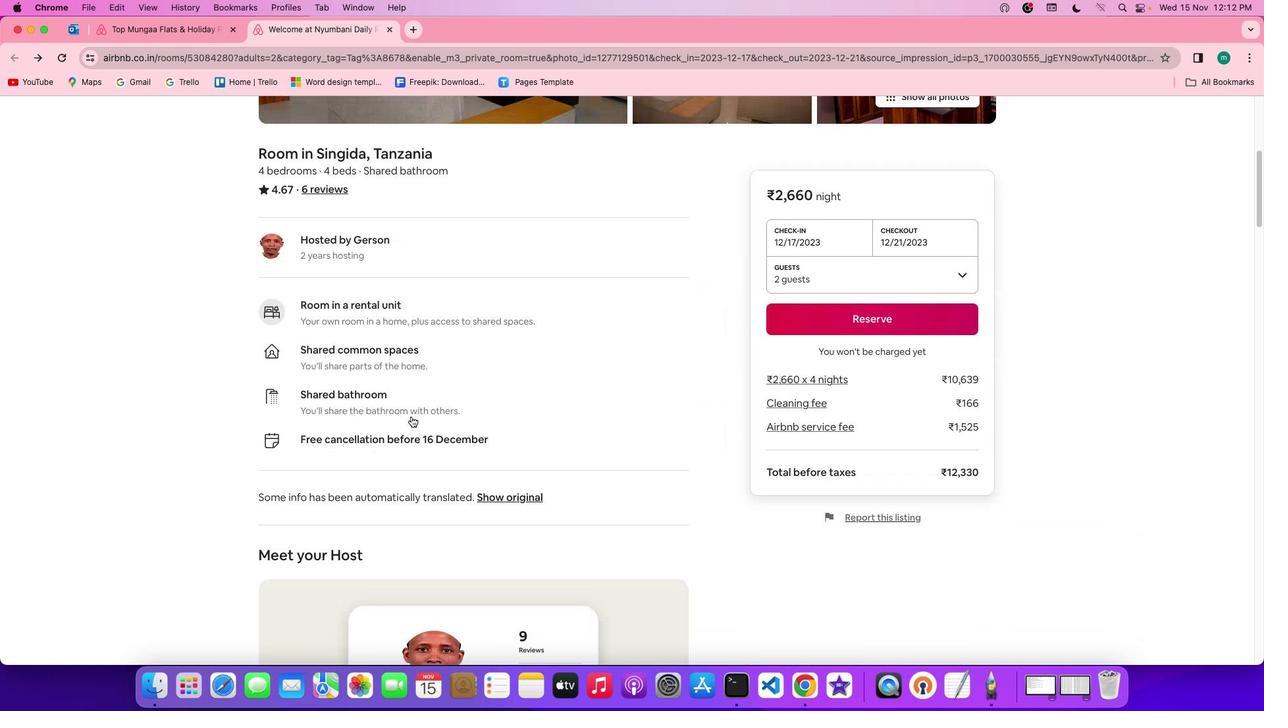 
Action: Mouse scrolled (415, 420) with delta (3, 0)
Screenshot: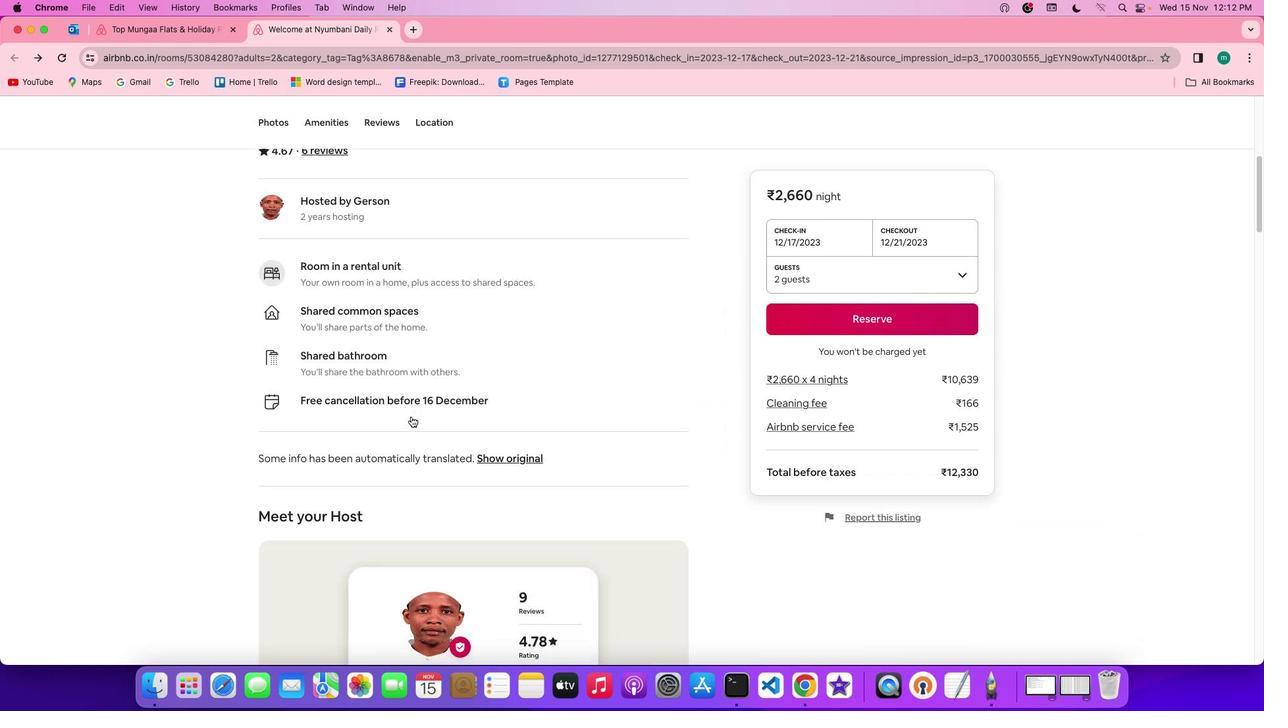 
Action: Mouse scrolled (415, 420) with delta (3, 3)
Screenshot: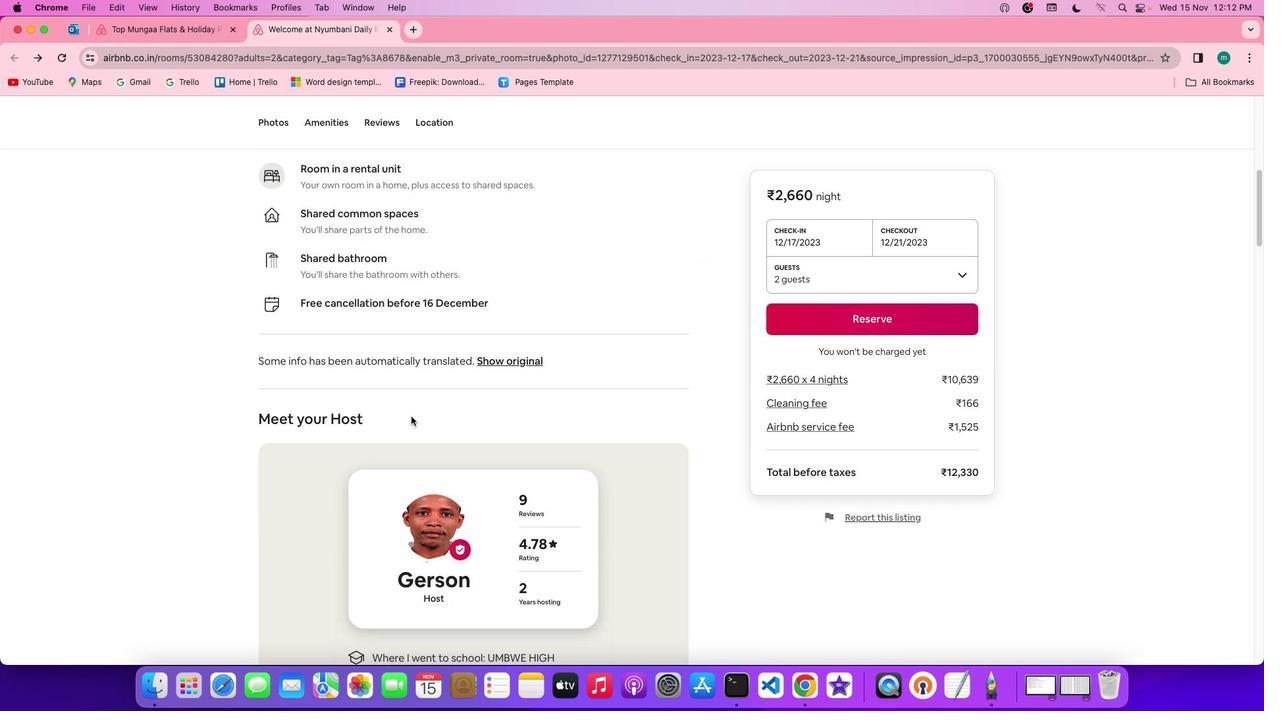 
Action: Mouse scrolled (415, 420) with delta (3, 3)
Screenshot: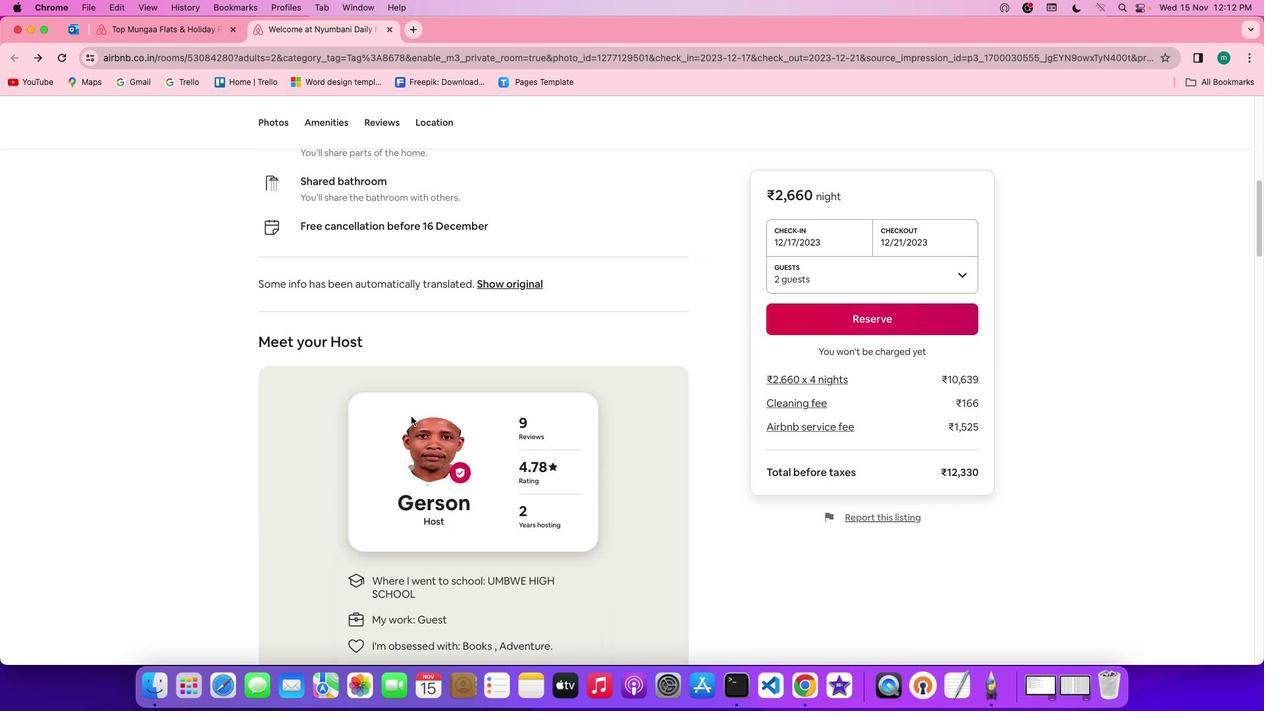 
Action: Mouse scrolled (415, 420) with delta (3, 1)
Screenshot: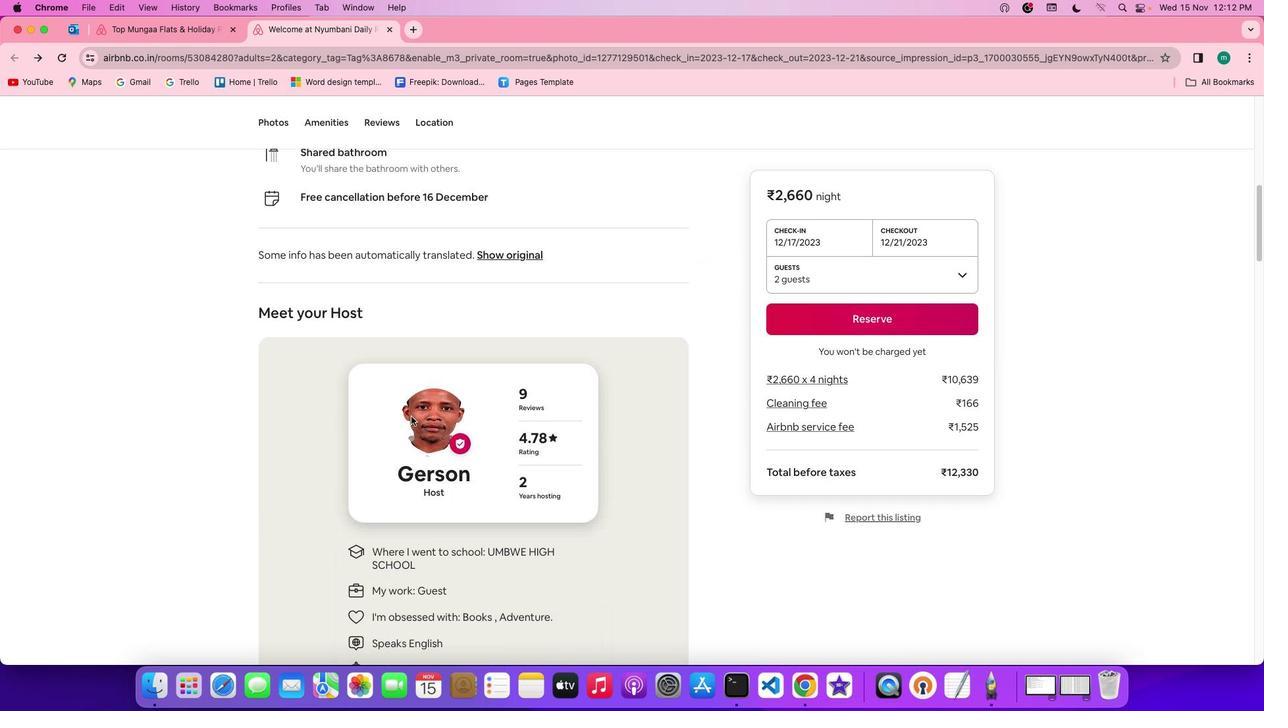 
Action: Mouse scrolled (415, 420) with delta (3, 1)
Screenshot: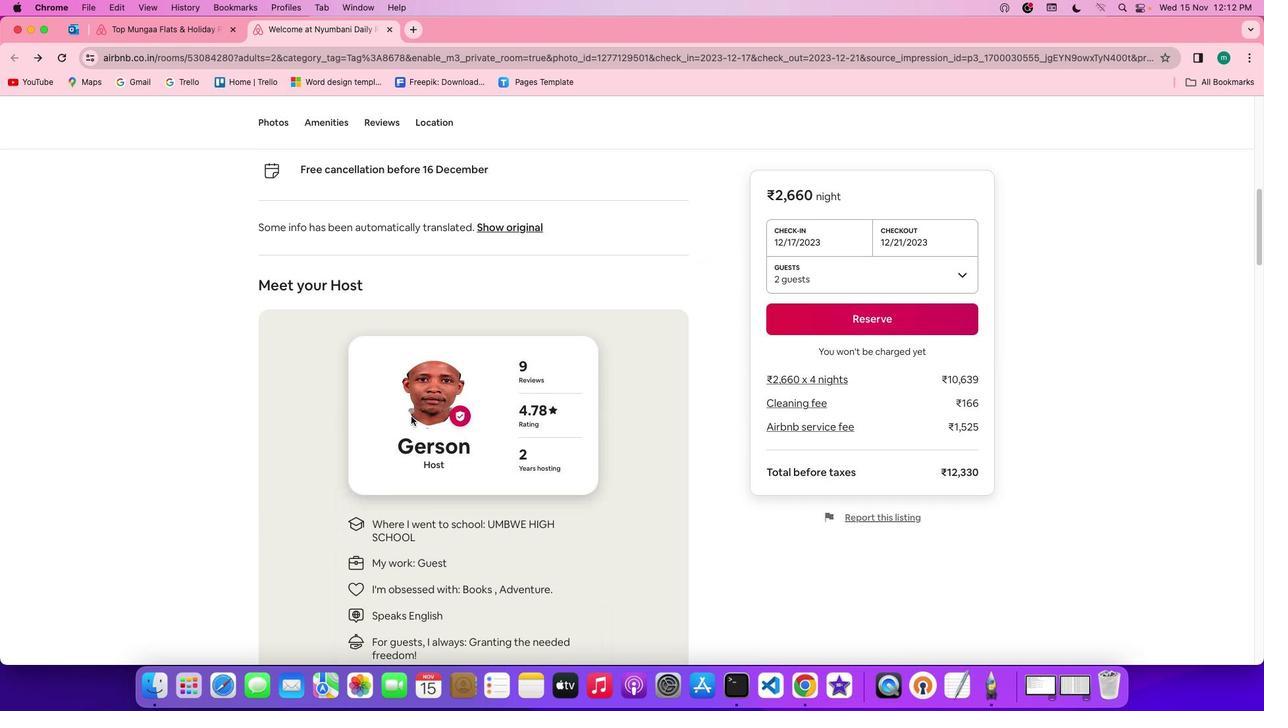 
Action: Mouse scrolled (415, 420) with delta (3, 1)
Screenshot: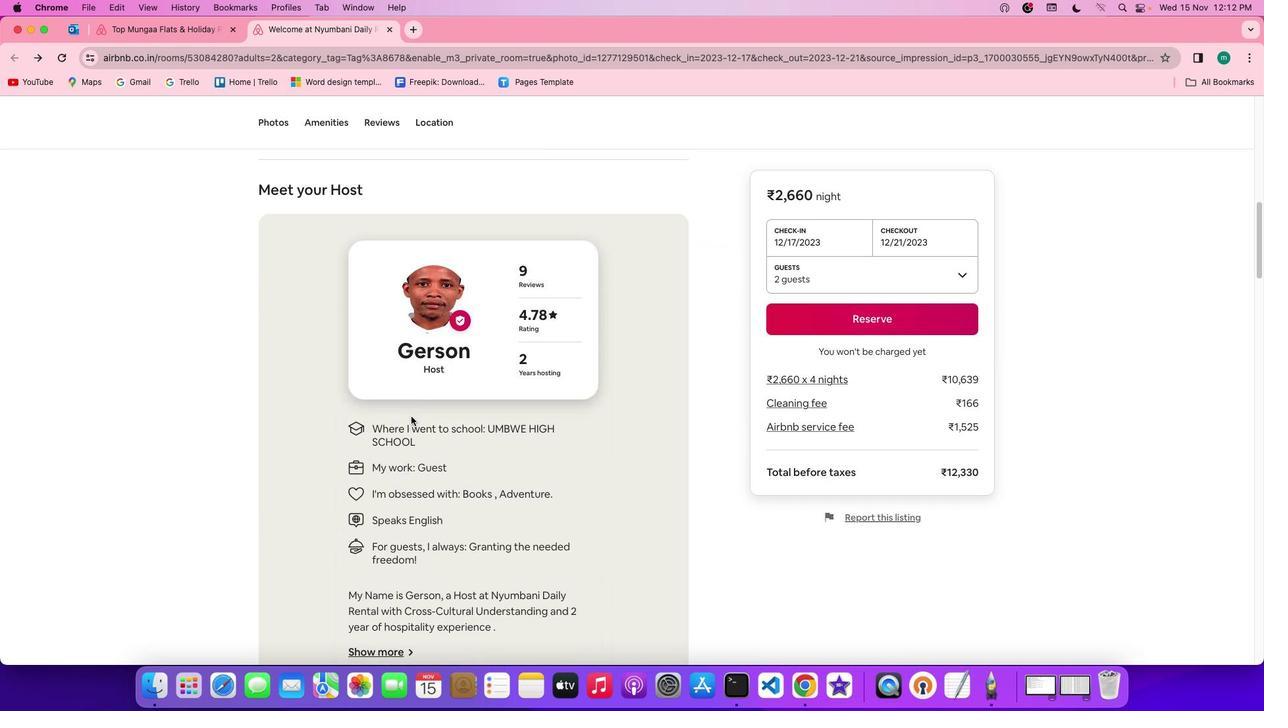 
Action: Mouse scrolled (415, 420) with delta (3, 3)
Screenshot: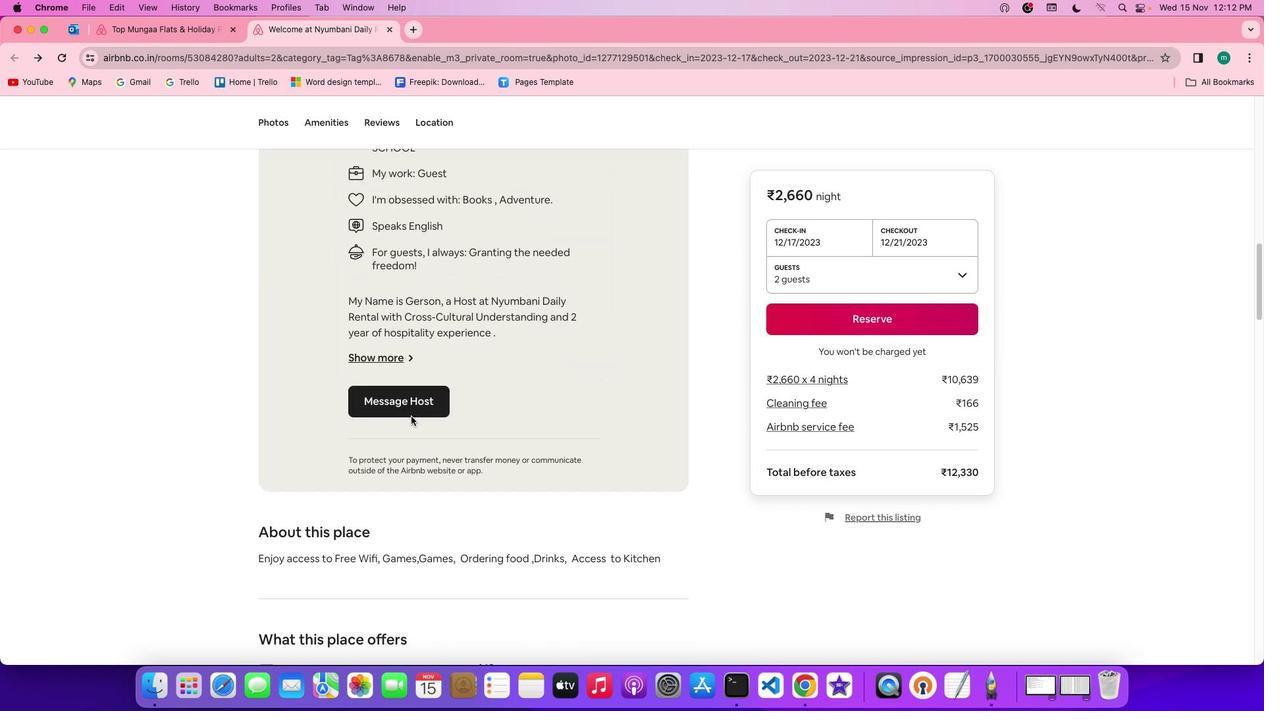 
Action: Mouse scrolled (415, 420) with delta (3, 3)
Screenshot: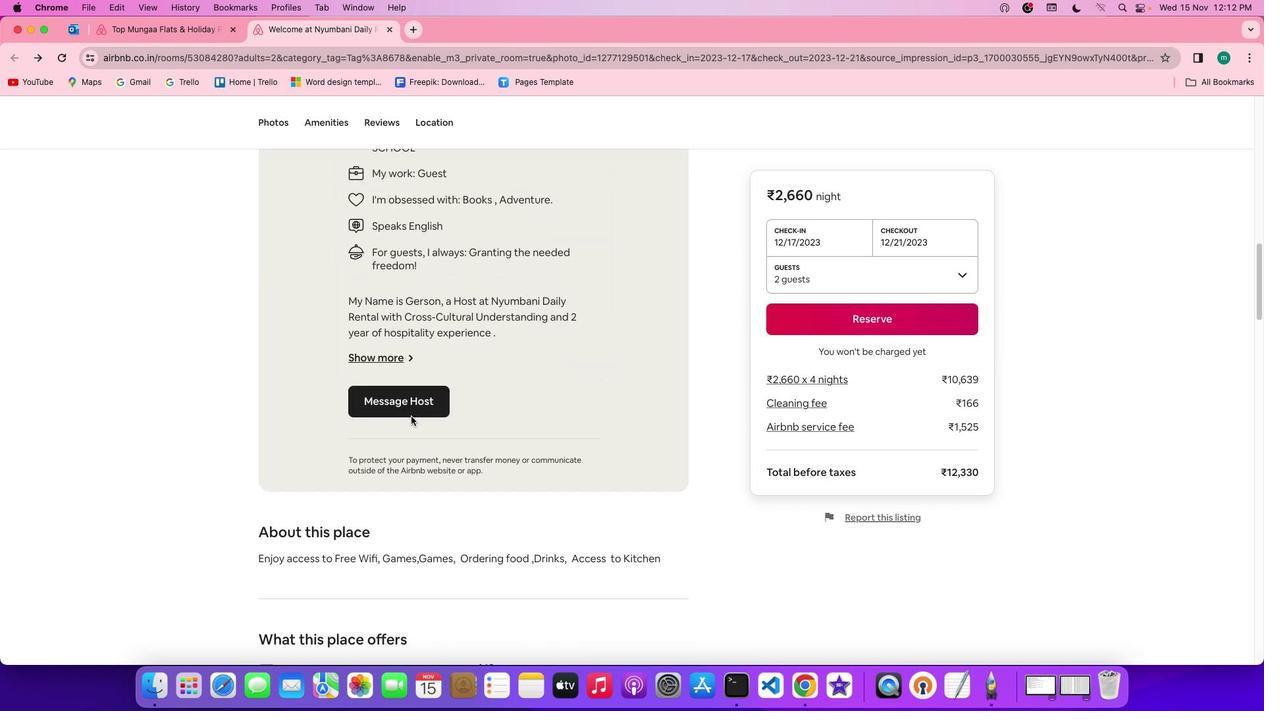 
Action: Mouse scrolled (415, 420) with delta (3, 1)
Screenshot: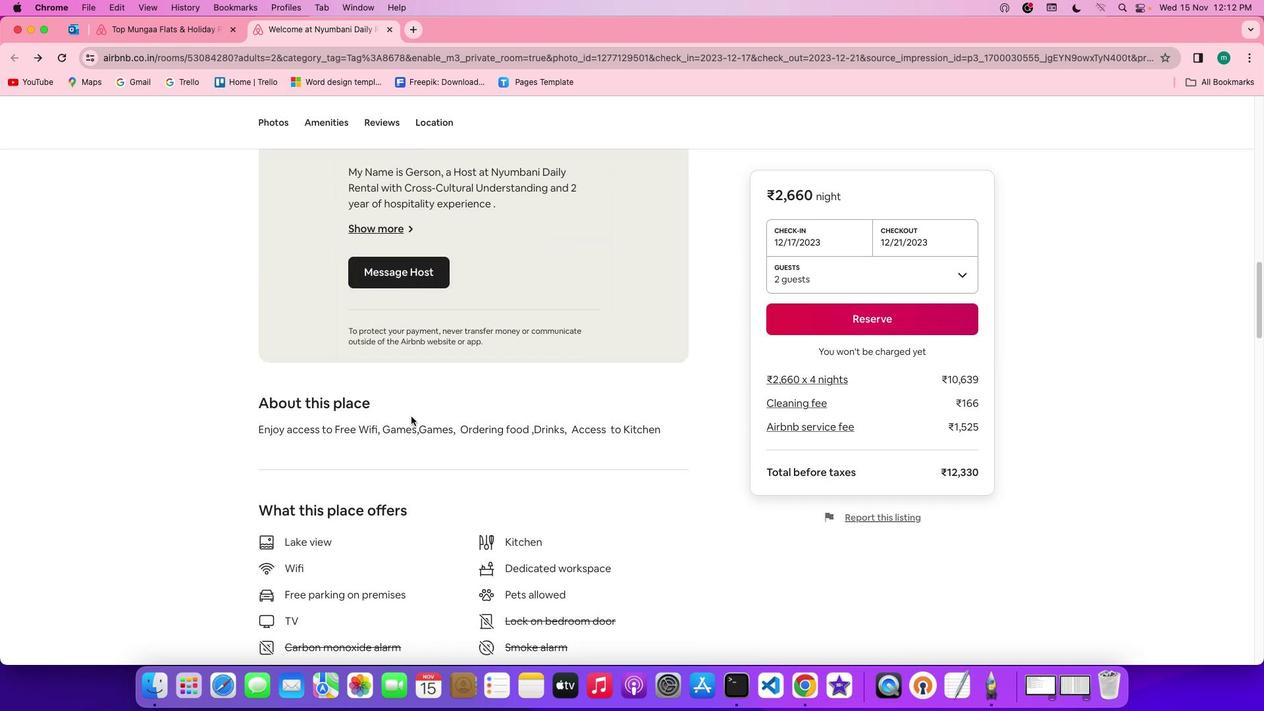 
Action: Mouse scrolled (415, 420) with delta (3, 0)
Screenshot: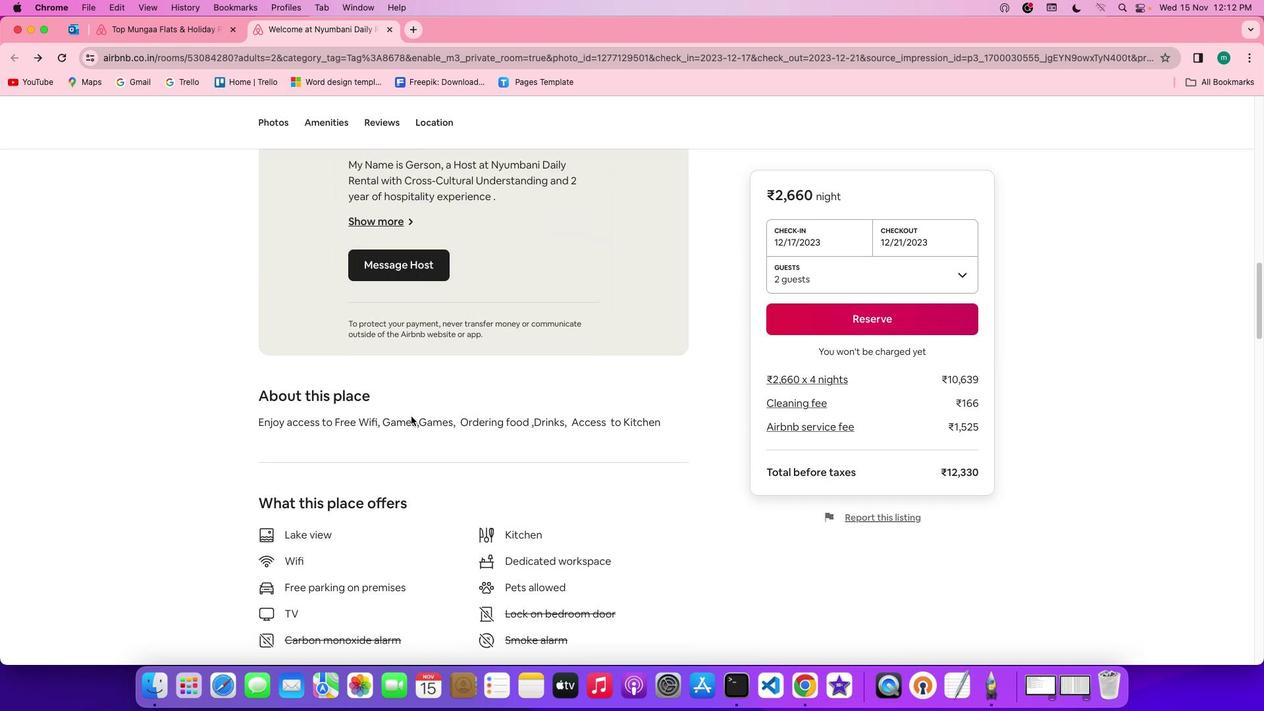
Action: Mouse scrolled (415, 420) with delta (3, 0)
Screenshot: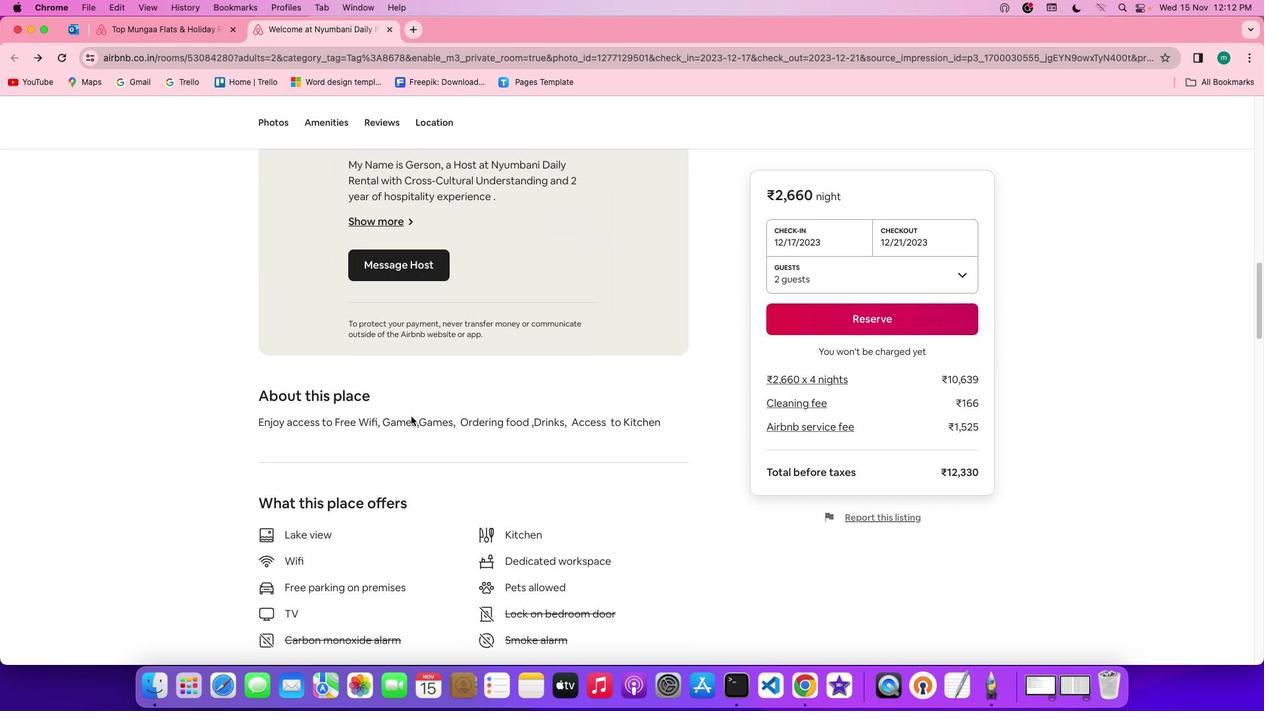 
Action: Mouse moved to (415, 420)
Screenshot: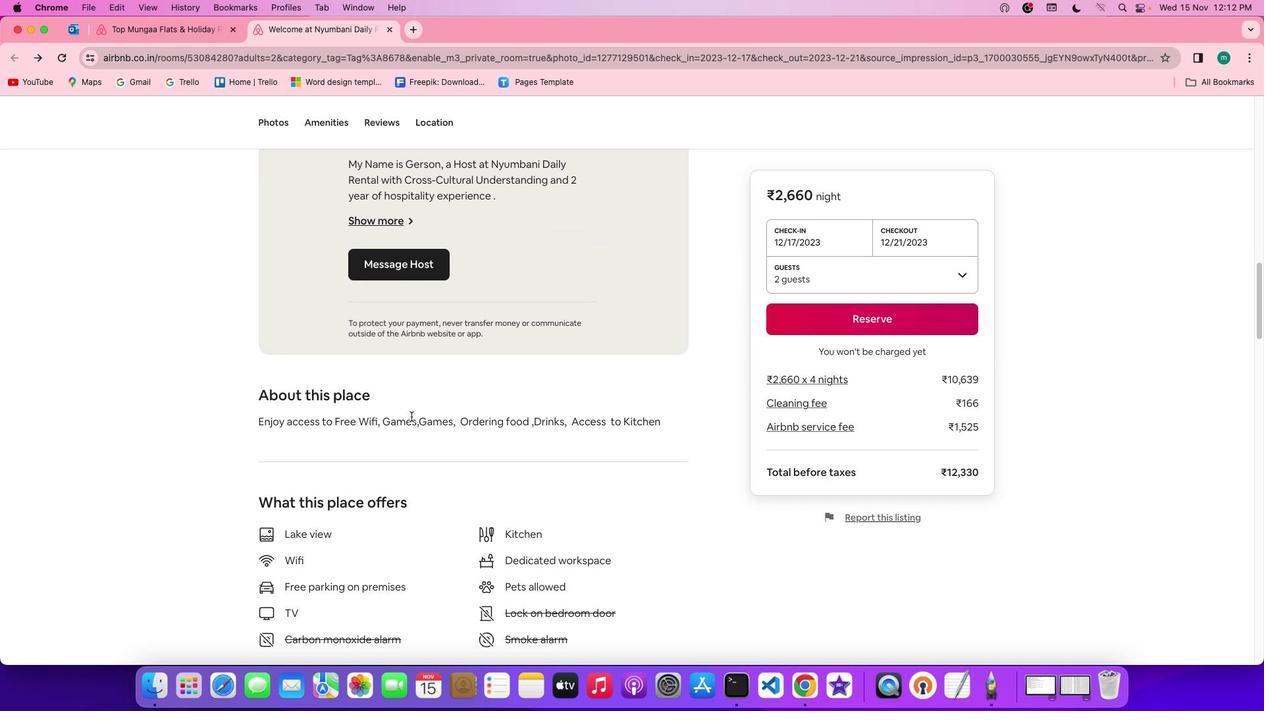 
Action: Mouse scrolled (415, 420) with delta (3, 3)
Screenshot: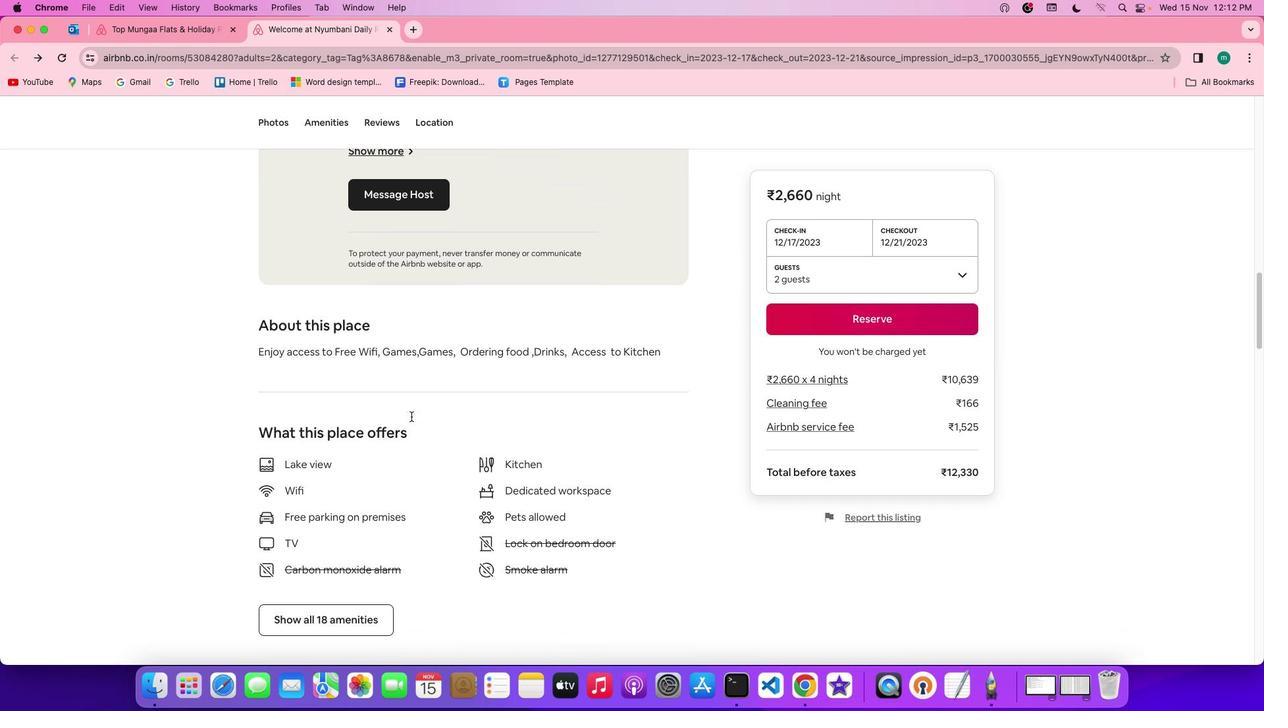 
Action: Mouse scrolled (415, 420) with delta (3, 3)
Screenshot: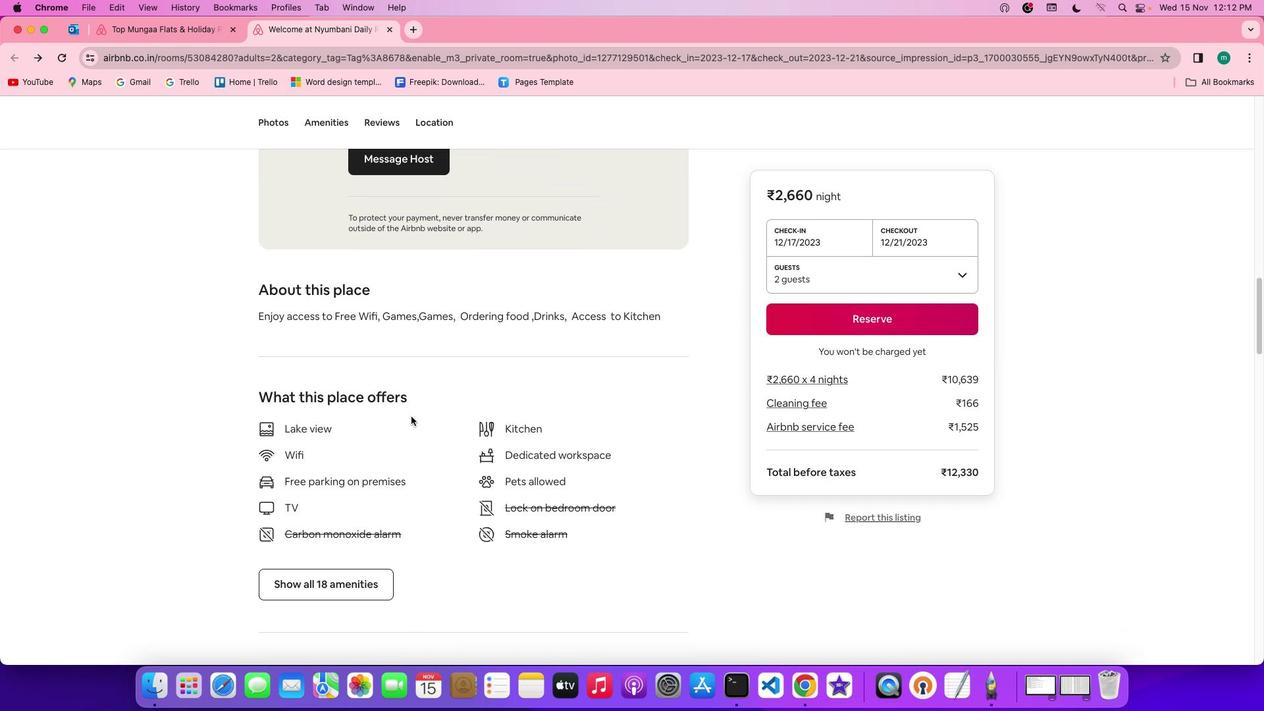 
Action: Mouse scrolled (415, 420) with delta (3, 1)
Screenshot: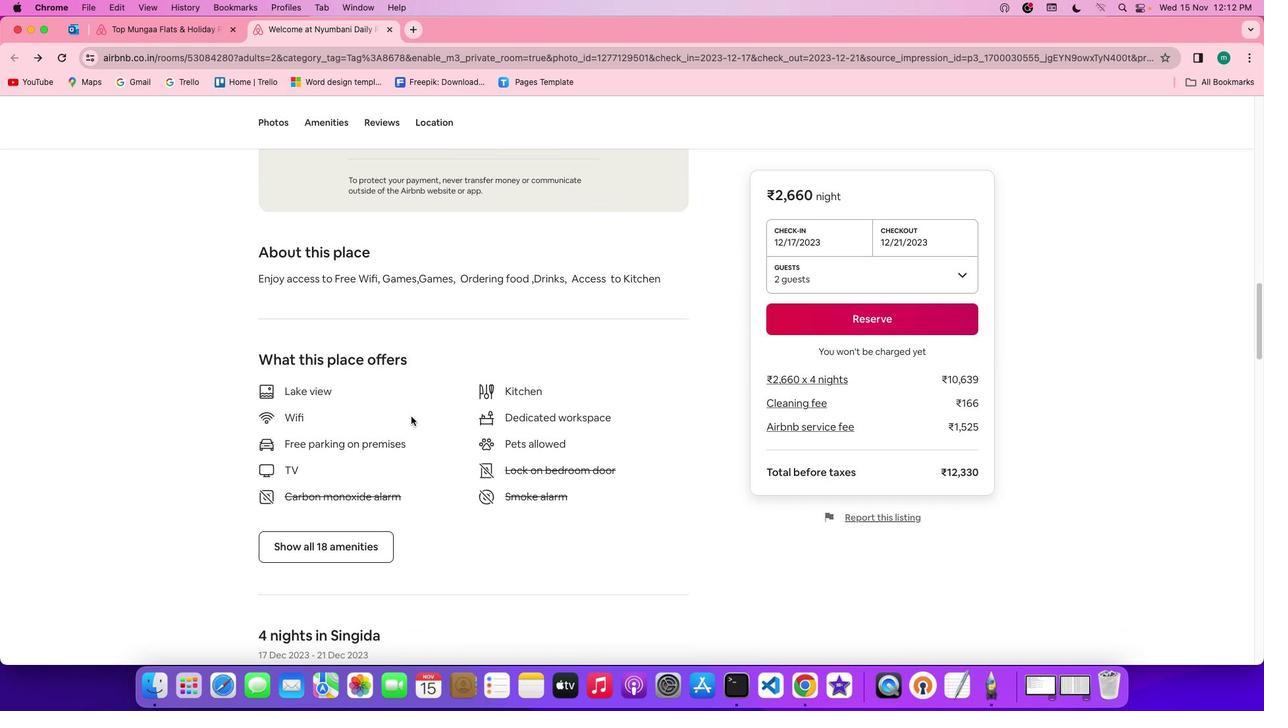 
Action: Mouse scrolled (415, 420) with delta (3, 1)
Screenshot: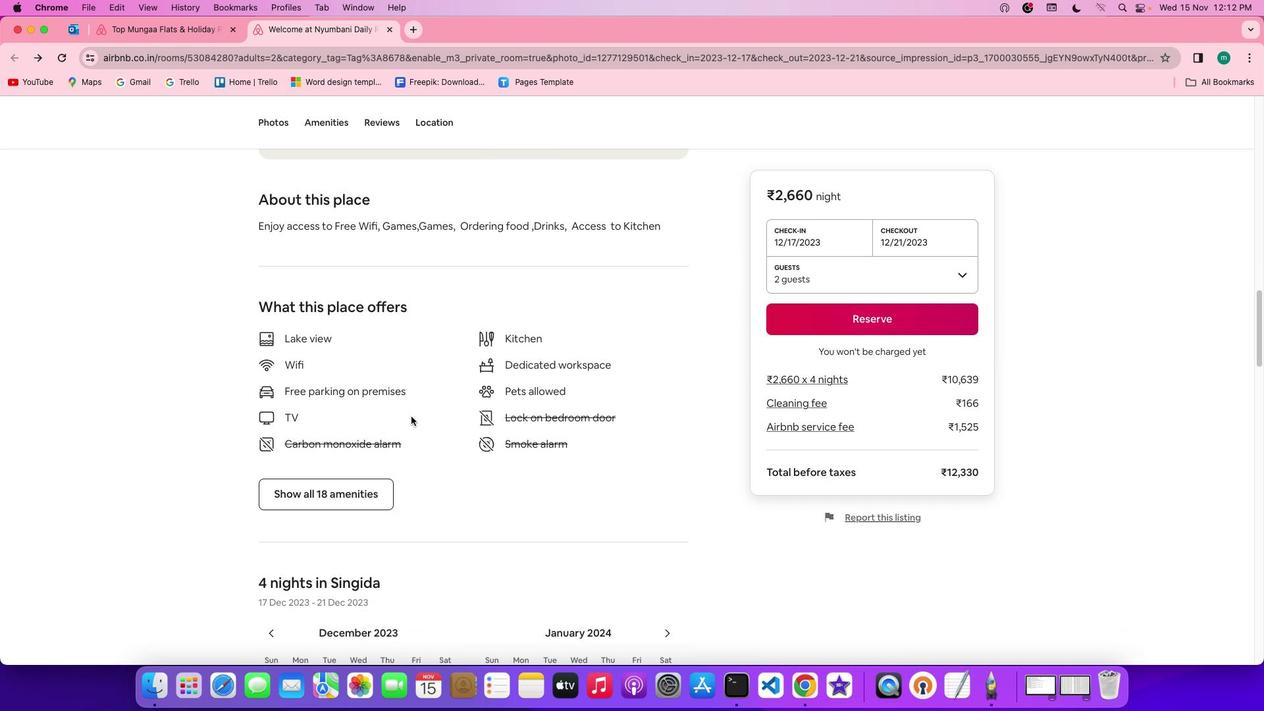 
Action: Mouse moved to (340, 488)
Screenshot: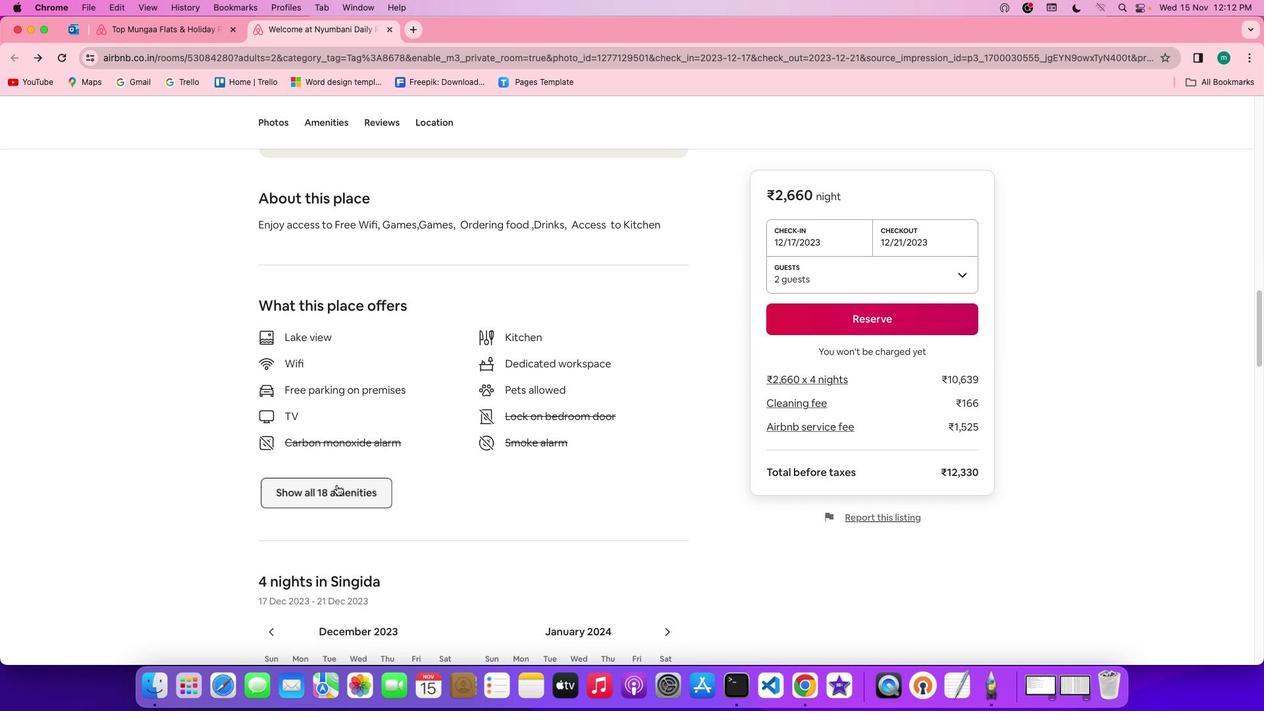 
Action: Mouse pressed left at (340, 488)
Screenshot: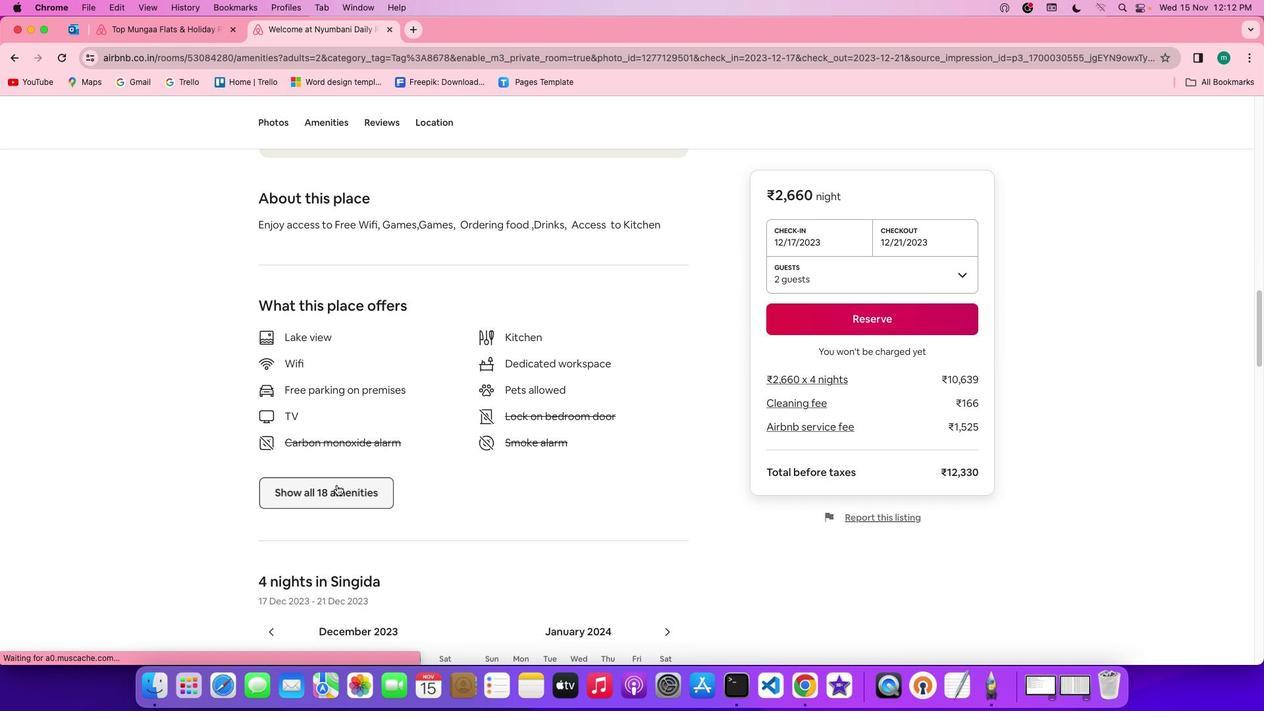 
Action: Mouse moved to (592, 444)
Screenshot: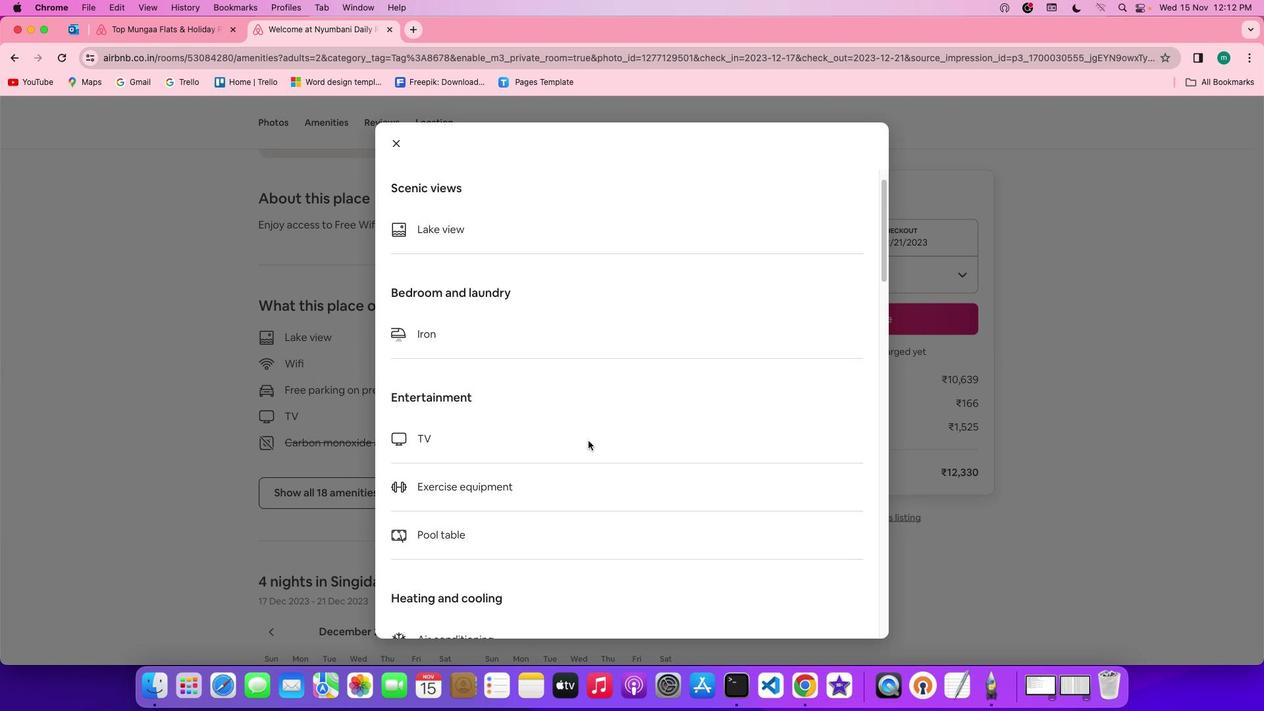 
Action: Mouse scrolled (592, 444) with delta (3, 3)
Screenshot: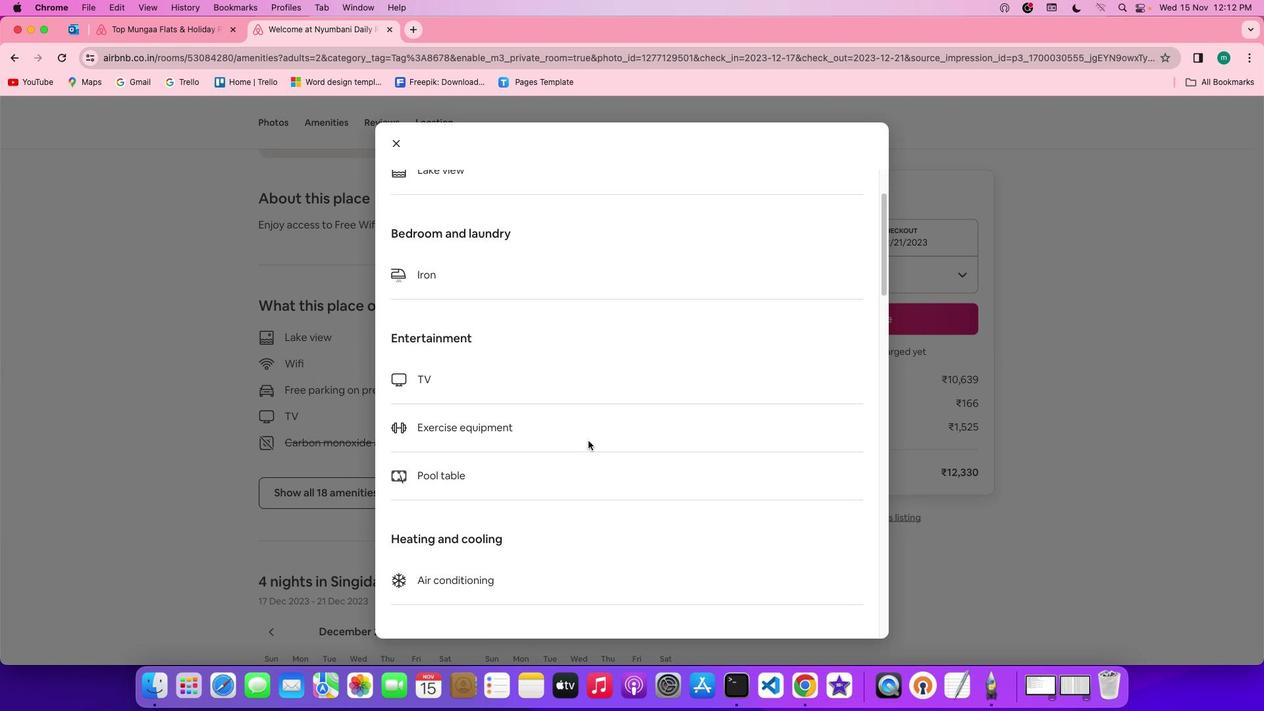 
Action: Mouse scrolled (592, 444) with delta (3, 3)
Screenshot: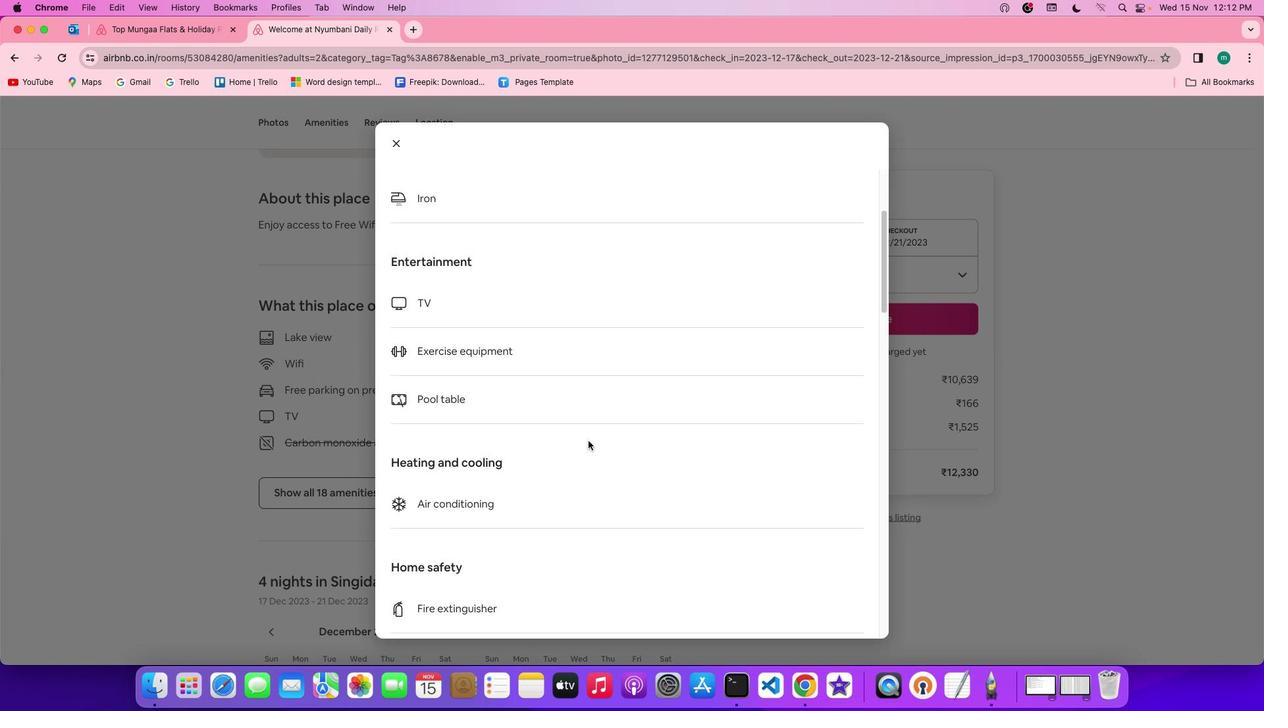 
Action: Mouse scrolled (592, 444) with delta (3, 1)
Screenshot: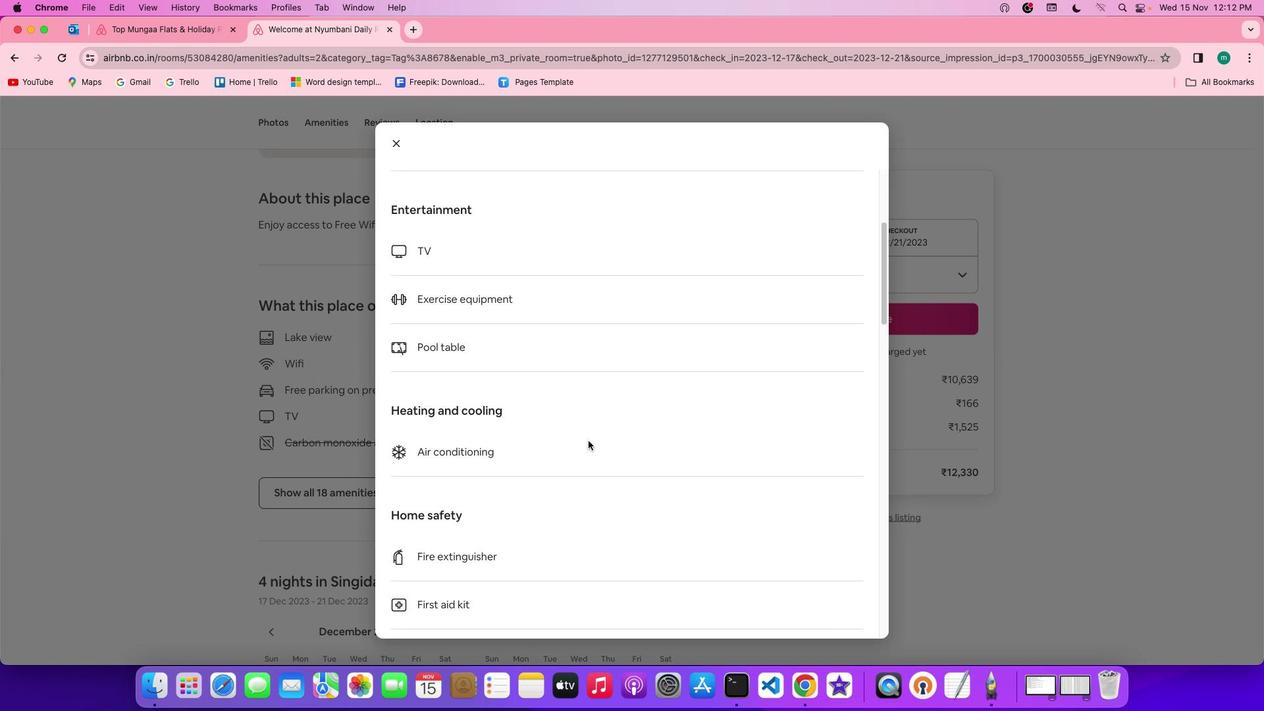 
Action: Mouse scrolled (592, 444) with delta (3, 1)
Screenshot: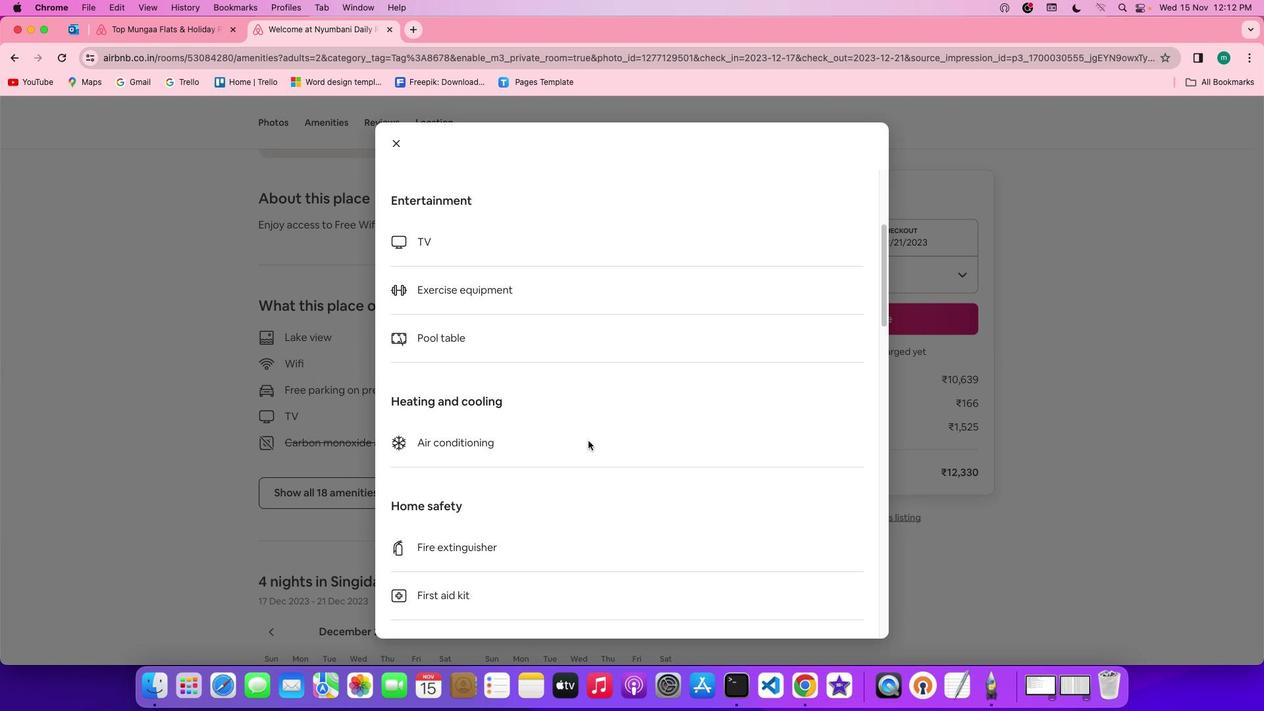 
Action: Mouse scrolled (592, 444) with delta (3, 3)
Screenshot: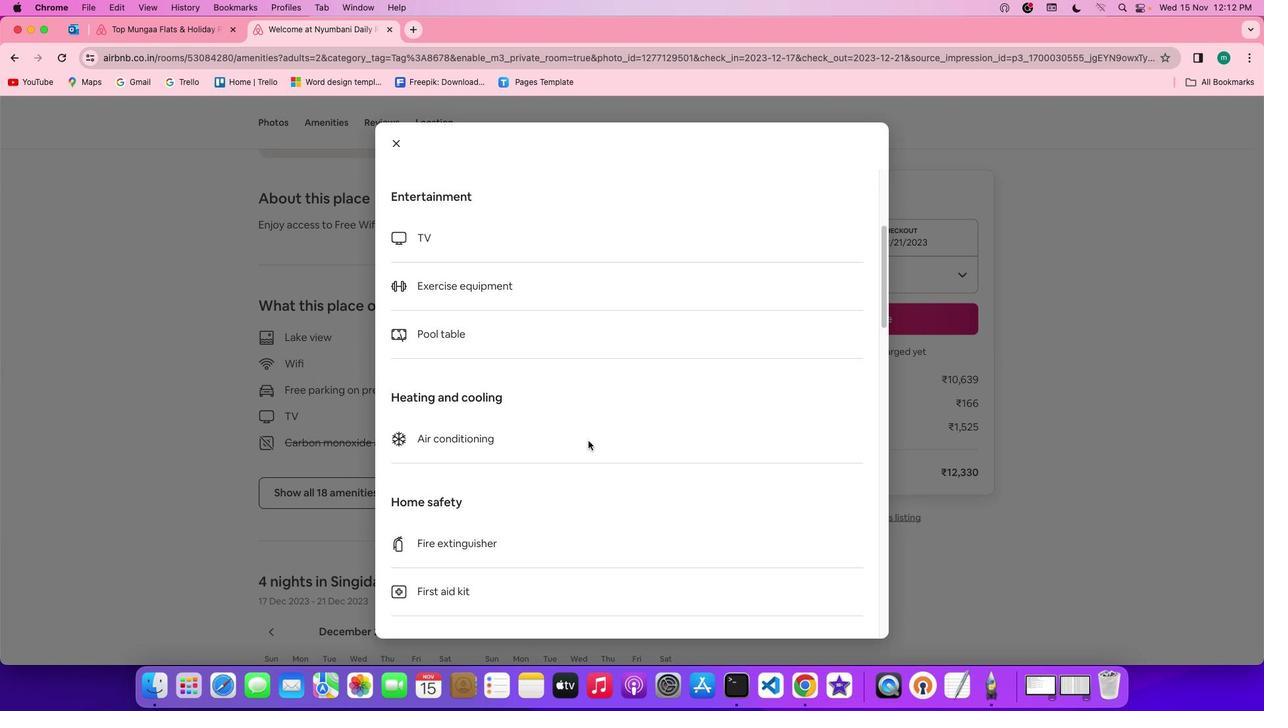 
Action: Mouse scrolled (592, 444) with delta (3, 3)
Screenshot: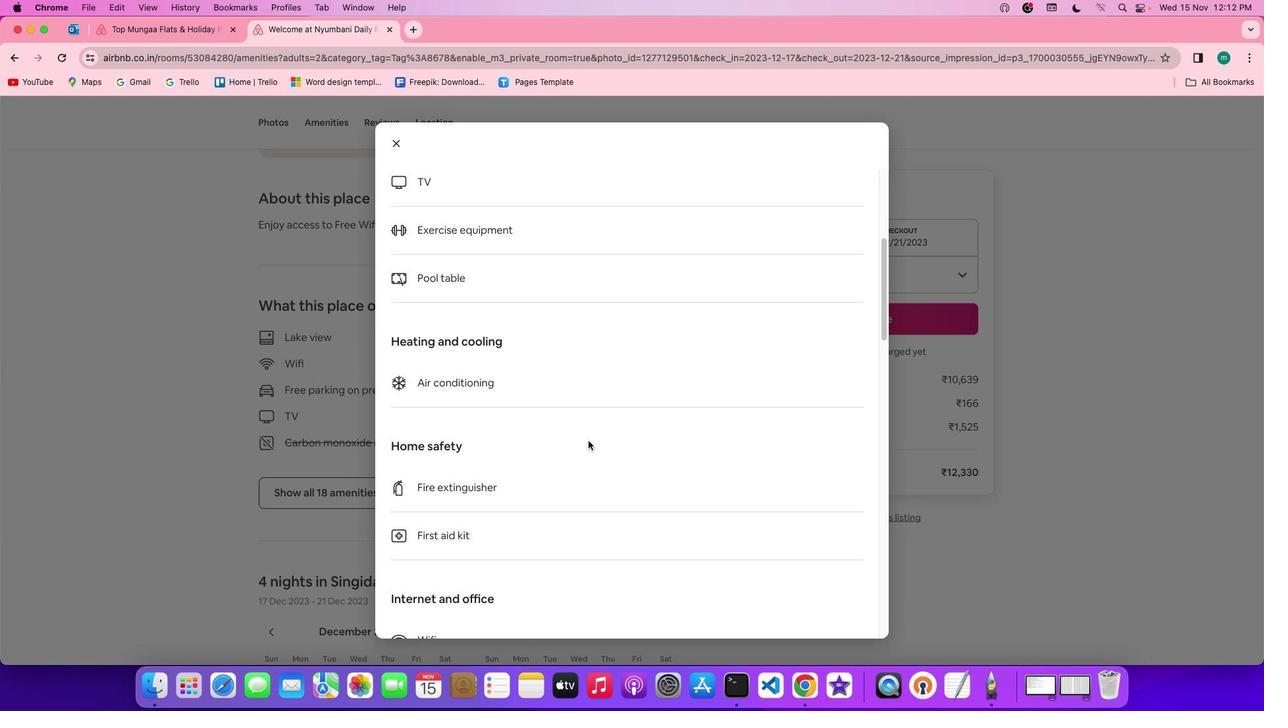 
Action: Mouse scrolled (592, 444) with delta (3, 3)
Screenshot: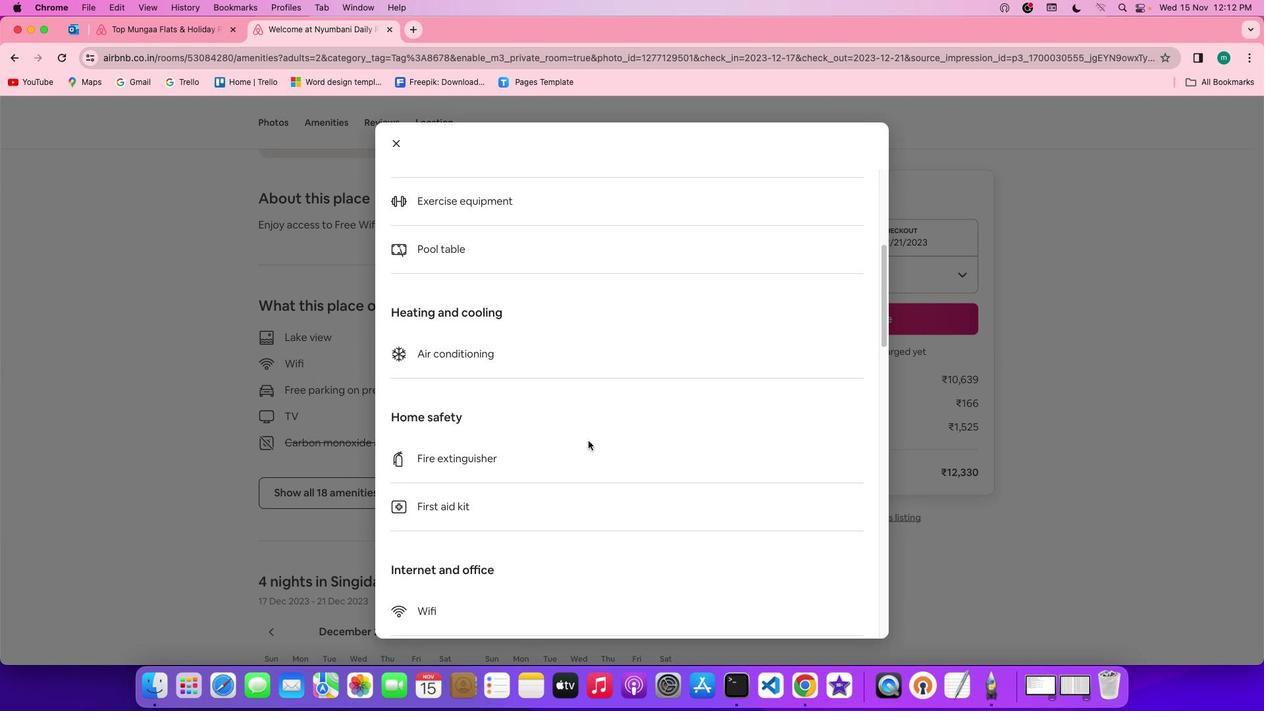 
Action: Mouse scrolled (592, 444) with delta (3, 2)
Screenshot: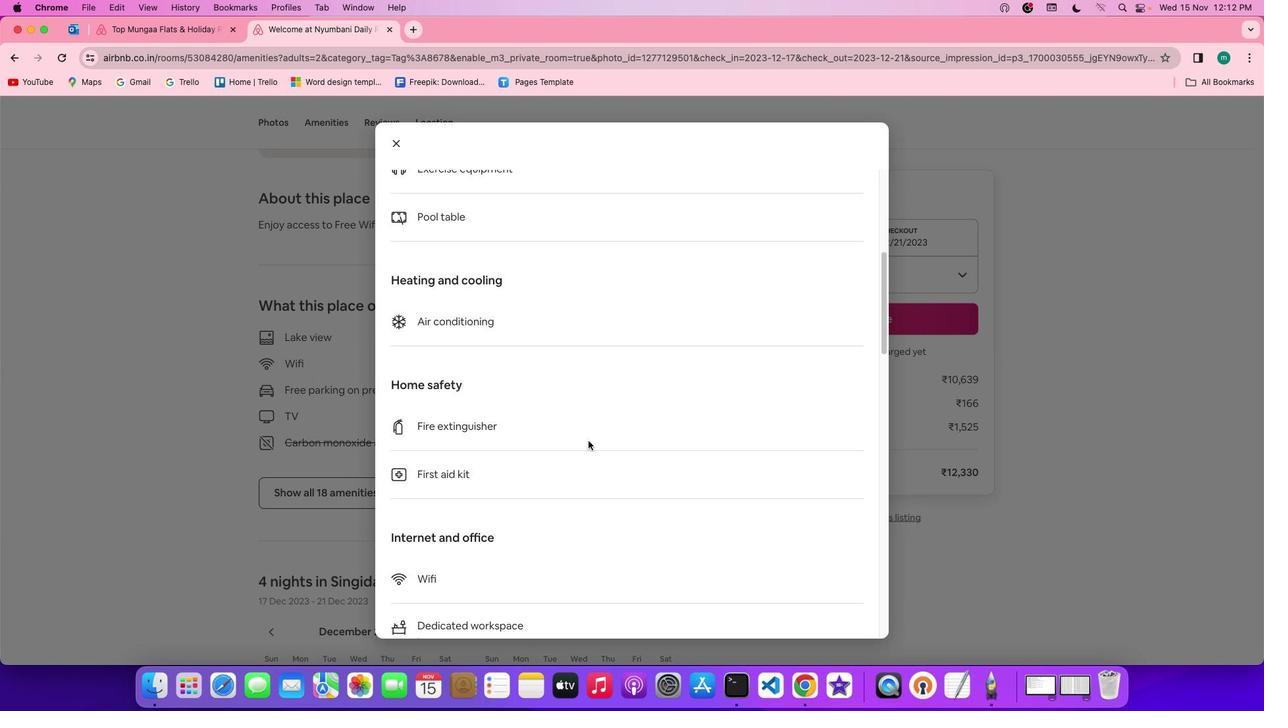 
Action: Mouse scrolled (592, 444) with delta (3, 1)
Screenshot: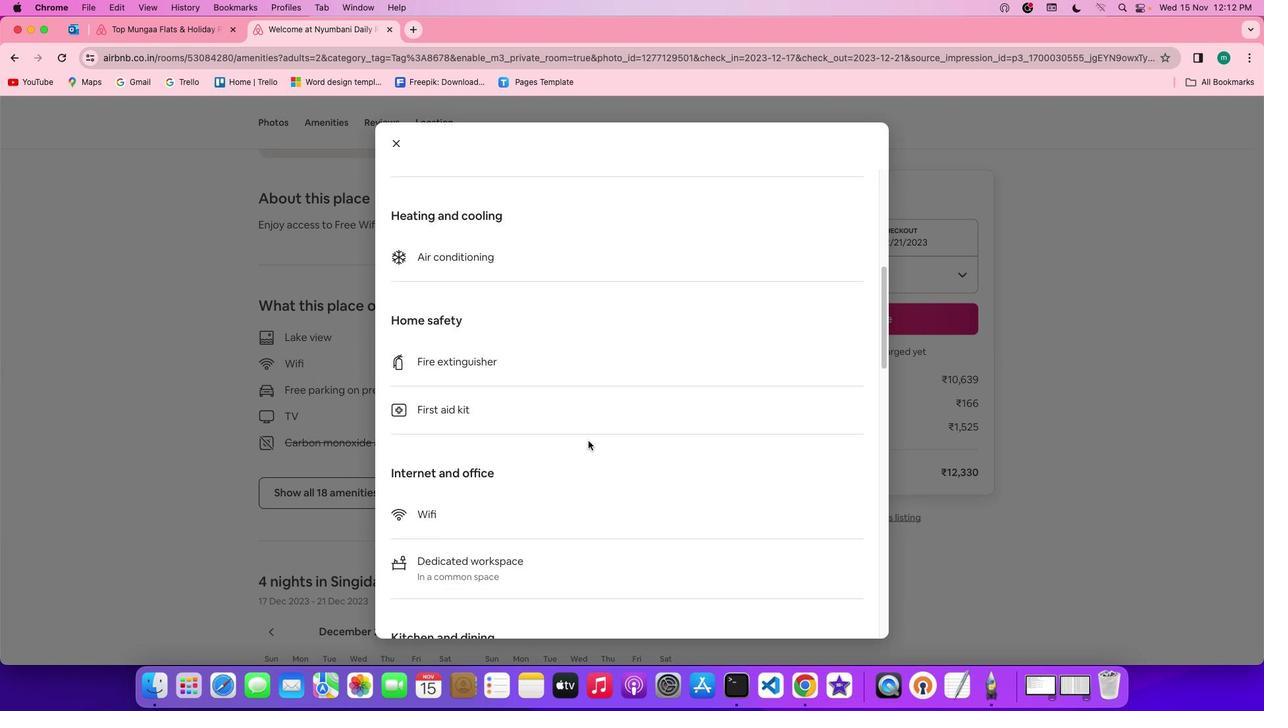 
Action: Mouse scrolled (592, 444) with delta (3, 3)
Screenshot: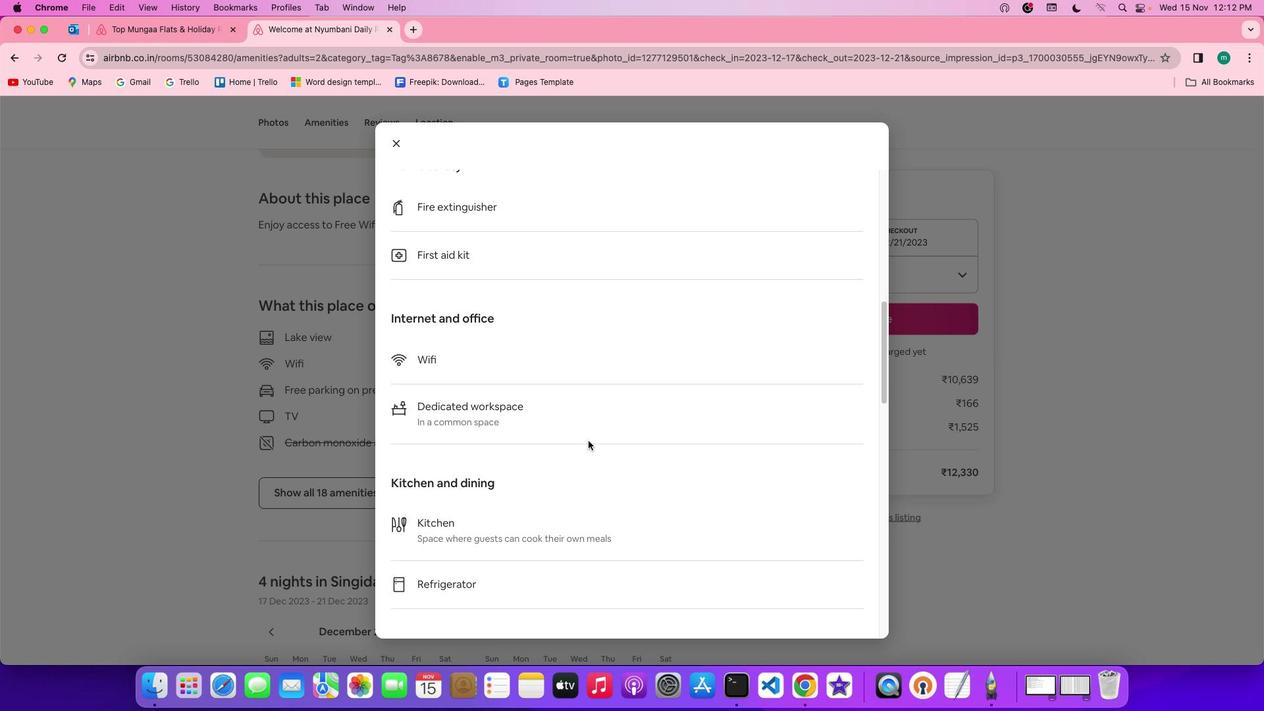 
Action: Mouse scrolled (592, 444) with delta (3, 3)
Screenshot: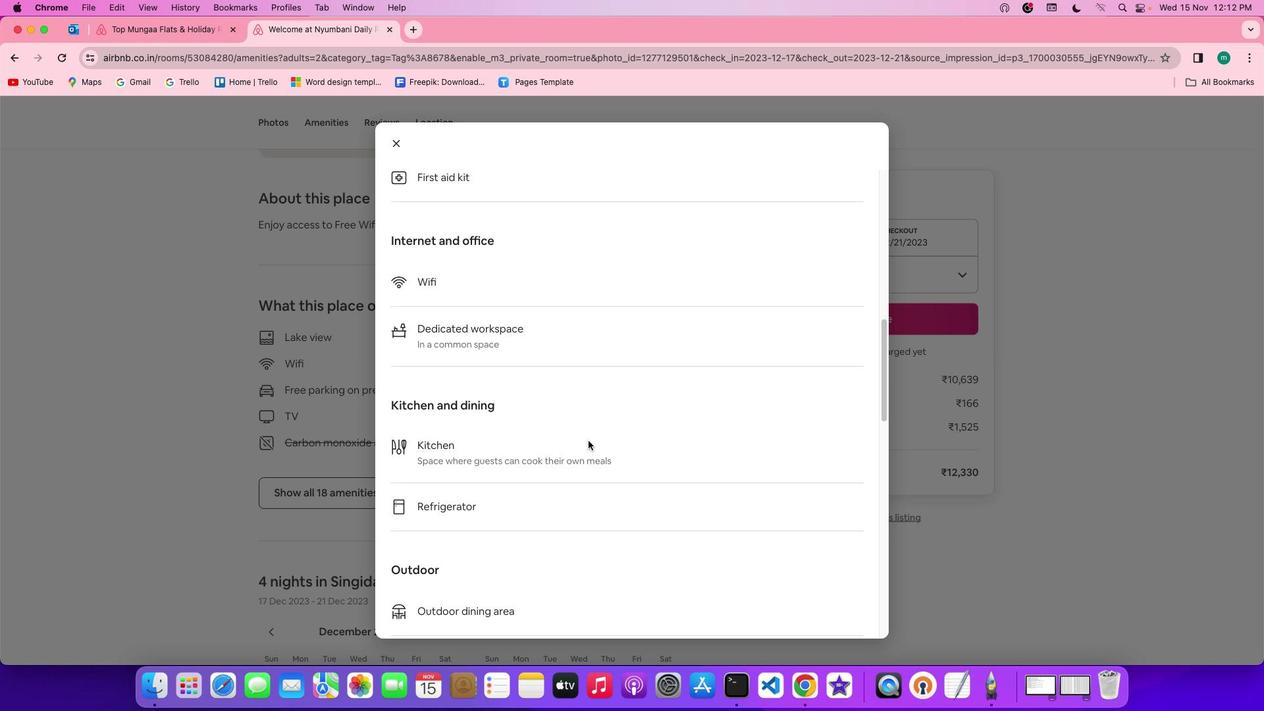 
Action: Mouse scrolled (592, 444) with delta (3, 1)
Screenshot: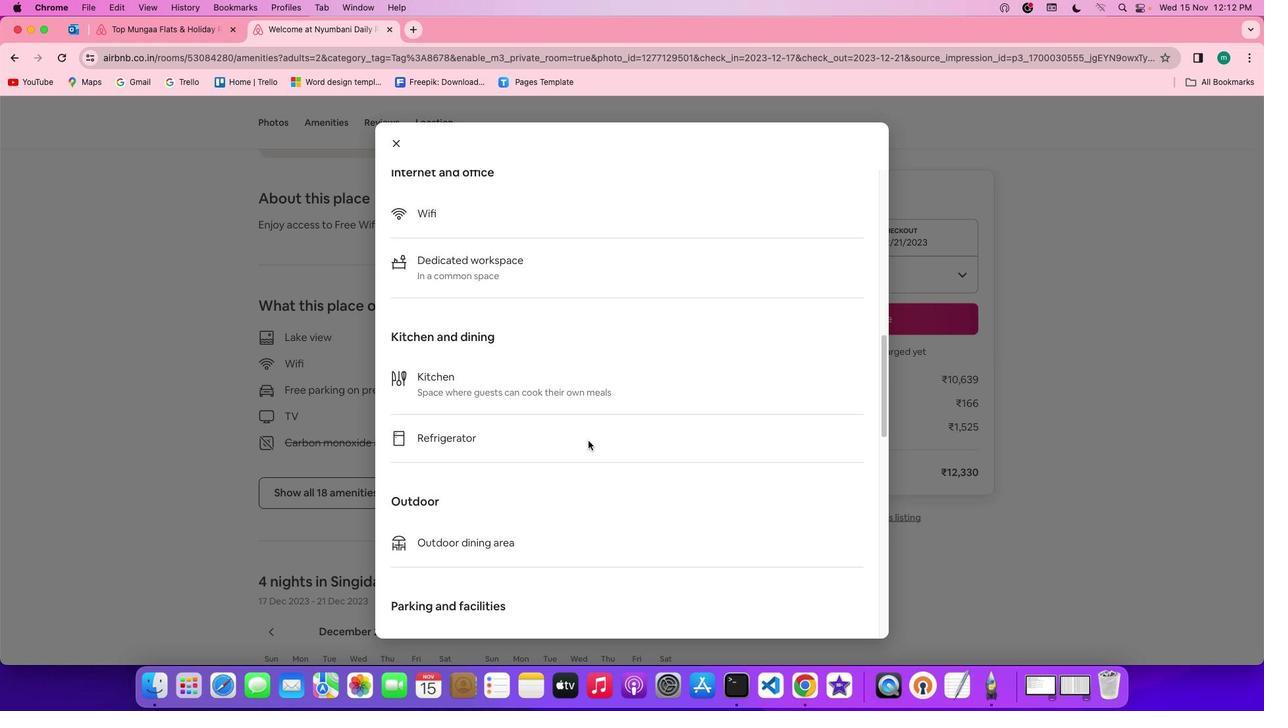 
Action: Mouse scrolled (592, 444) with delta (3, 1)
Screenshot: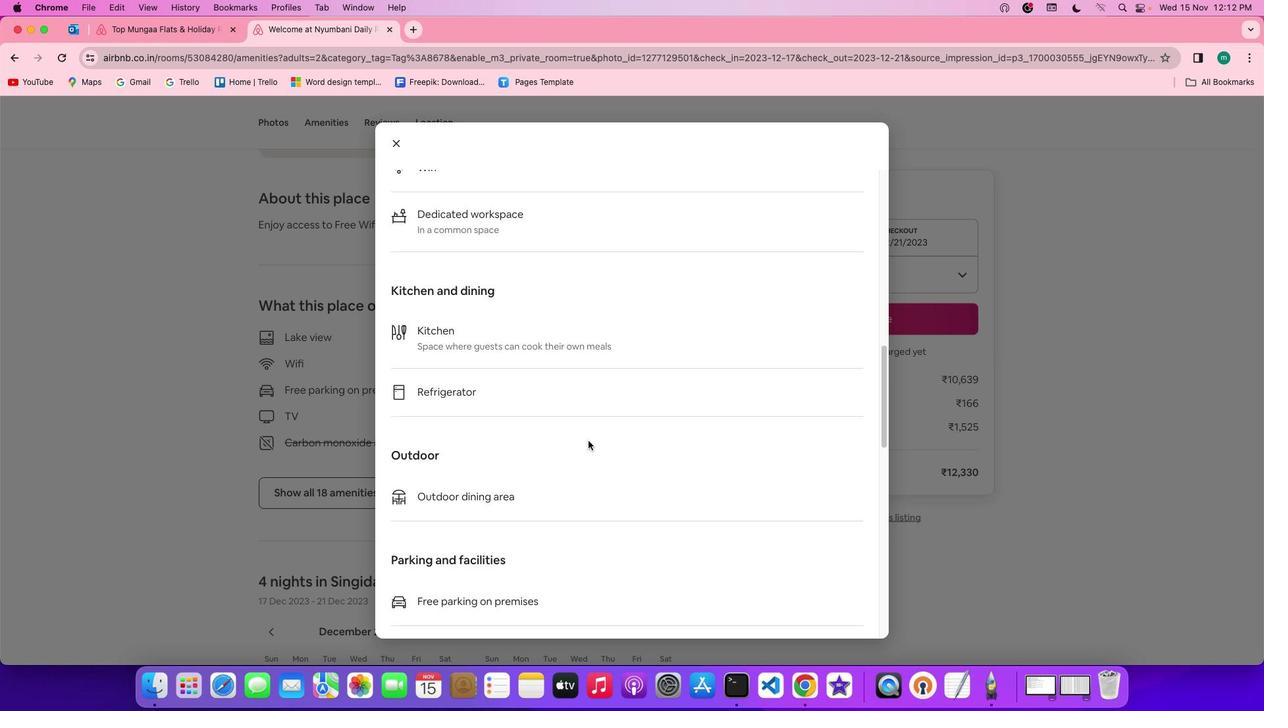 
Action: Mouse scrolled (592, 444) with delta (3, 0)
Screenshot: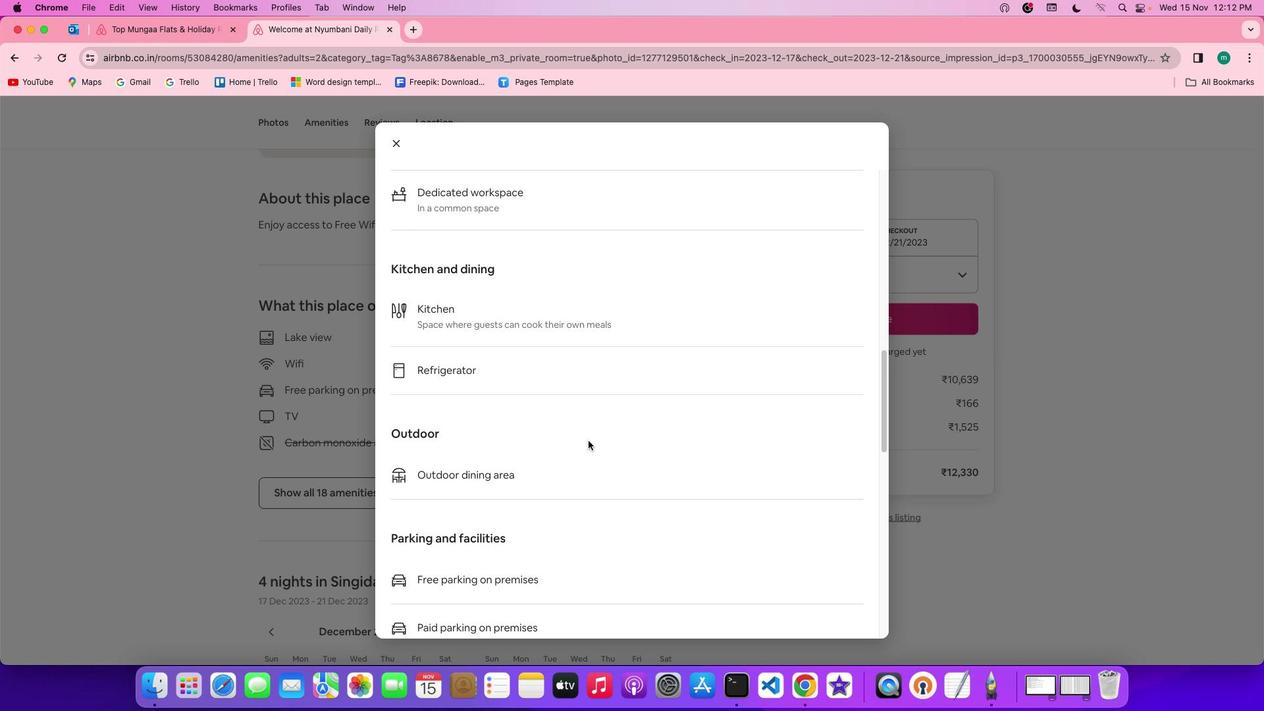 
Action: Mouse scrolled (592, 444) with delta (3, 3)
Screenshot: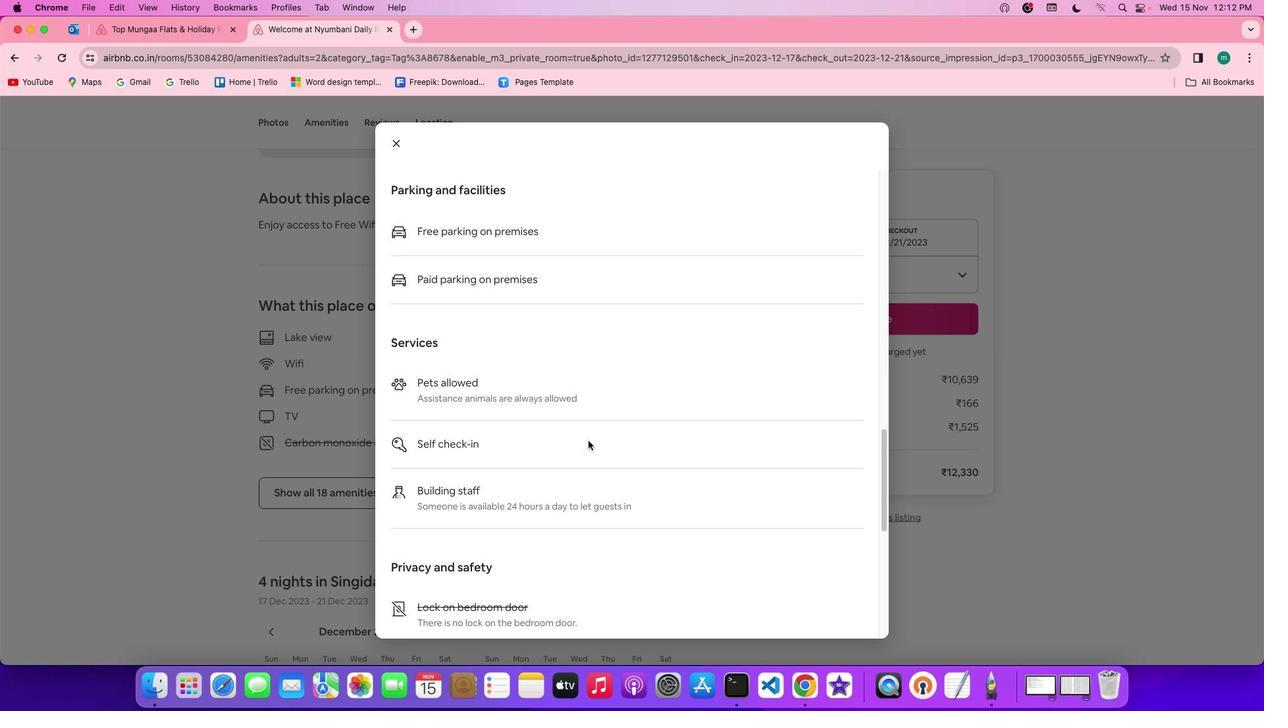 
Action: Mouse scrolled (592, 444) with delta (3, 3)
Screenshot: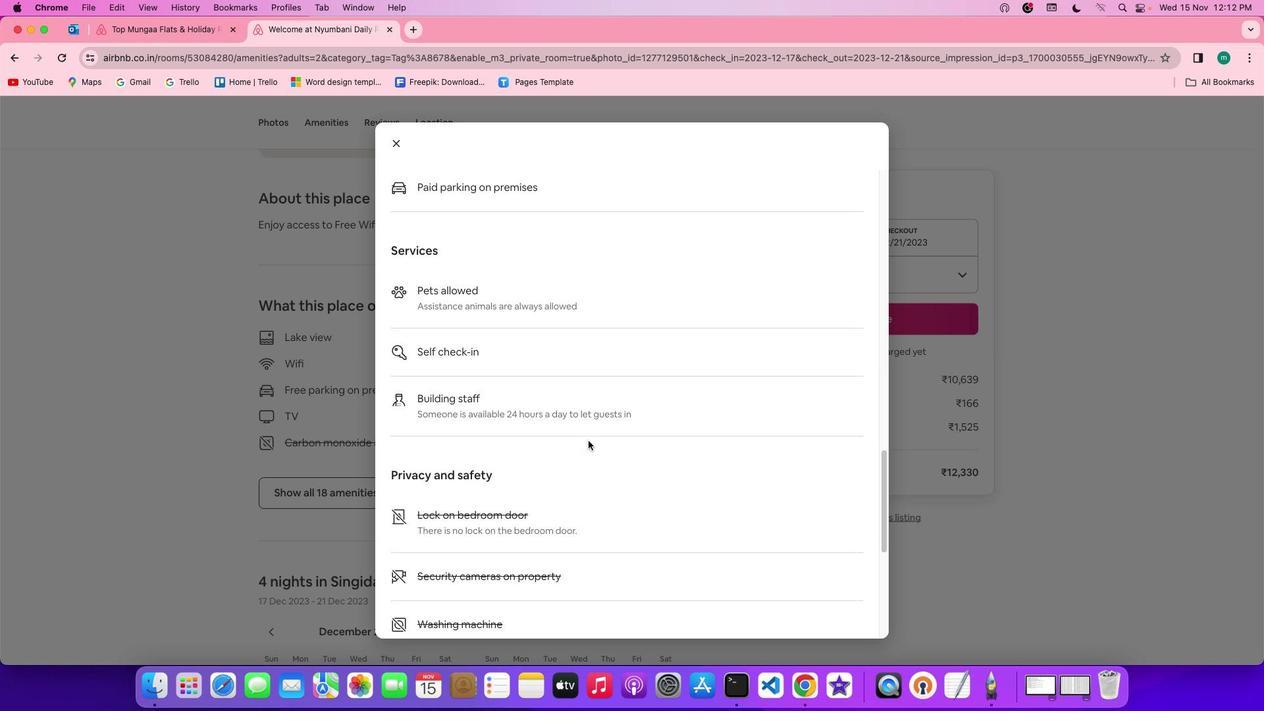 
Action: Mouse scrolled (592, 444) with delta (3, 1)
Screenshot: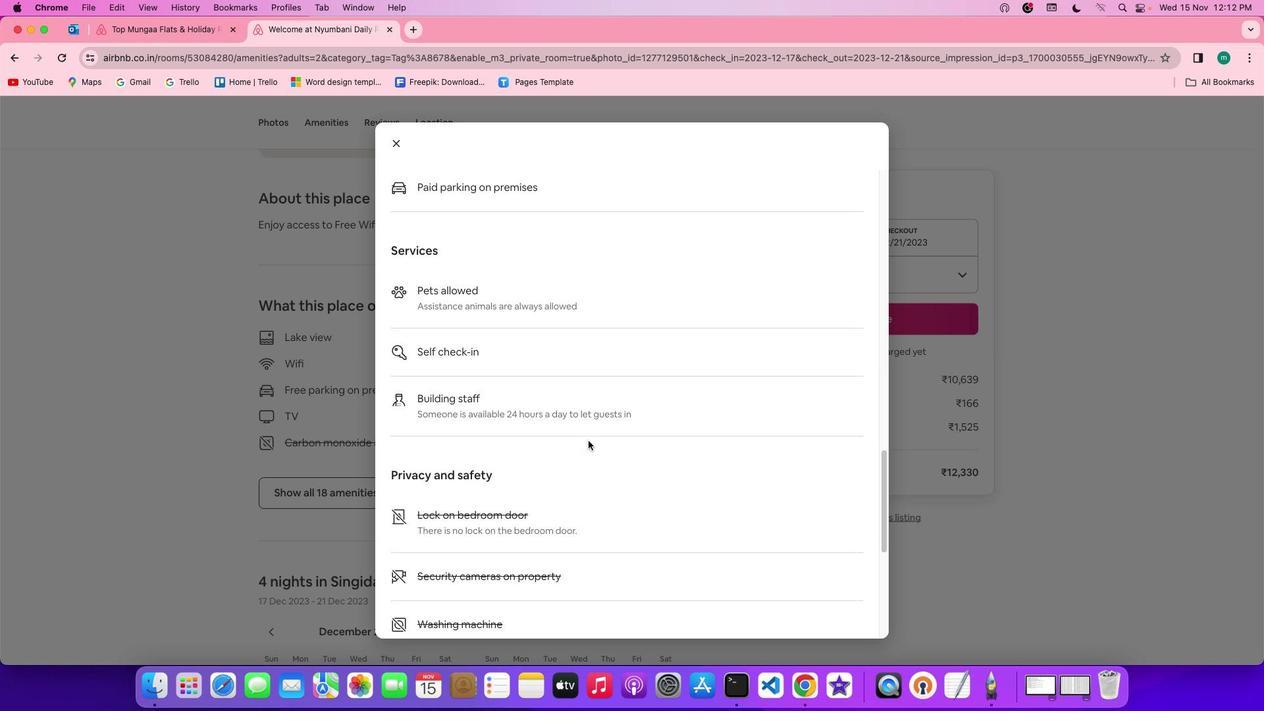 
Action: Mouse scrolled (592, 444) with delta (3, 0)
Screenshot: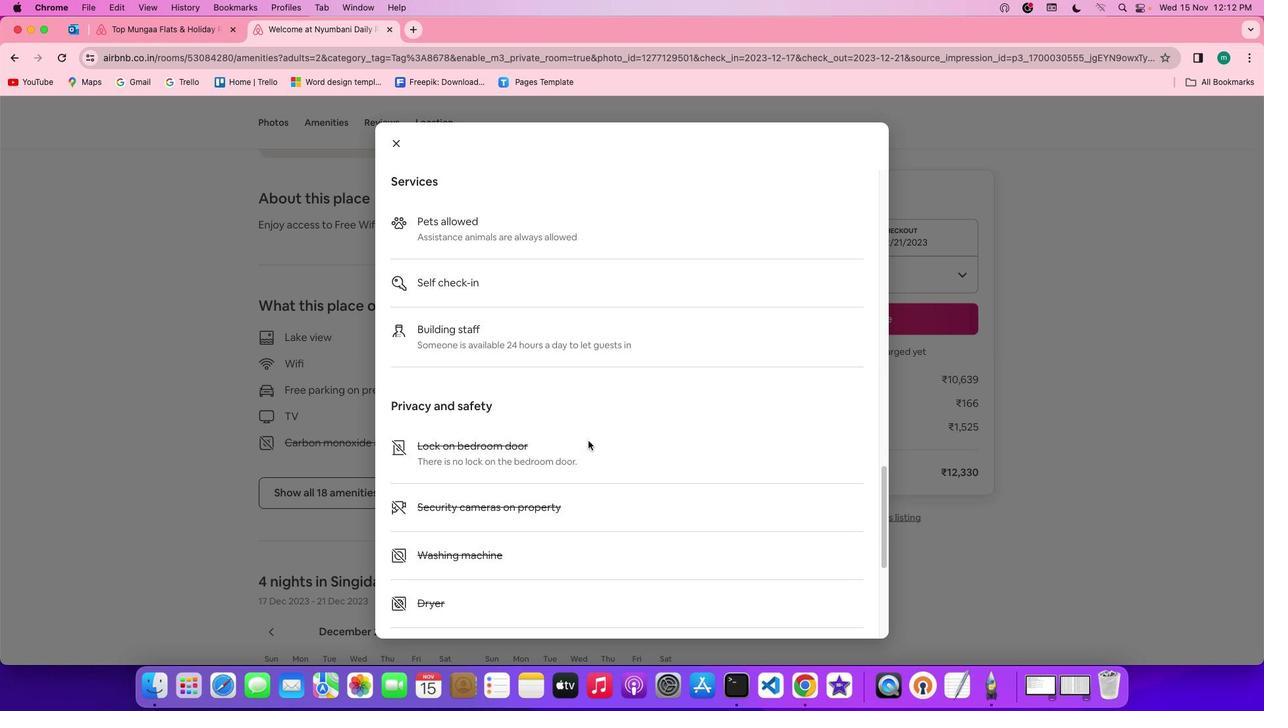 
Action: Mouse scrolled (592, 444) with delta (3, 0)
Screenshot: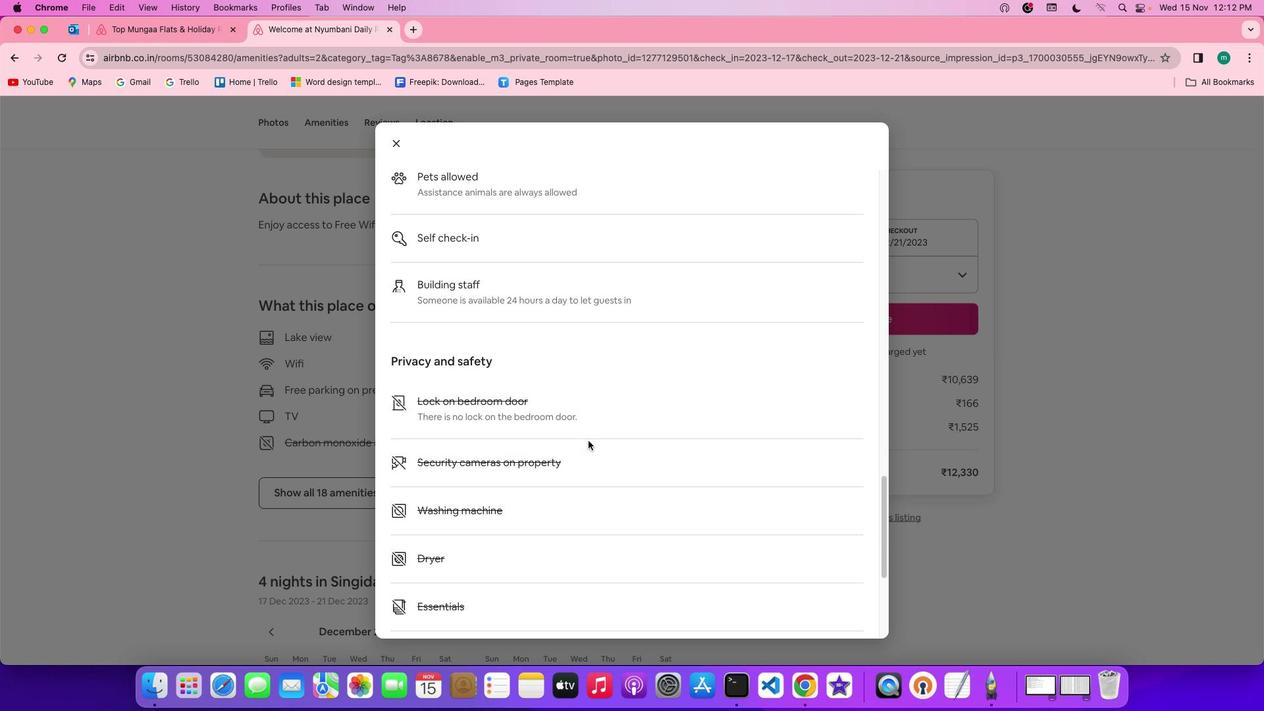 
Action: Mouse scrolled (592, 444) with delta (3, 0)
Screenshot: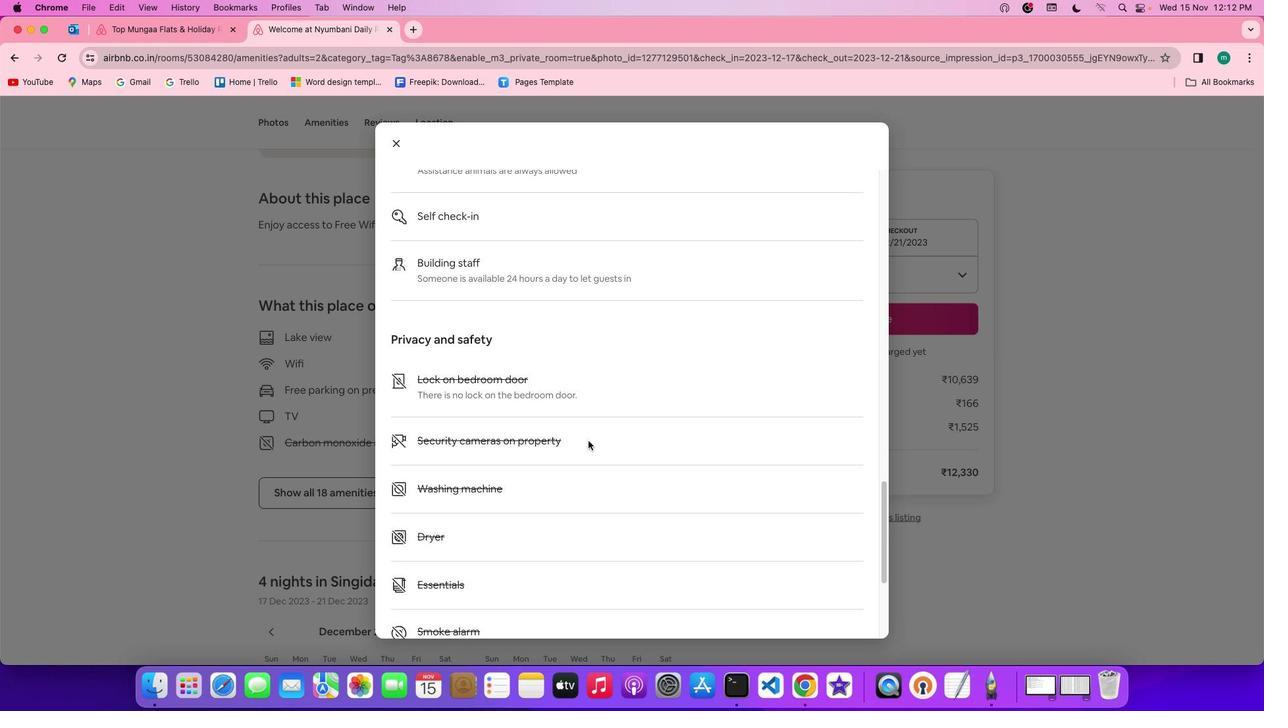 
Action: Mouse scrolled (592, 444) with delta (3, 3)
Screenshot: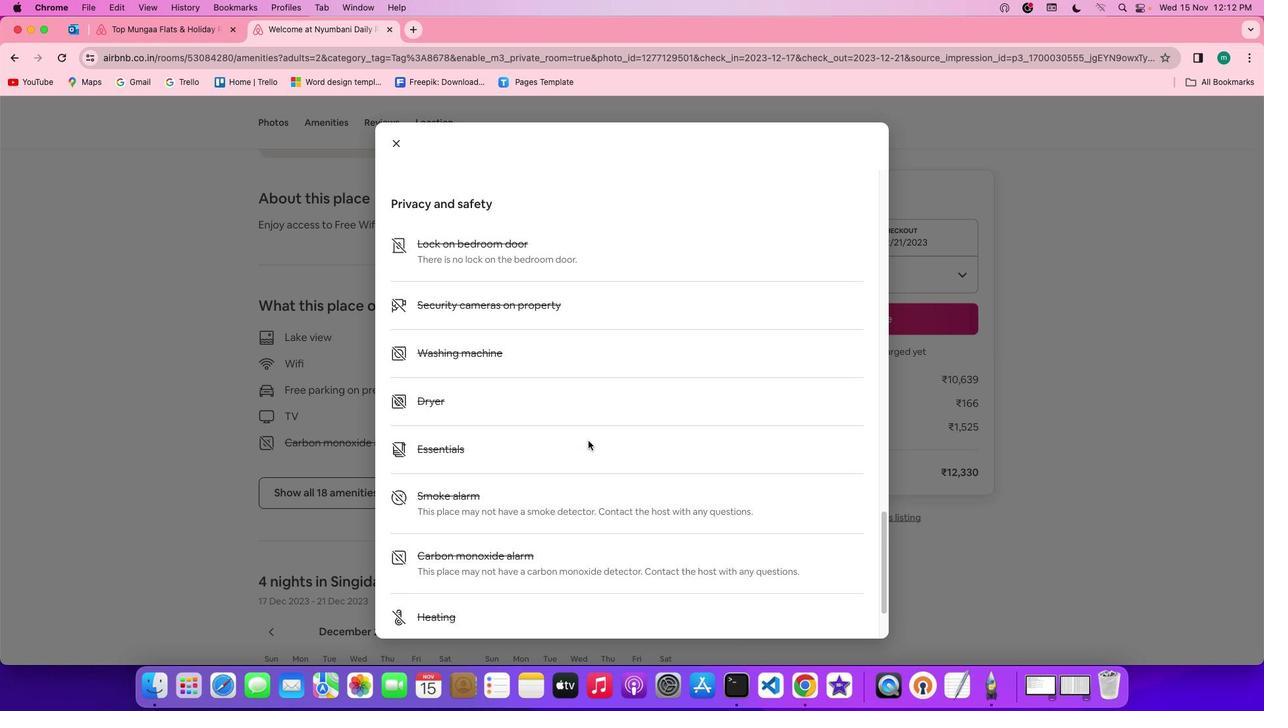 
Action: Mouse scrolled (592, 444) with delta (3, 3)
Screenshot: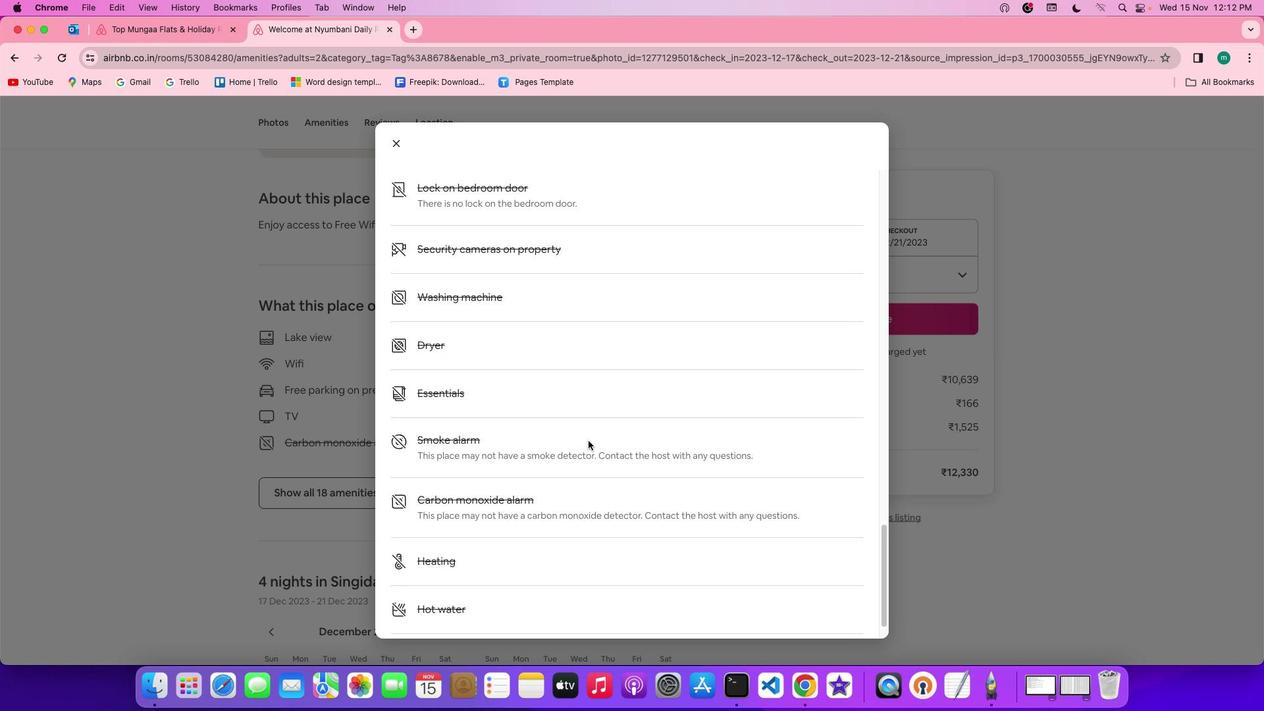 
Action: Mouse scrolled (592, 444) with delta (3, 1)
Screenshot: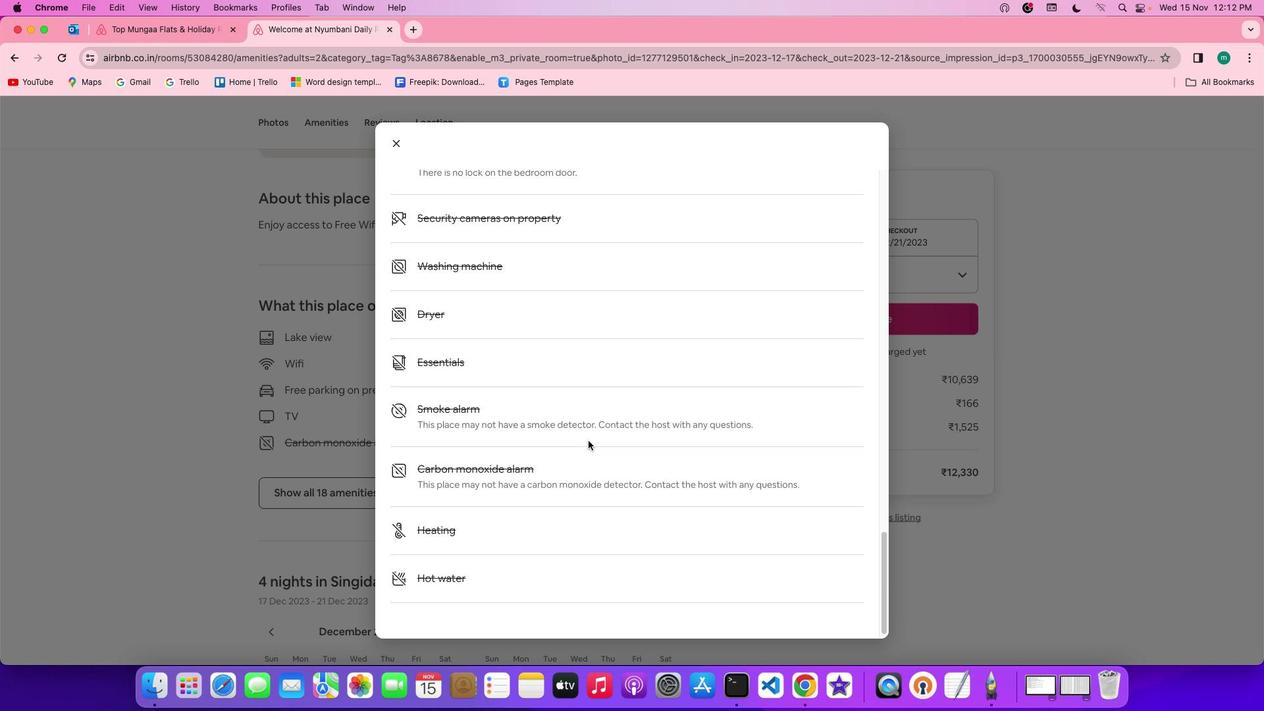 
Action: Mouse scrolled (592, 444) with delta (3, 1)
Screenshot: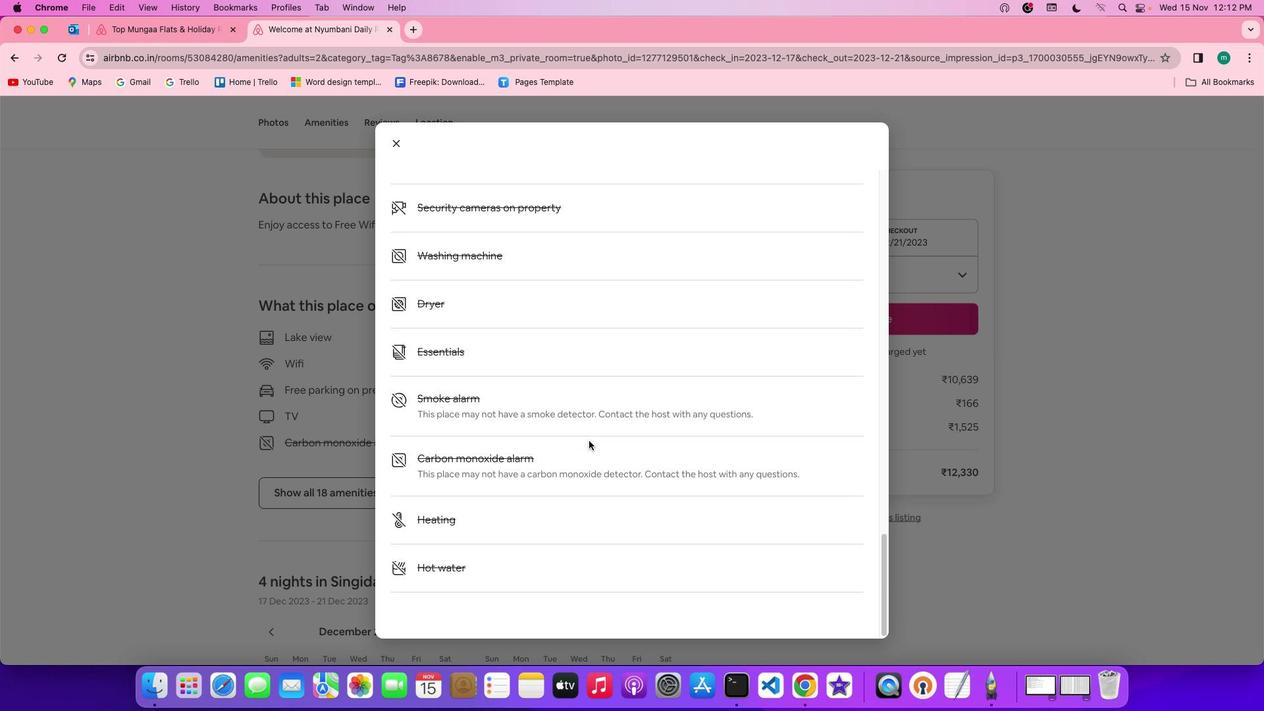 
Action: Mouse scrolled (592, 444) with delta (3, 0)
Screenshot: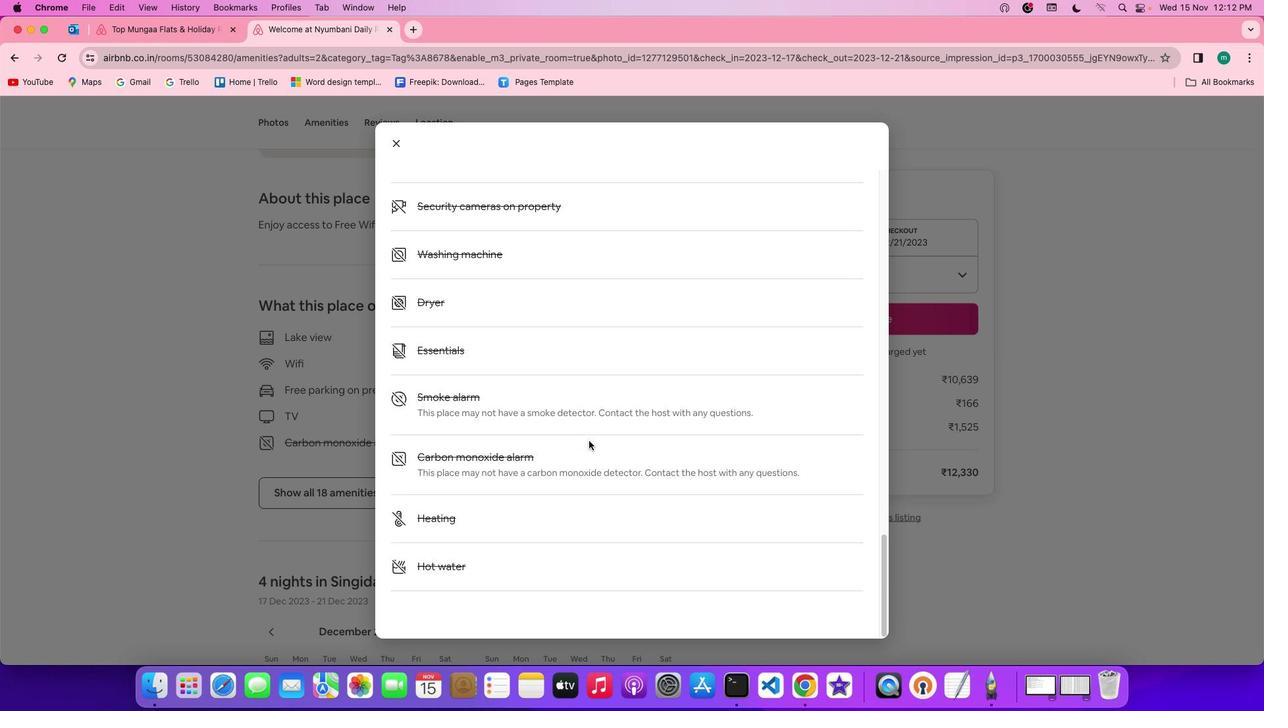 
Action: Mouse moved to (592, 444)
Screenshot: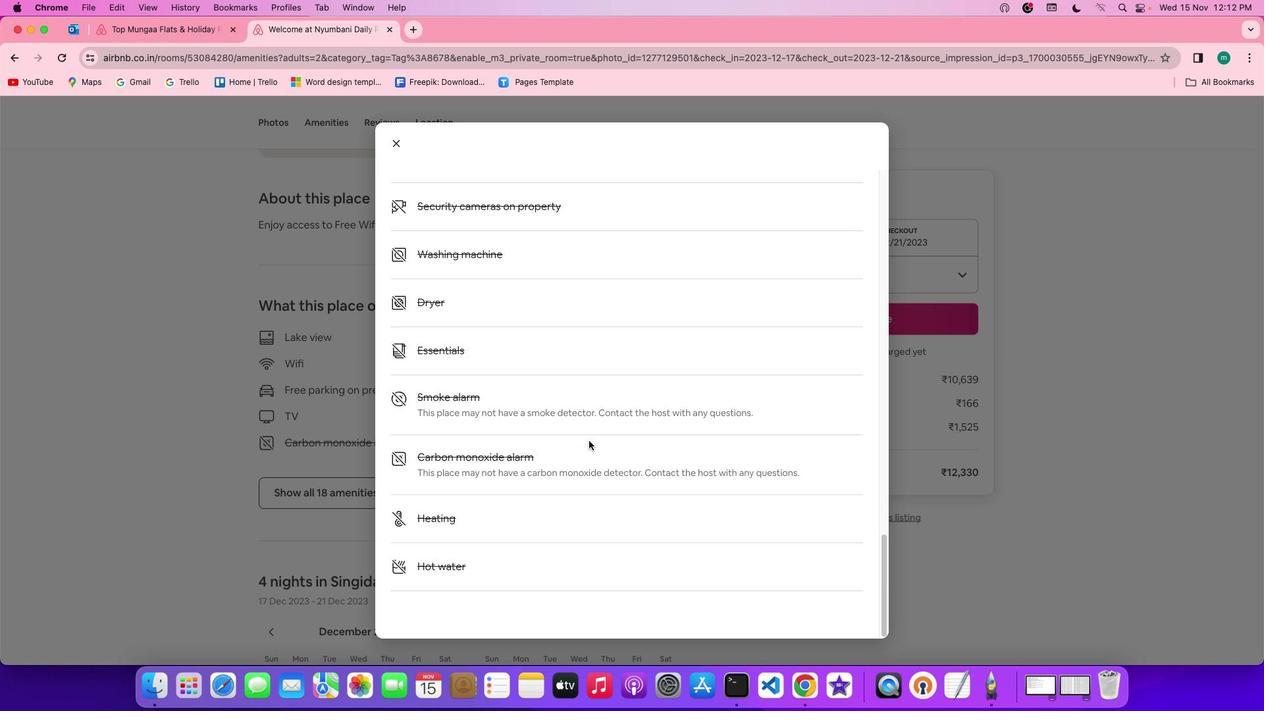
Action: Mouse scrolled (592, 444) with delta (3, 3)
Screenshot: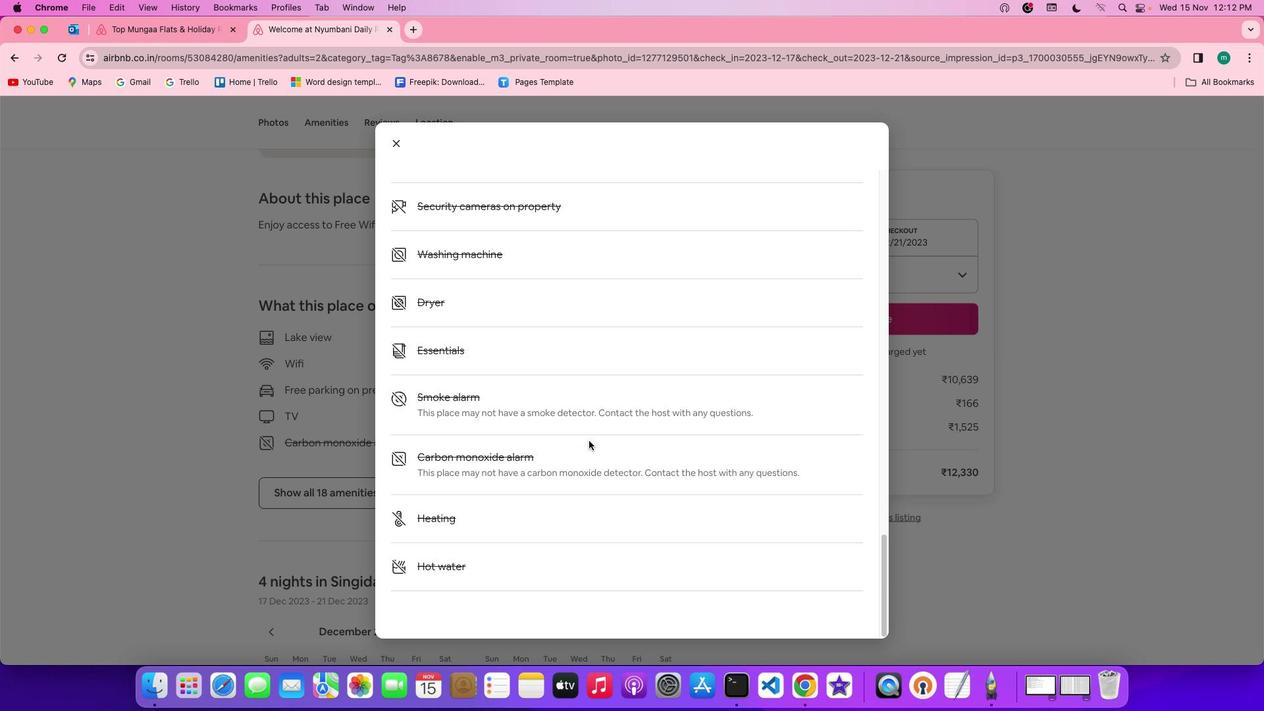 
Action: Mouse scrolled (592, 444) with delta (3, 3)
Screenshot: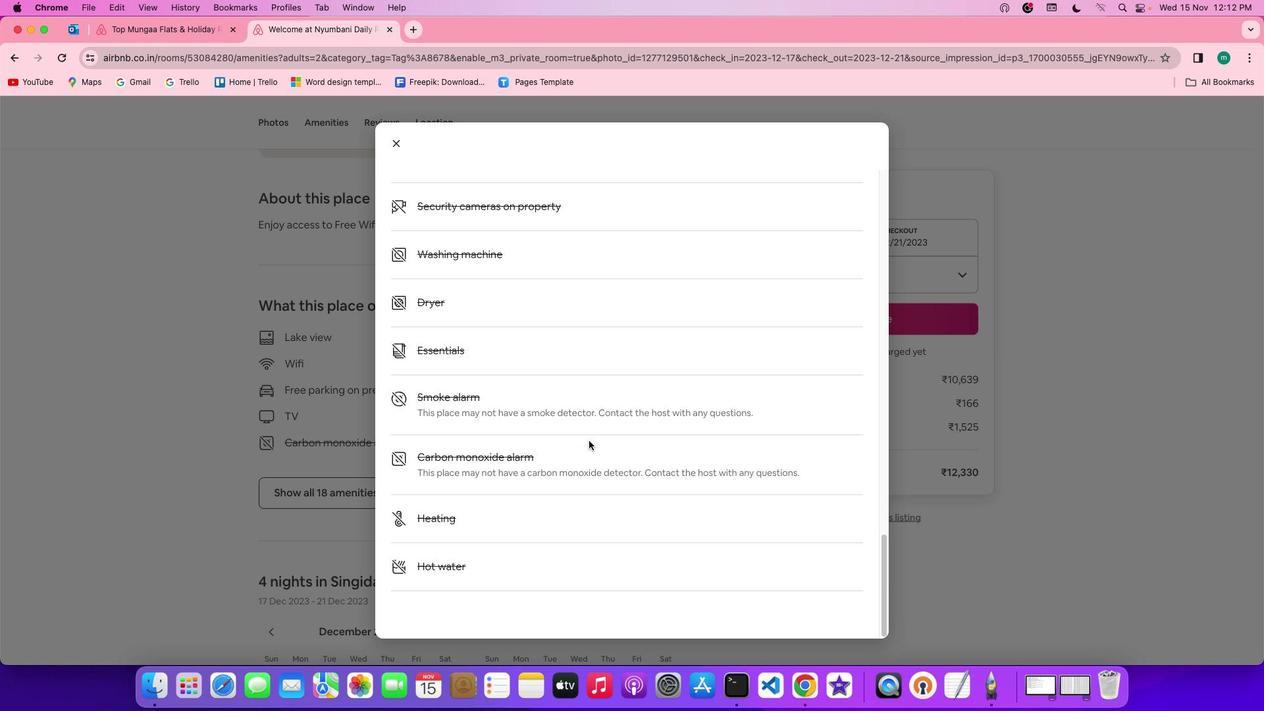 
Action: Mouse scrolled (592, 444) with delta (3, 3)
Screenshot: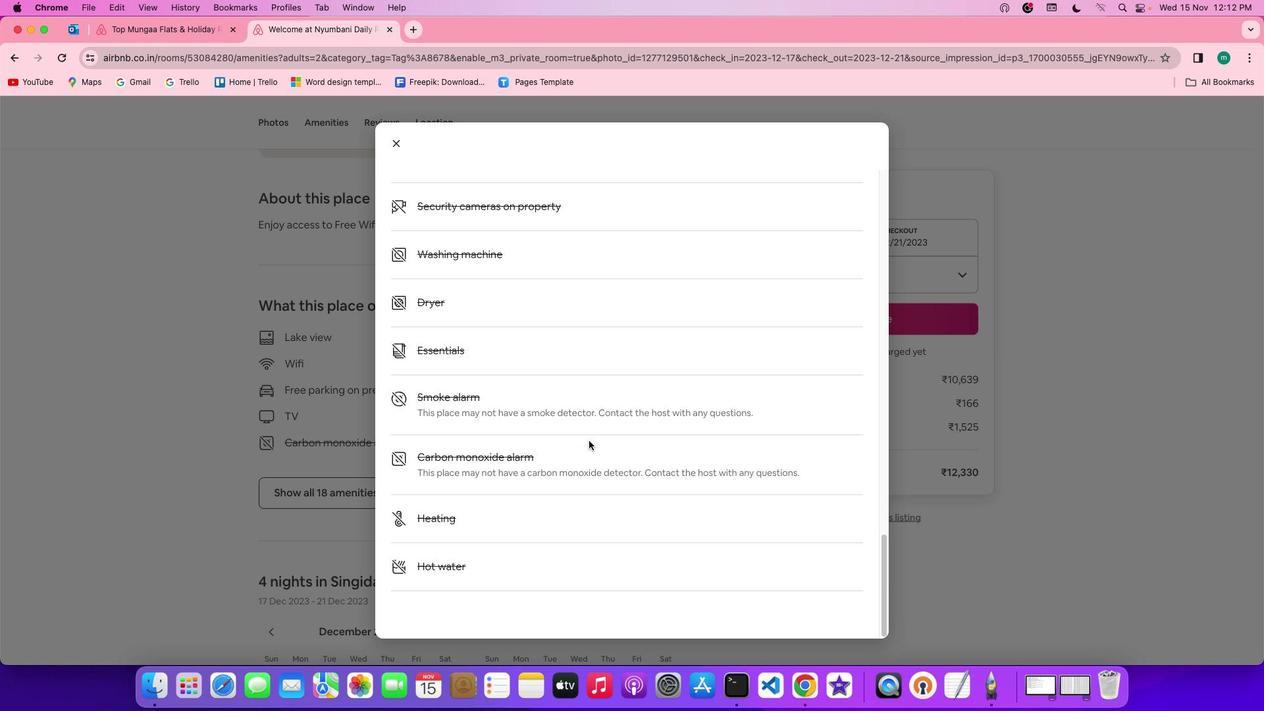 
Action: Mouse scrolled (592, 444) with delta (3, 1)
Screenshot: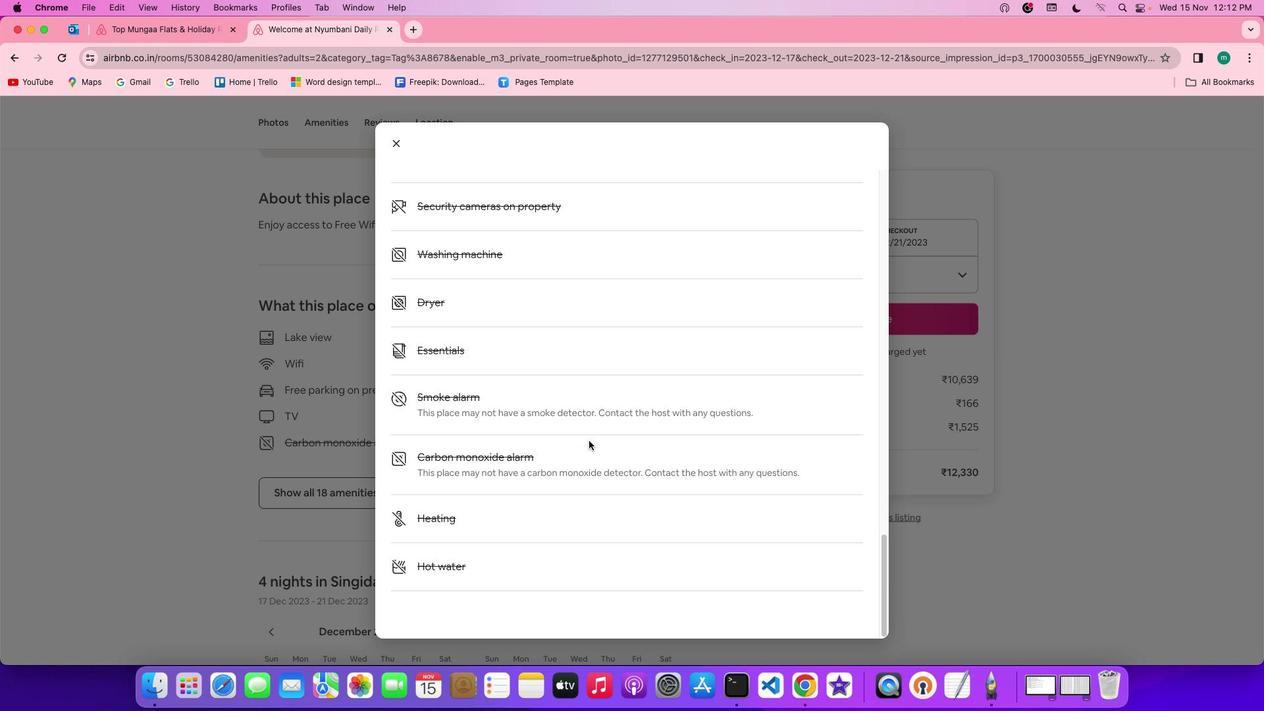 
Action: Mouse scrolled (592, 444) with delta (3, 0)
Screenshot: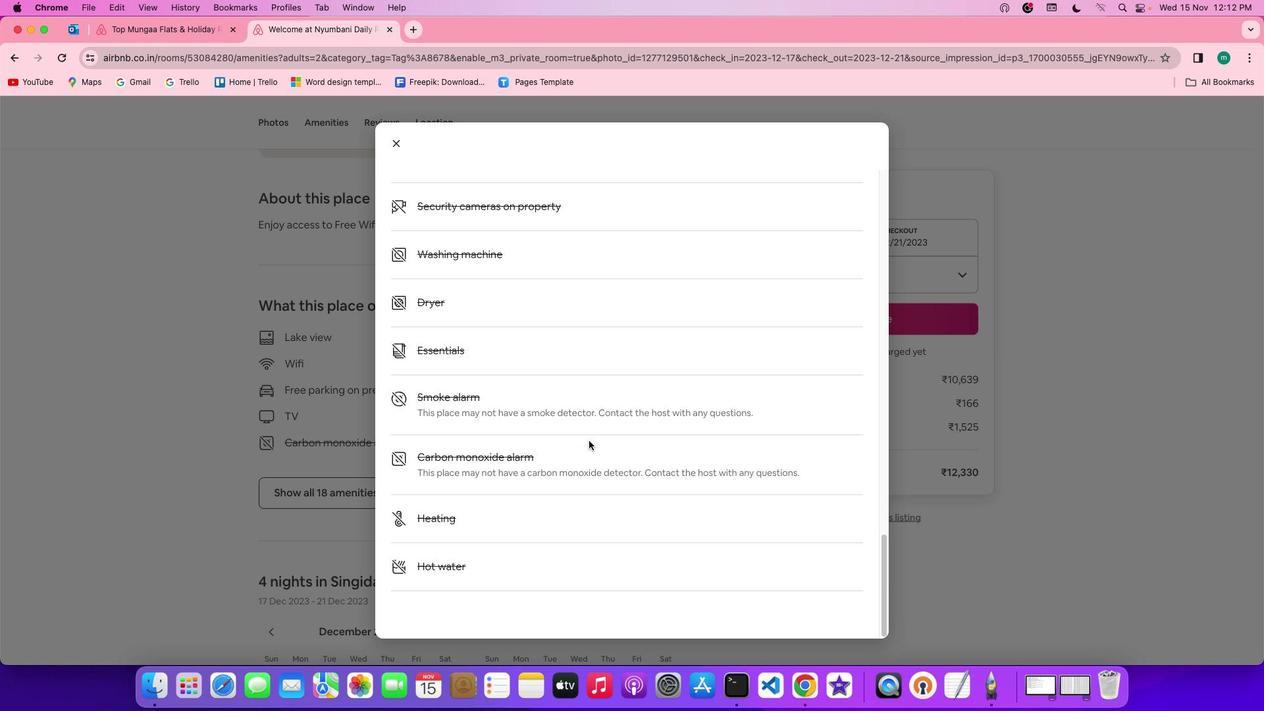 
Action: Mouse scrolled (592, 444) with delta (3, 0)
Screenshot: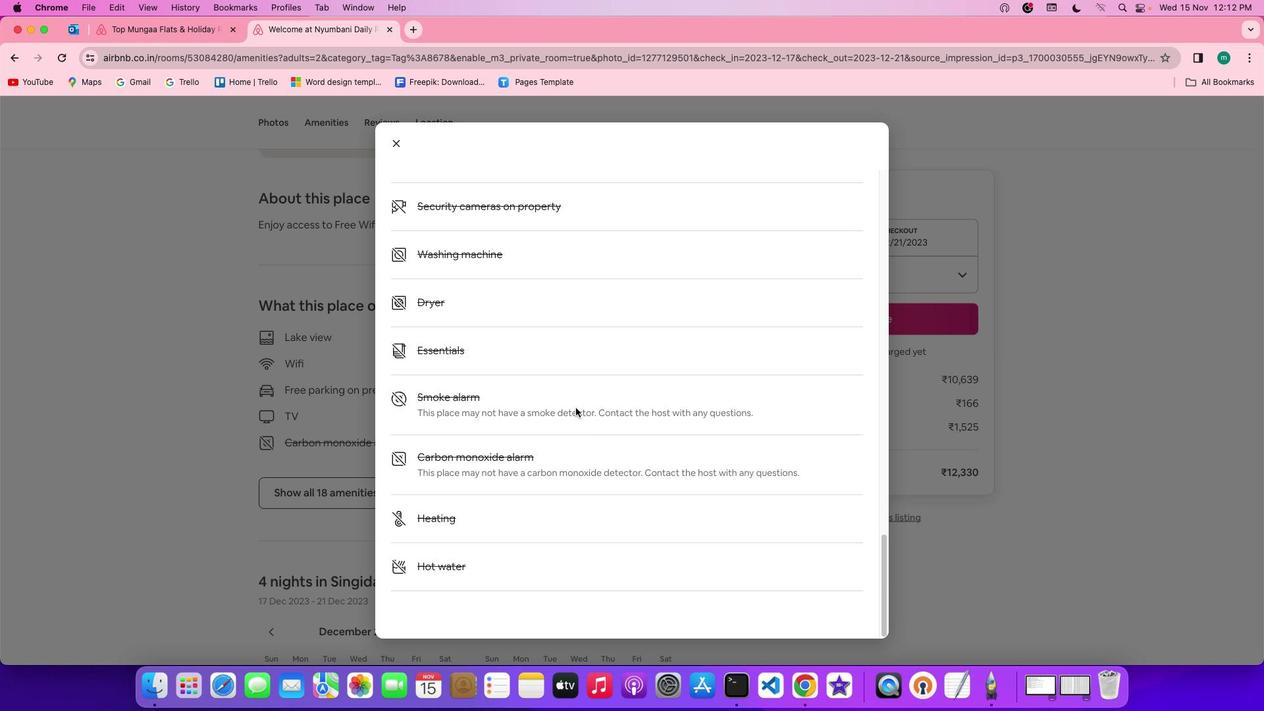 
Action: Mouse moved to (401, 154)
Screenshot: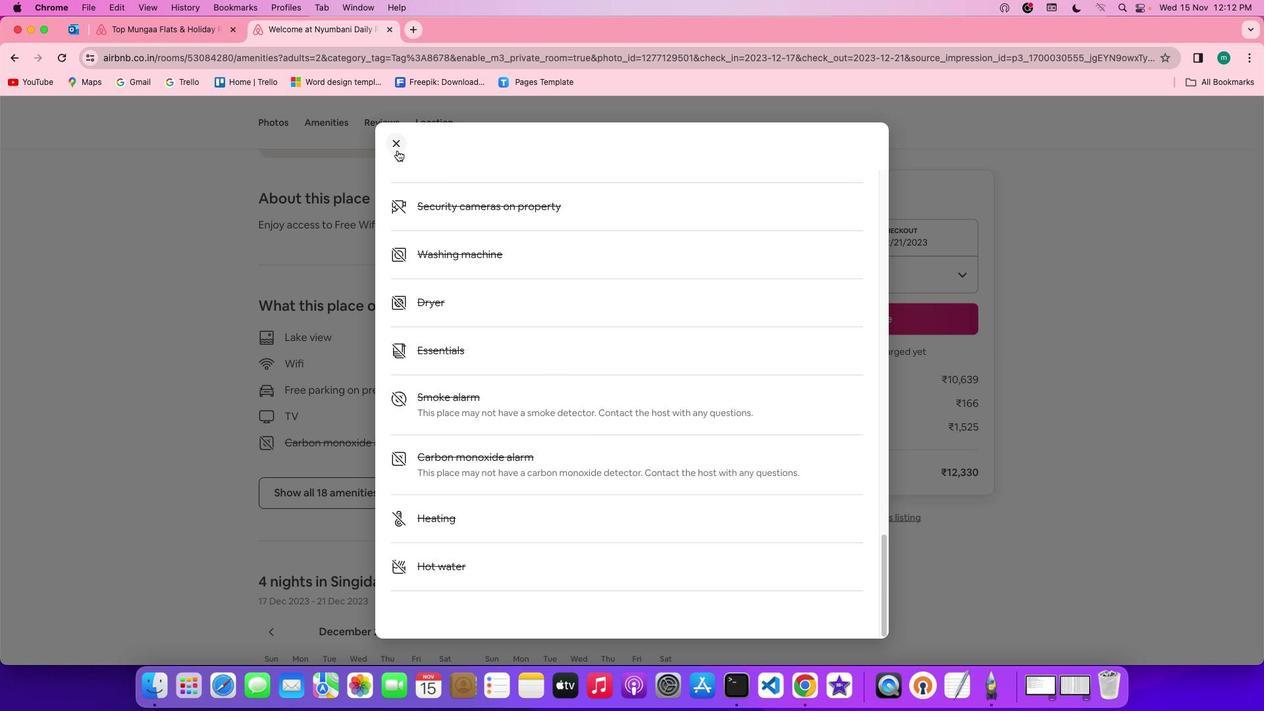 
Action: Mouse pressed left at (401, 154)
Screenshot: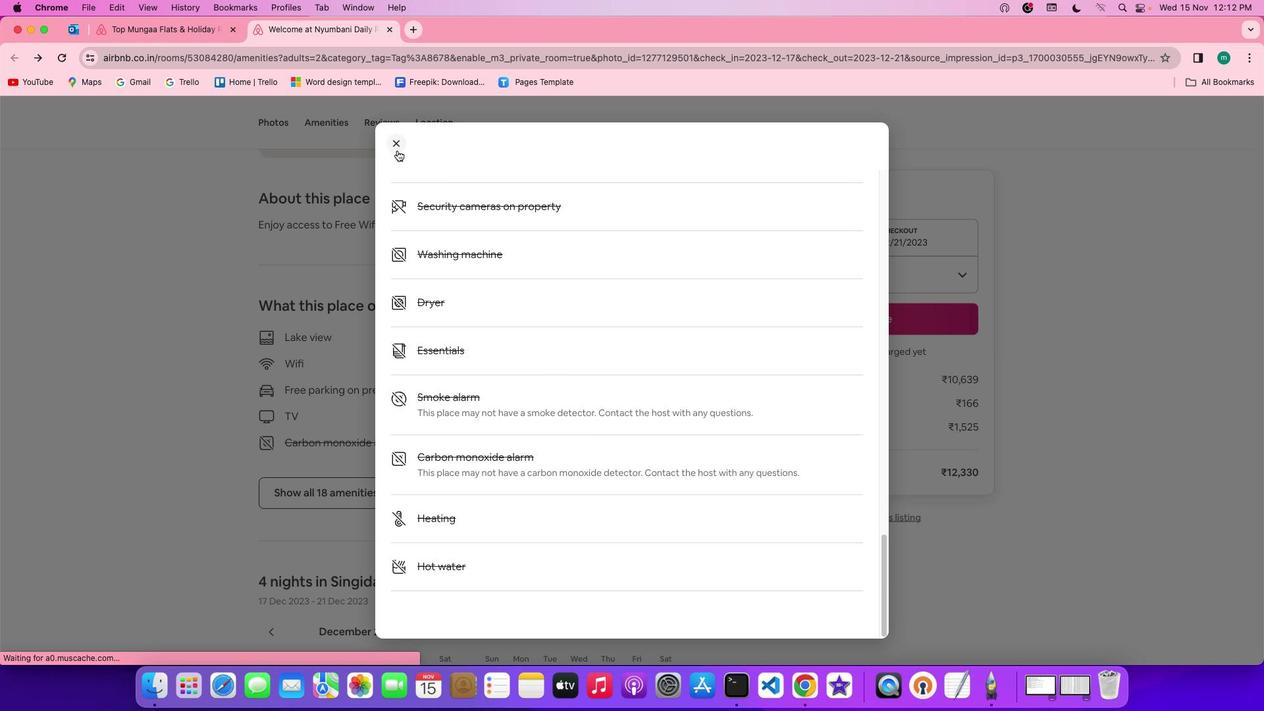 
Action: Mouse moved to (469, 485)
Screenshot: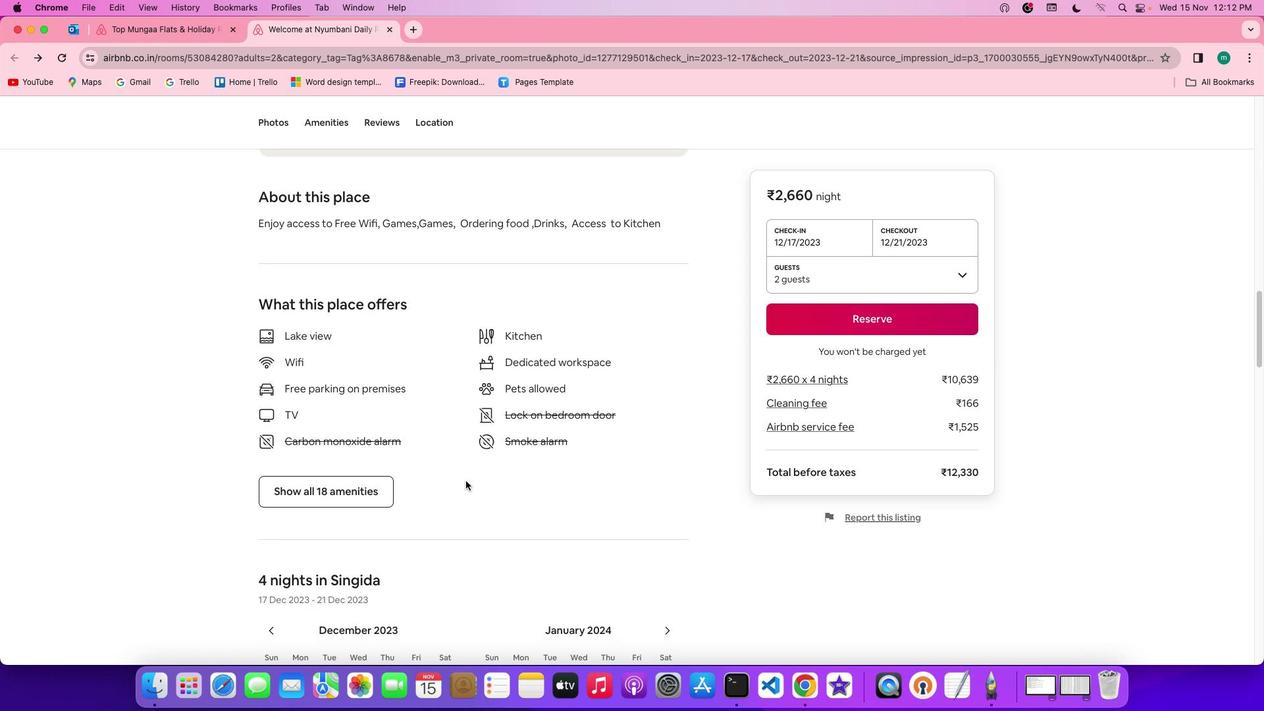 
Action: Mouse scrolled (469, 485) with delta (3, 3)
Screenshot: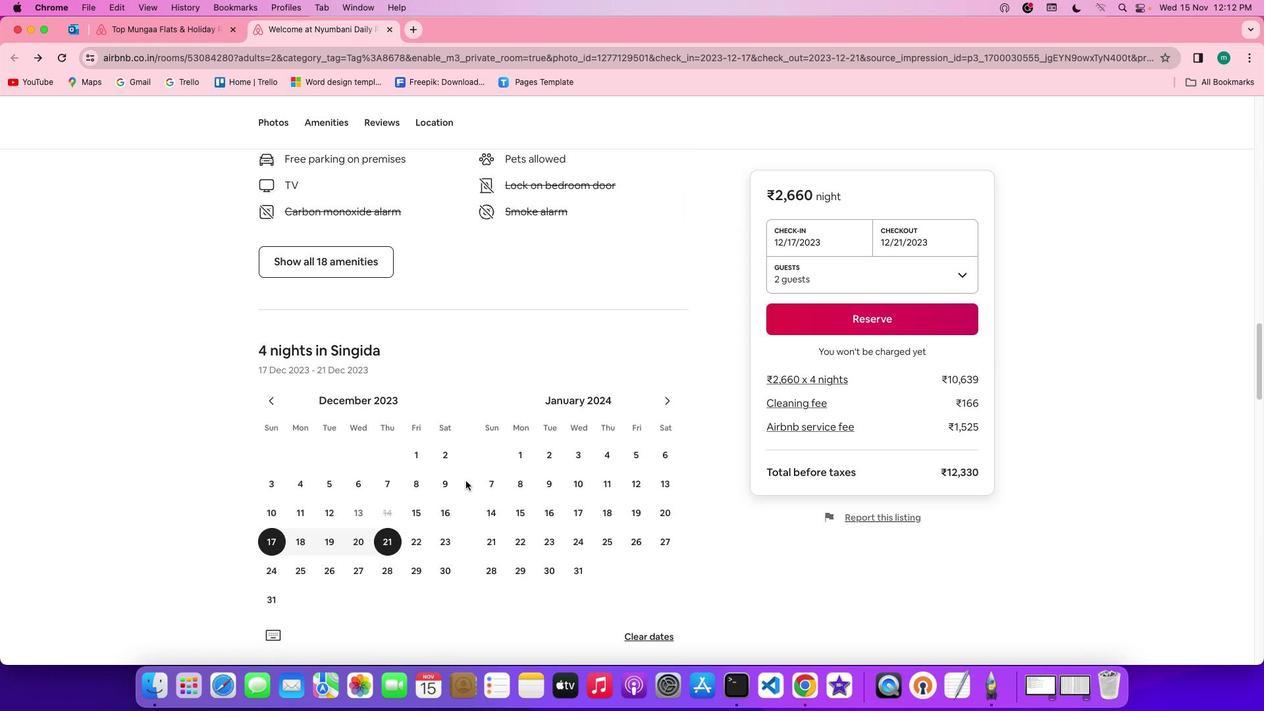 
Action: Mouse scrolled (469, 485) with delta (3, 3)
Screenshot: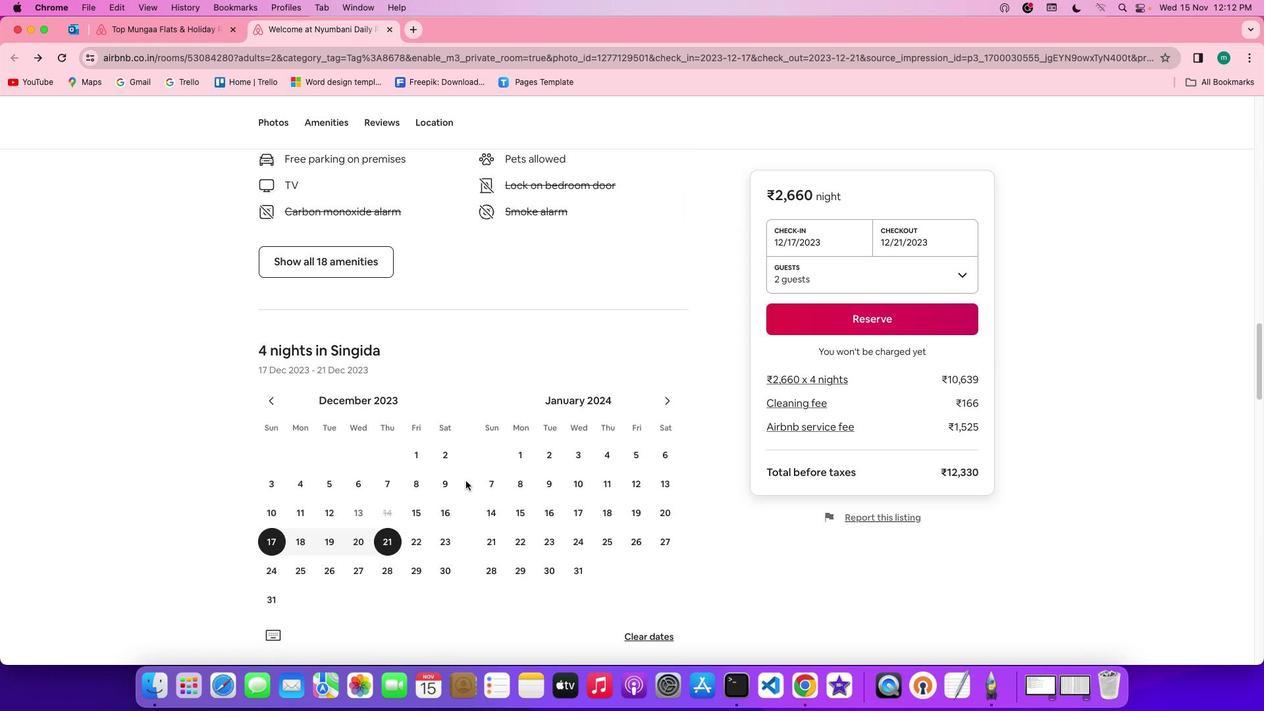 
Action: Mouse scrolled (469, 485) with delta (3, 1)
Screenshot: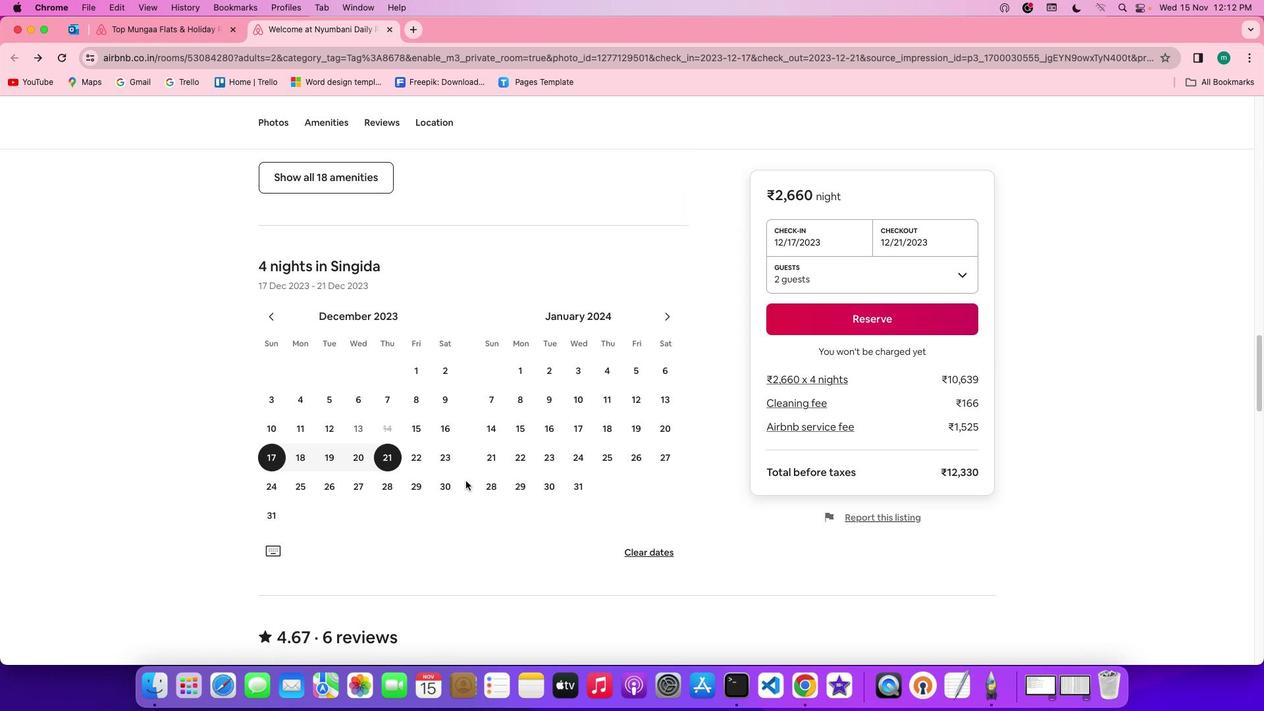 
Action: Mouse scrolled (469, 485) with delta (3, 0)
Screenshot: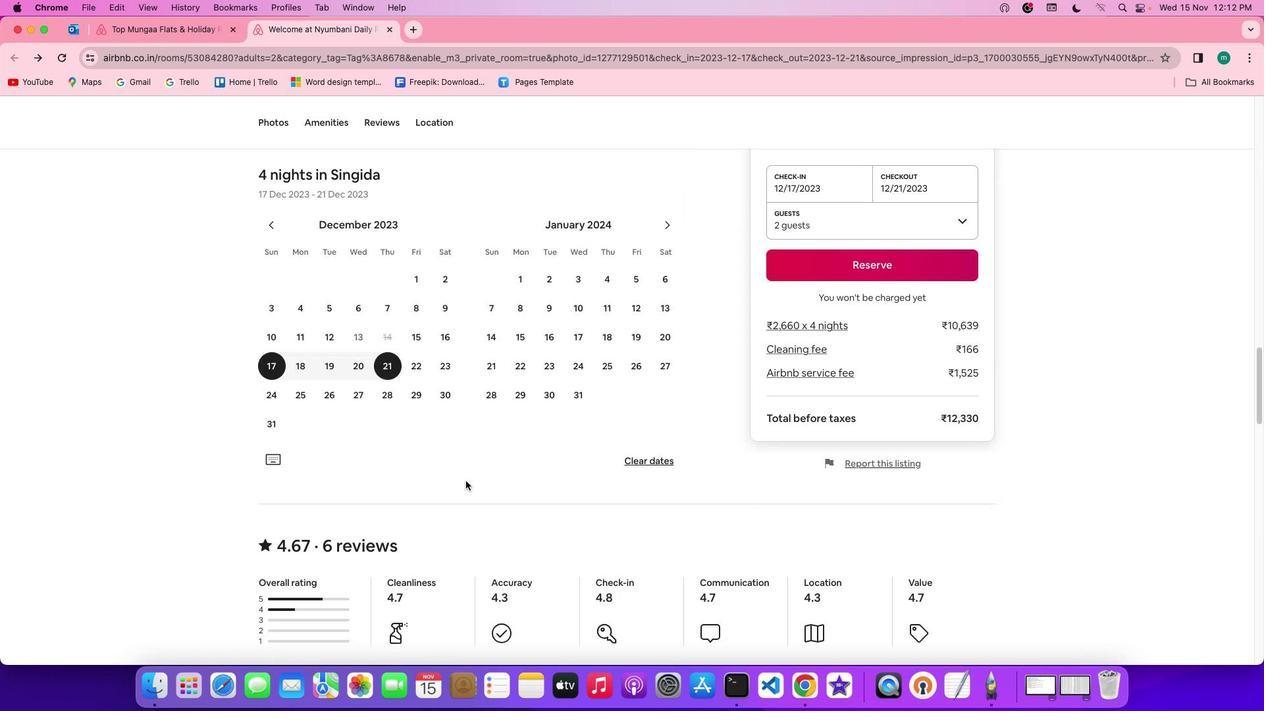 
Action: Mouse scrolled (469, 485) with delta (3, 0)
Screenshot: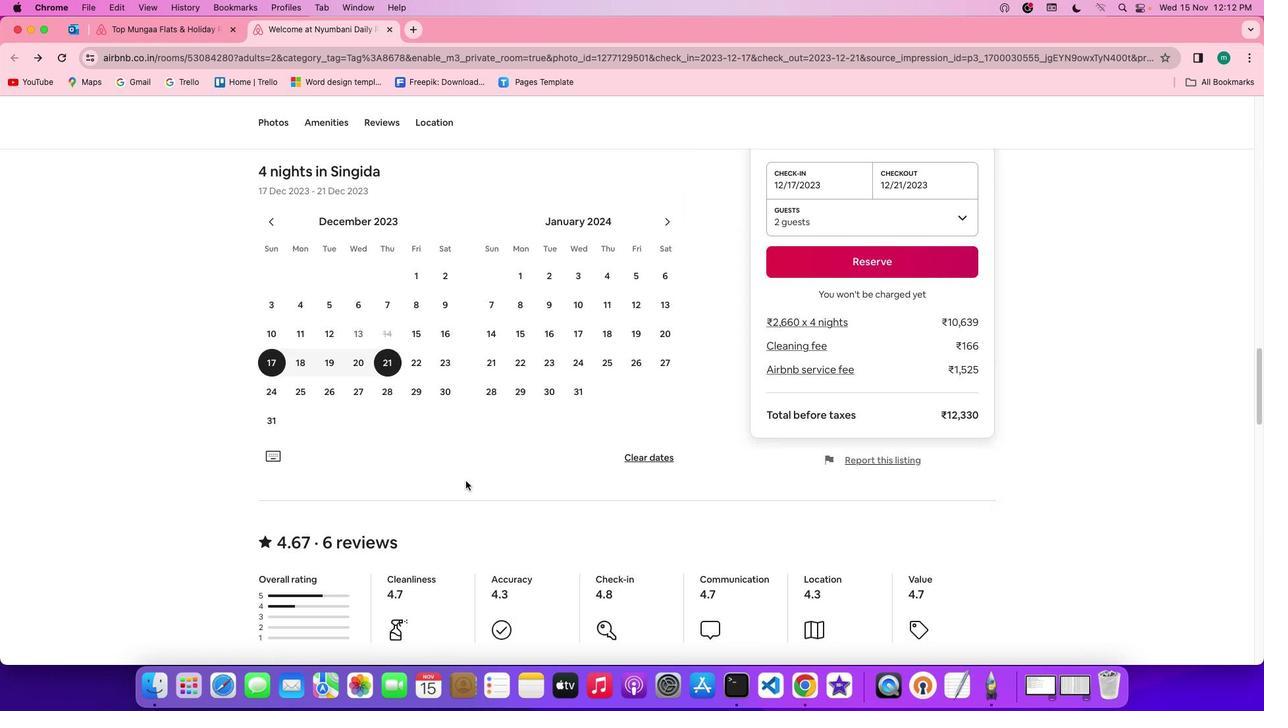 
Action: Mouse scrolled (469, 485) with delta (3, 3)
Screenshot: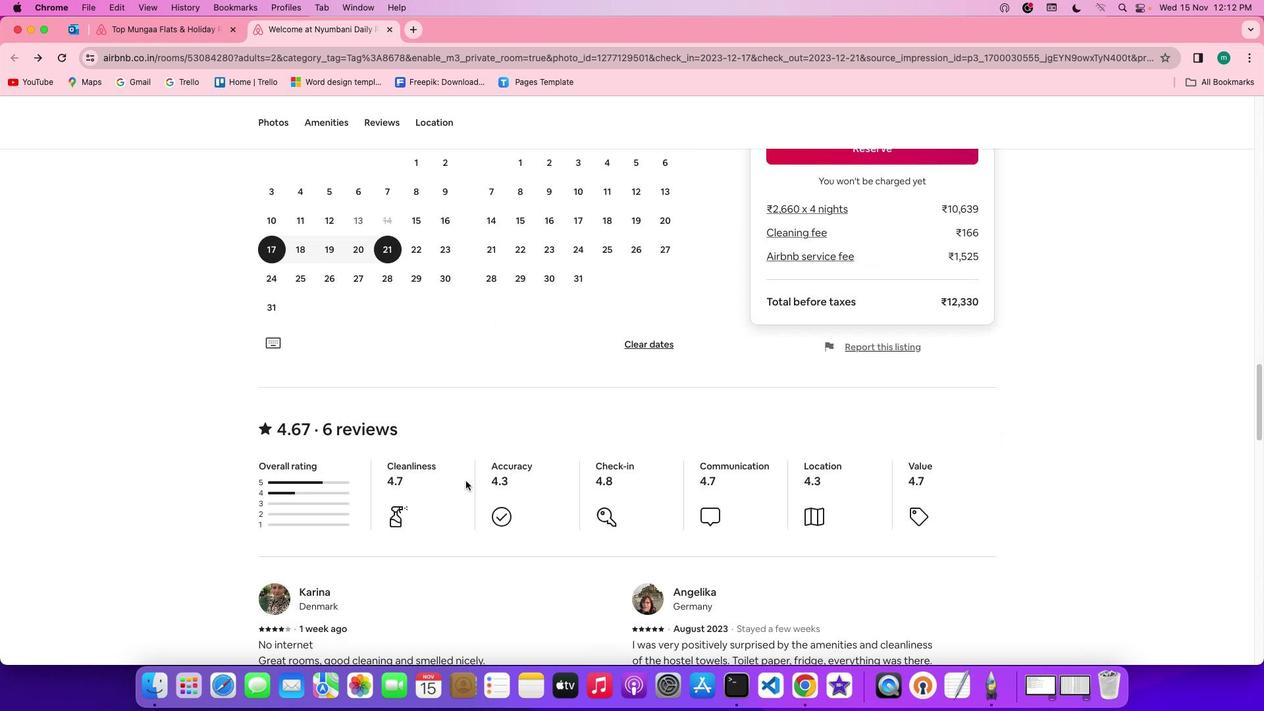 
Action: Mouse scrolled (469, 485) with delta (3, 3)
Screenshot: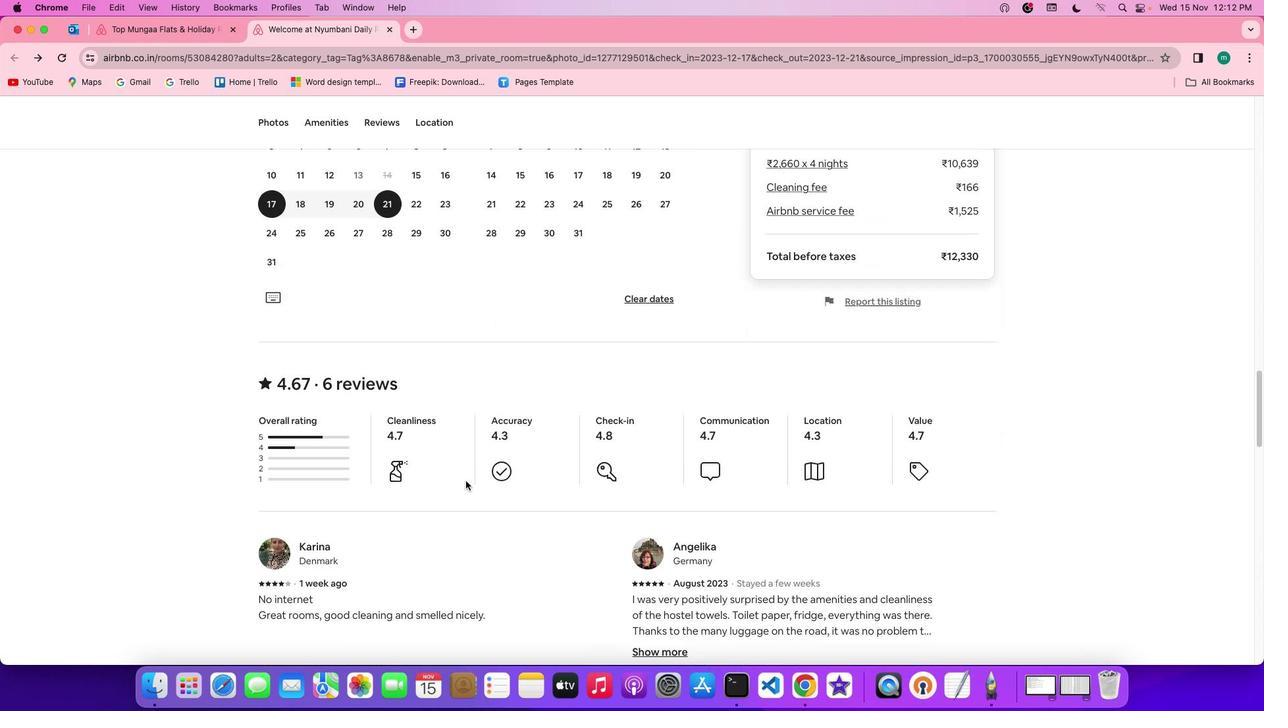 
Action: Mouse scrolled (469, 485) with delta (3, 1)
Screenshot: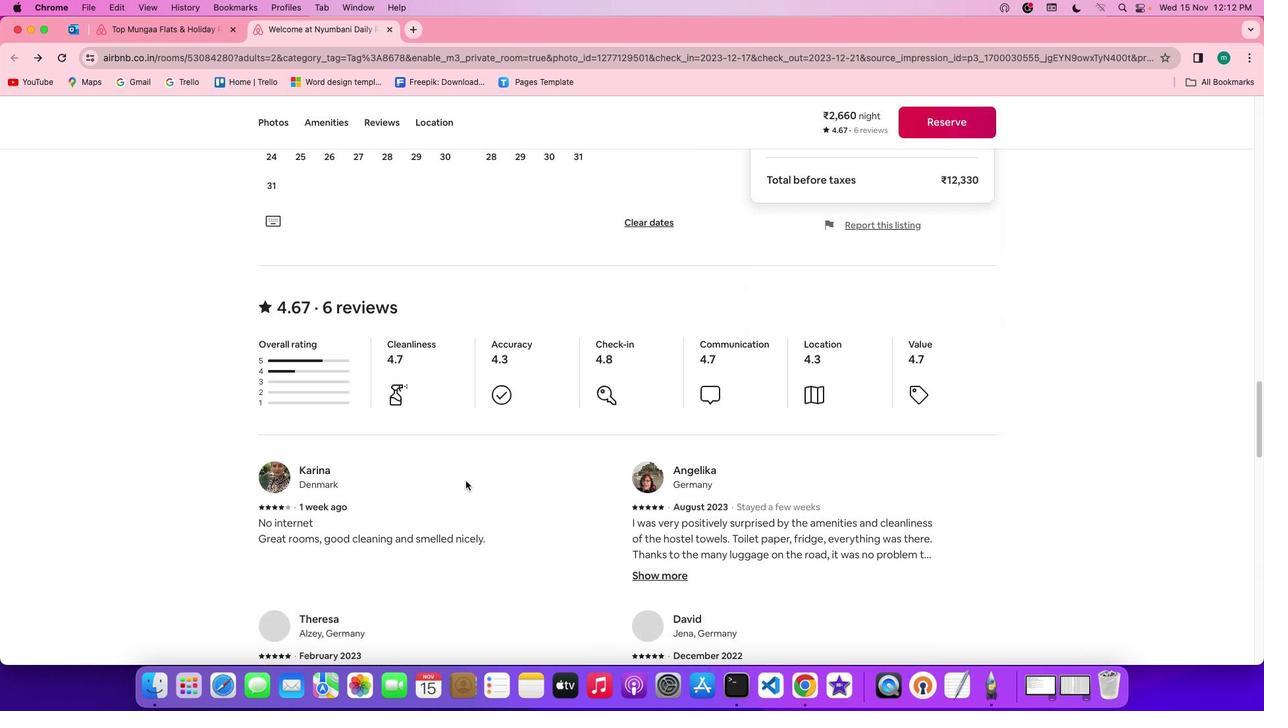 
Action: Mouse scrolled (469, 485) with delta (3, 1)
Screenshot: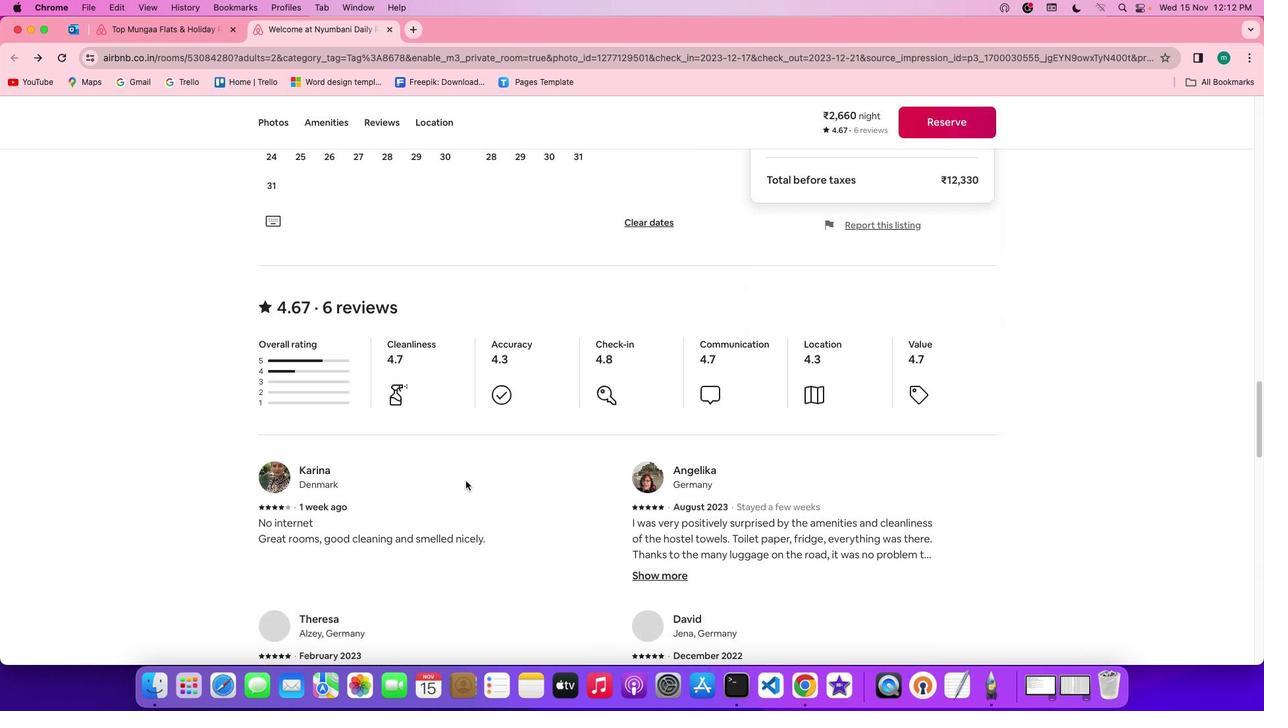 
Action: Mouse scrolled (469, 485) with delta (3, 3)
Screenshot: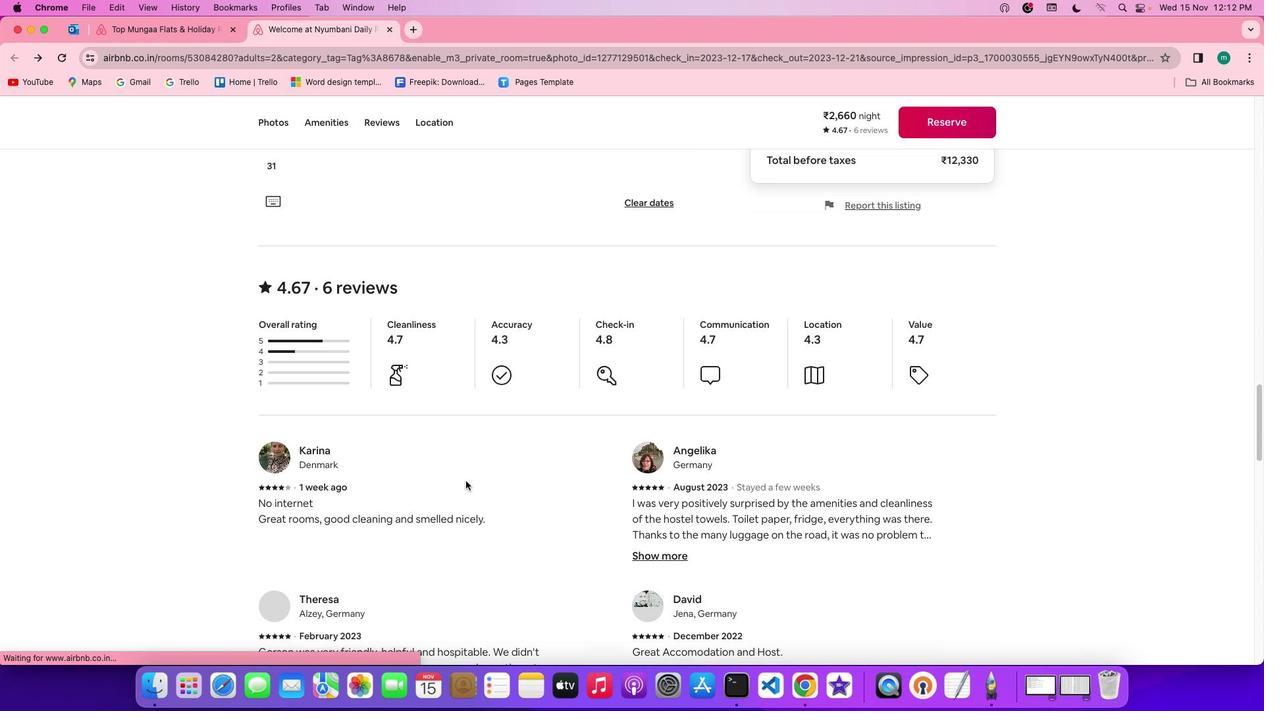 
Action: Mouse scrolled (469, 485) with delta (3, 3)
Screenshot: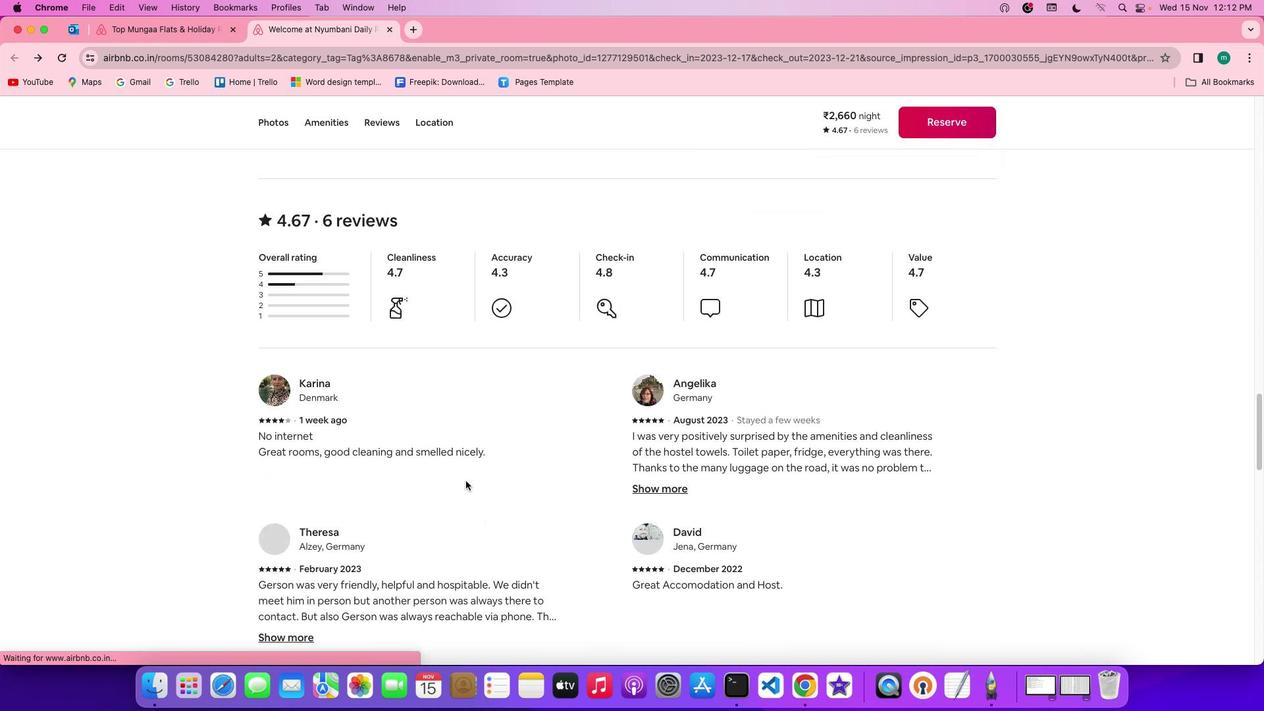 
Action: Mouse scrolled (469, 485) with delta (3, 2)
Screenshot: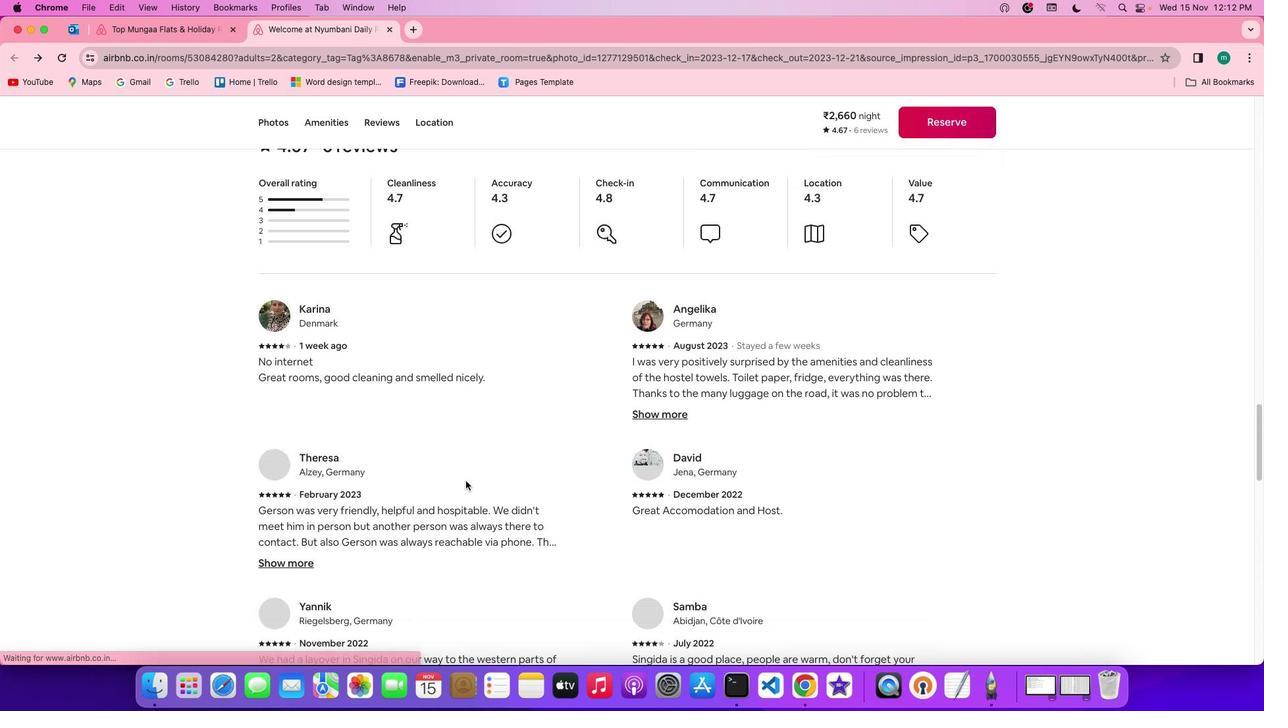 
Action: Mouse scrolled (469, 485) with delta (3, 1)
Screenshot: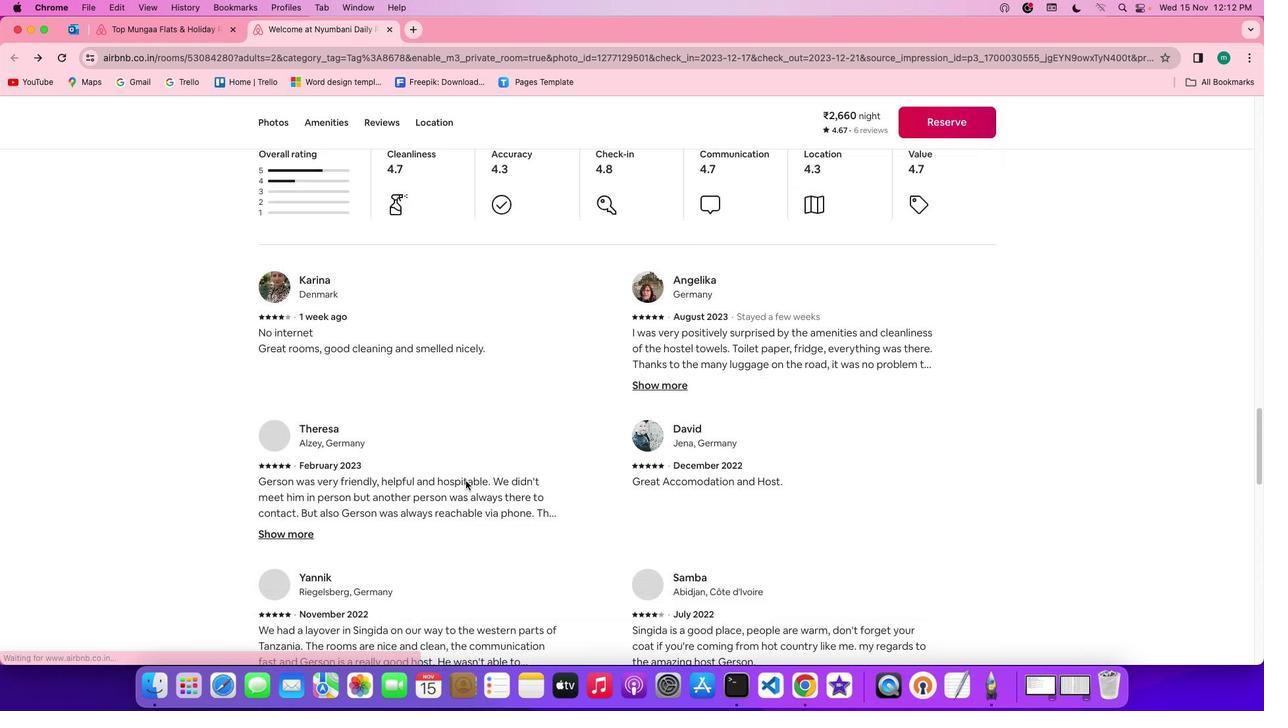 
Action: Mouse scrolled (469, 485) with delta (3, 3)
Screenshot: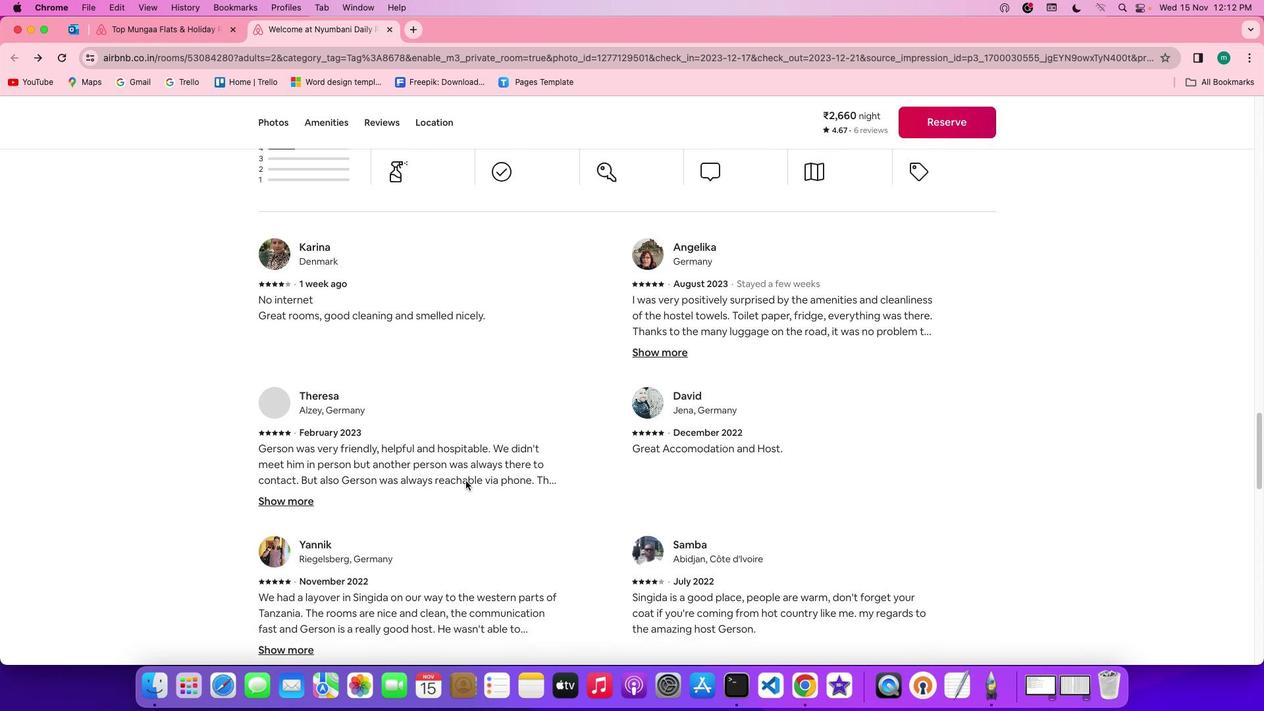 
Action: Mouse scrolled (469, 485) with delta (3, 3)
Screenshot: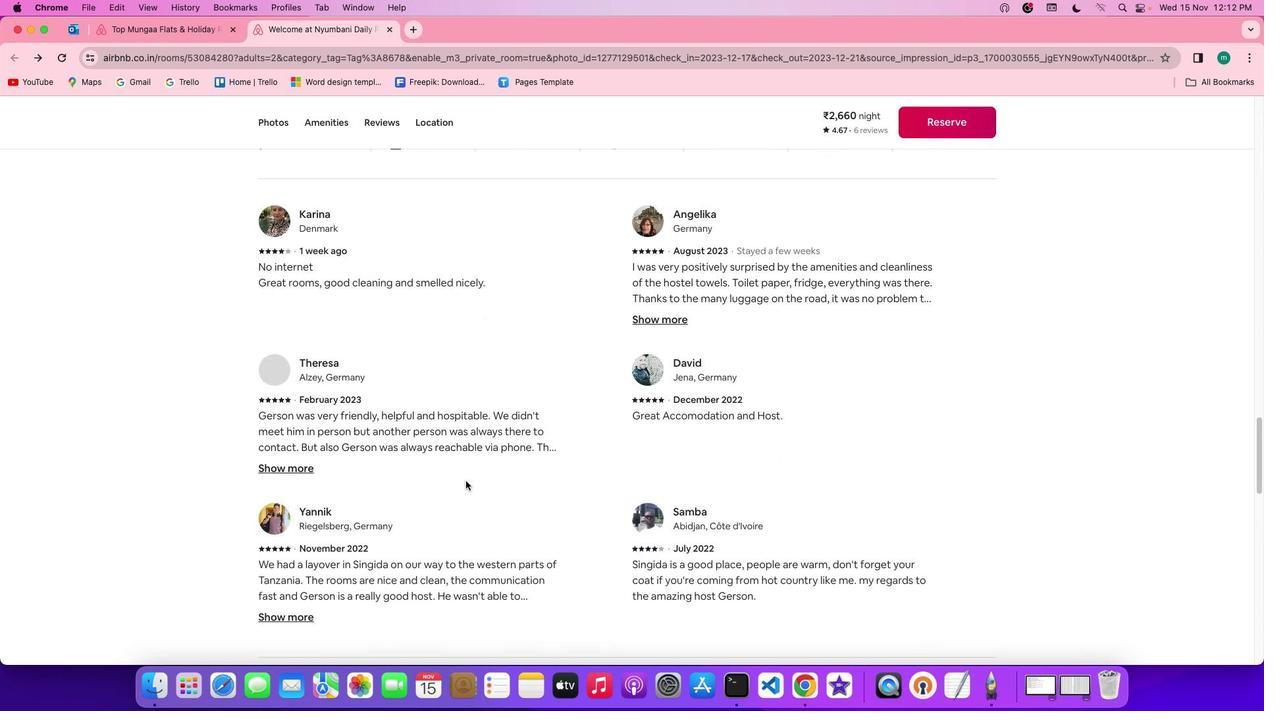
Action: Mouse scrolled (469, 485) with delta (3, 2)
Screenshot: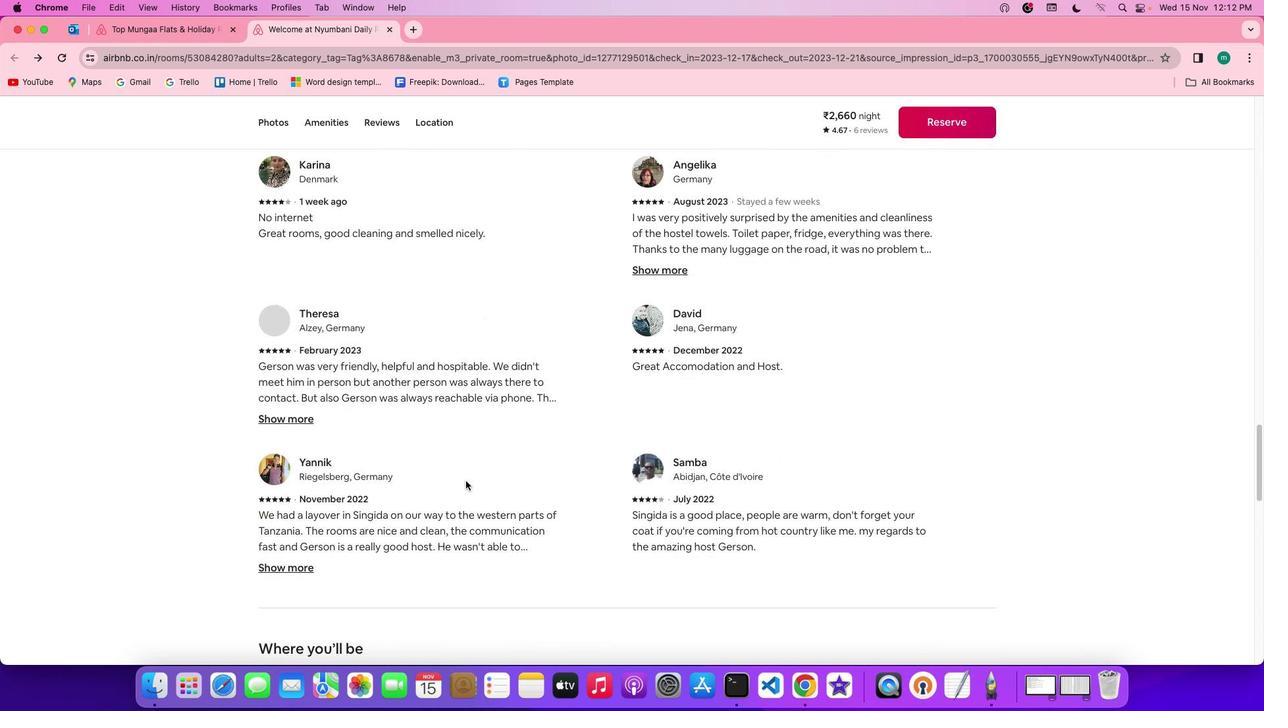 
Action: Mouse scrolled (469, 485) with delta (3, 1)
Screenshot: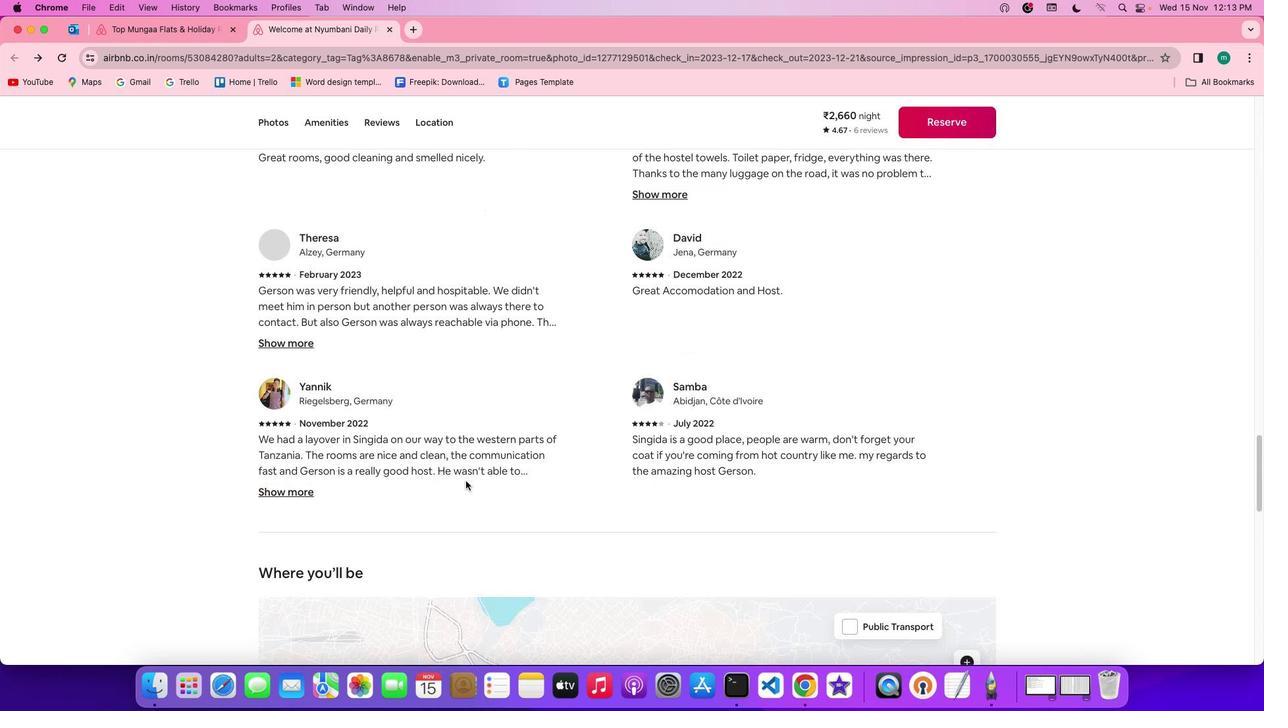 
Action: Mouse scrolled (469, 485) with delta (3, 3)
Screenshot: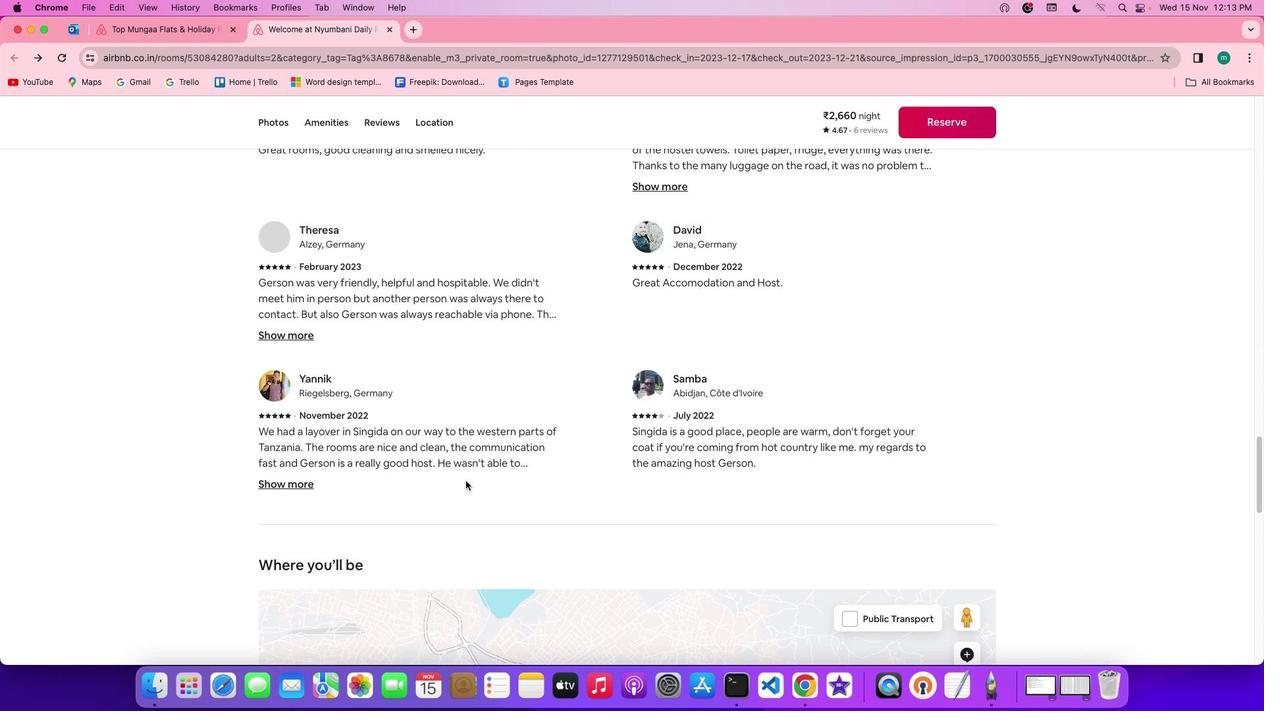 
Action: Mouse scrolled (469, 485) with delta (3, 3)
Screenshot: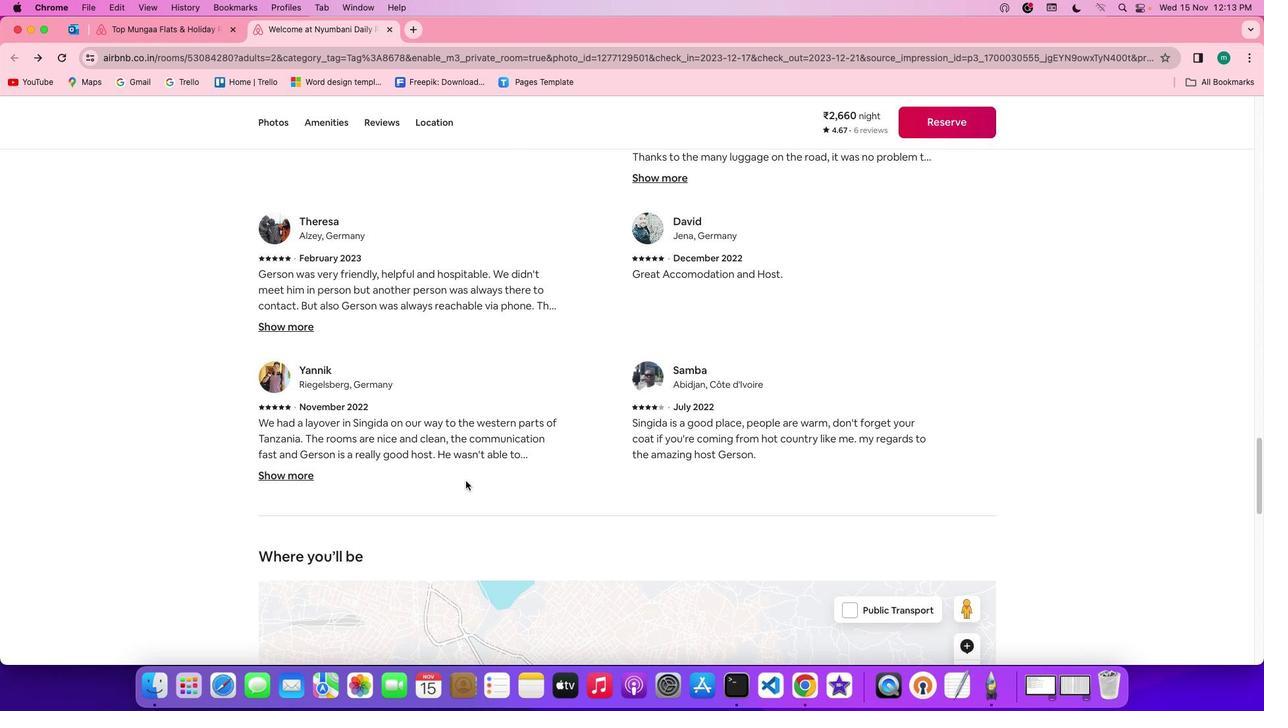 
Action: Mouse scrolled (469, 485) with delta (3, 3)
Screenshot: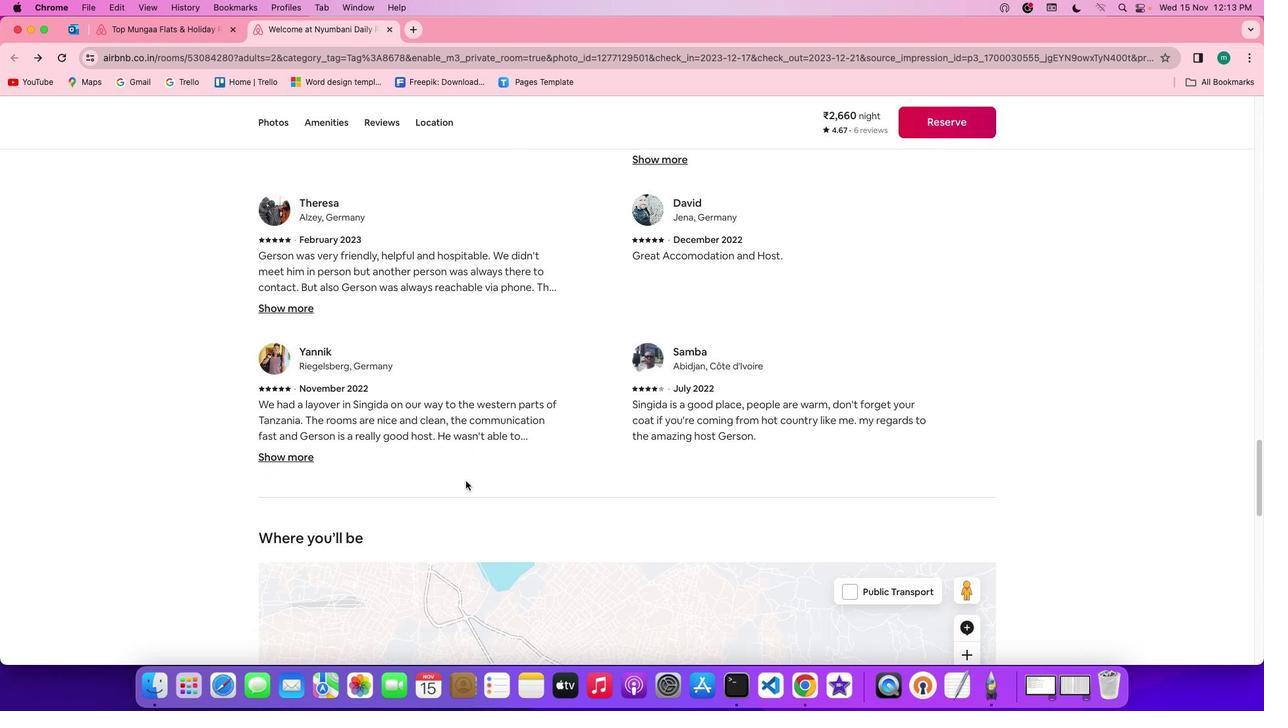 
Action: Mouse moved to (293, 454)
Screenshot: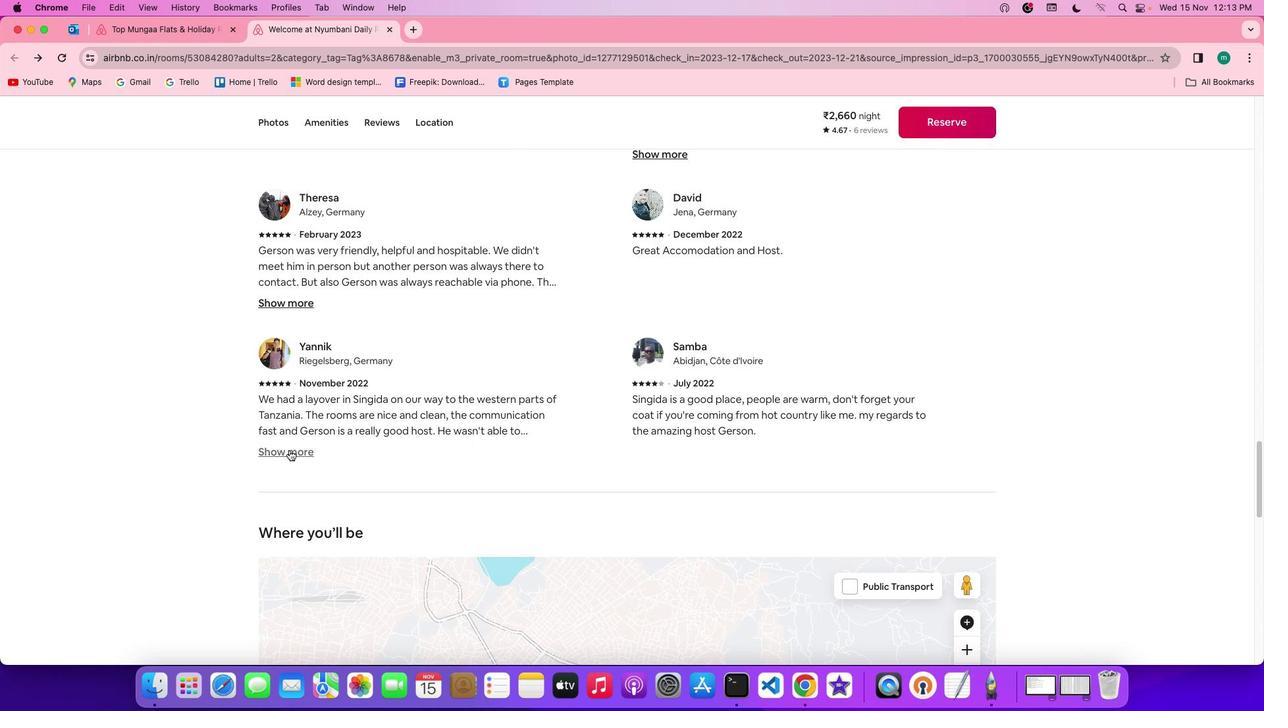 
Action: Mouse pressed left at (293, 454)
Screenshot: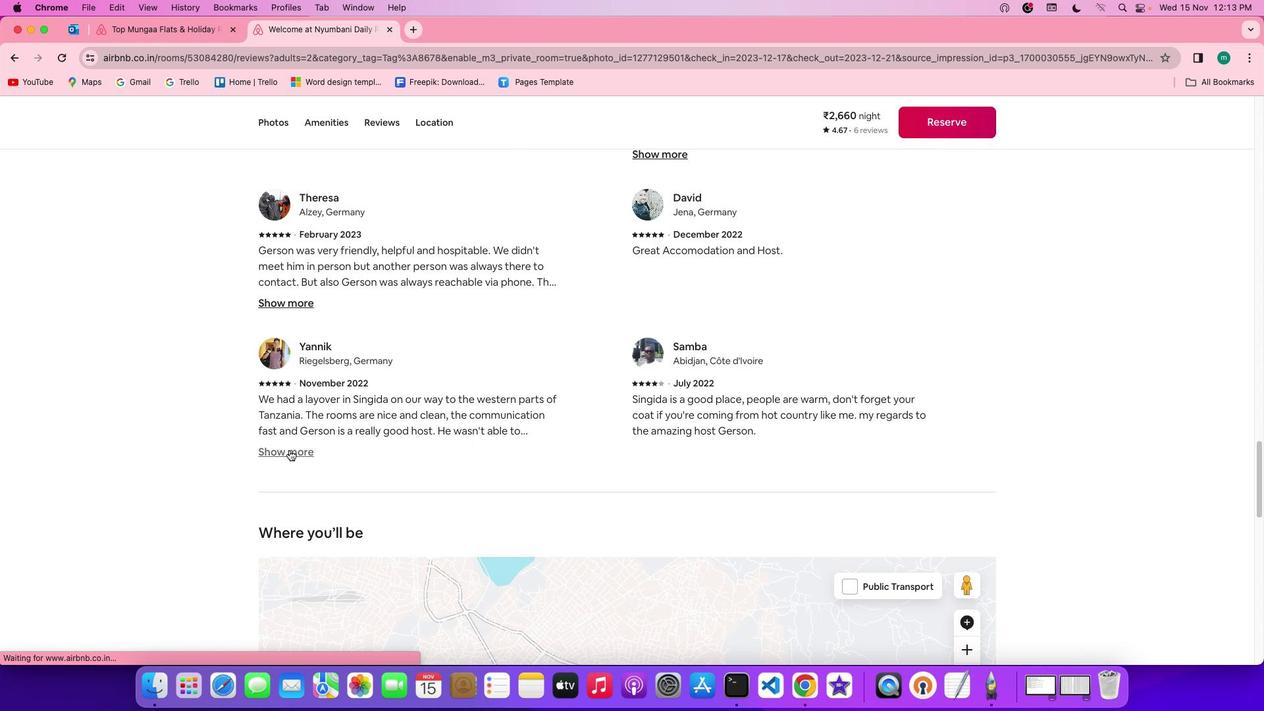 
Action: Mouse moved to (801, 510)
Screenshot: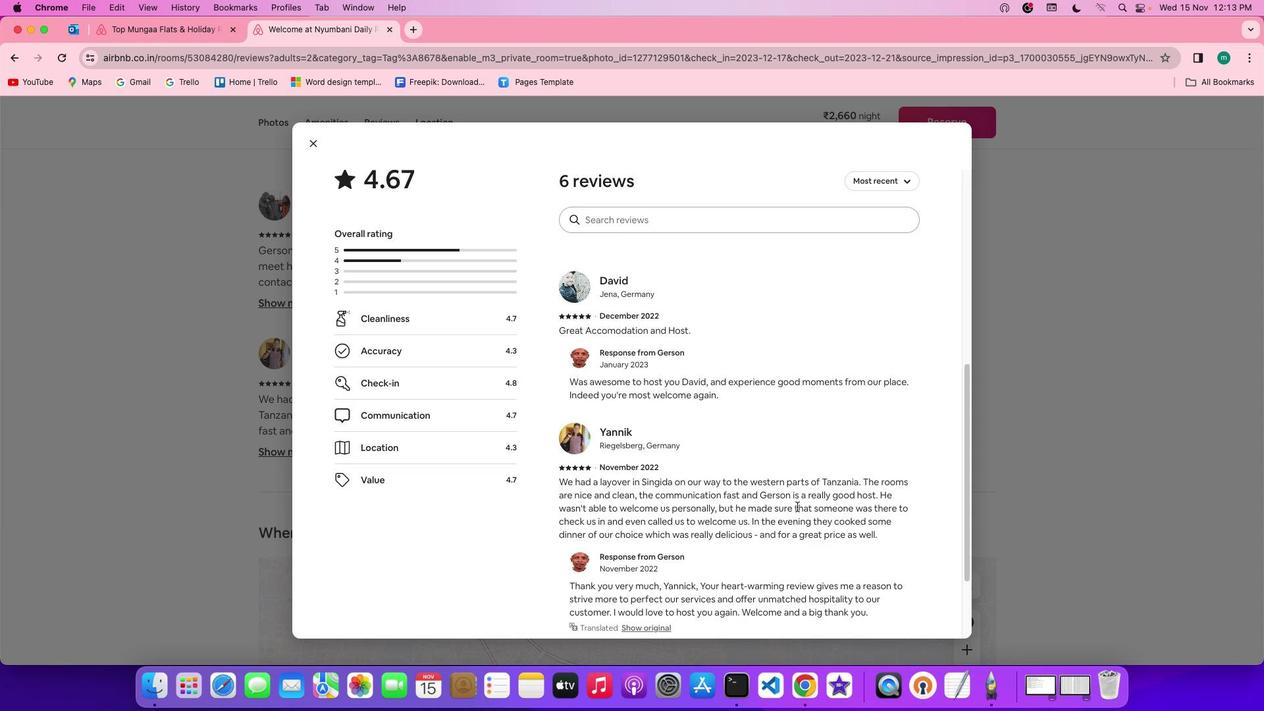 
Action: Mouse scrolled (801, 510) with delta (3, 3)
Screenshot: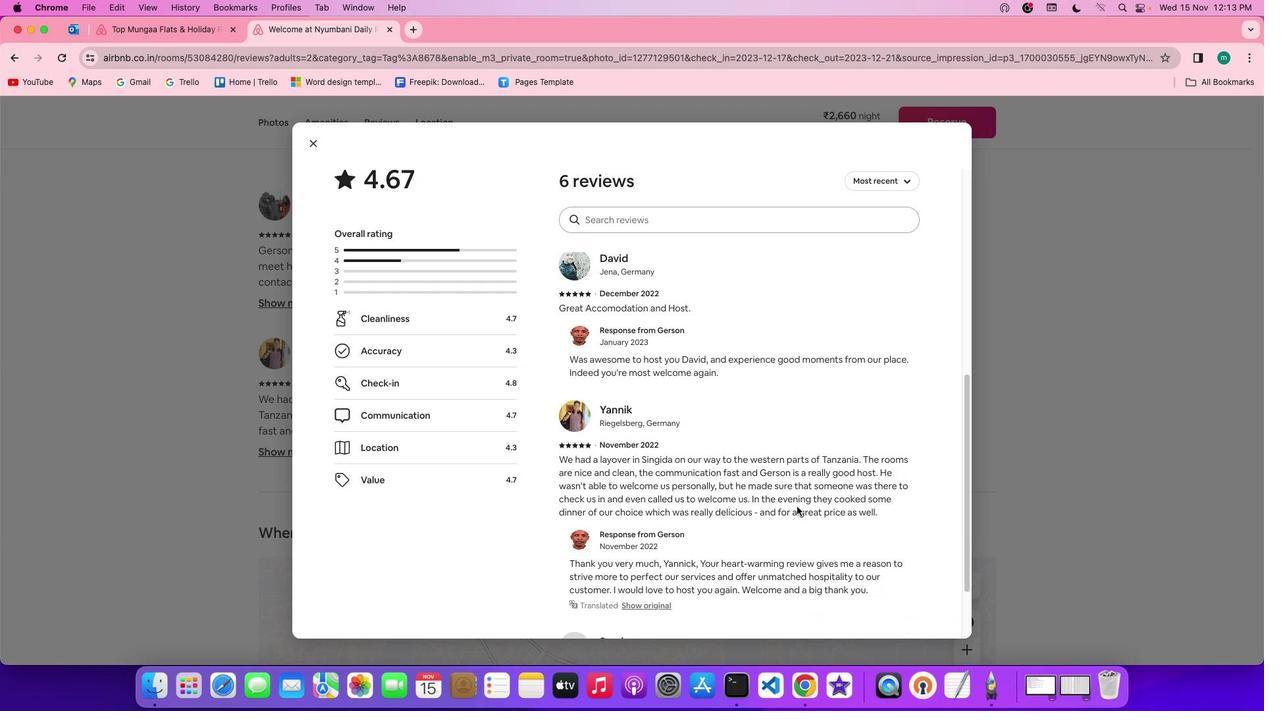 
Action: Mouse scrolled (801, 510) with delta (3, 3)
Screenshot: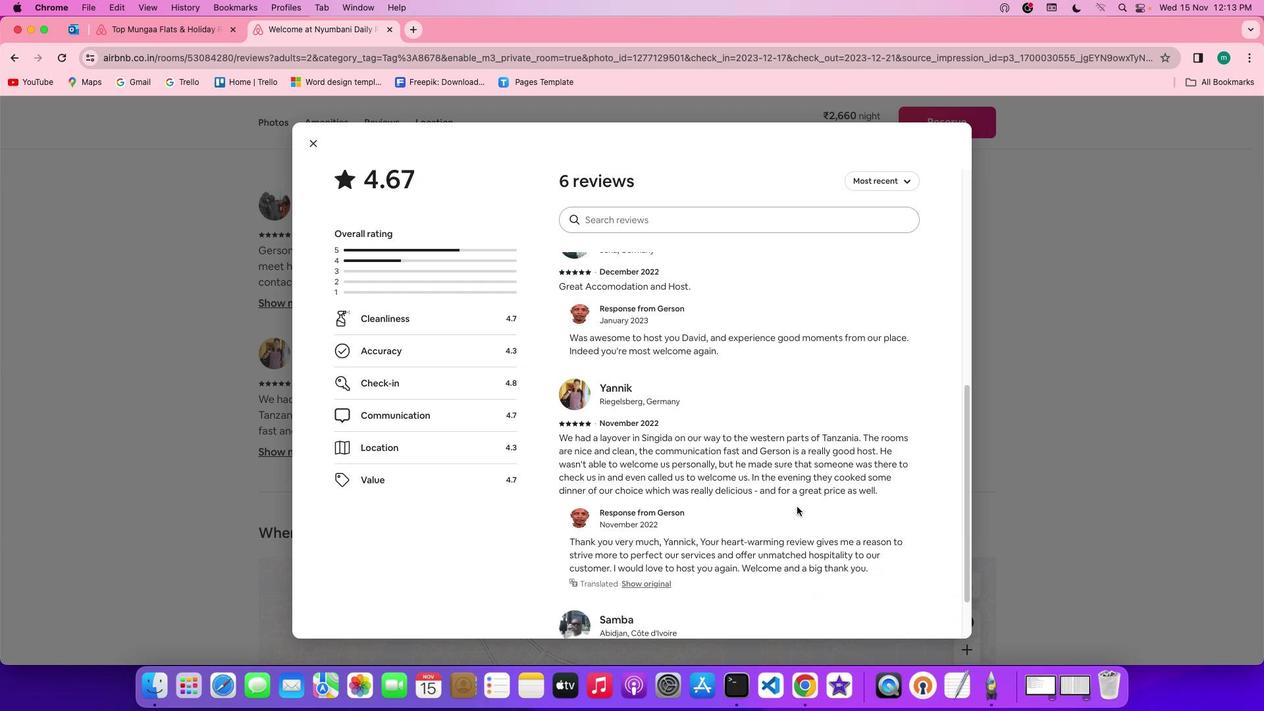 
Action: Mouse scrolled (801, 510) with delta (3, 2)
Screenshot: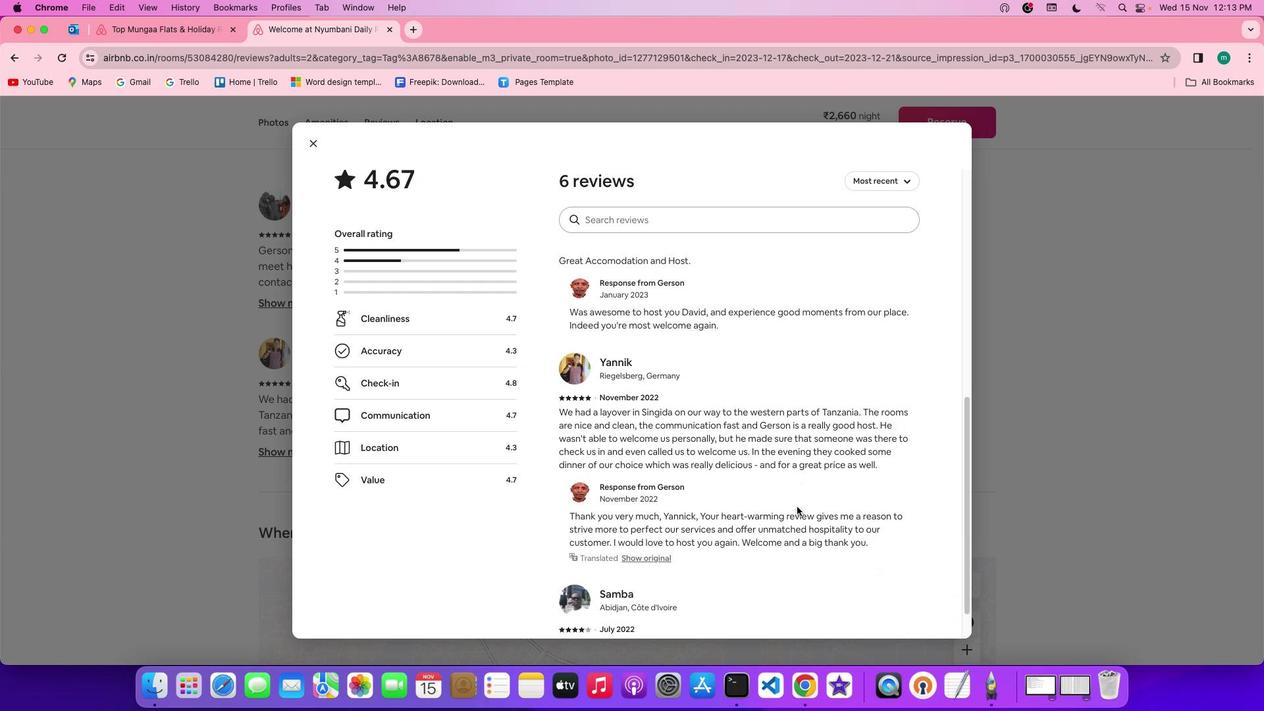 
Action: Mouse scrolled (801, 510) with delta (3, 1)
Screenshot: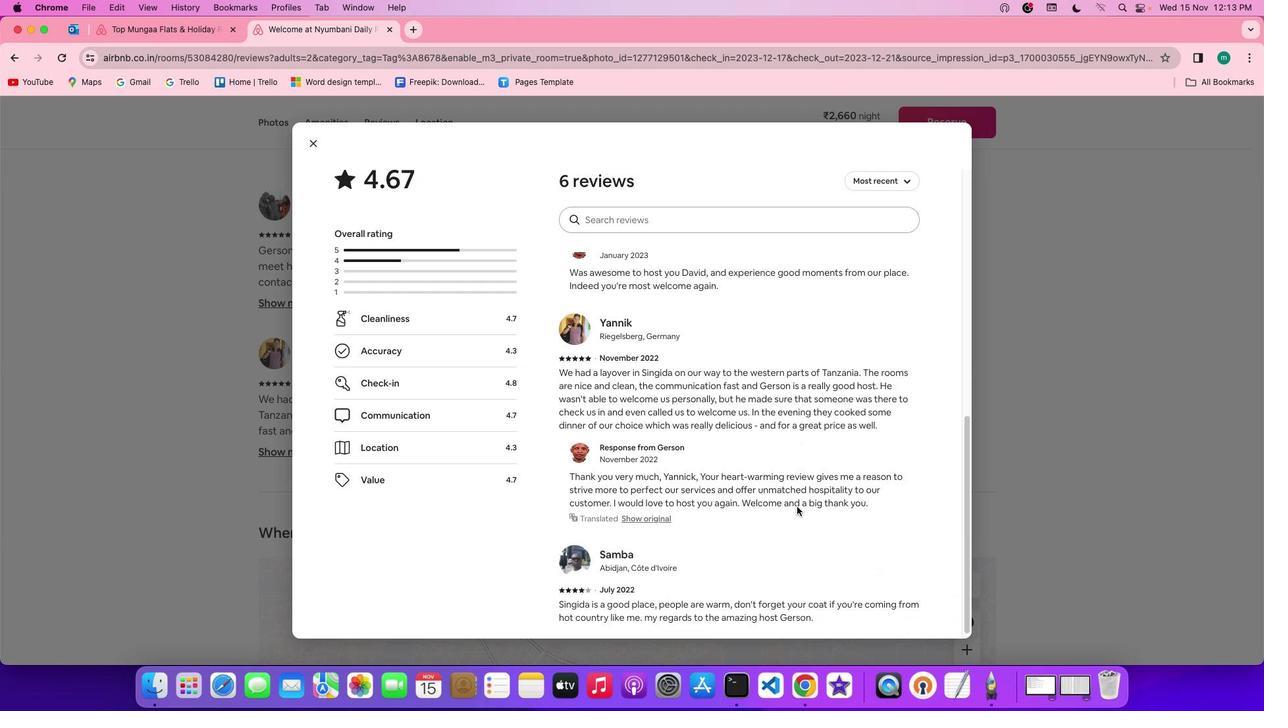 
Action: Mouse scrolled (801, 510) with delta (3, 1)
Screenshot: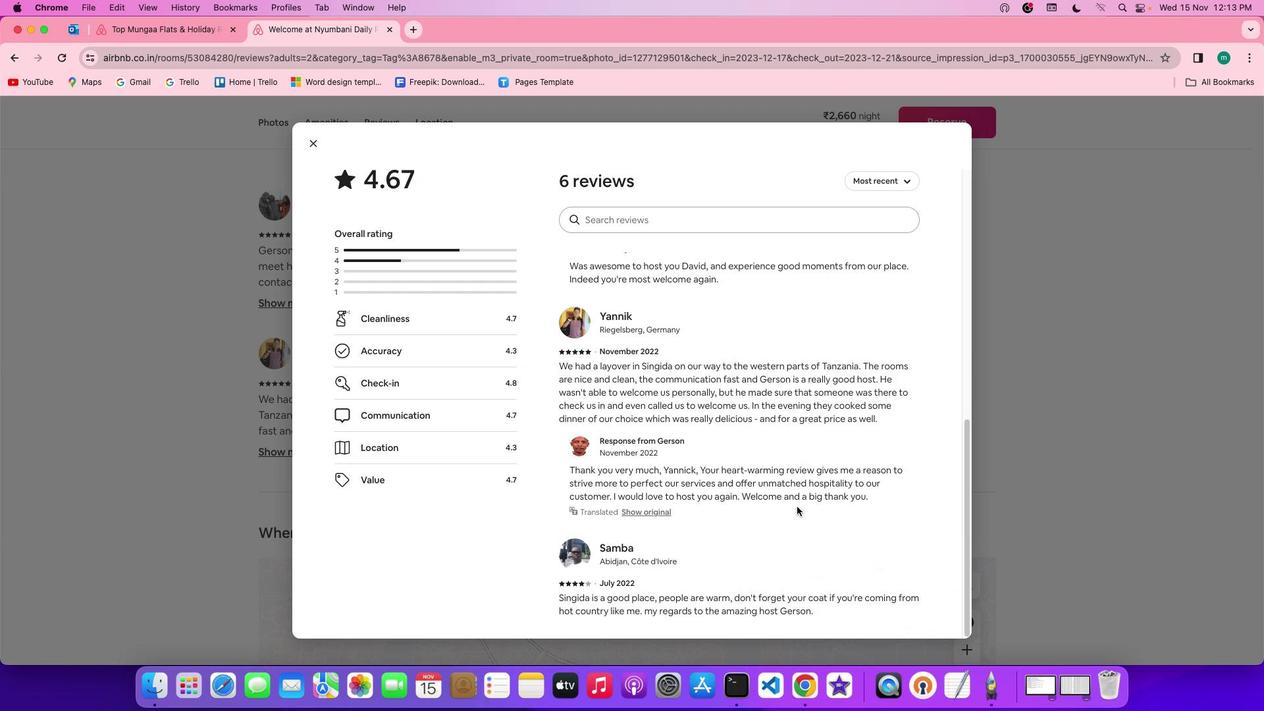 
Action: Mouse scrolled (801, 510) with delta (3, 3)
Screenshot: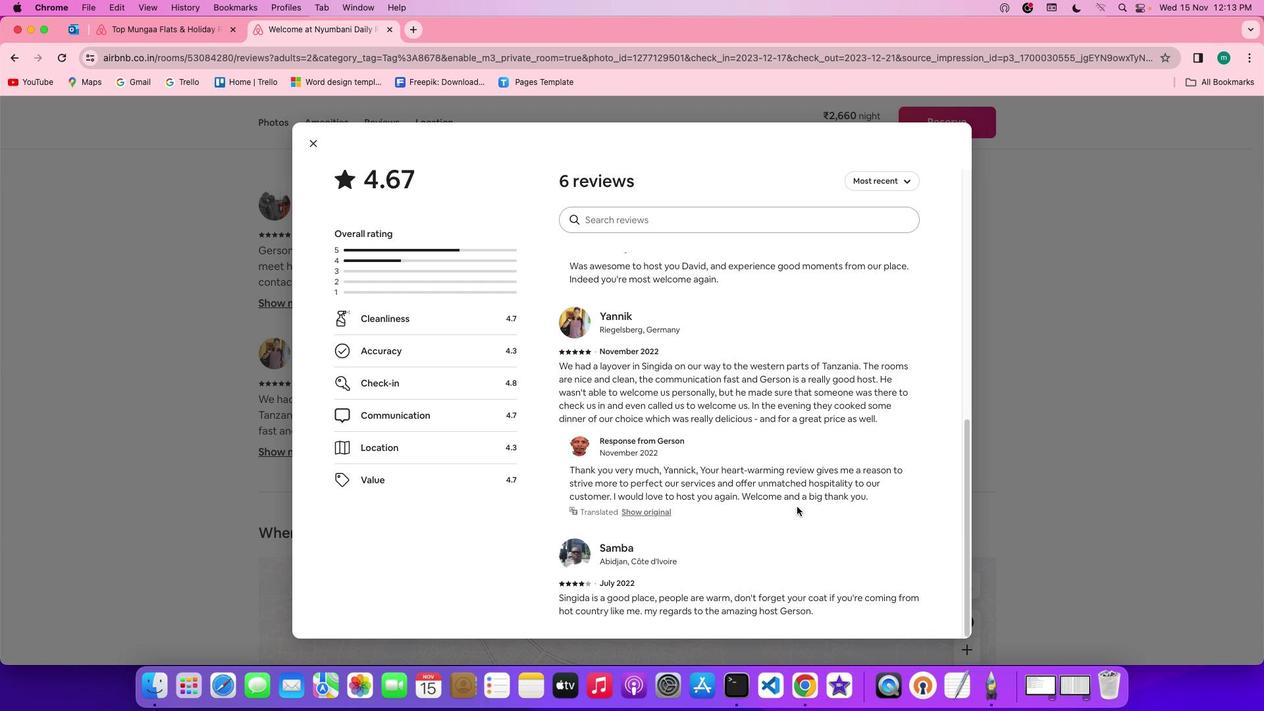 
Action: Mouse scrolled (801, 510) with delta (3, 3)
Screenshot: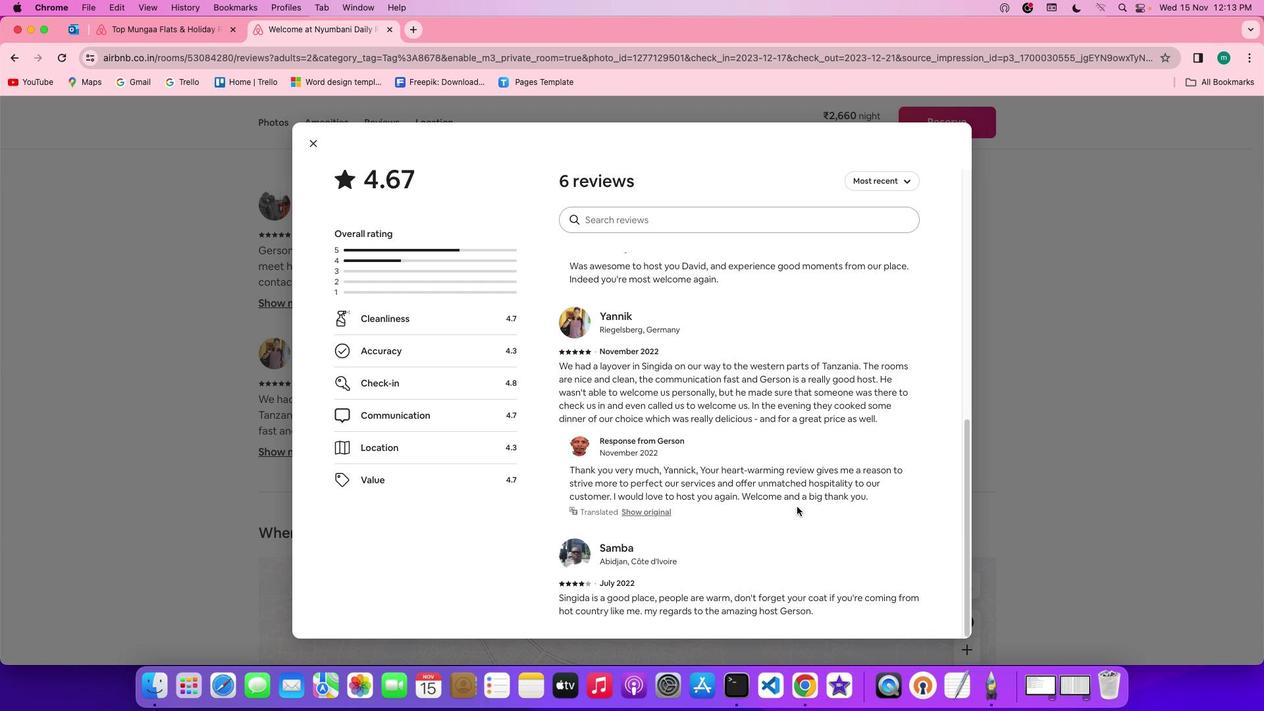 
Action: Mouse scrolled (801, 510) with delta (3, 1)
Screenshot: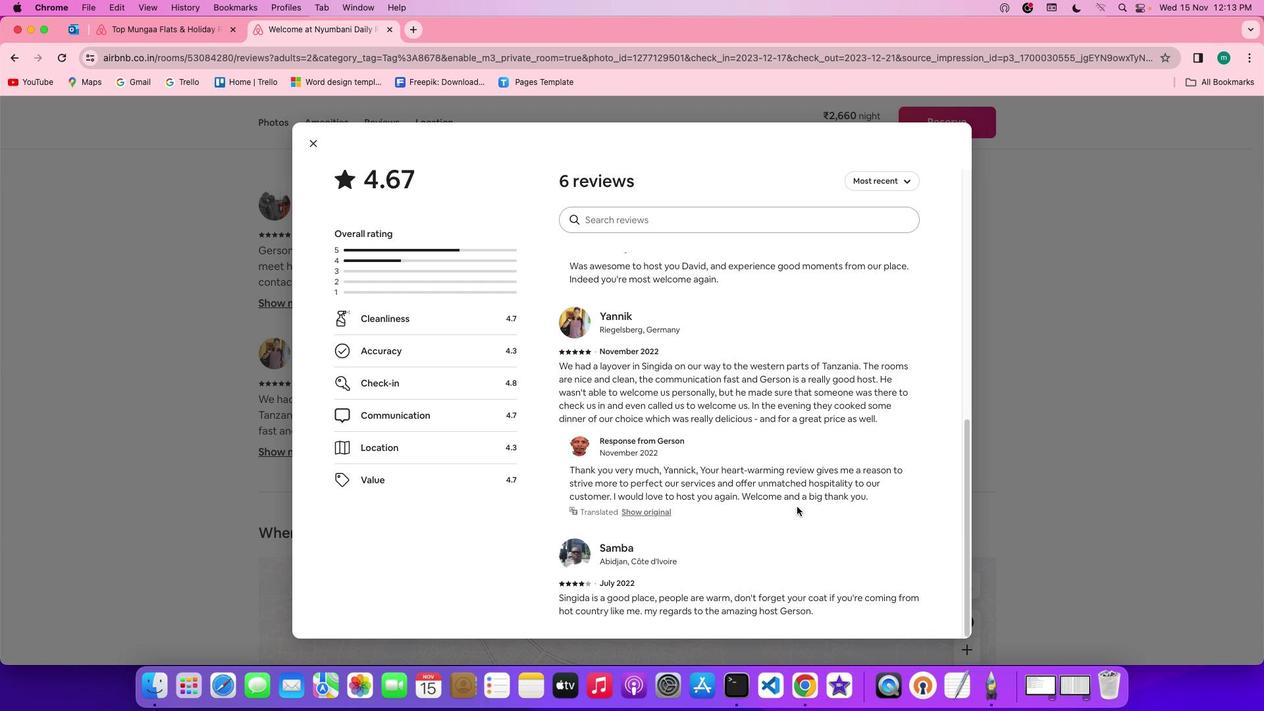 
Action: Mouse scrolled (801, 510) with delta (3, 0)
Screenshot: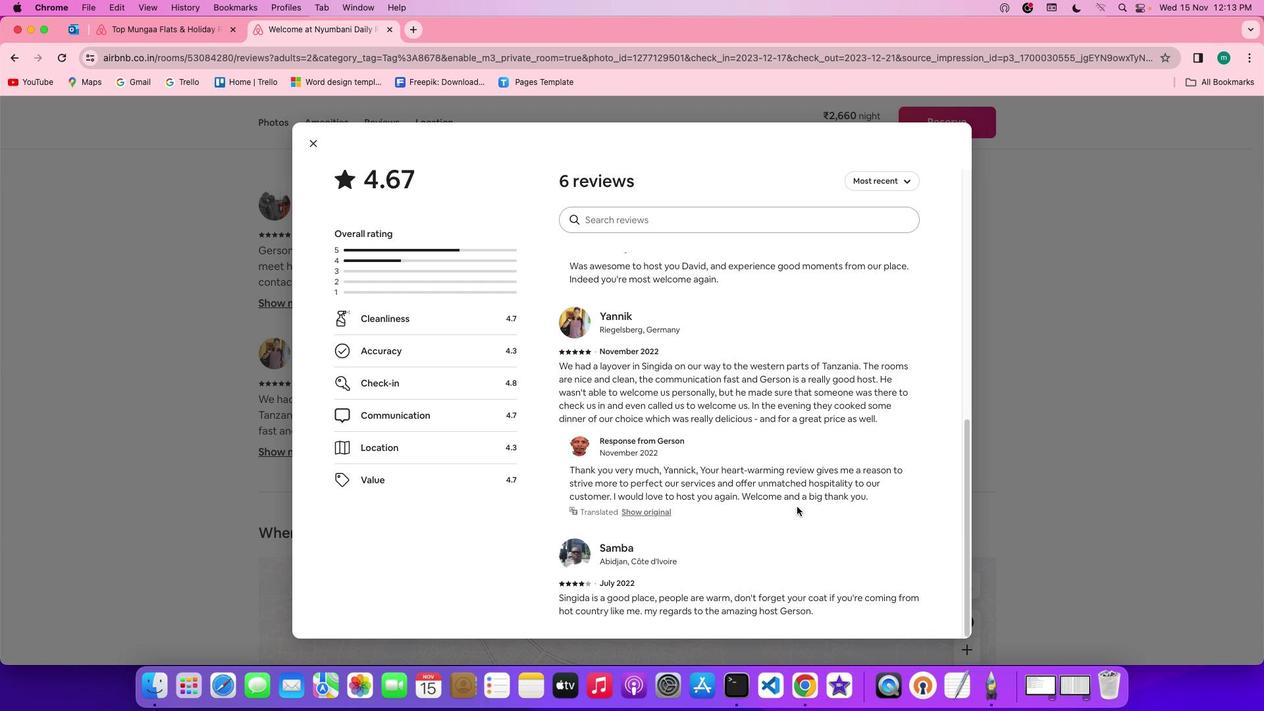 
Action: Mouse scrolled (801, 510) with delta (3, 0)
Screenshot: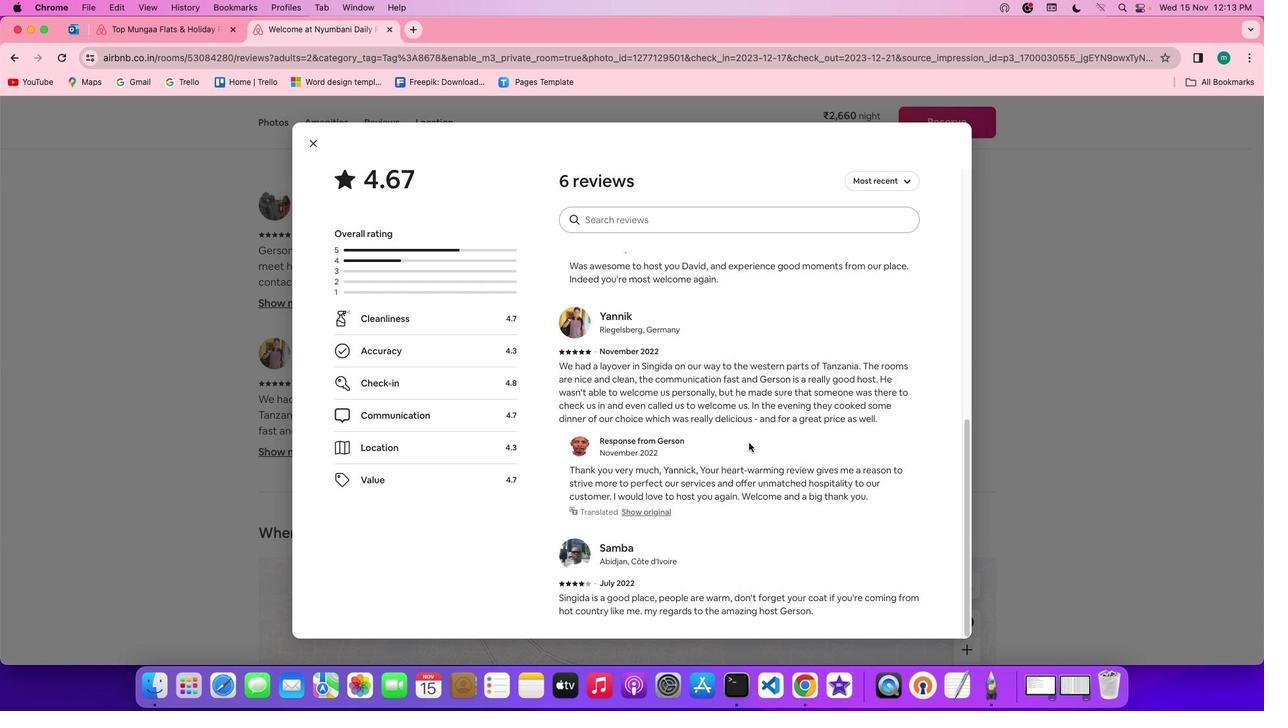 
Action: Mouse moved to (311, 142)
Screenshot: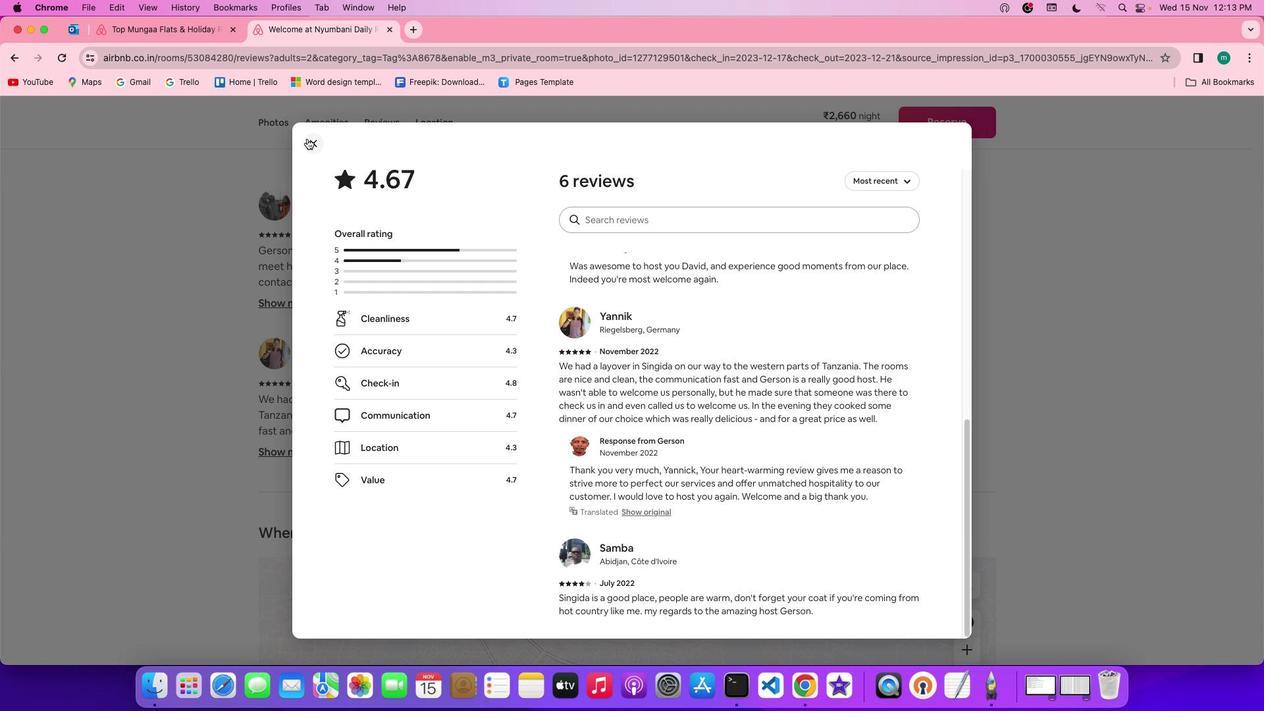 
Action: Mouse pressed left at (311, 142)
Screenshot: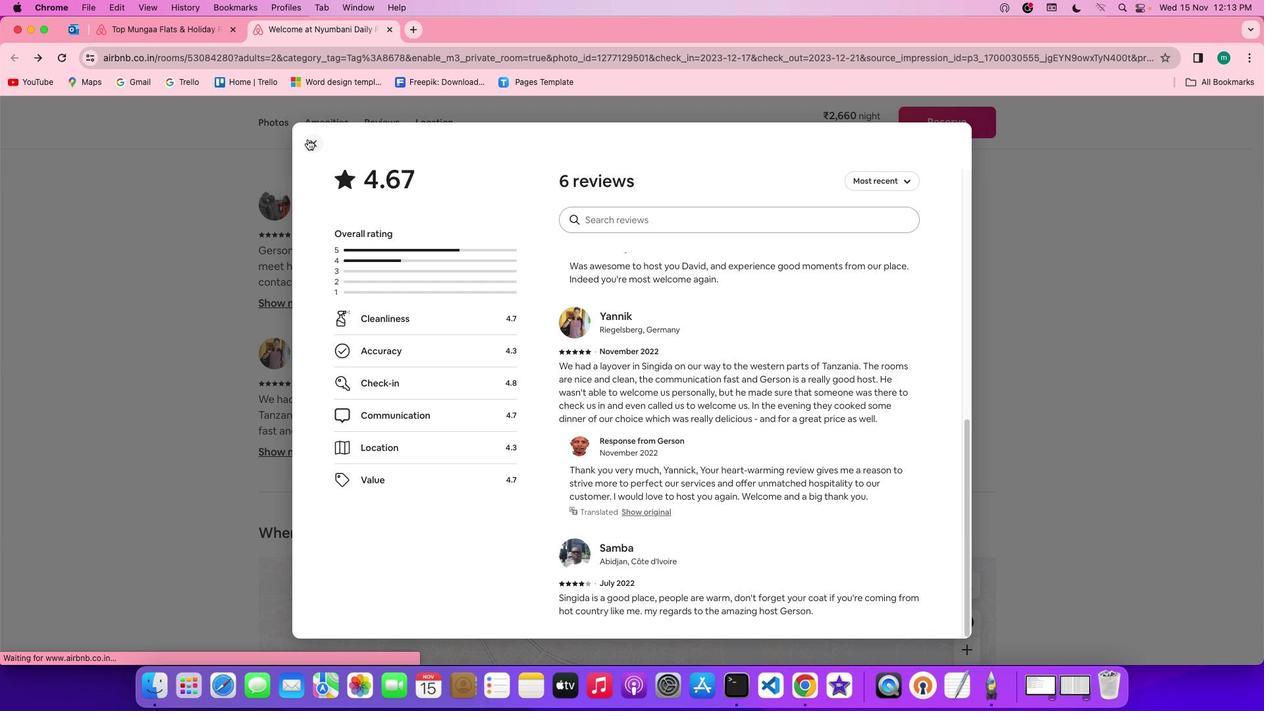 
Action: Mouse moved to (626, 461)
Screenshot: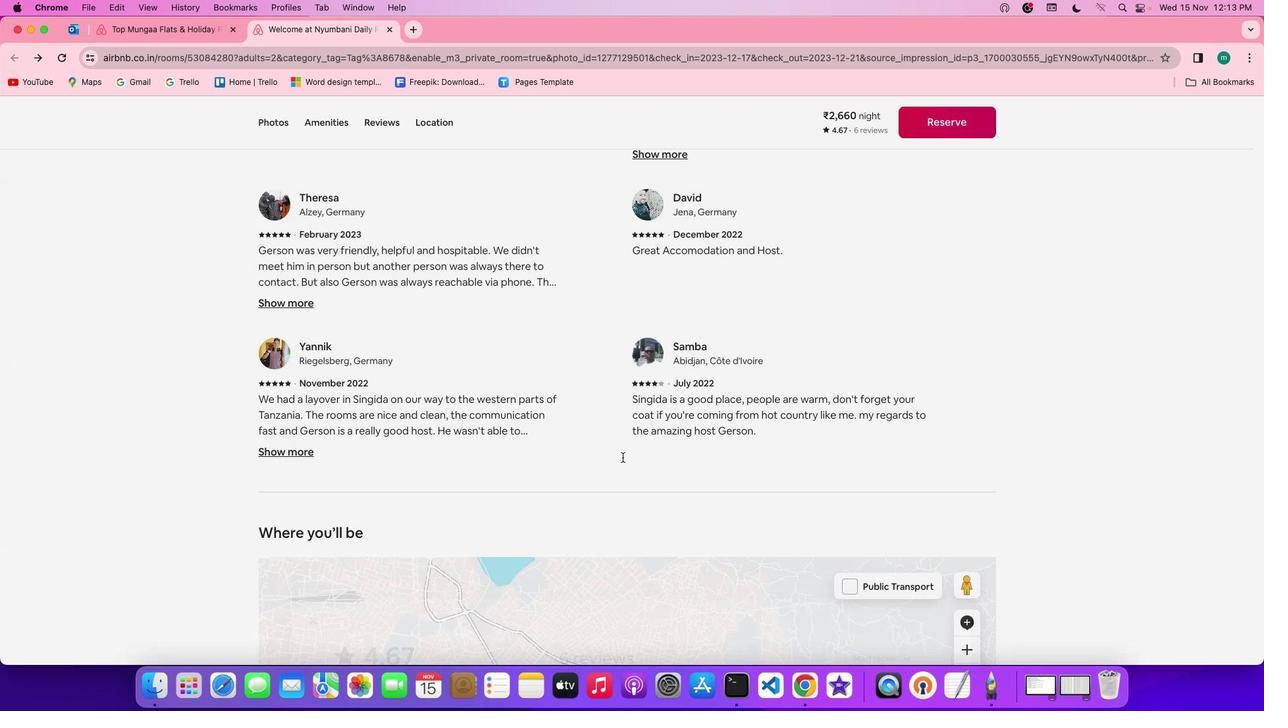 
Action: Mouse scrolled (626, 461) with delta (3, 3)
Screenshot: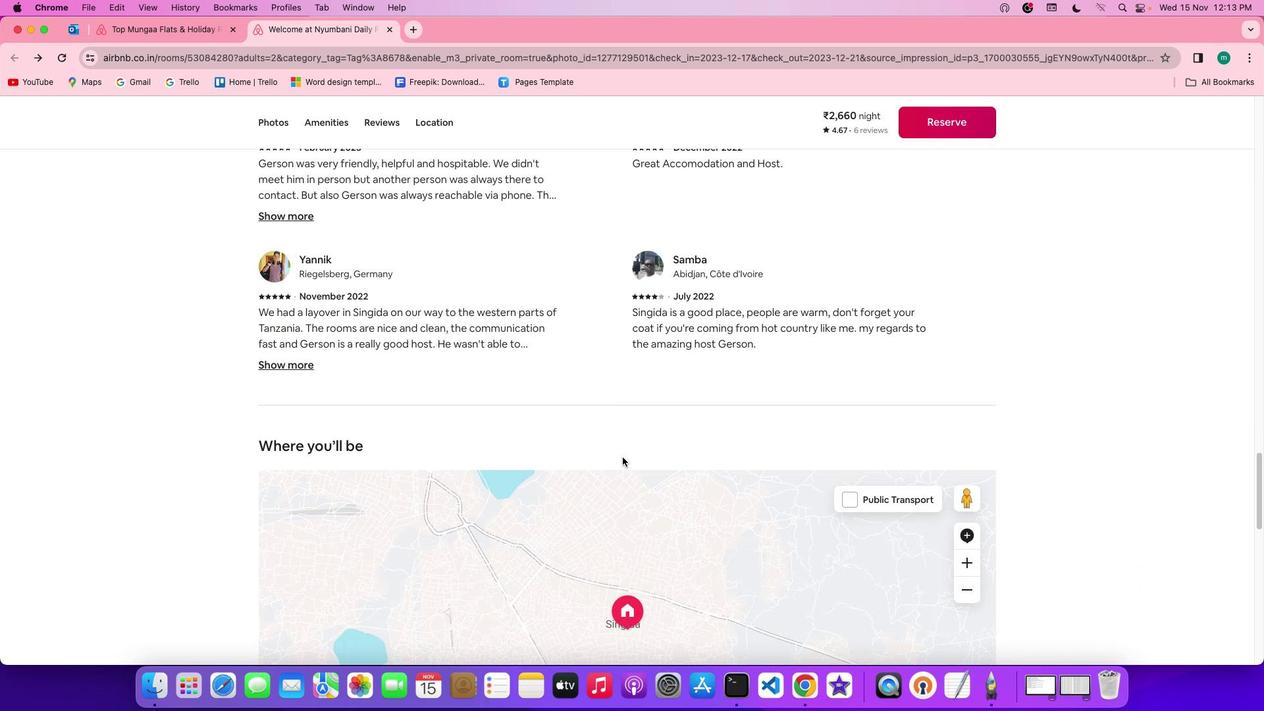 
Action: Mouse scrolled (626, 461) with delta (3, 3)
Screenshot: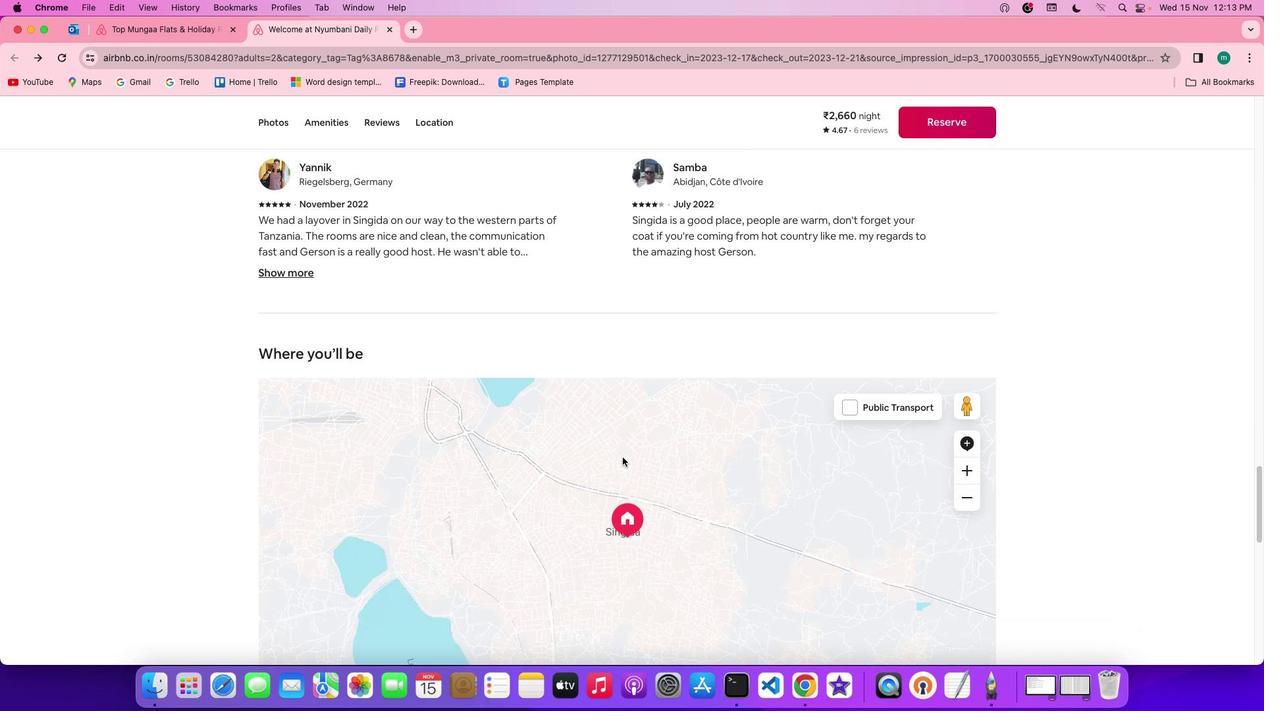 
Action: Mouse scrolled (626, 461) with delta (3, 1)
Screenshot: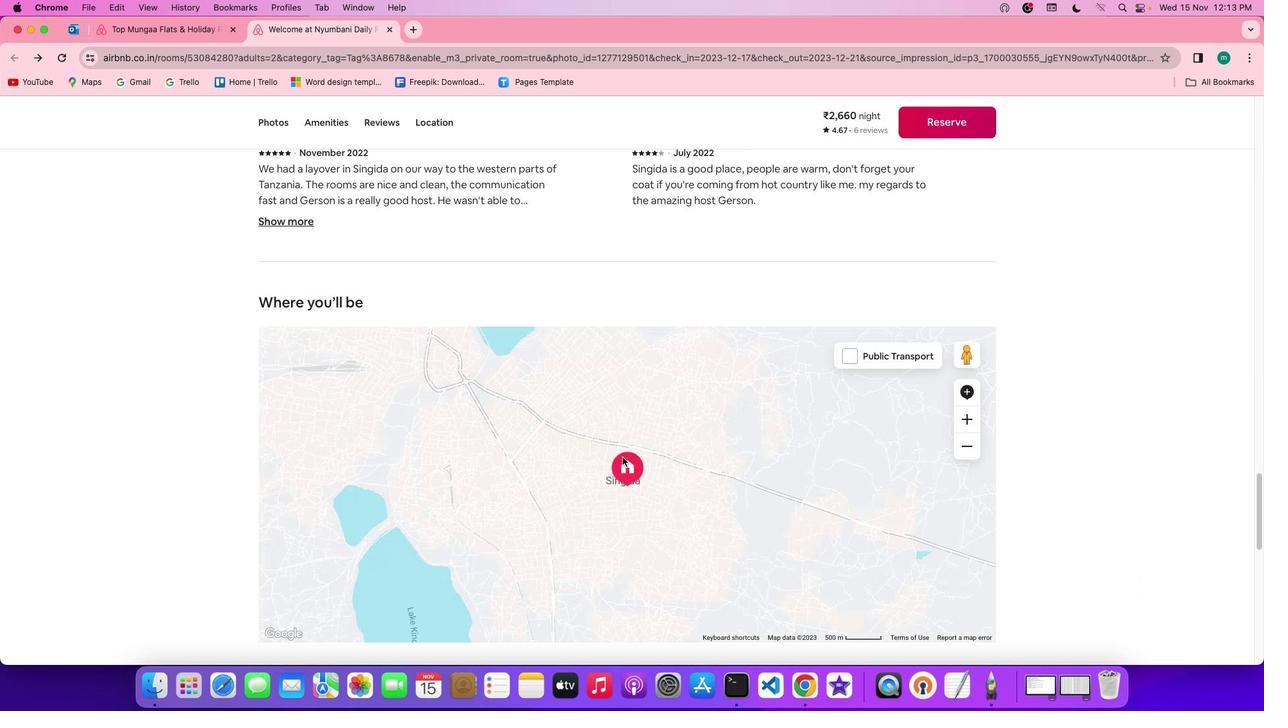 
Action: Mouse scrolled (626, 461) with delta (3, 1)
Screenshot: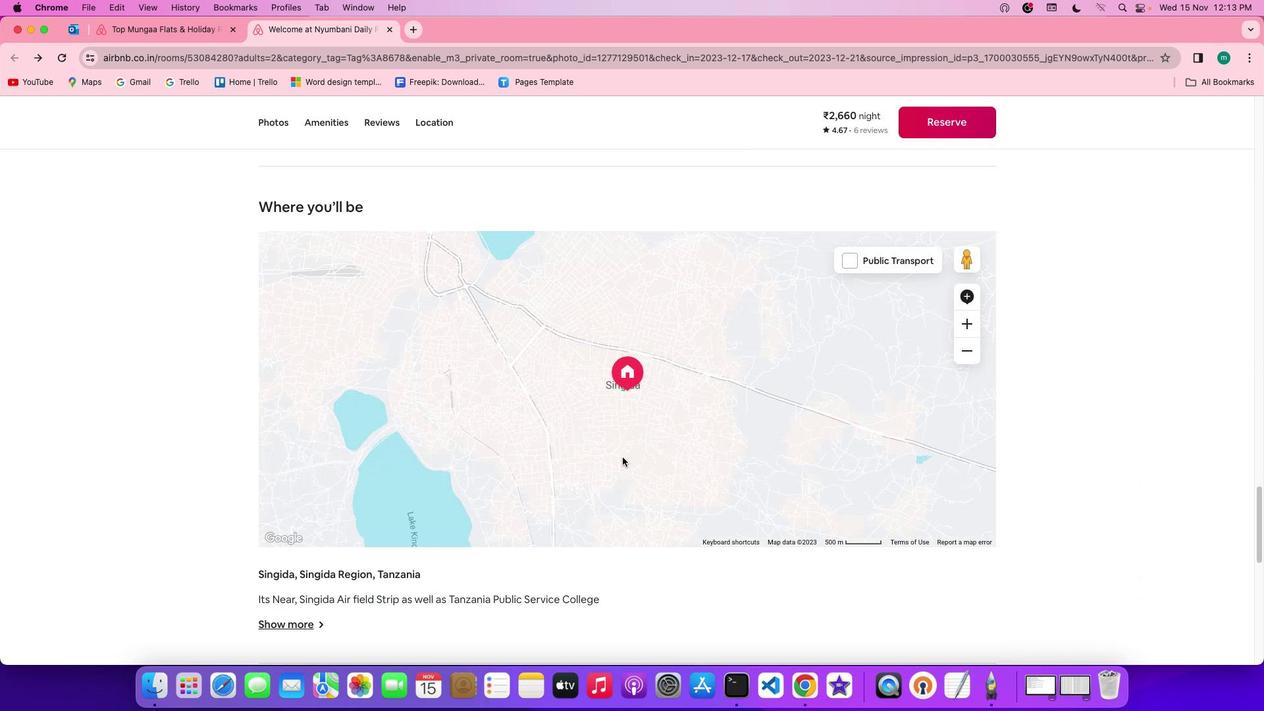 
Action: Mouse scrolled (626, 461) with delta (3, 0)
Screenshot: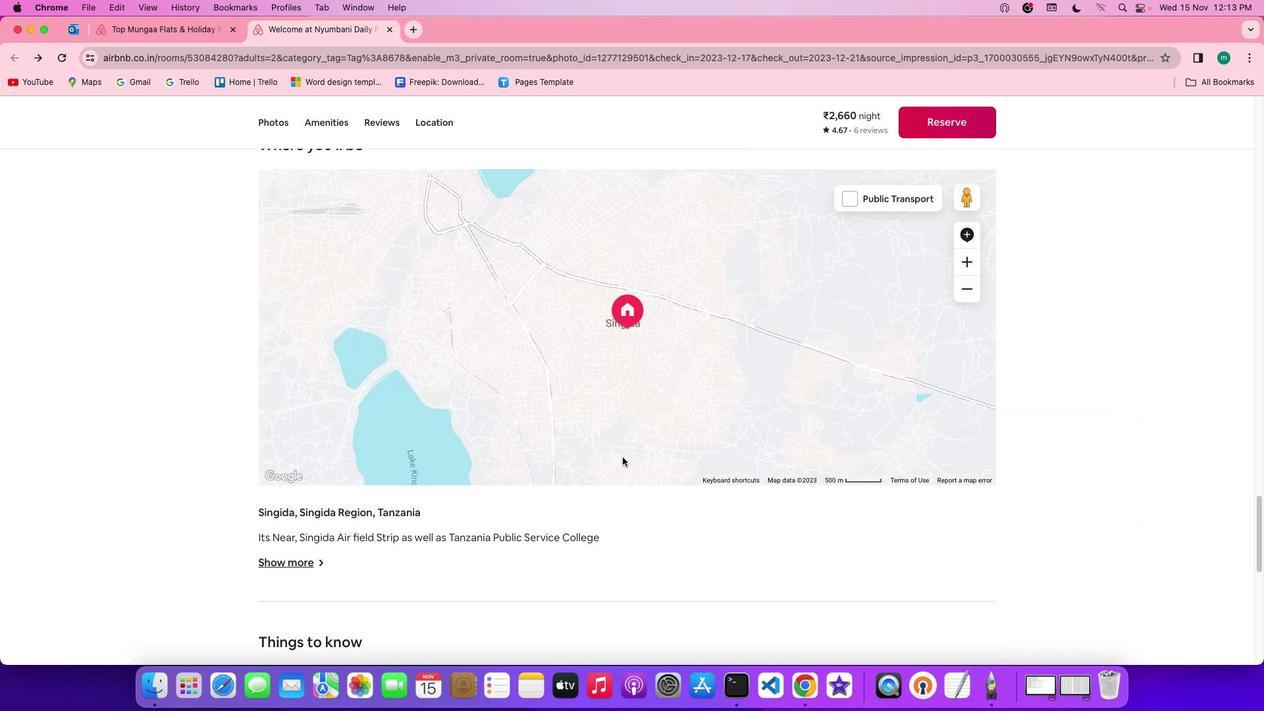 
Action: Mouse scrolled (626, 461) with delta (3, 3)
Screenshot: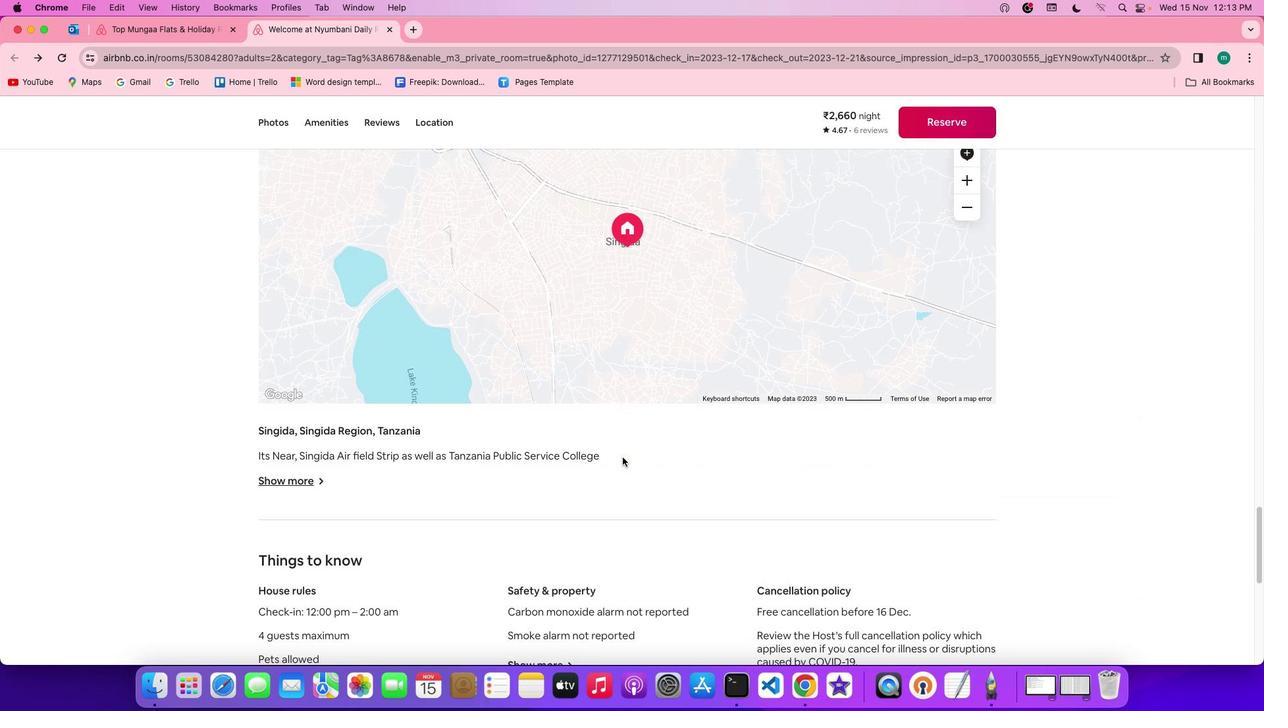 
Action: Mouse scrolled (626, 461) with delta (3, 3)
Screenshot: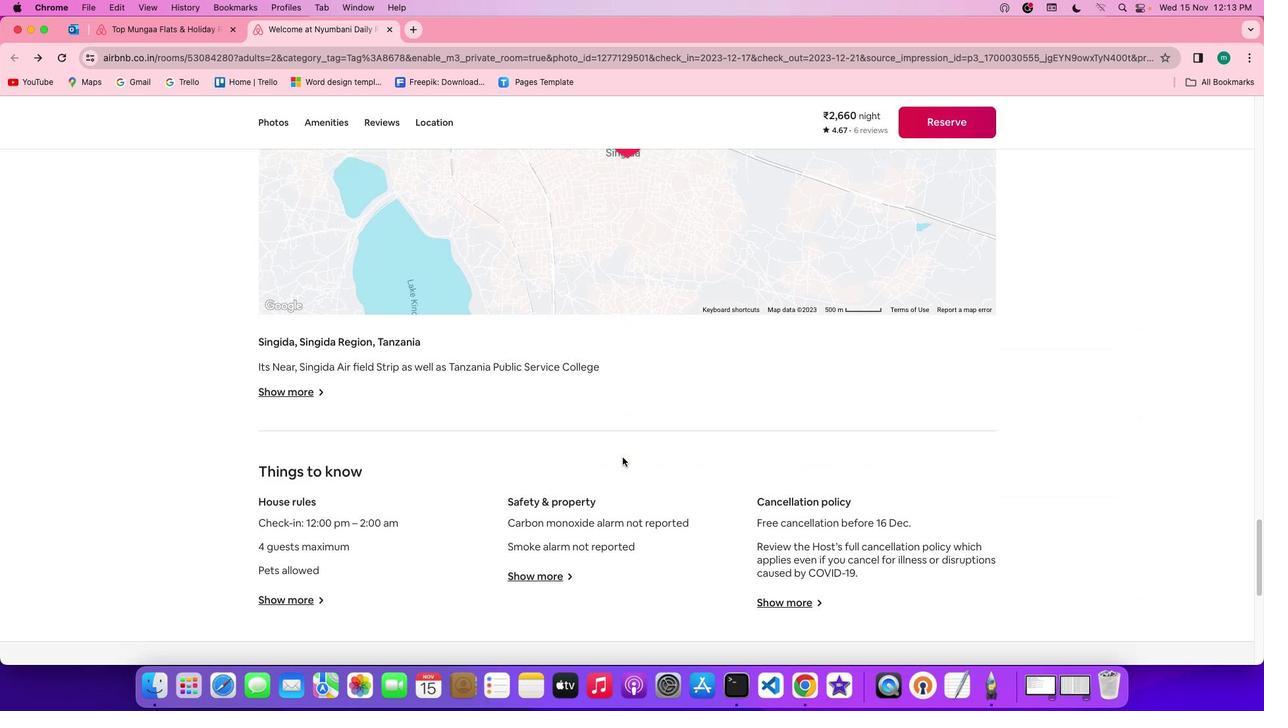 
Action: Mouse scrolled (626, 461) with delta (3, 1)
Screenshot: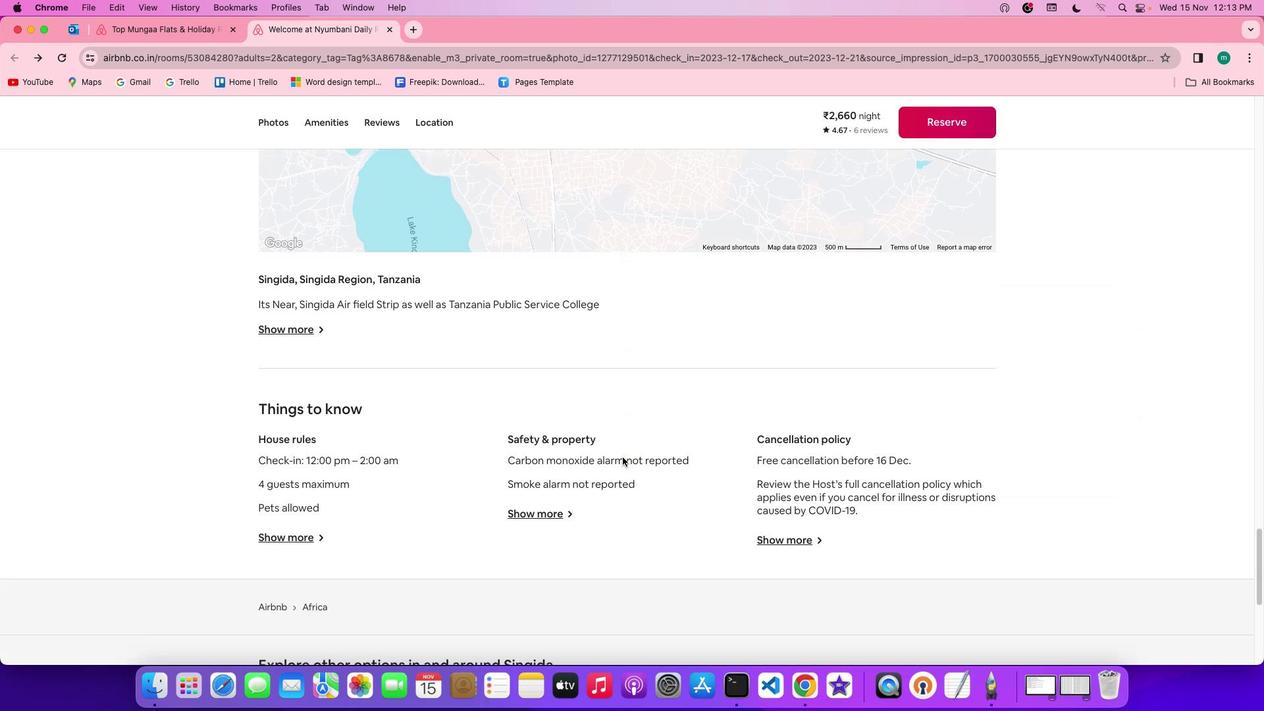 
Action: Mouse scrolled (626, 461) with delta (3, 1)
